 Task: Get the current traffic updates for the Henry Doorly Zoo and Aquarium in Omaha.
Action: Key pressed <Key.caps_lock>H<Key.caps_lock>
Screenshot: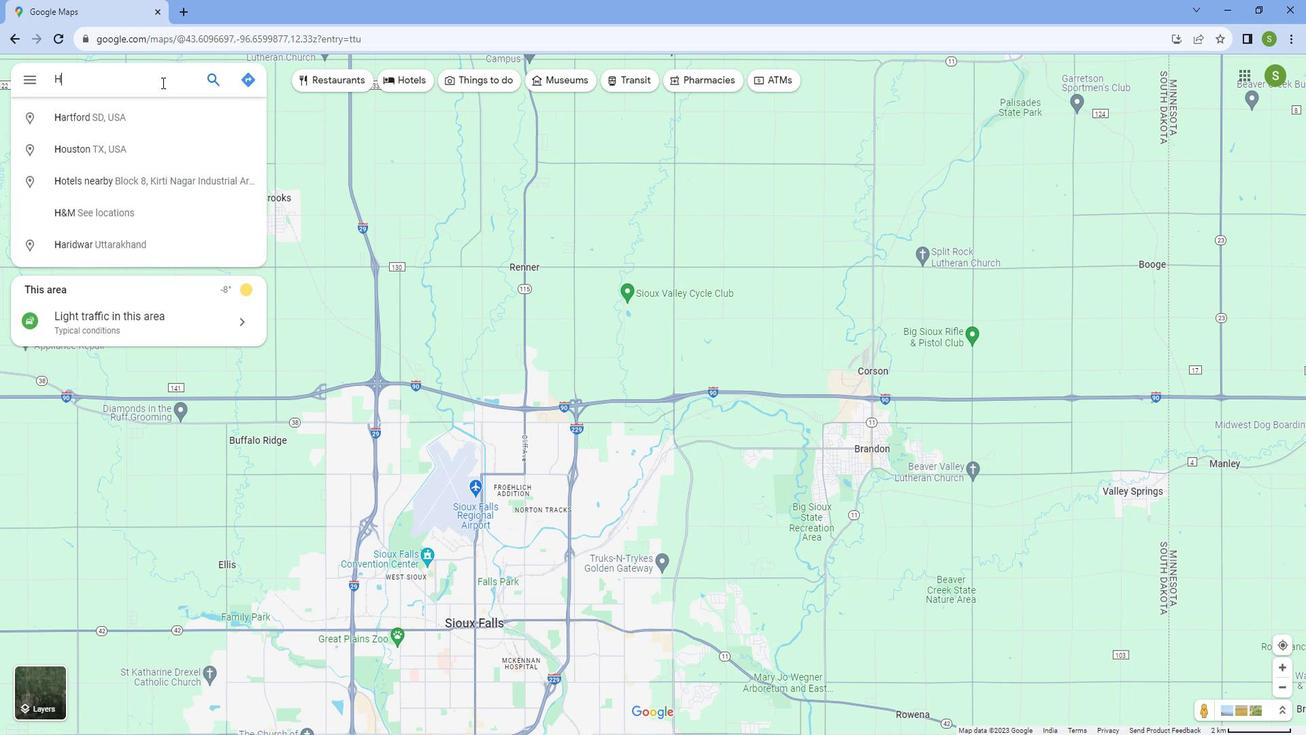 
Action: Mouse moved to (528, 278)
Screenshot: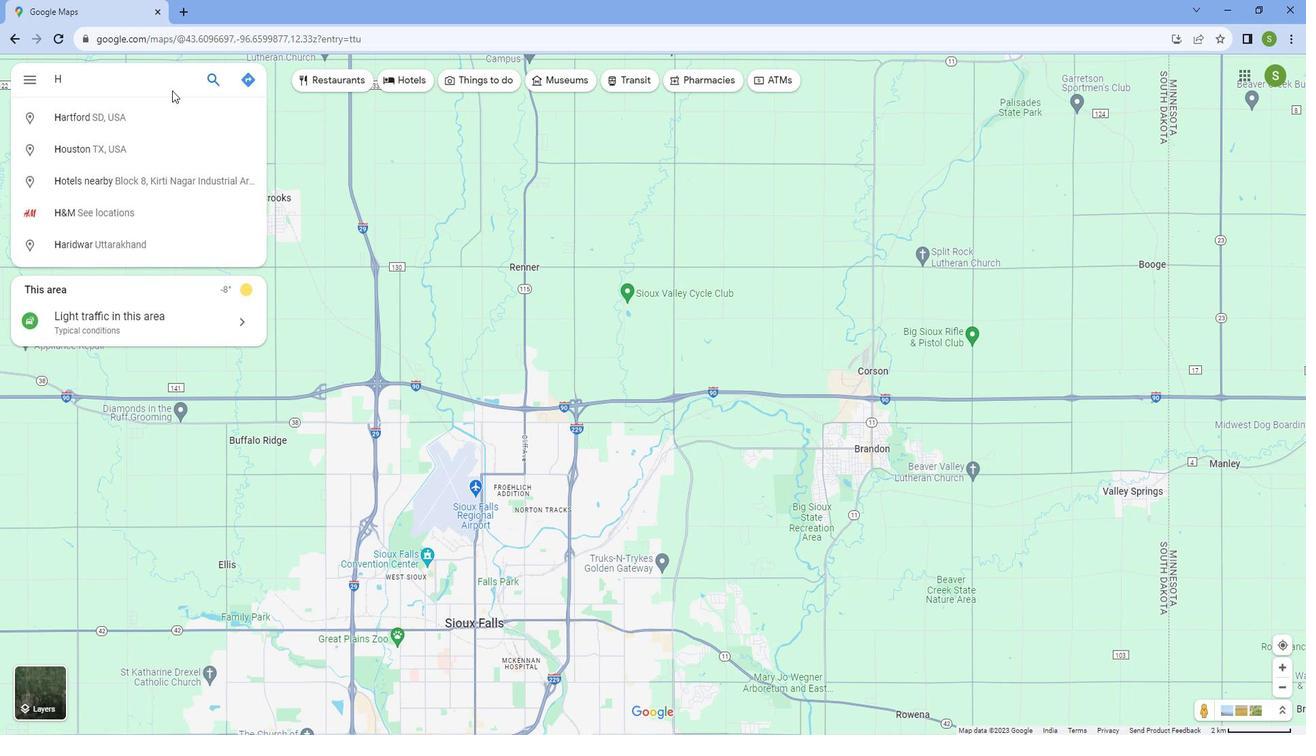 
Action: Key pressed en
Screenshot: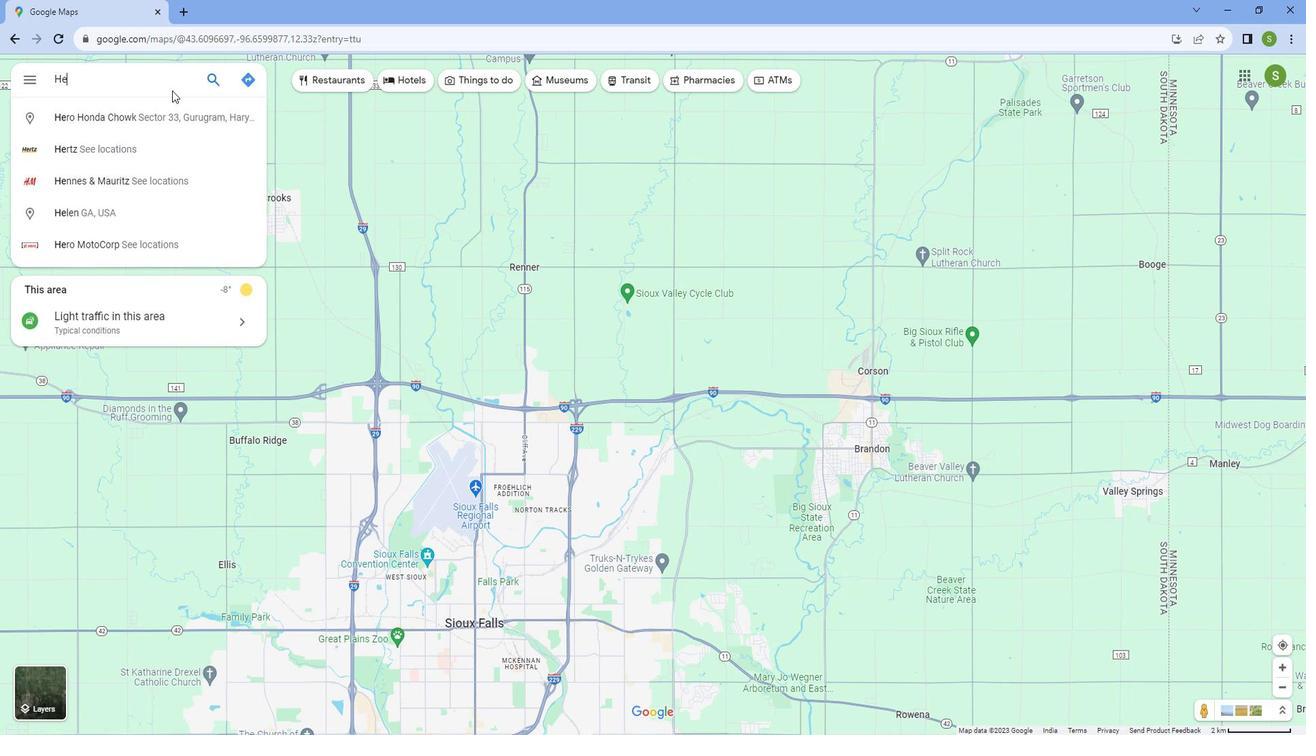 
Action: Mouse moved to (536, 280)
Screenshot: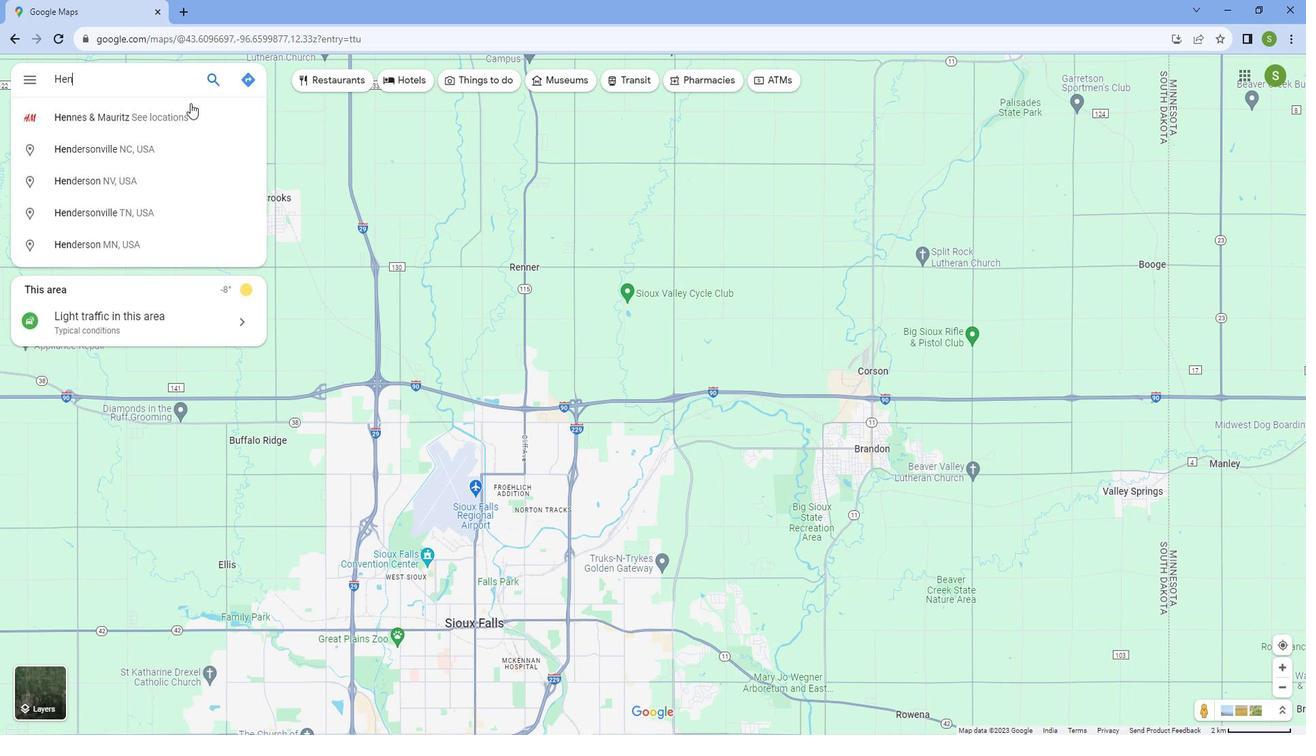 
Action: Key pressed r
Screenshot: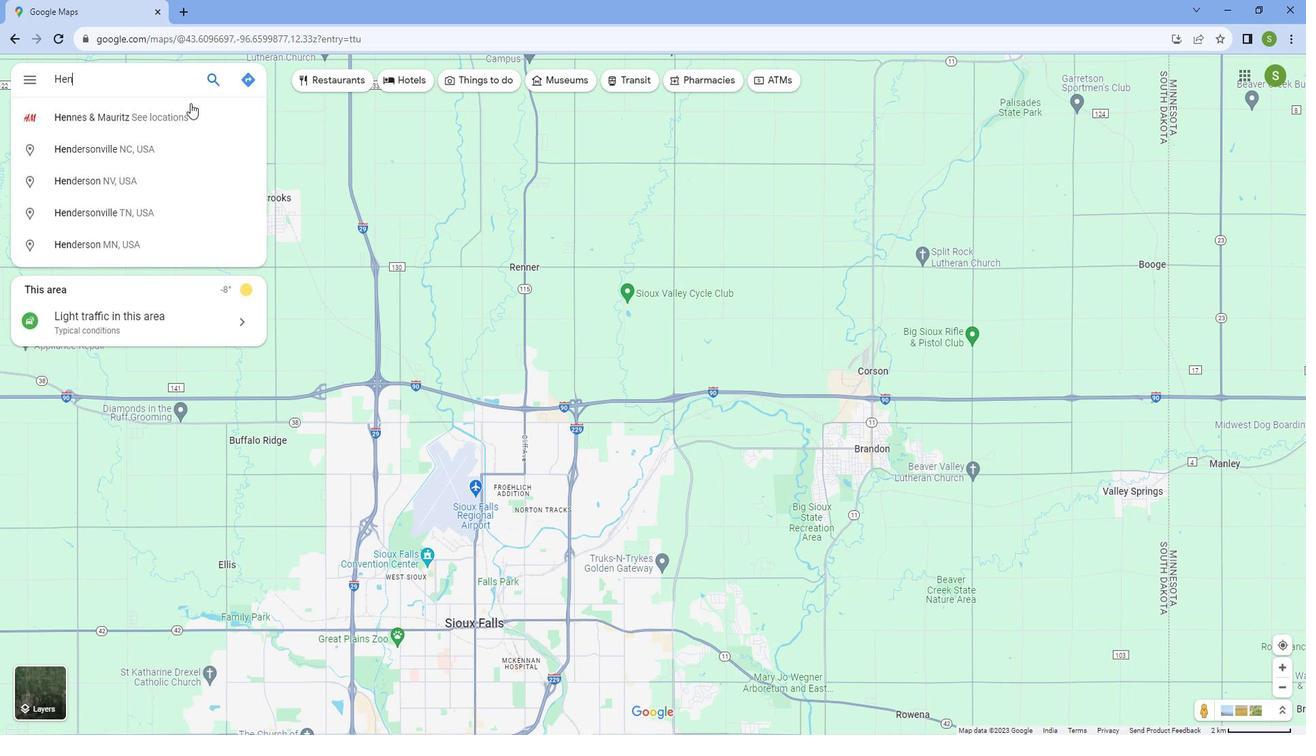 
Action: Mouse moved to (536, 280)
Screenshot: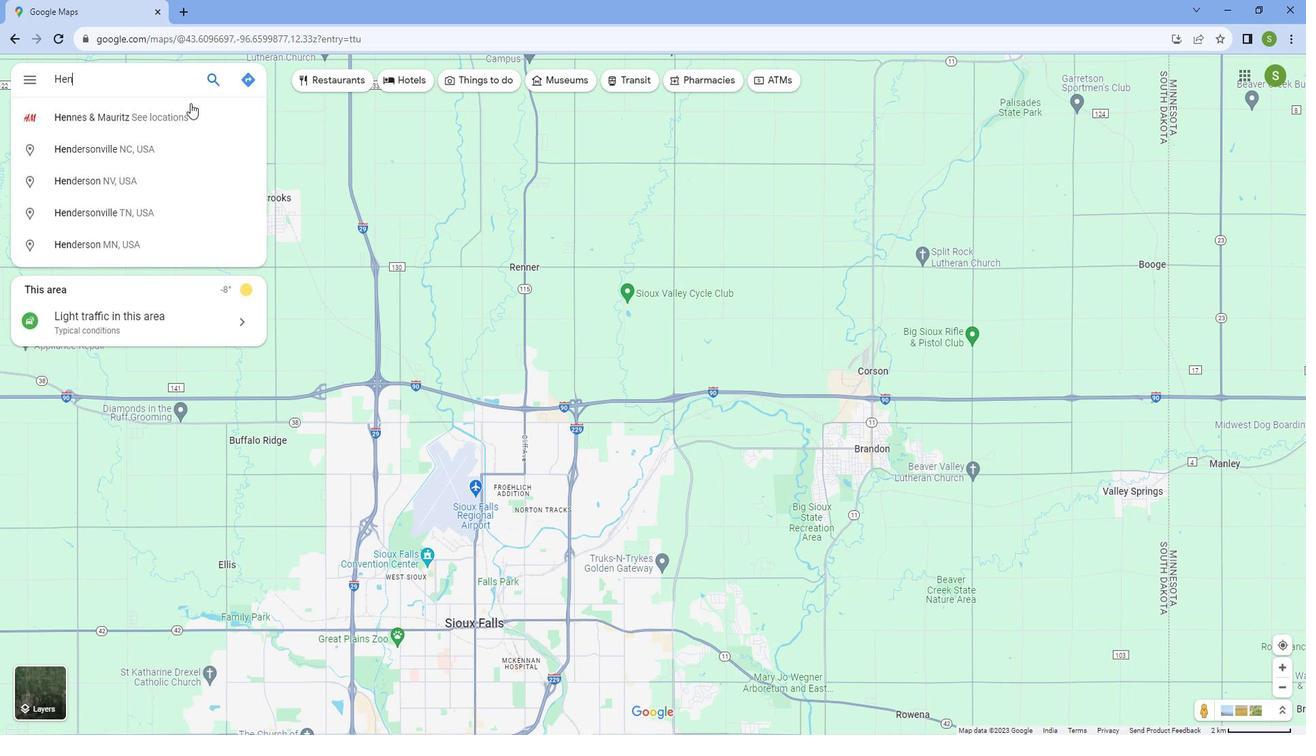 
Action: Key pressed y<Key.space><Key.caps_lock>D<Key.caps_lock>oorly<Key.space><Key.caps_lock>
Screenshot: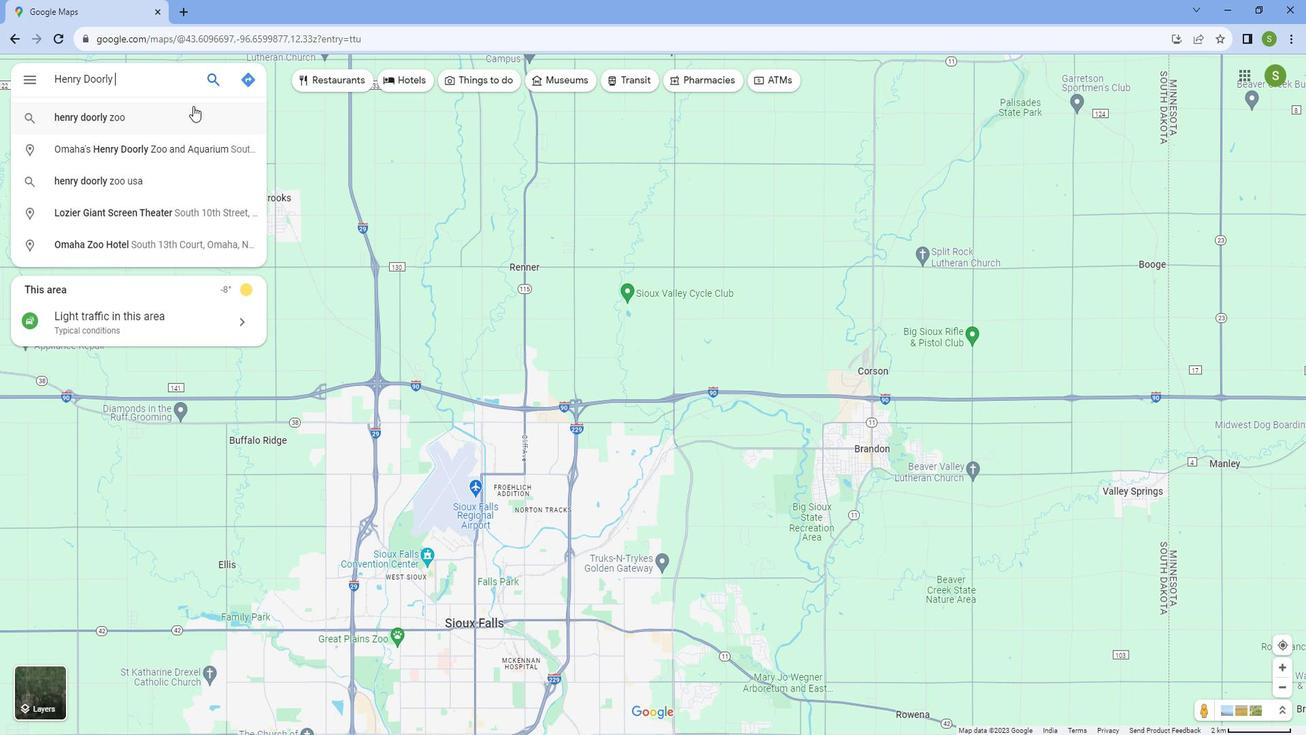 
Action: Mouse moved to (532, 277)
Screenshot: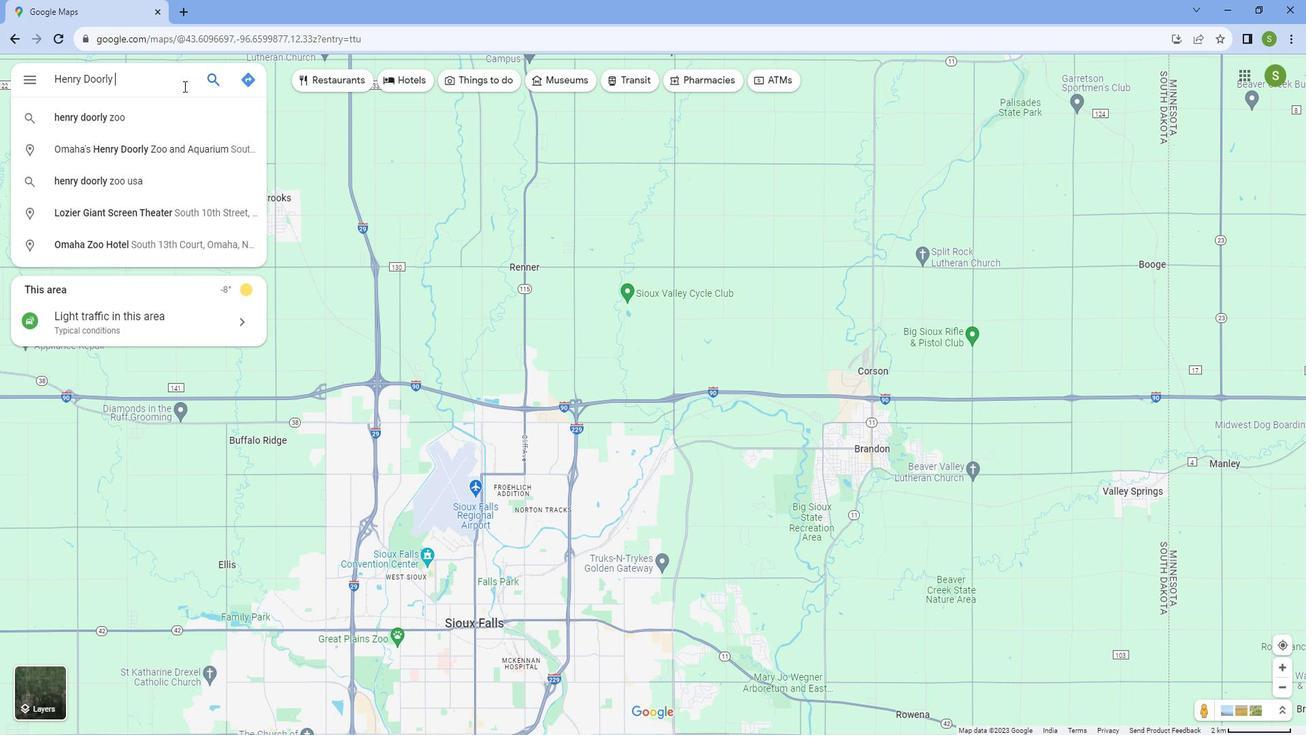 
Action: Key pressed Z<Key.caps_lock>oo<Key.space>and<Key.space><Key.caps_lock>A<Key.caps_lock>quarium<Key.space>,<Key.caps_lock>O<Key.caps_lock>r<Key.backspace>maha
Screenshot: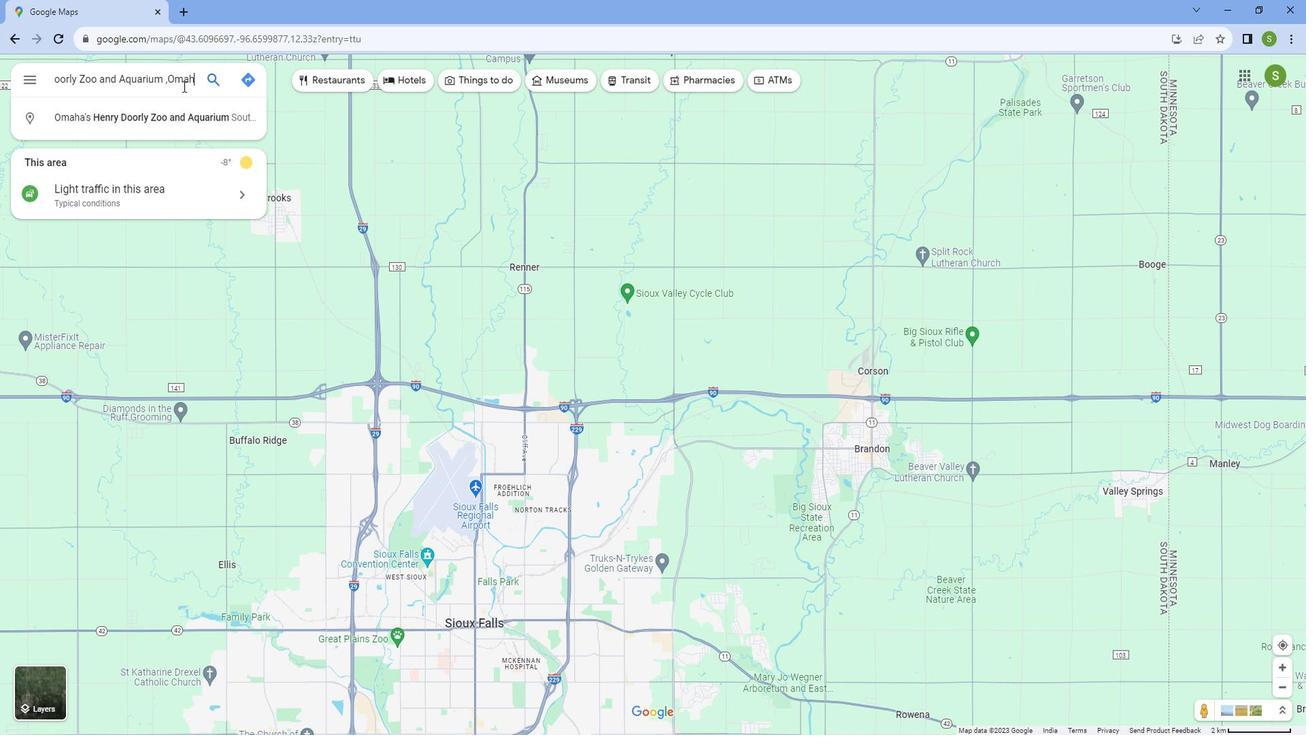 
Action: Mouse moved to (520, 281)
Screenshot: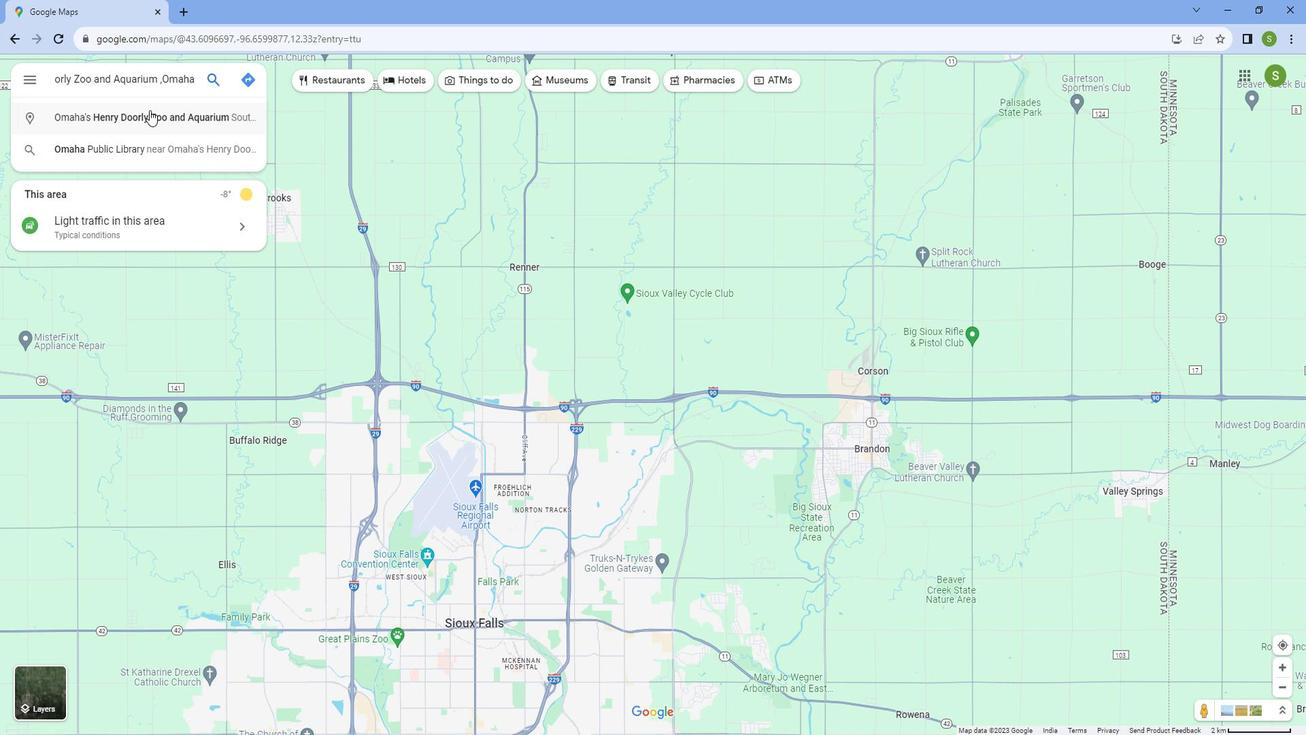 
Action: Mouse pressed left at (520, 281)
Screenshot: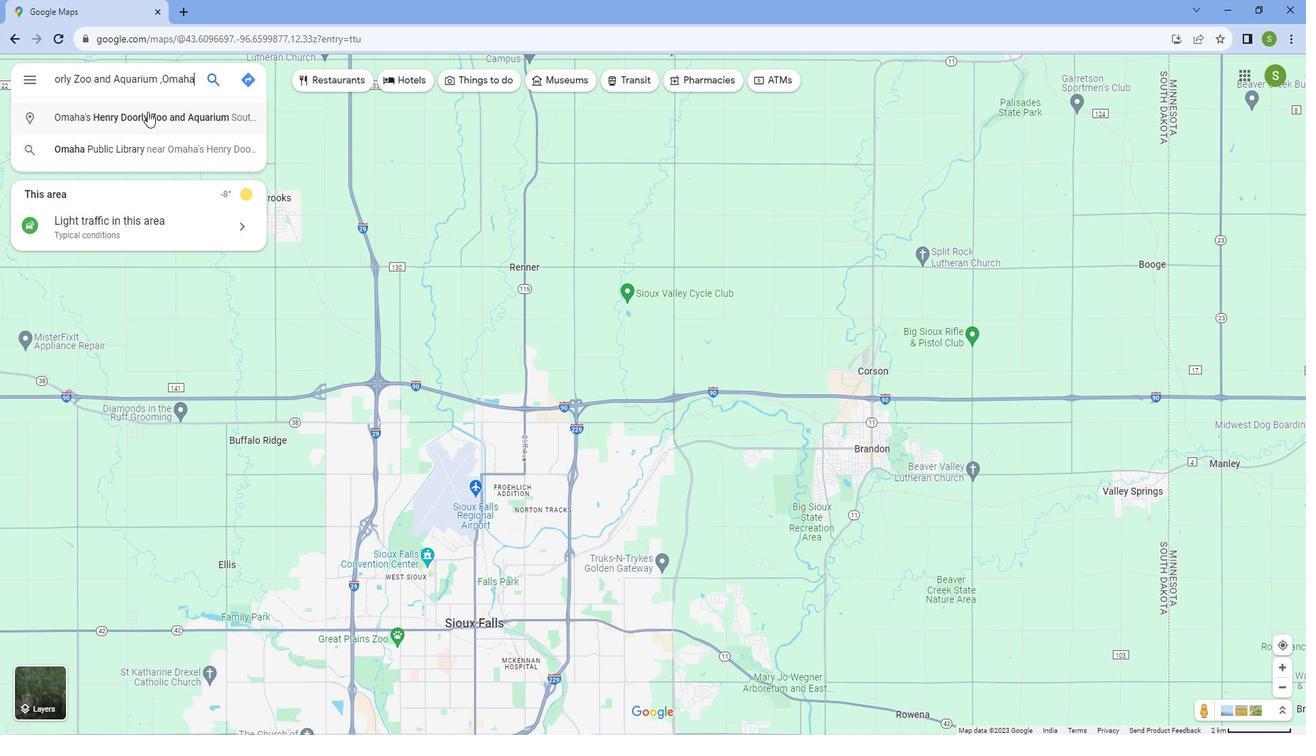 
Action: Mouse moved to (615, 353)
Screenshot: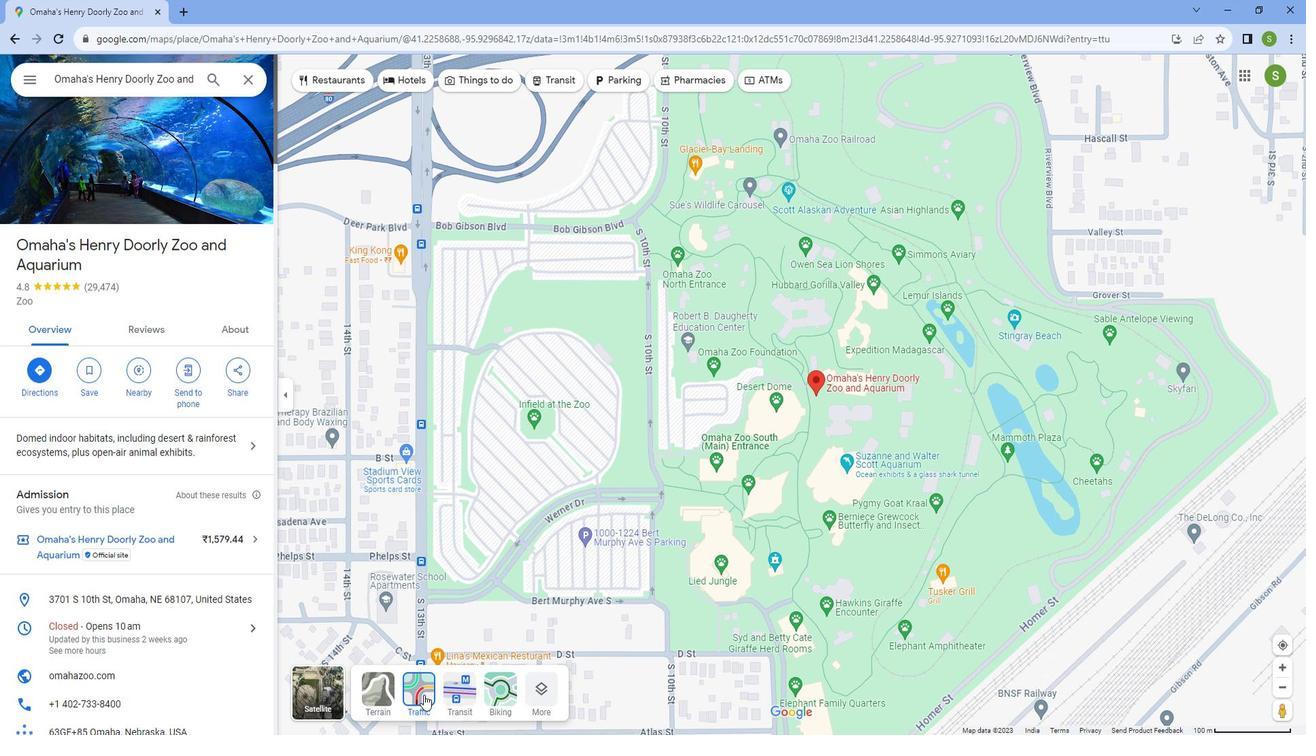 
Action: Mouse pressed left at (615, 353)
Screenshot: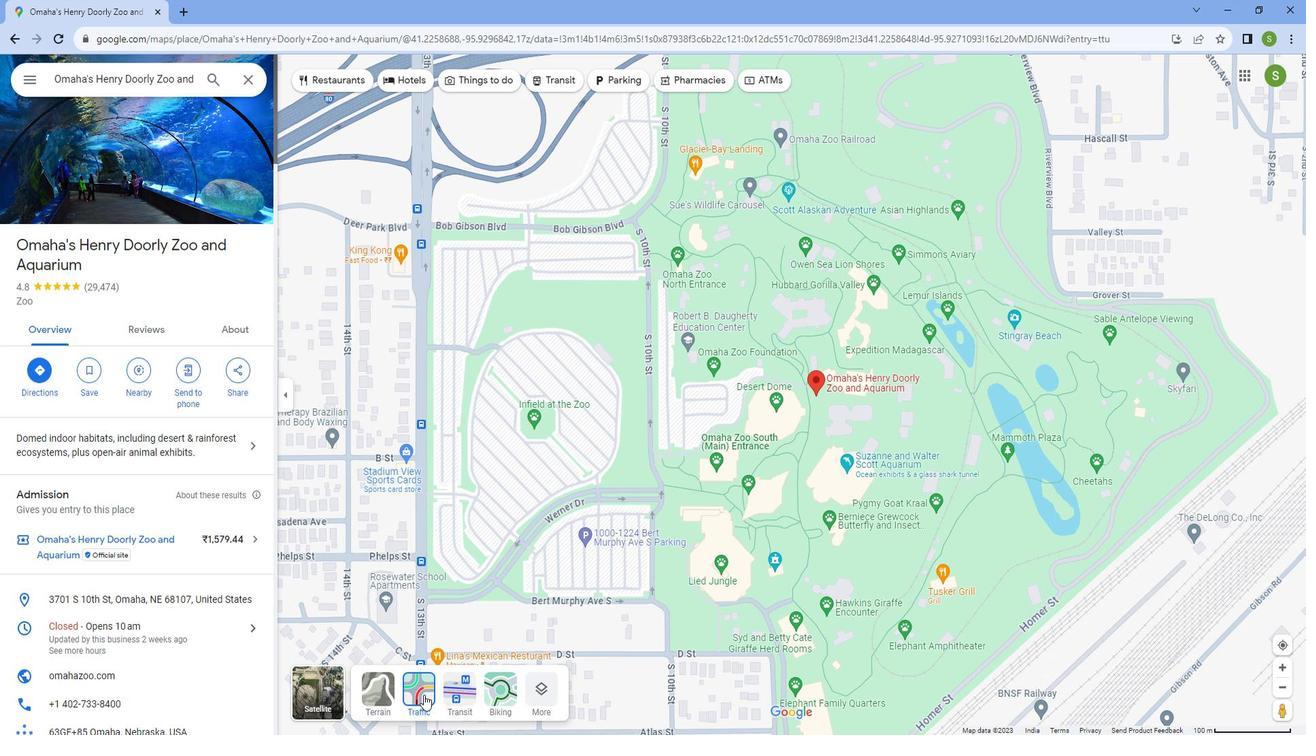 
Action: Mouse moved to (755, 311)
Screenshot: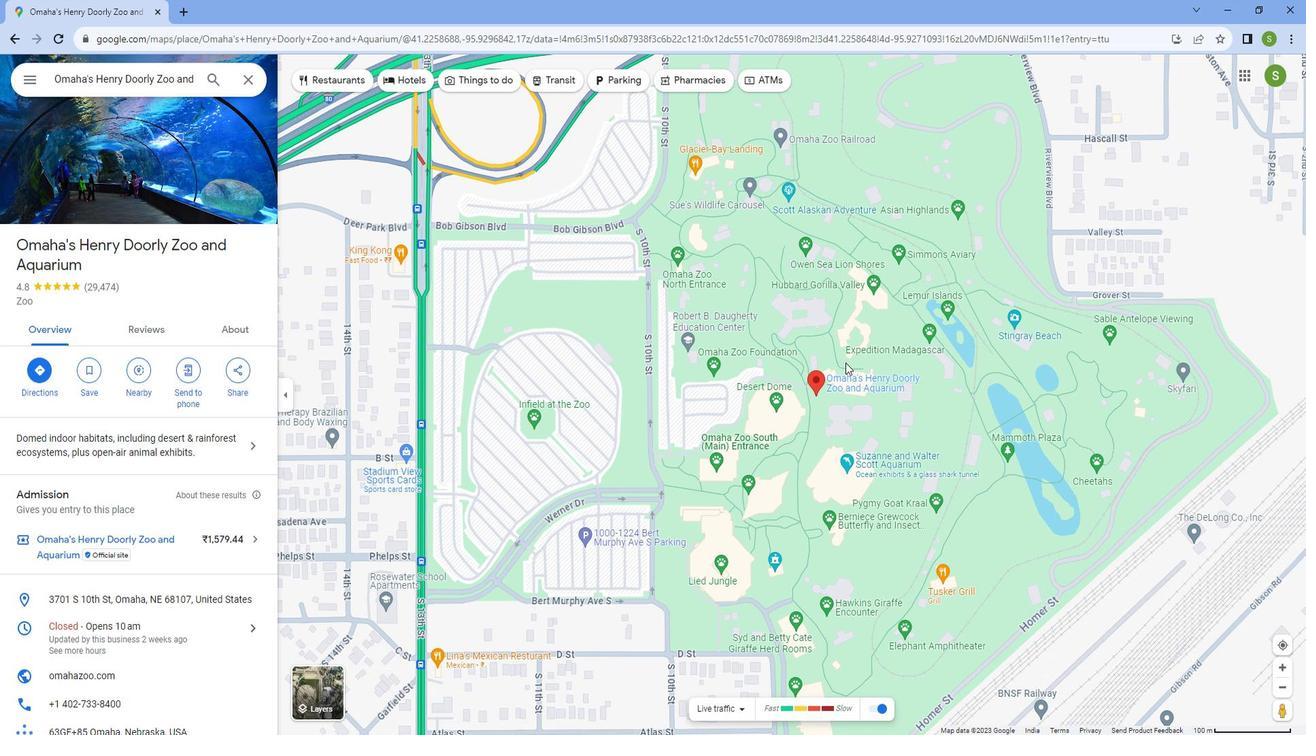 
Action: Mouse scrolled (755, 311) with delta (0, 0)
Screenshot: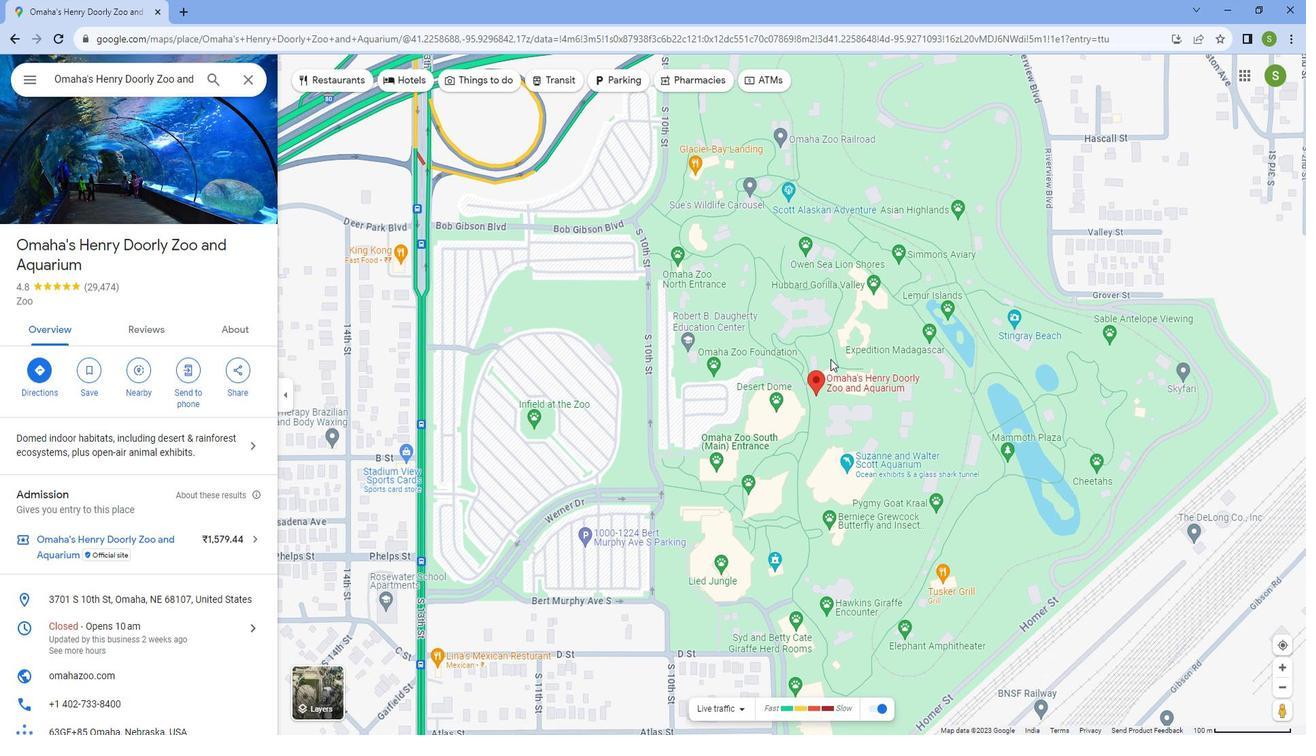 
Action: Mouse scrolled (755, 311) with delta (0, 0)
Screenshot: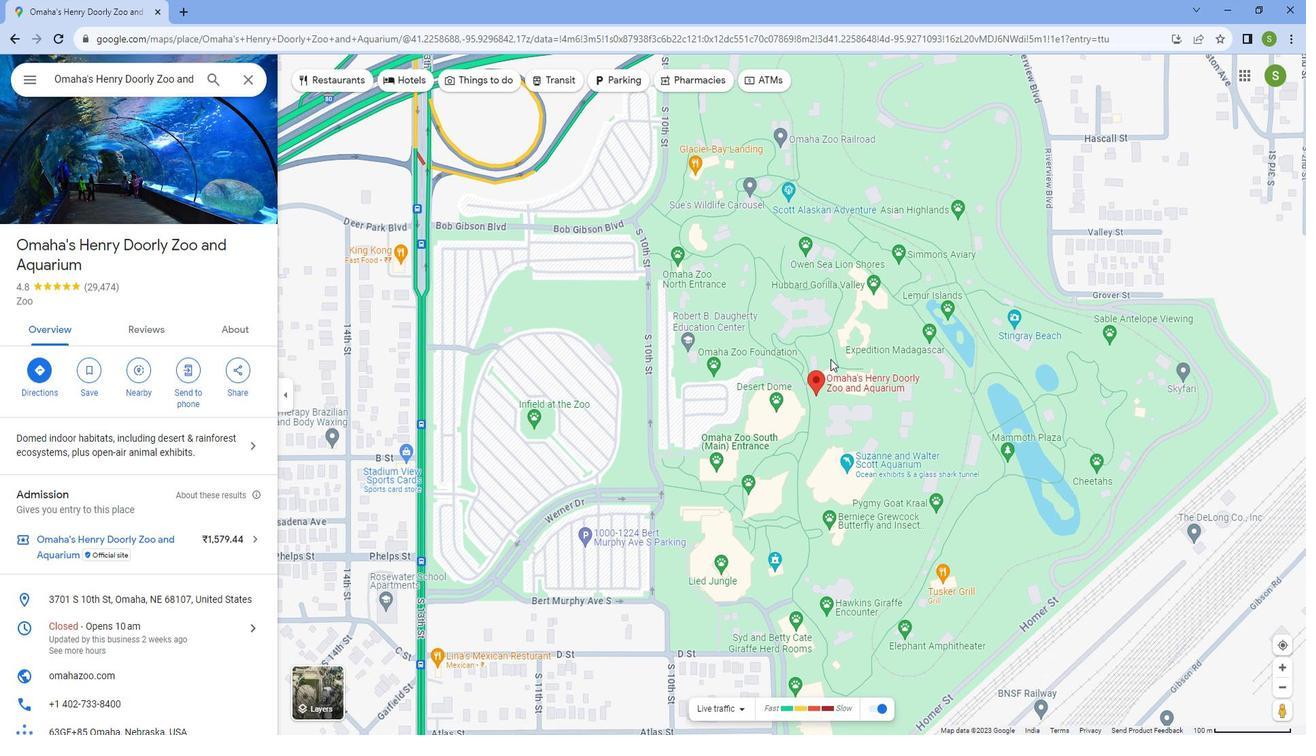
Action: Mouse scrolled (755, 311) with delta (0, 0)
Screenshot: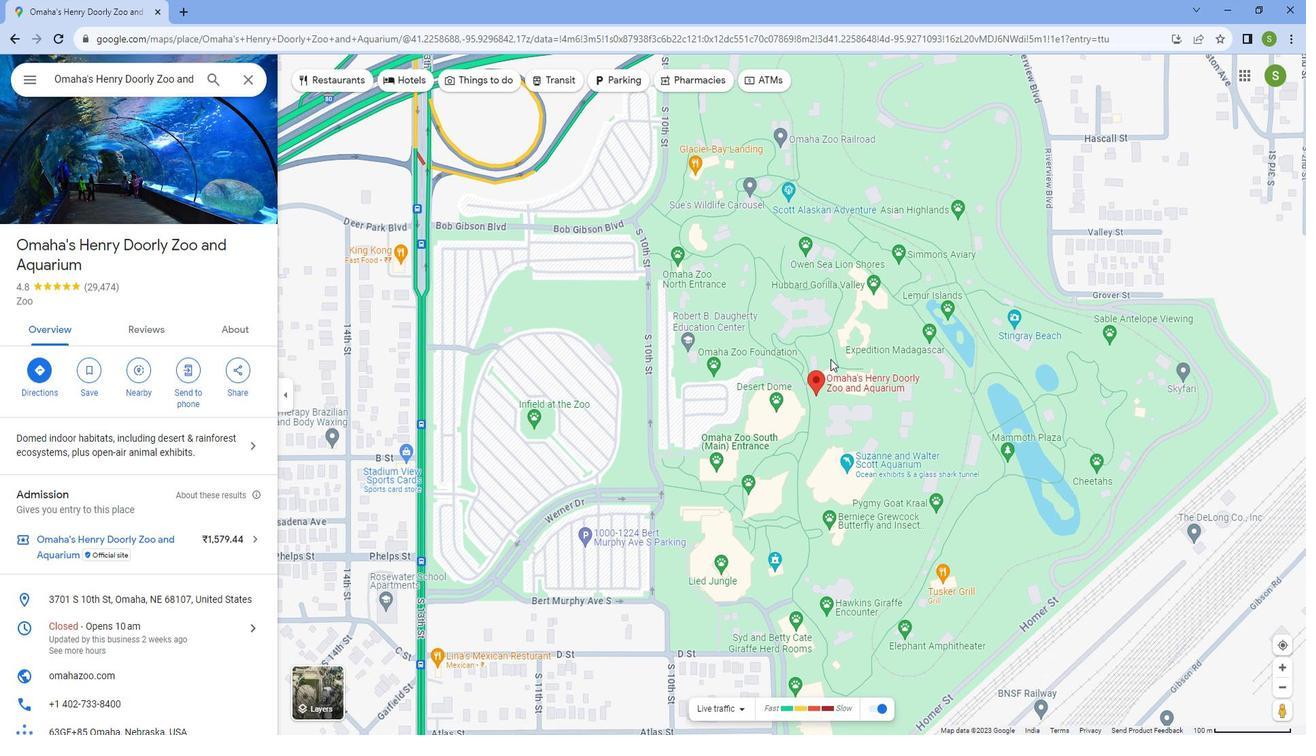 
Action: Mouse scrolled (755, 311) with delta (0, 0)
Screenshot: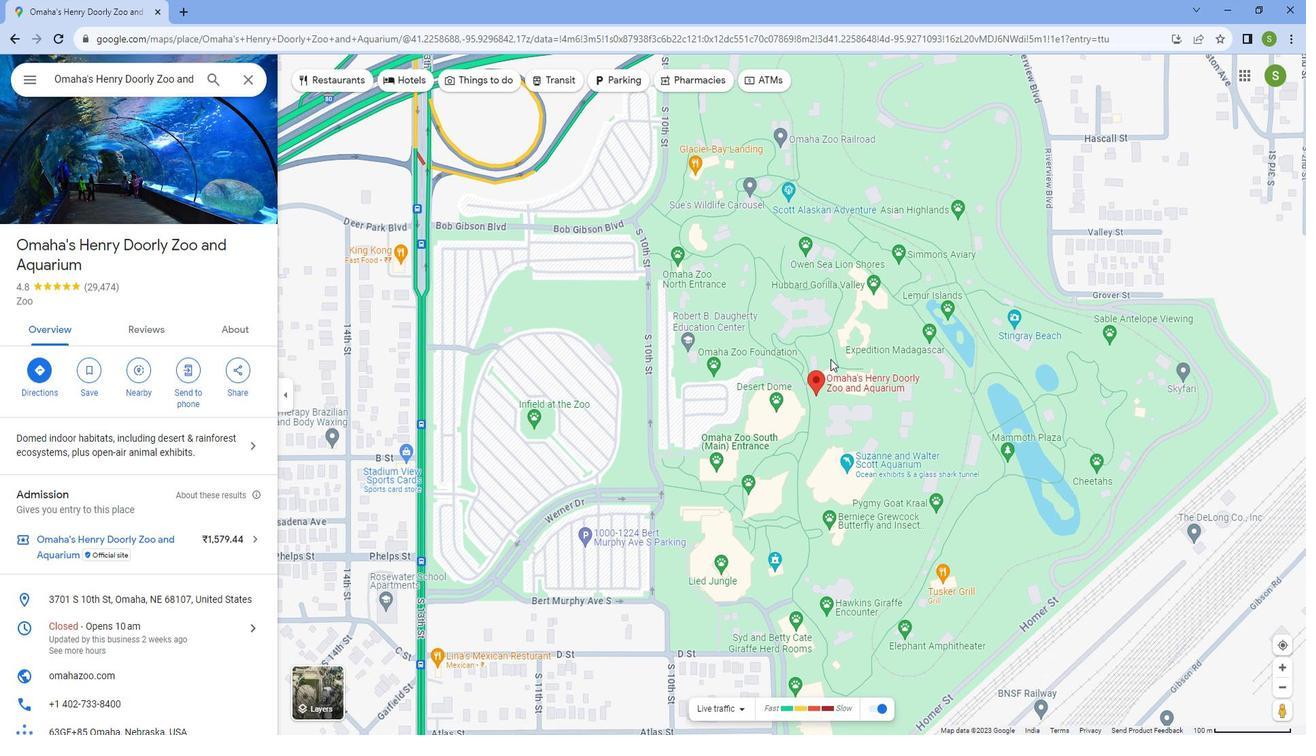 
Action: Mouse scrolled (755, 311) with delta (0, 0)
Screenshot: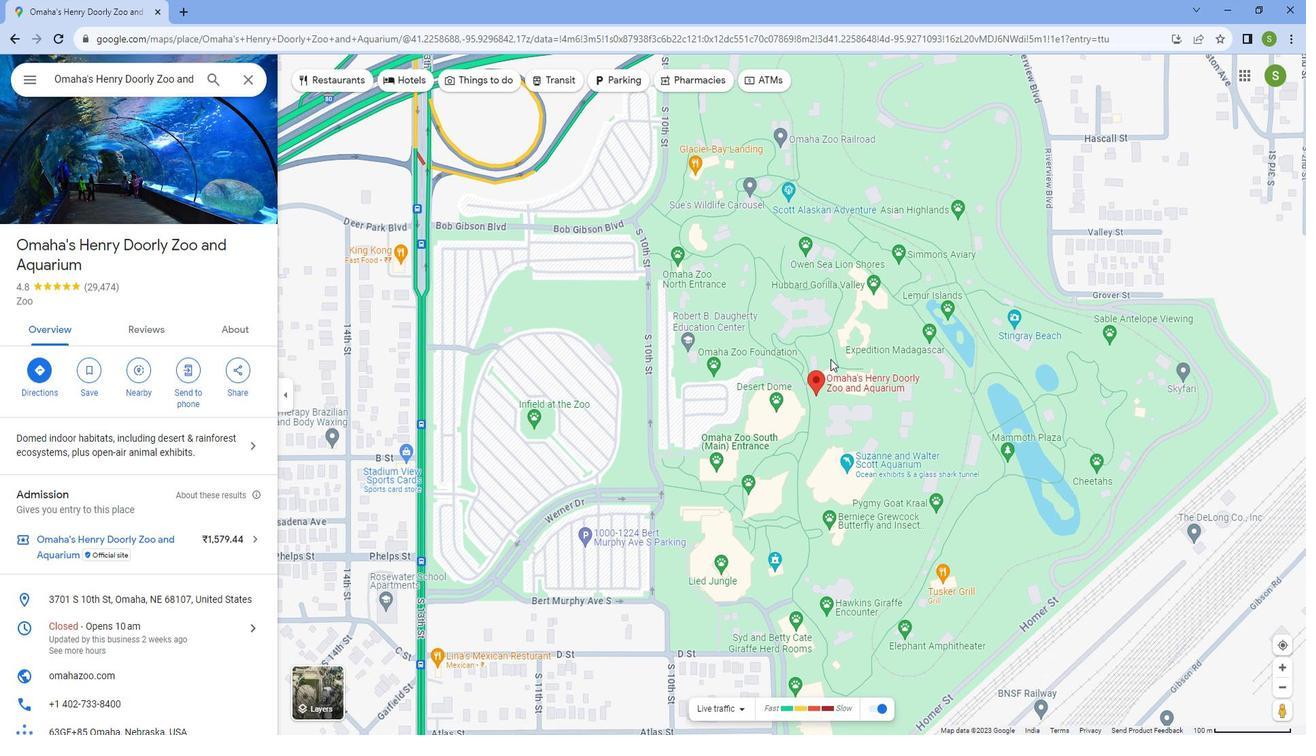 
Action: Mouse moved to (754, 311)
Screenshot: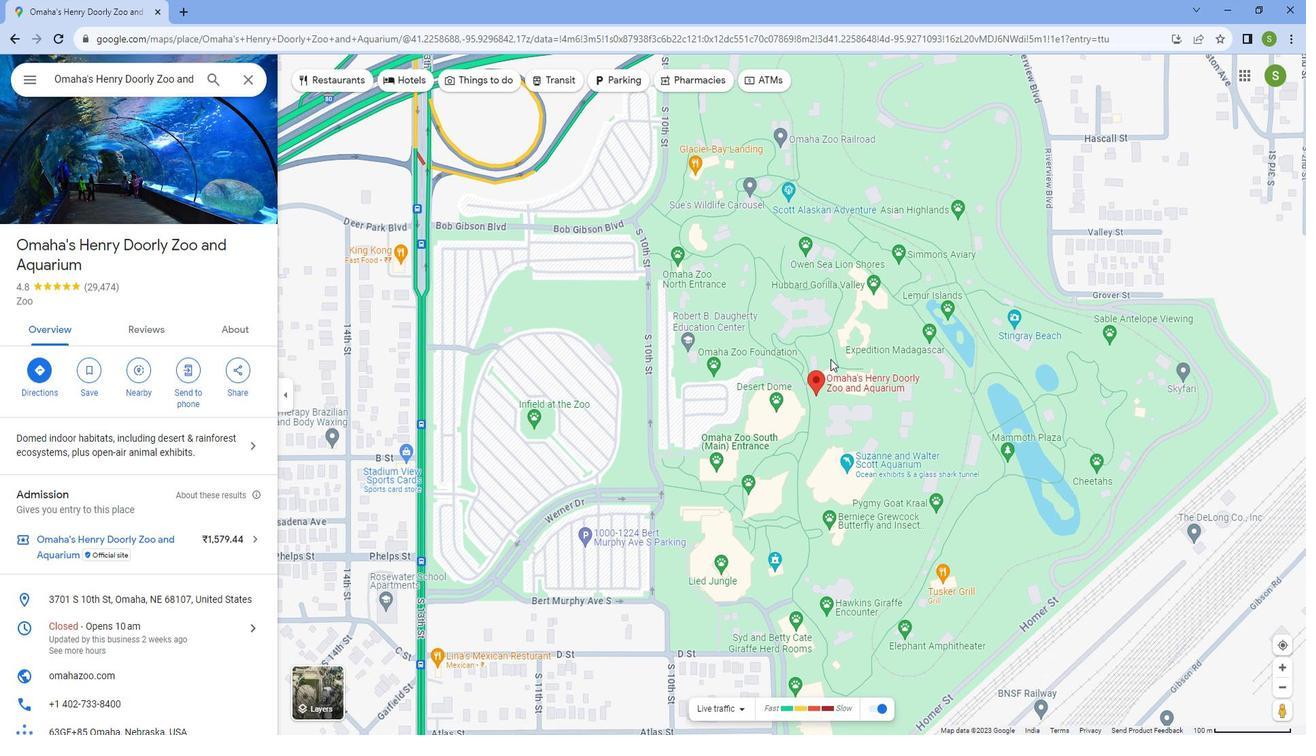 
Action: Mouse scrolled (754, 311) with delta (0, 0)
Screenshot: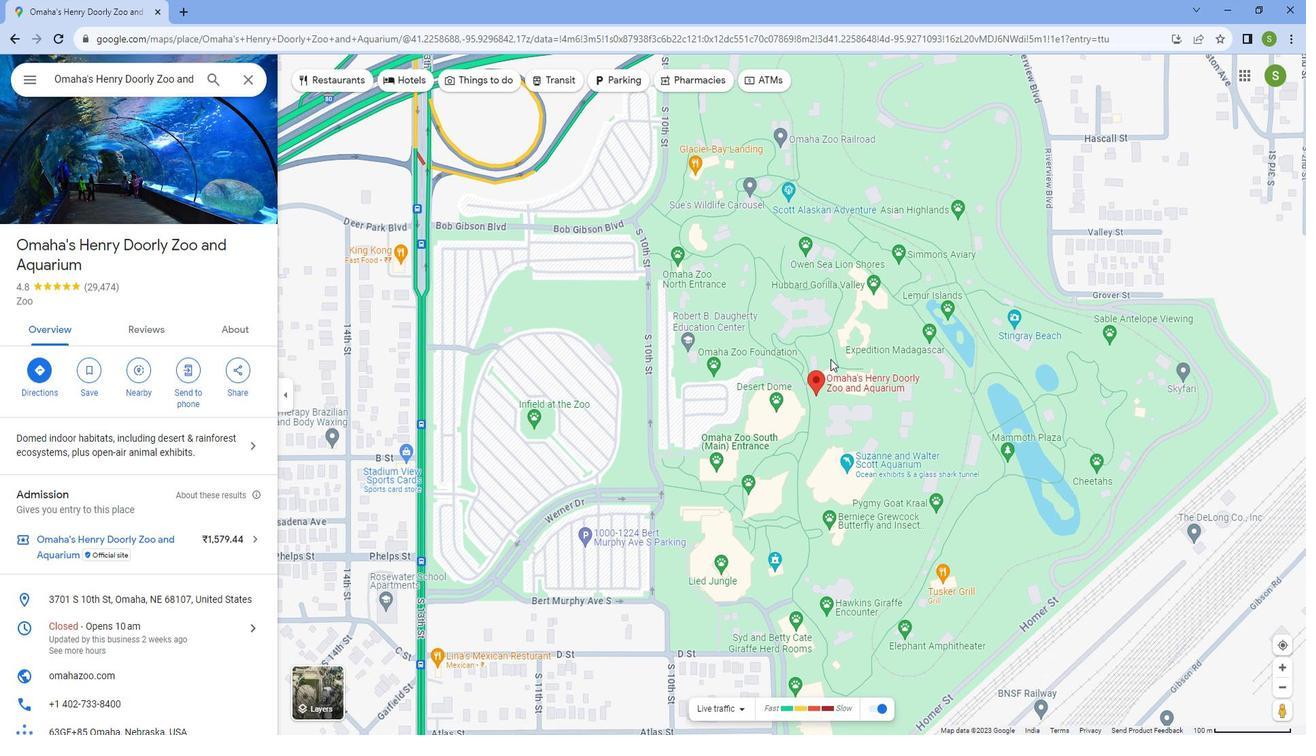 
Action: Mouse moved to (788, 308)
Screenshot: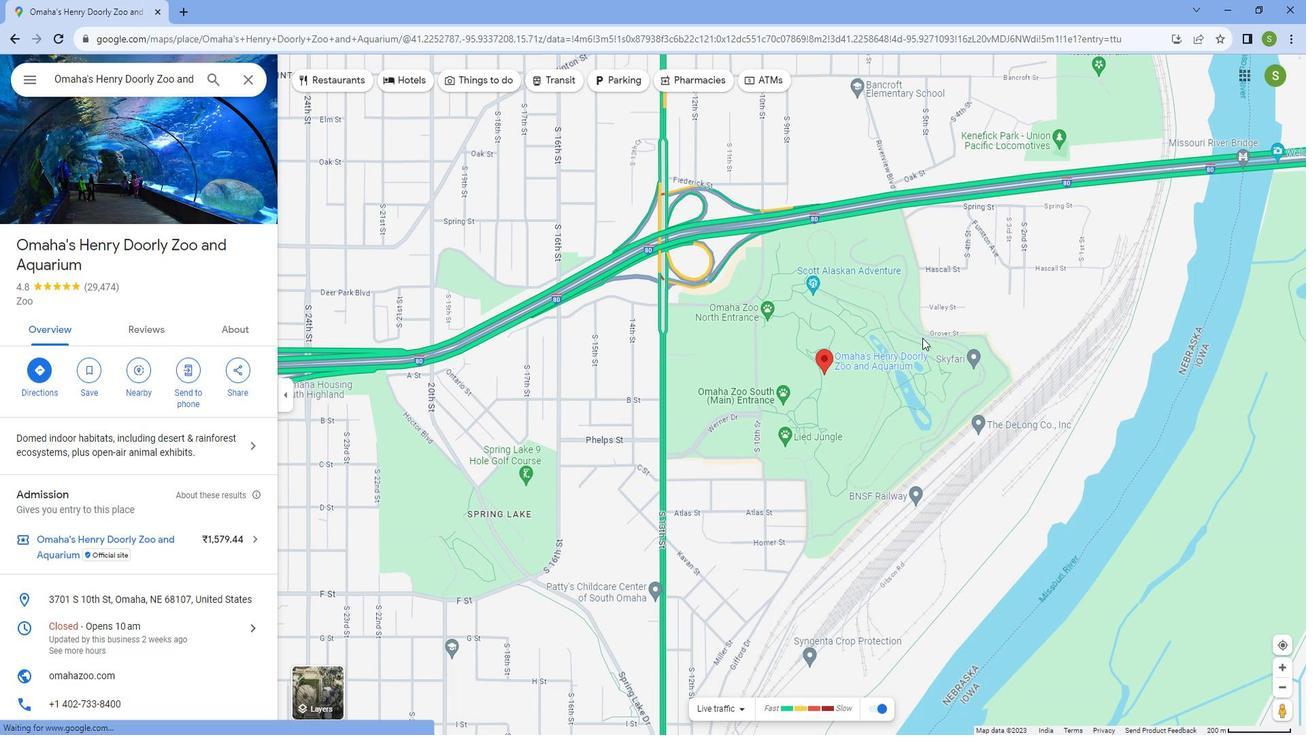 
Action: Mouse scrolled (788, 308) with delta (0, 0)
Screenshot: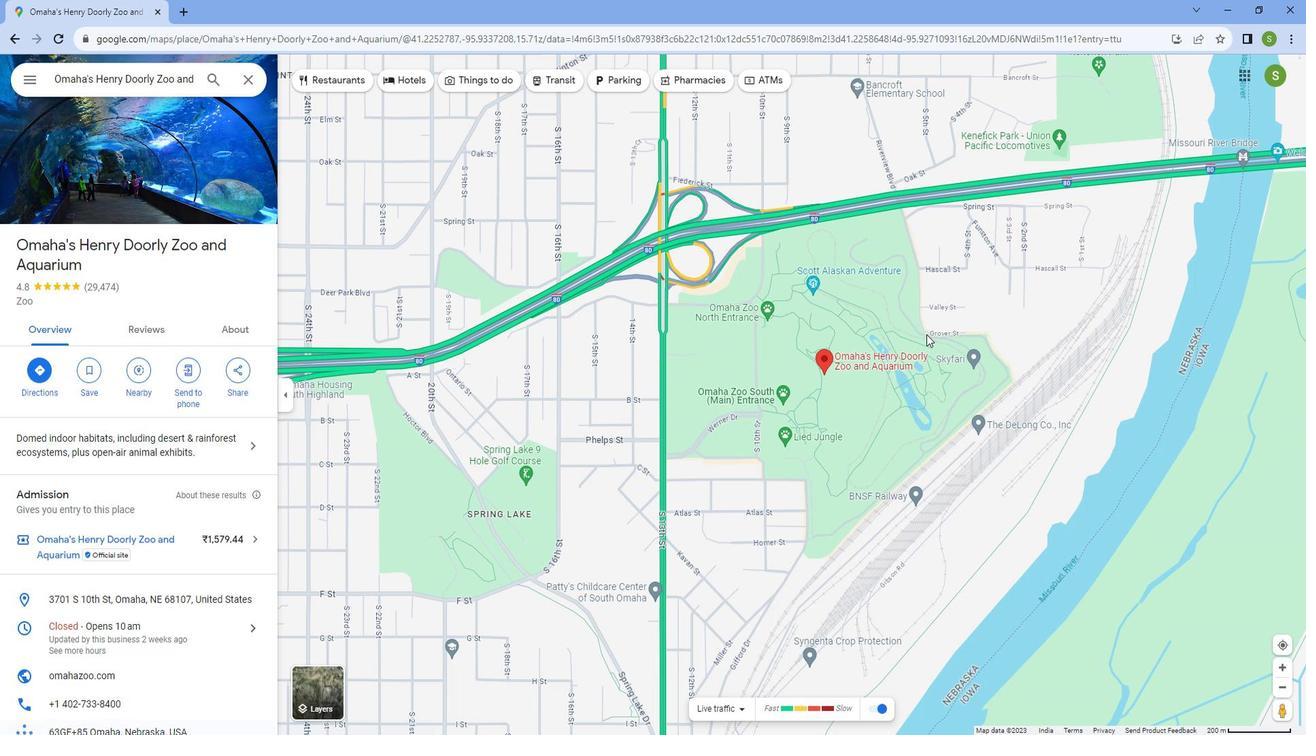 
Action: Mouse scrolled (788, 308) with delta (0, 0)
Screenshot: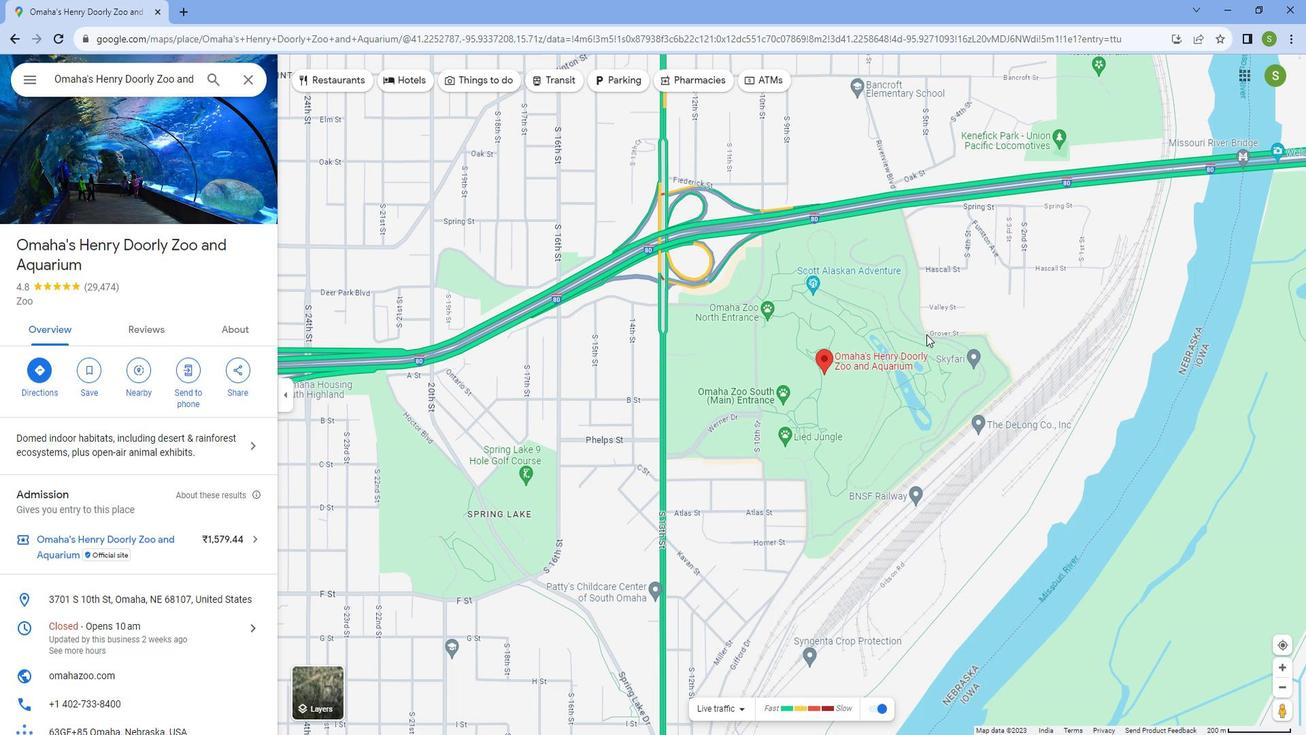 
Action: Mouse scrolled (788, 308) with delta (0, 0)
Screenshot: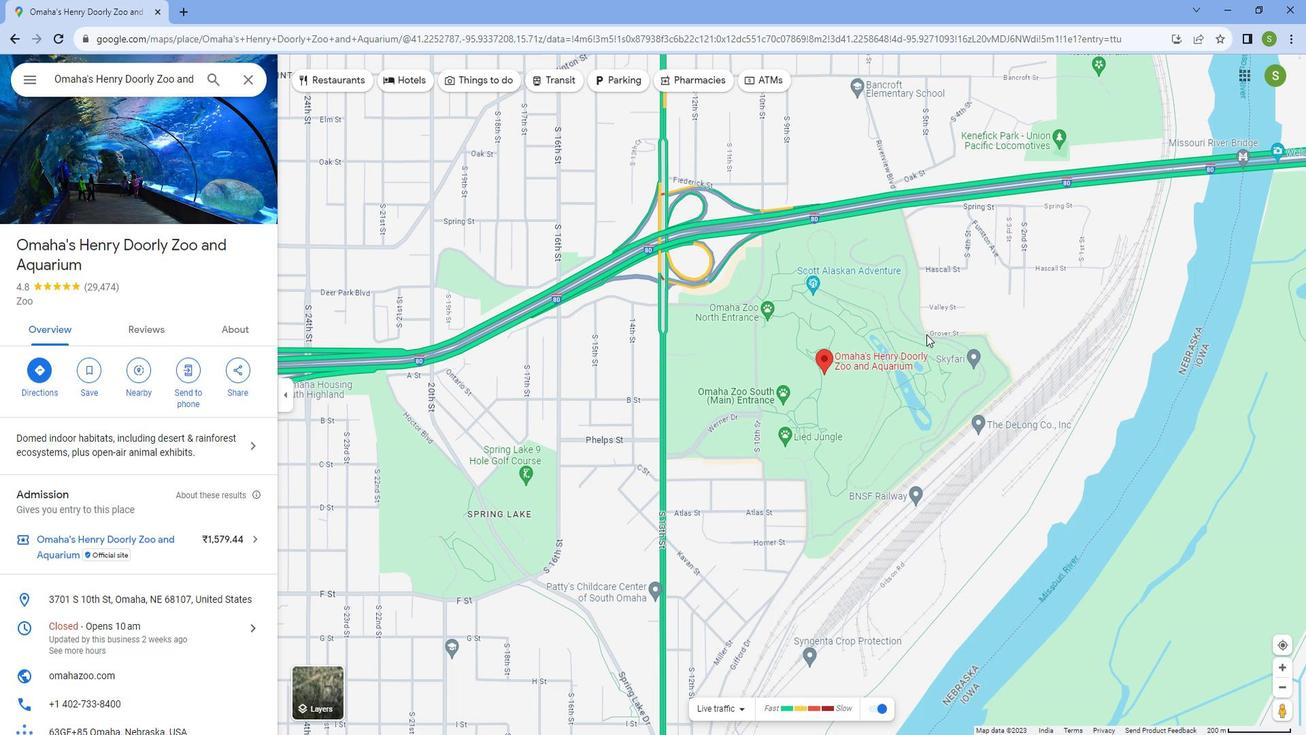 
Action: Mouse scrolled (788, 308) with delta (0, 0)
Screenshot: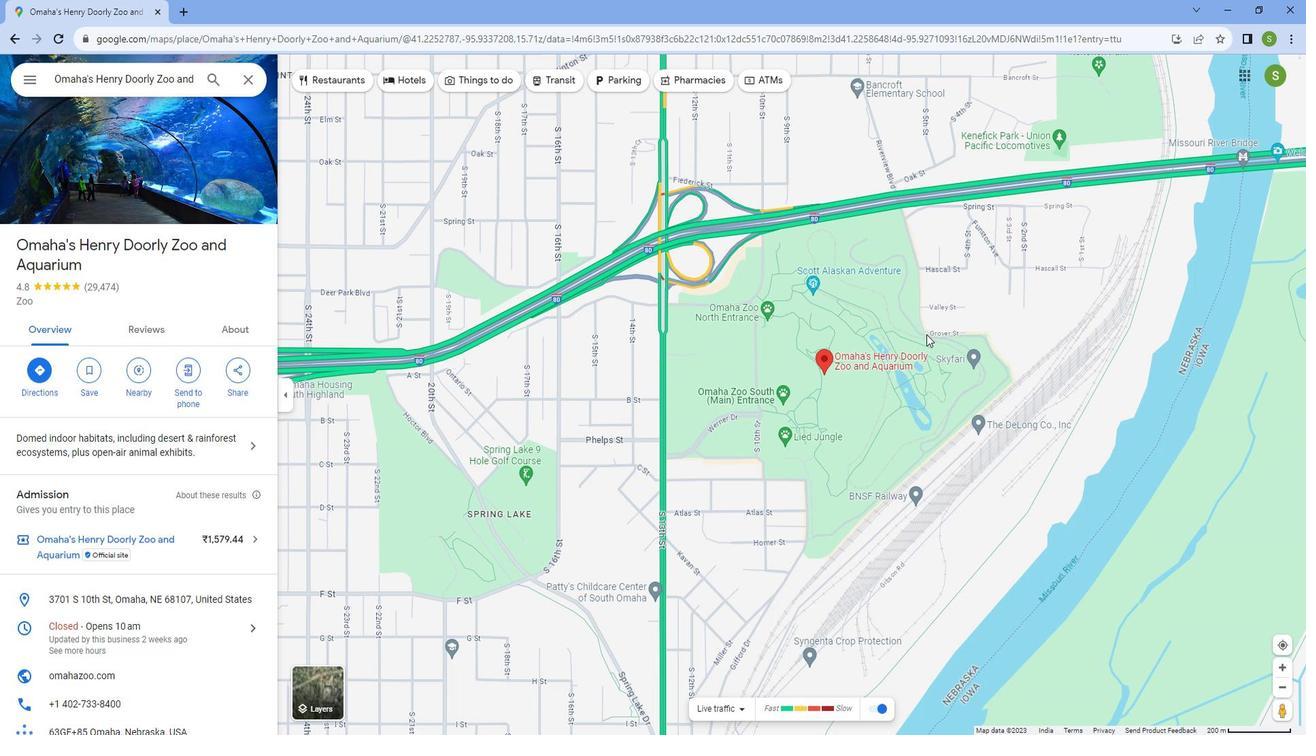 
Action: Mouse moved to (775, 303)
Screenshot: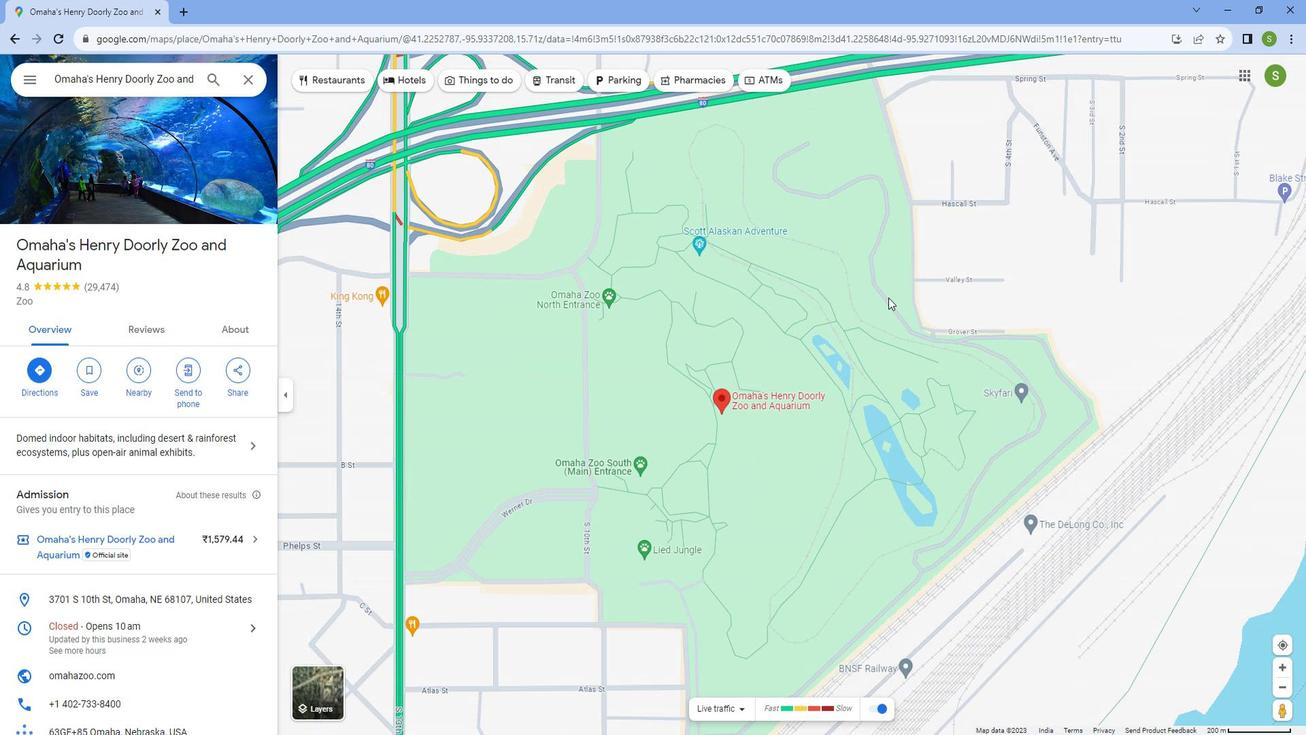 
Action: Mouse scrolled (775, 303) with delta (0, 0)
Screenshot: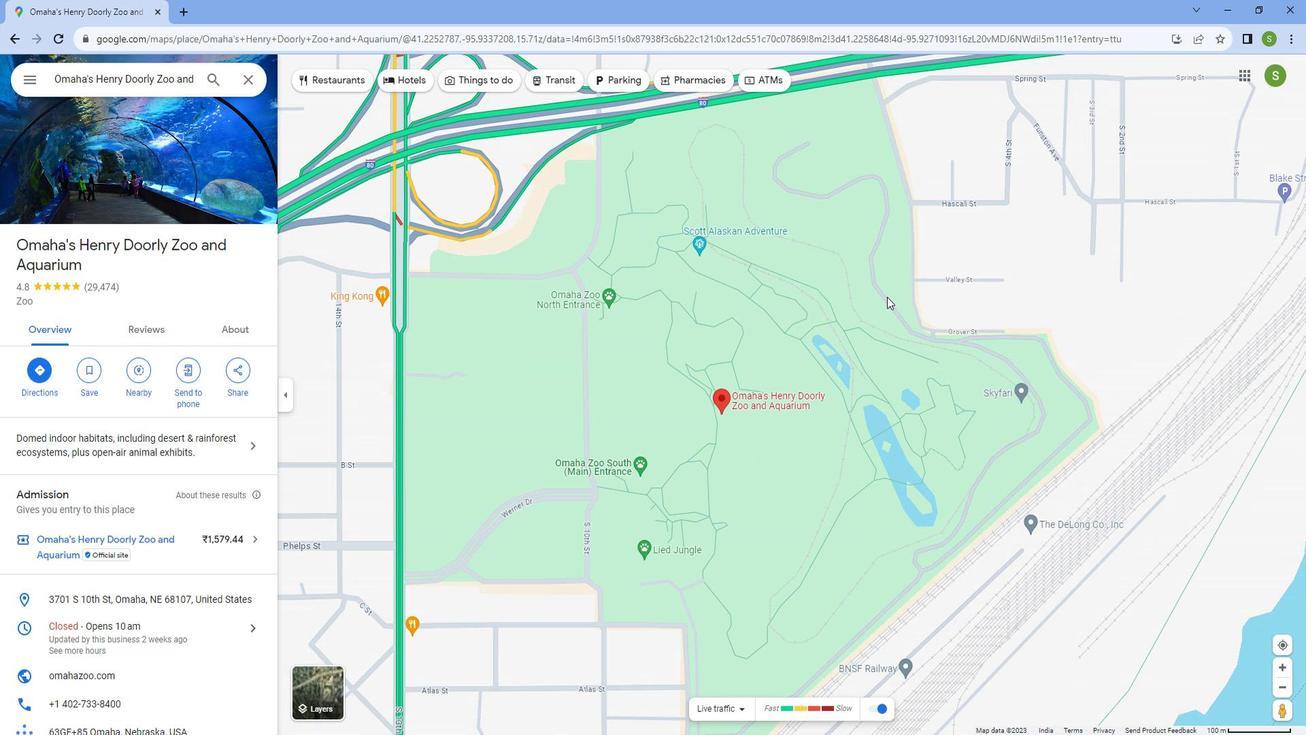 
Action: Mouse scrolled (775, 303) with delta (0, 0)
Screenshot: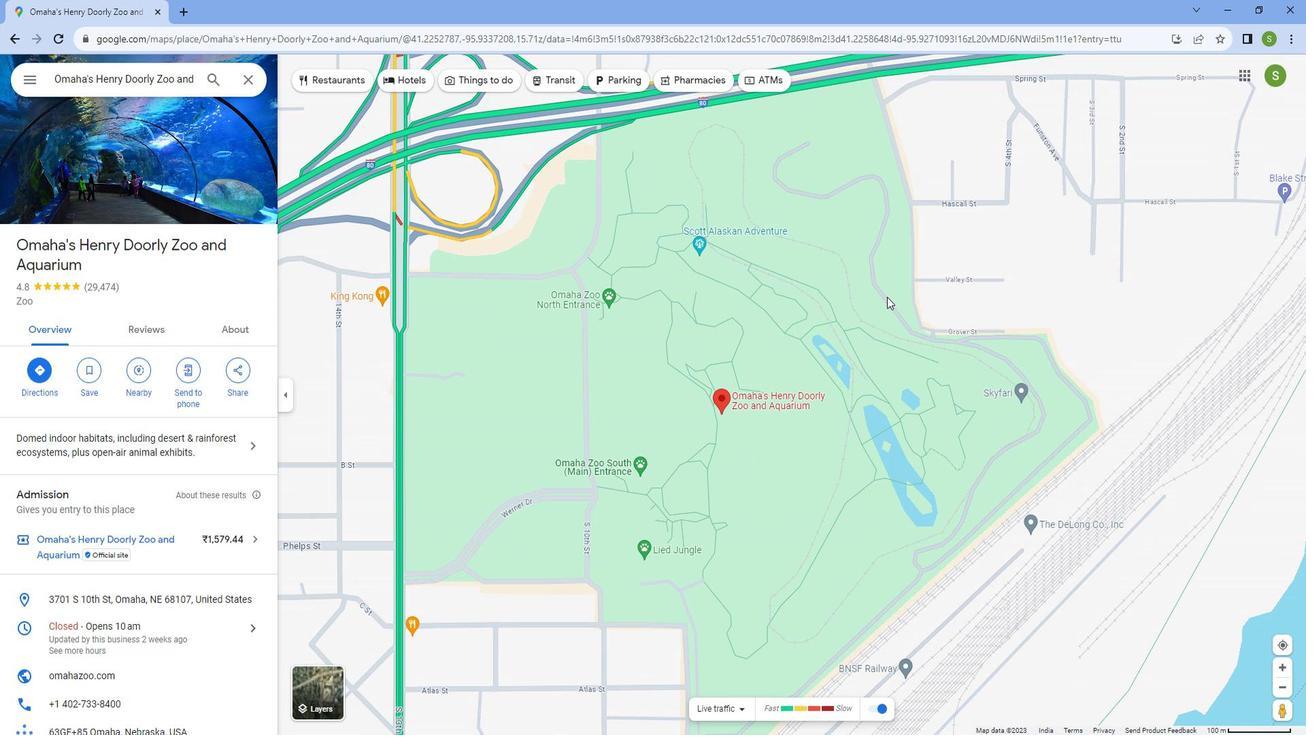 
Action: Mouse scrolled (775, 303) with delta (0, 0)
Screenshot: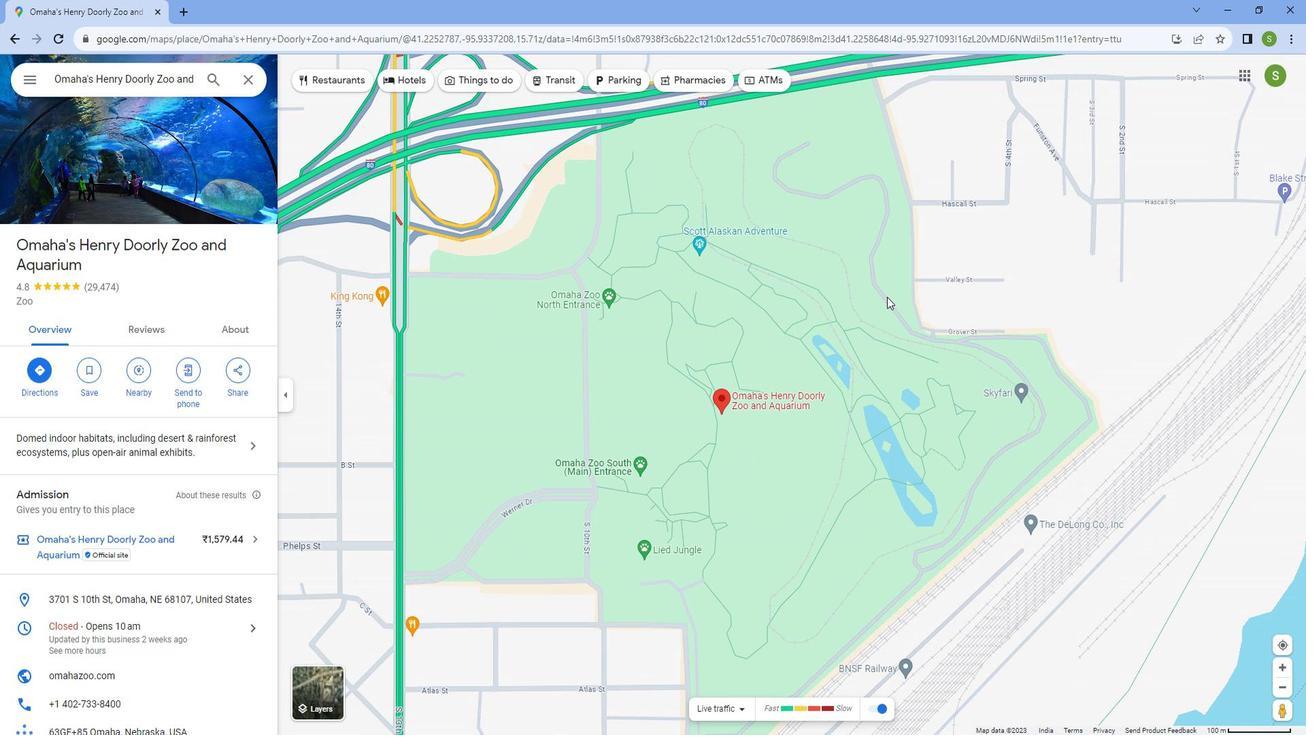 
Action: Mouse scrolled (775, 303) with delta (0, 0)
Screenshot: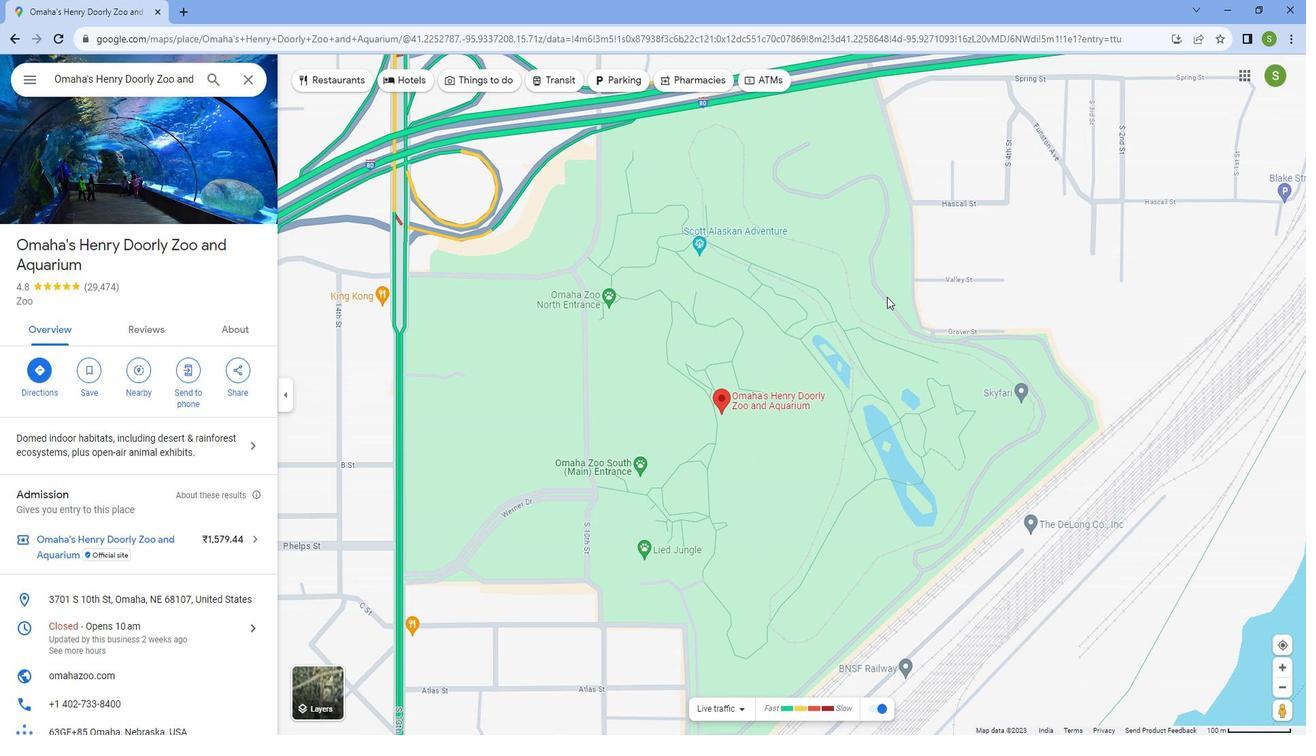 
Action: Mouse moved to (726, 300)
Screenshot: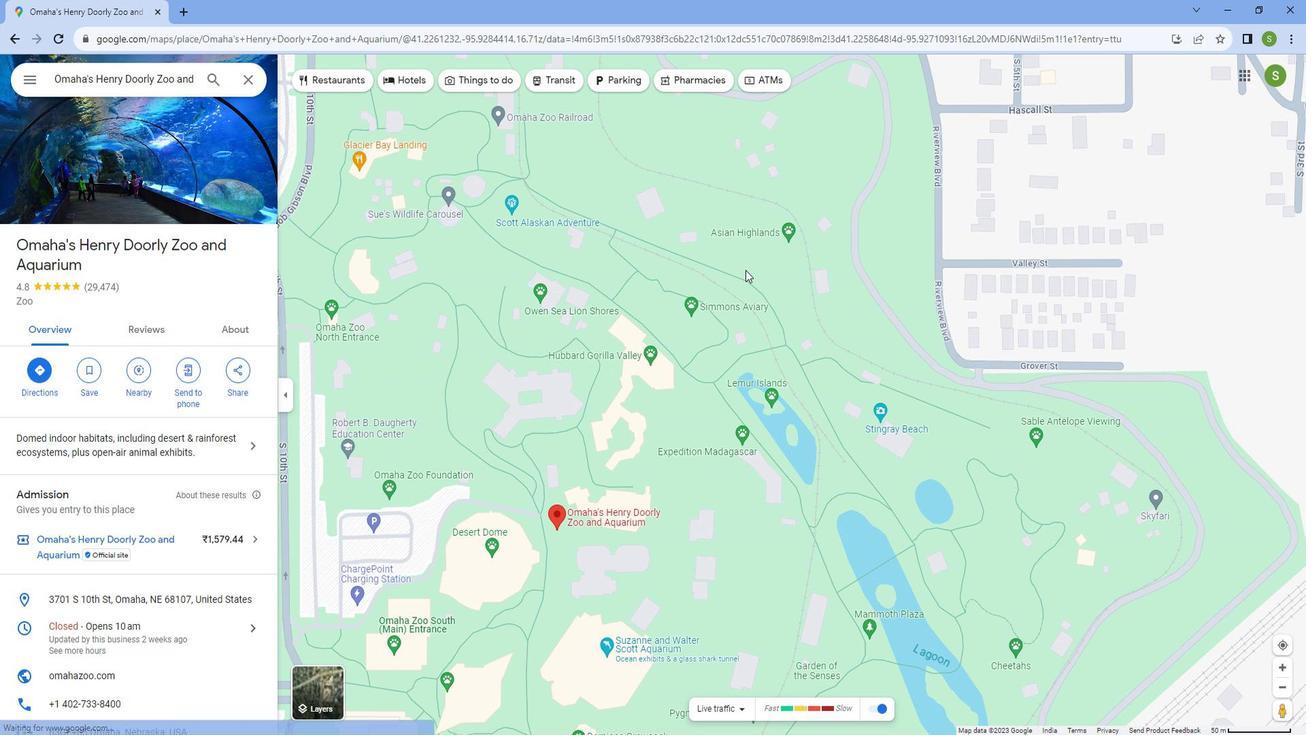 
Action: Mouse scrolled (726, 300) with delta (0, 0)
Screenshot: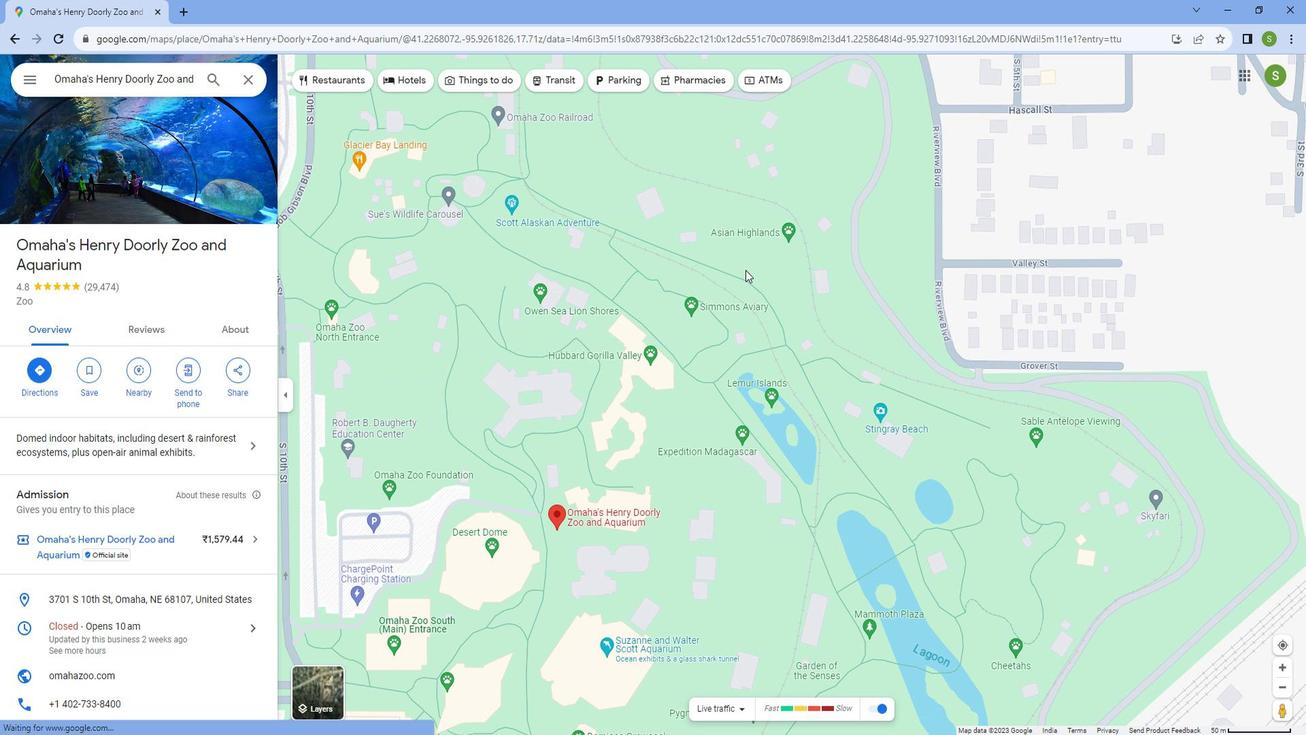 
Action: Mouse scrolled (726, 300) with delta (0, 0)
Screenshot: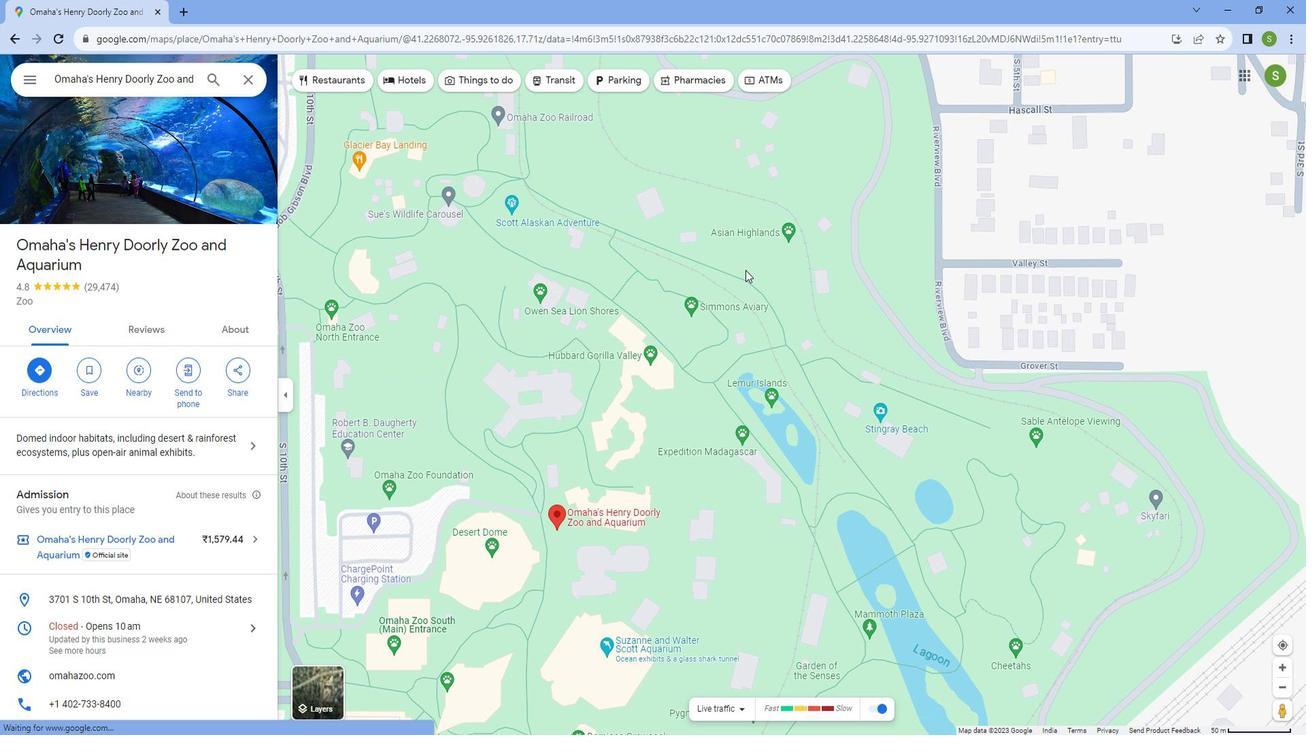 
Action: Mouse scrolled (726, 300) with delta (0, 0)
Screenshot: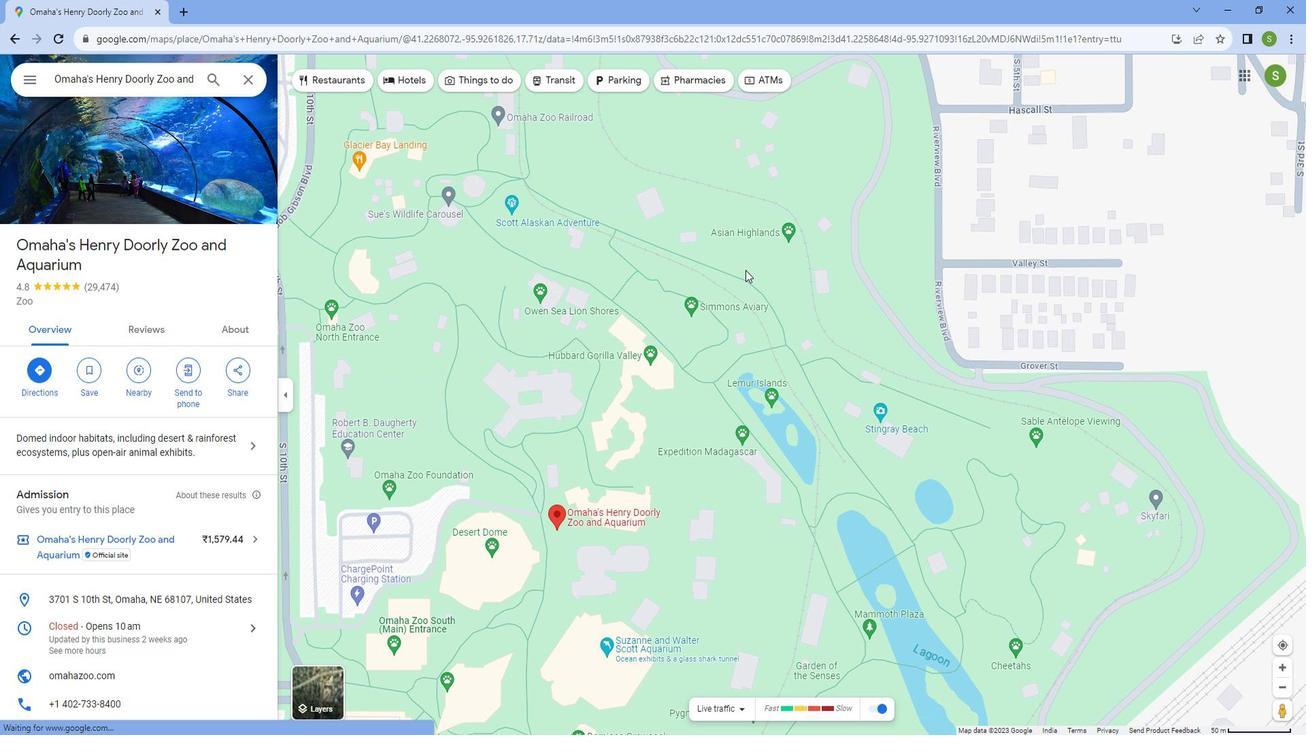 
Action: Mouse scrolled (726, 300) with delta (0, 0)
Screenshot: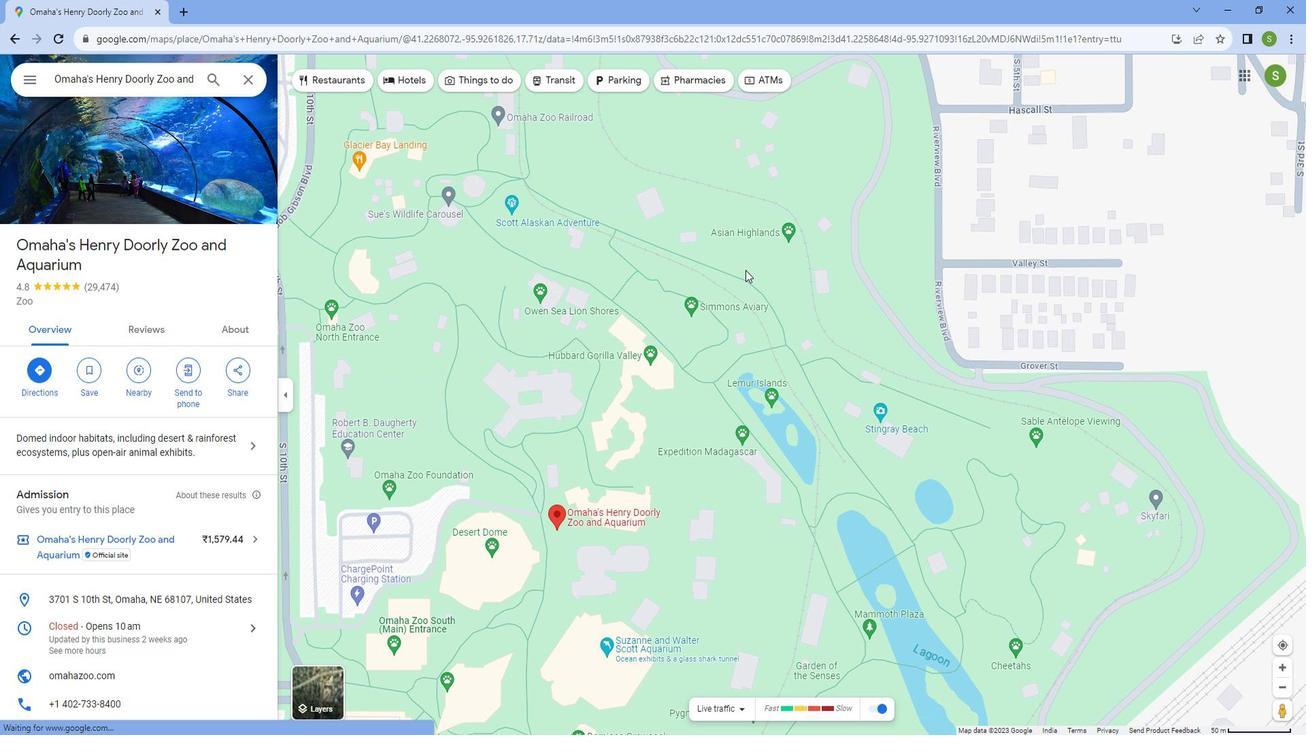 
Action: Mouse scrolled (726, 300) with delta (0, 0)
Screenshot: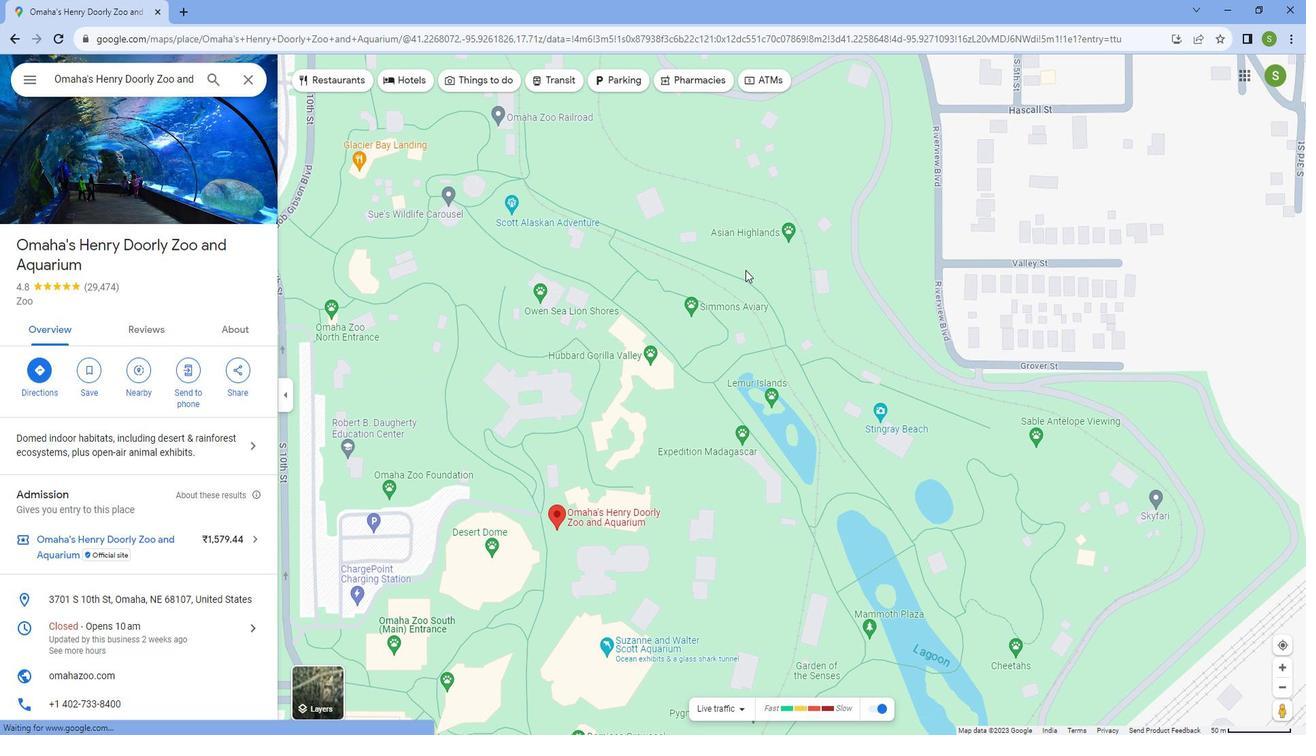 
Action: Mouse scrolled (726, 300) with delta (0, 0)
Screenshot: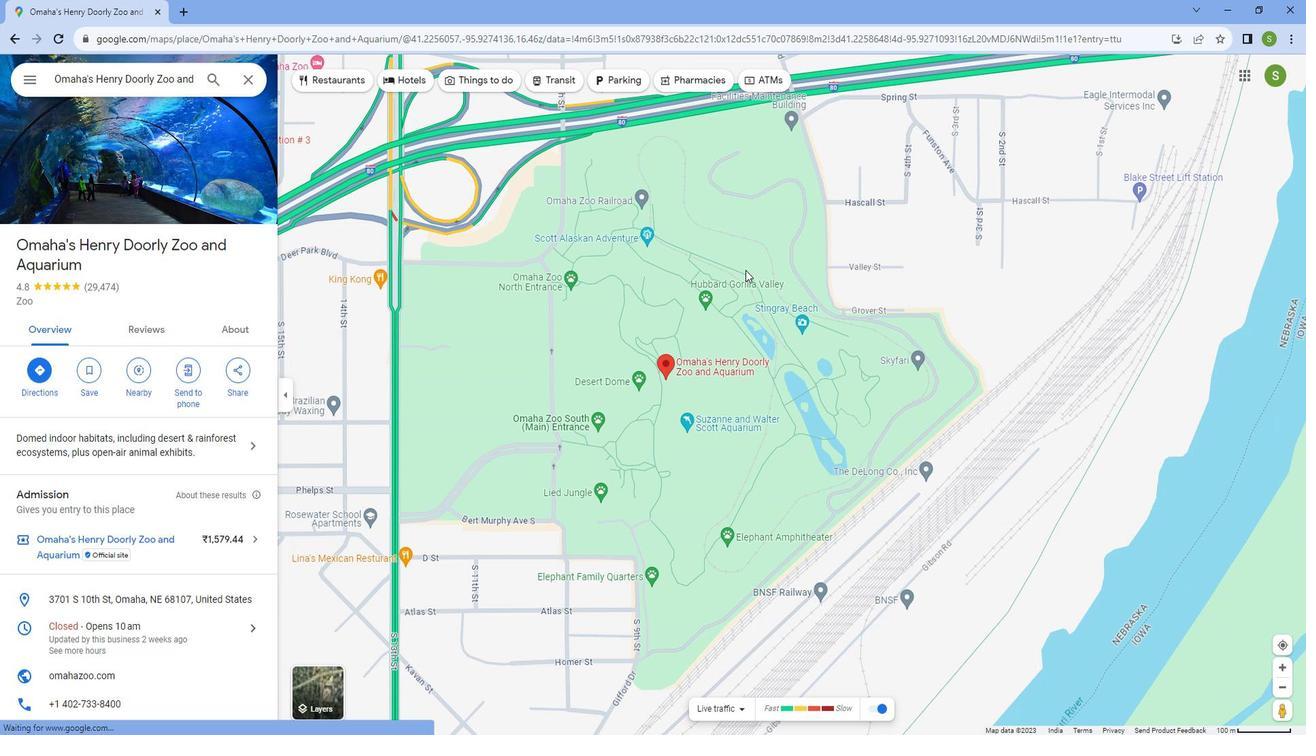
Action: Mouse scrolled (726, 300) with delta (0, 0)
Screenshot: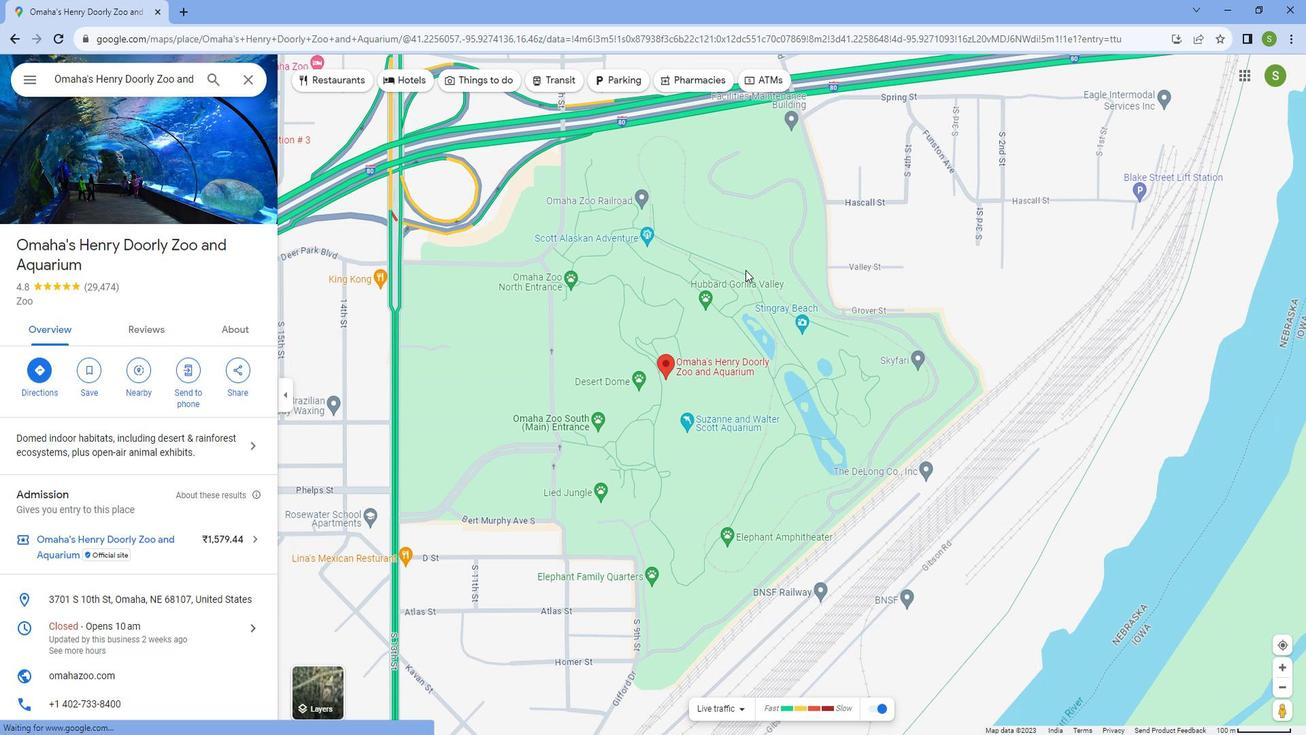
Action: Mouse scrolled (726, 300) with delta (0, 0)
Screenshot: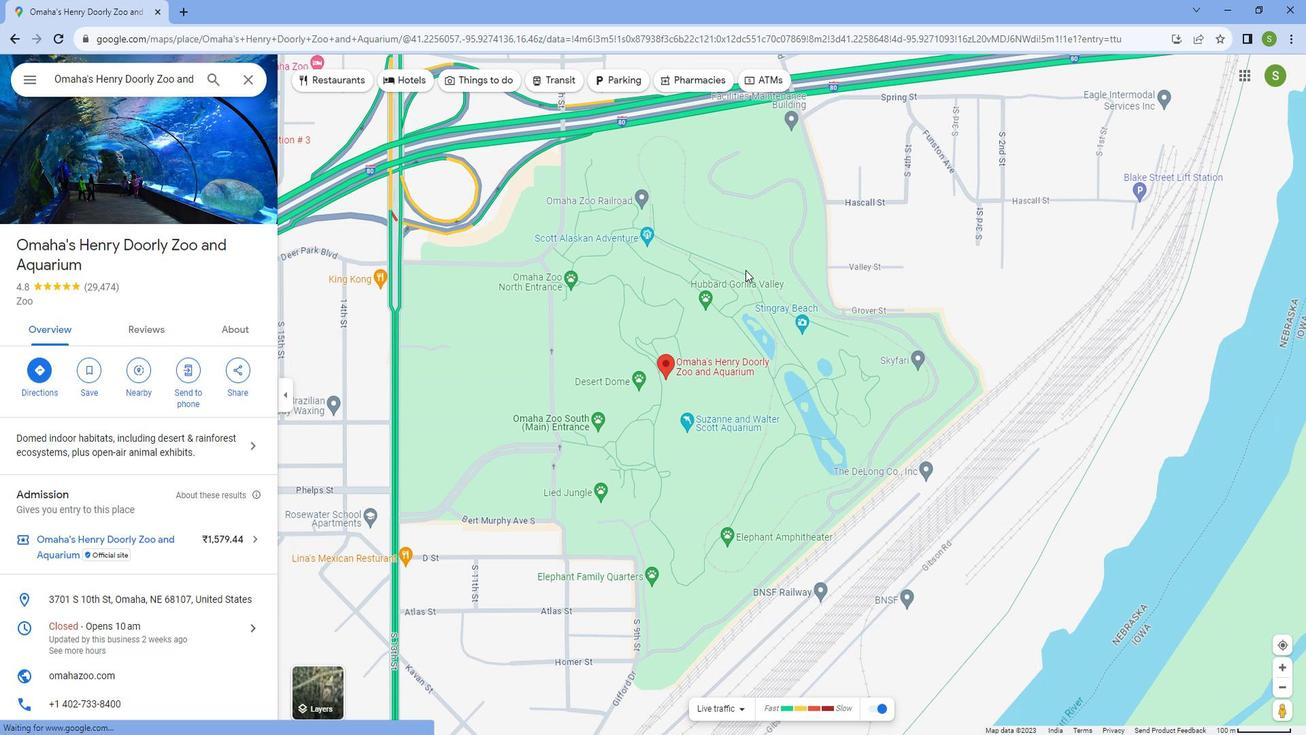 
Action: Mouse scrolled (726, 300) with delta (0, 0)
Screenshot: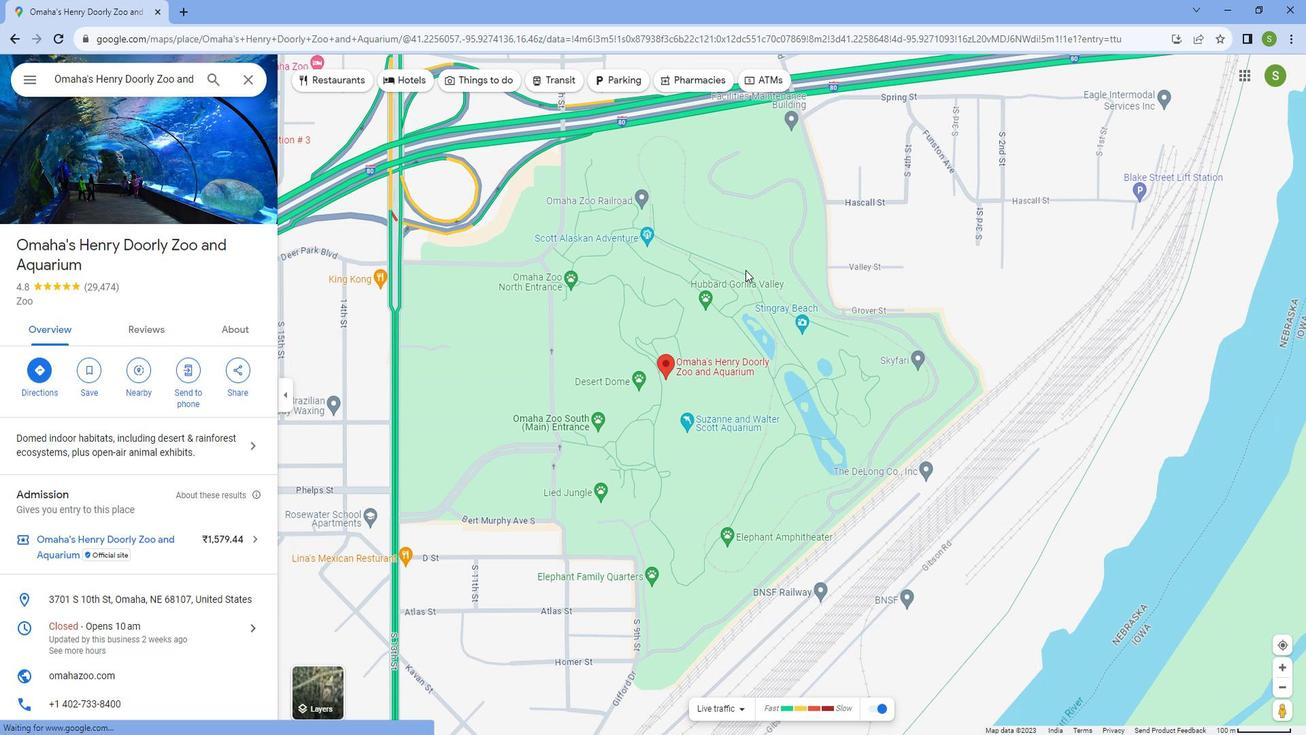 
Action: Mouse scrolled (726, 300) with delta (0, 0)
Screenshot: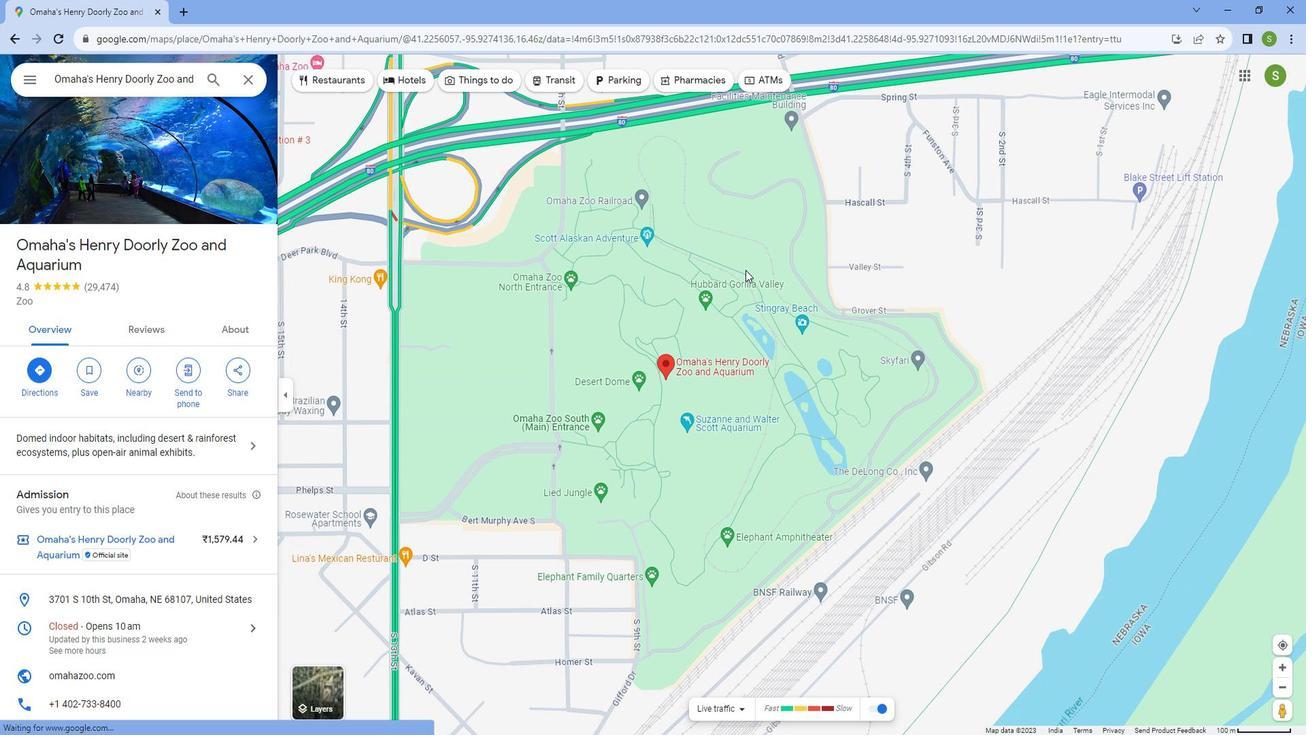 
Action: Mouse moved to (727, 281)
Screenshot: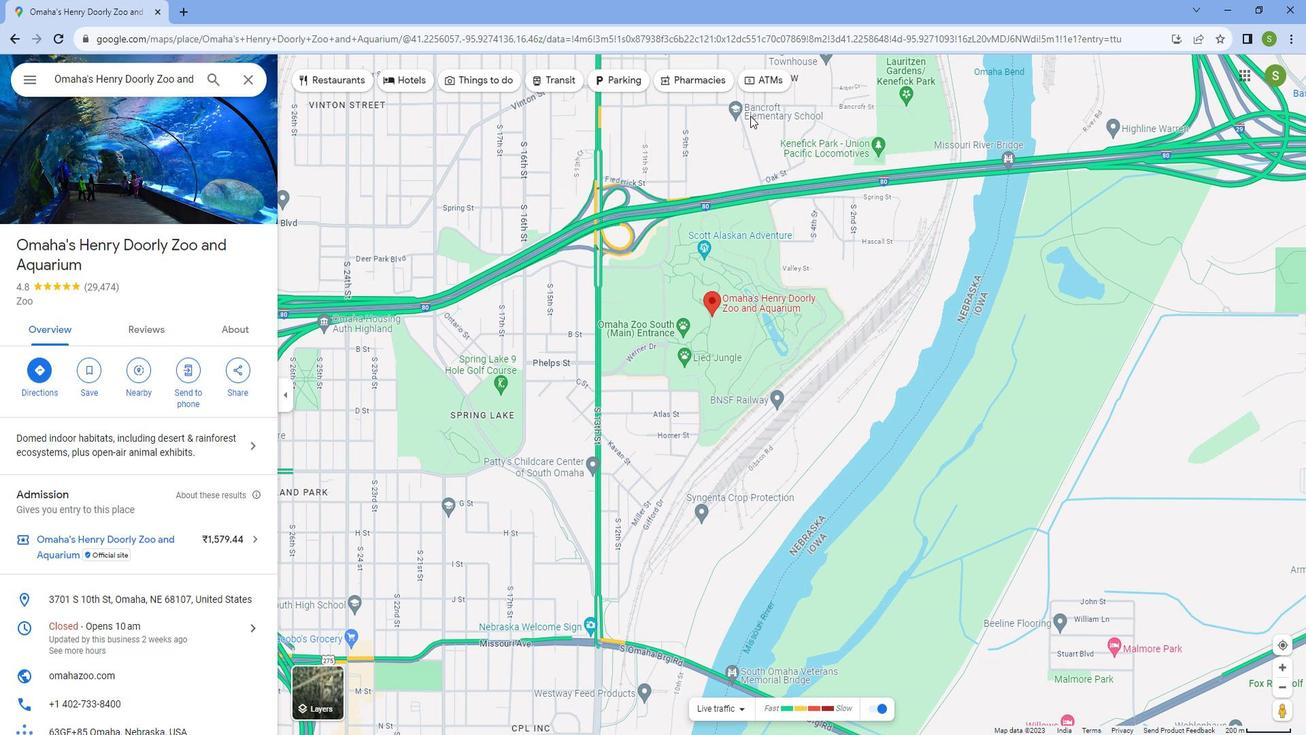 
Action: Mouse scrolled (727, 281) with delta (0, 0)
Screenshot: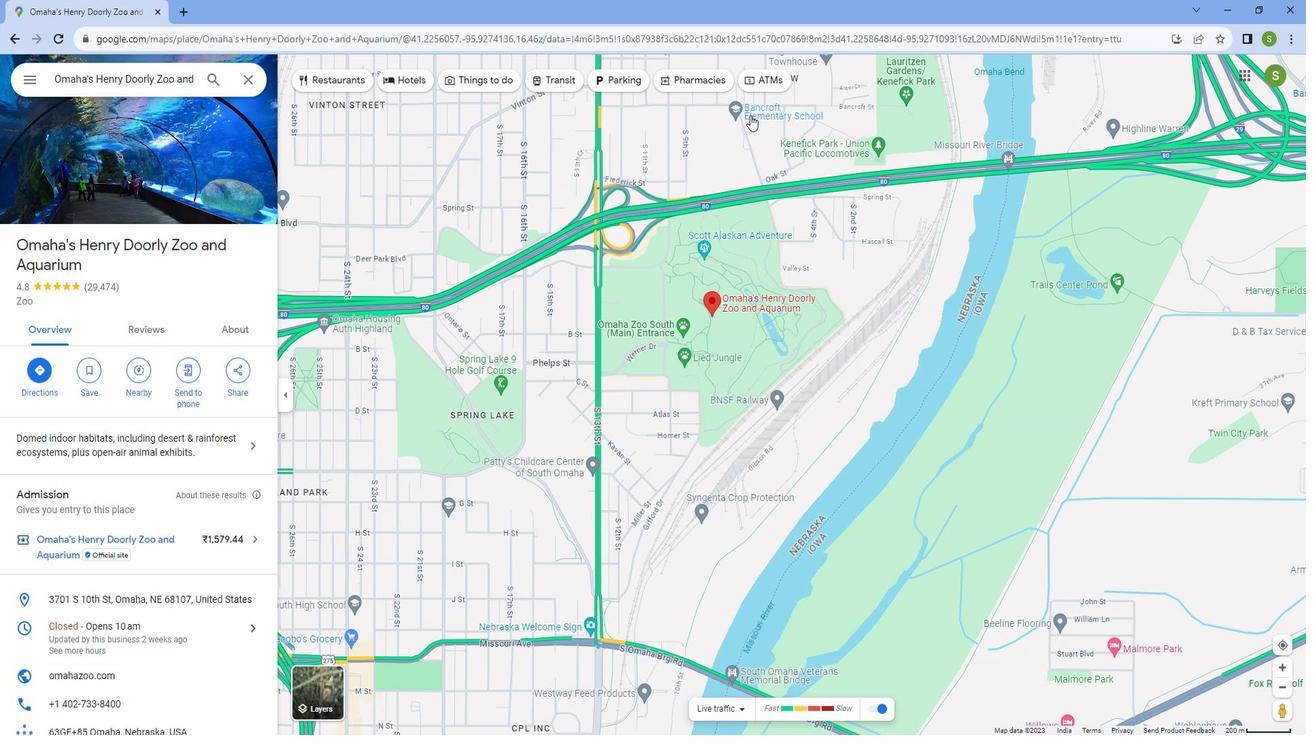 
Action: Mouse scrolled (727, 281) with delta (0, 0)
Screenshot: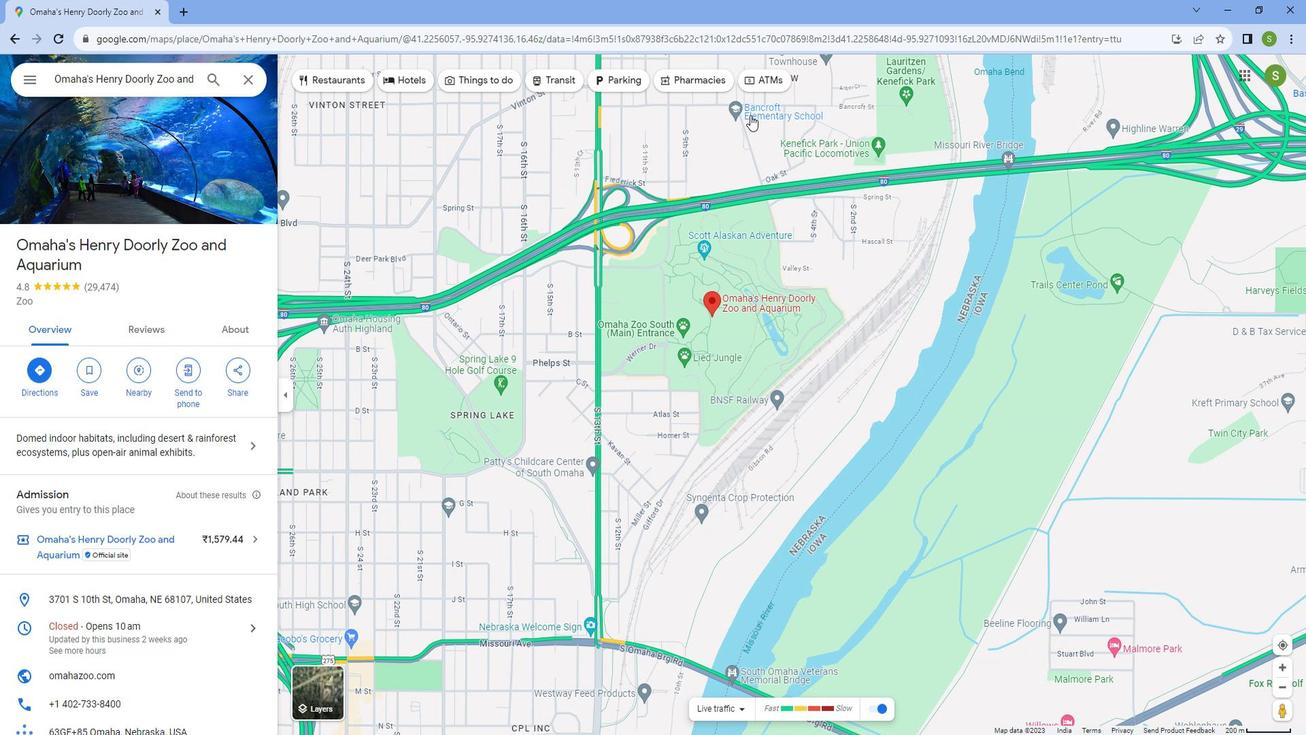 
Action: Mouse scrolled (727, 281) with delta (0, 0)
Screenshot: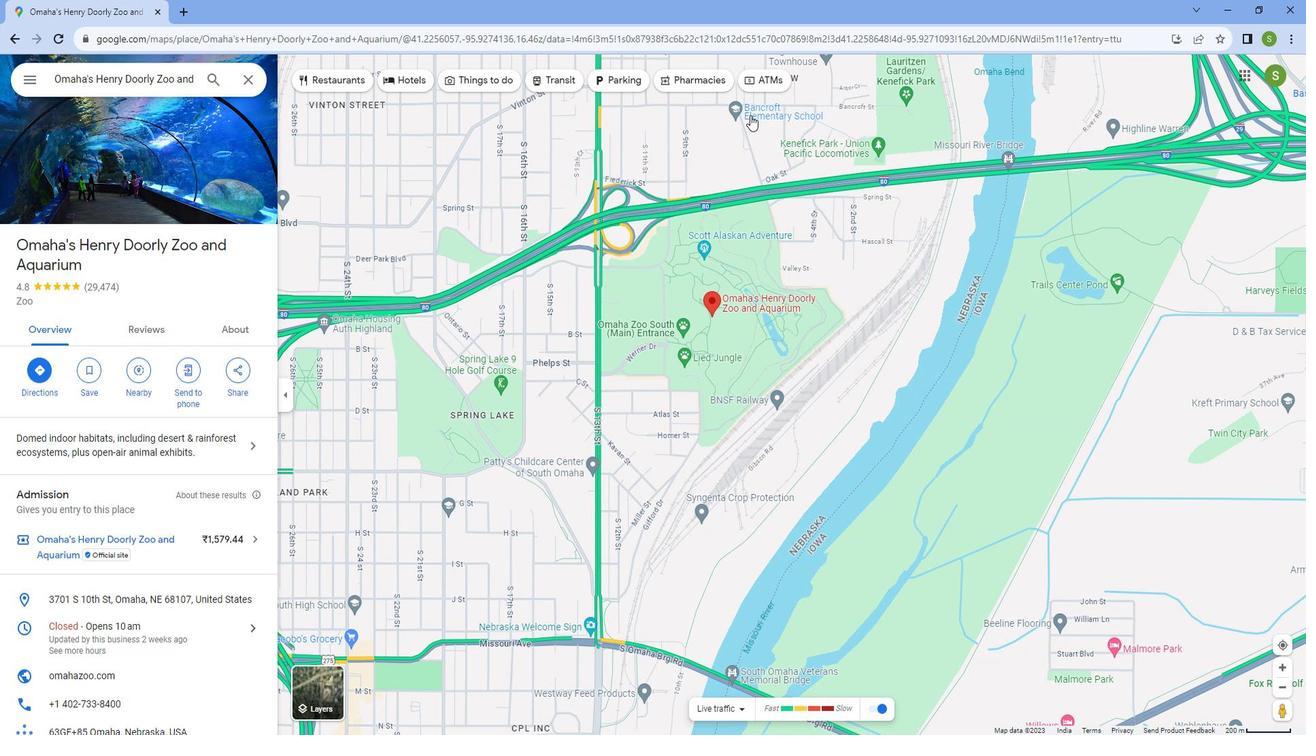 
Action: Mouse scrolled (727, 281) with delta (0, 0)
Screenshot: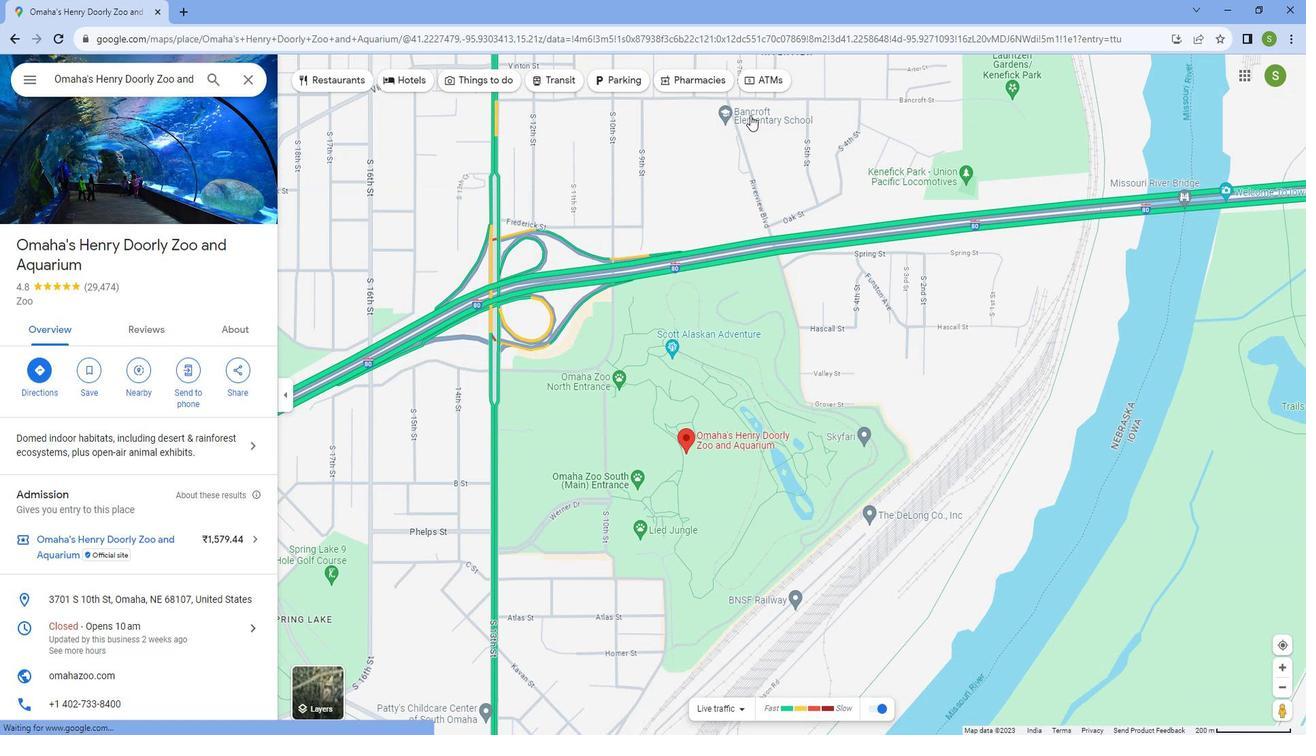 
Action: Mouse scrolled (727, 281) with delta (0, 0)
Screenshot: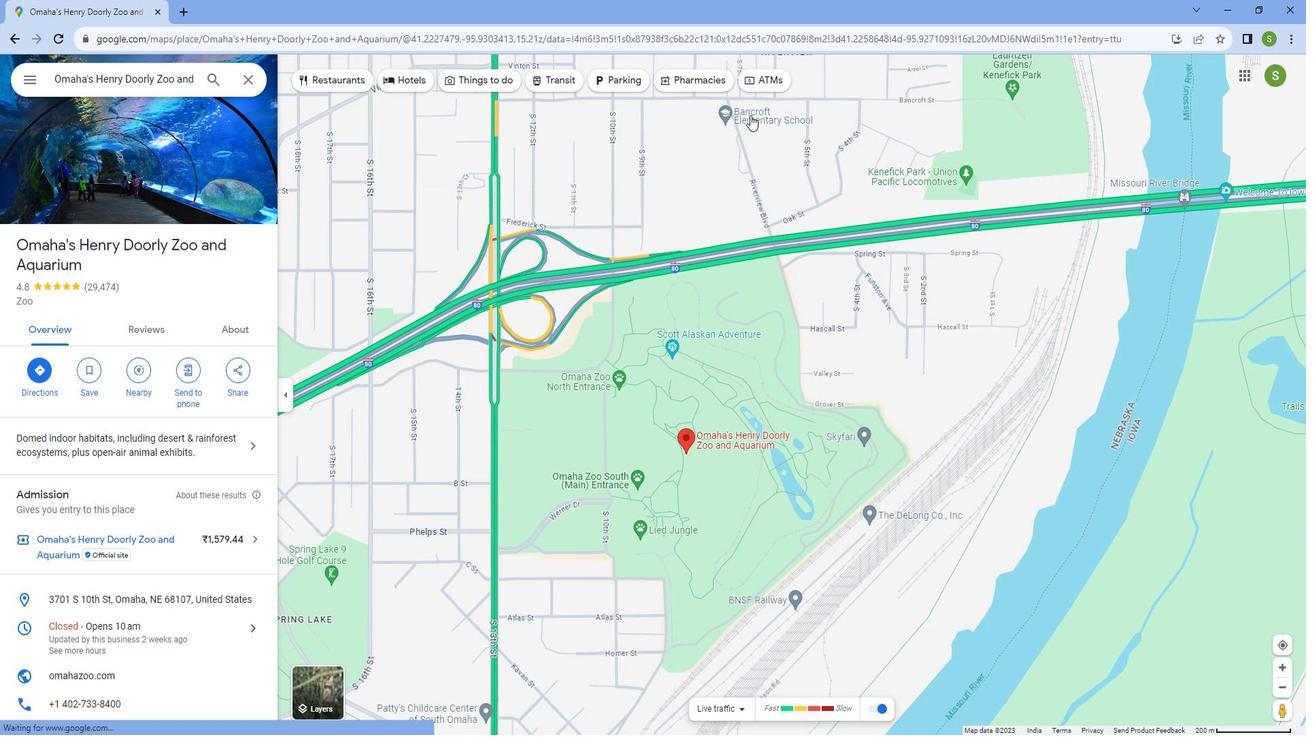 
Action: Mouse scrolled (727, 281) with delta (0, 0)
Screenshot: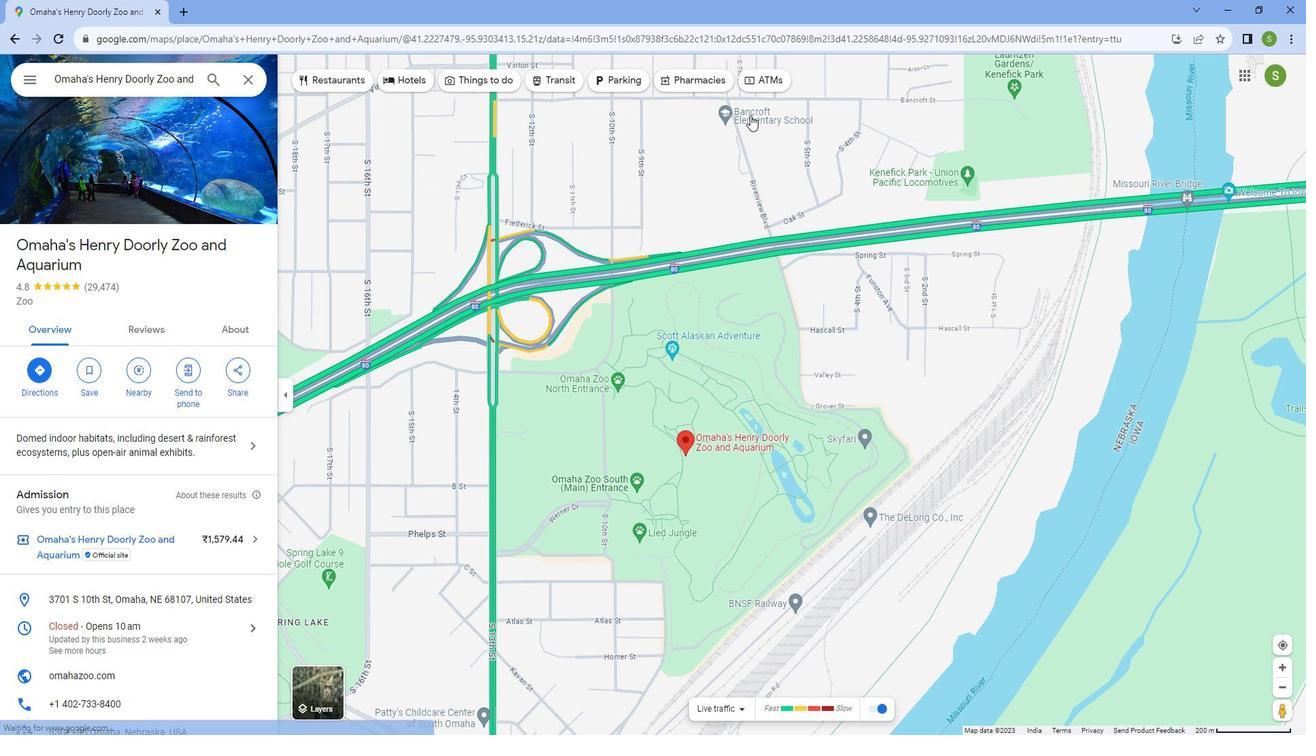 
Action: Mouse scrolled (727, 281) with delta (0, 0)
Screenshot: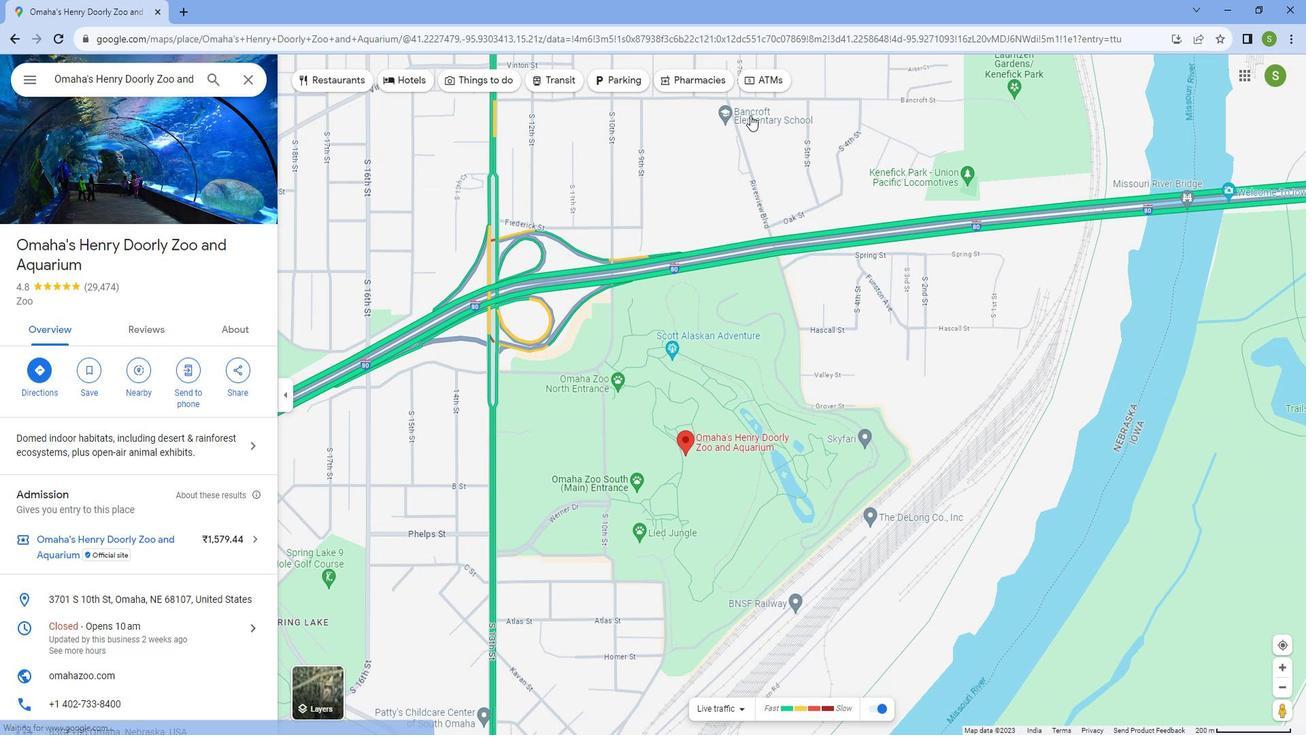 
Action: Mouse scrolled (727, 281) with delta (0, 0)
Screenshot: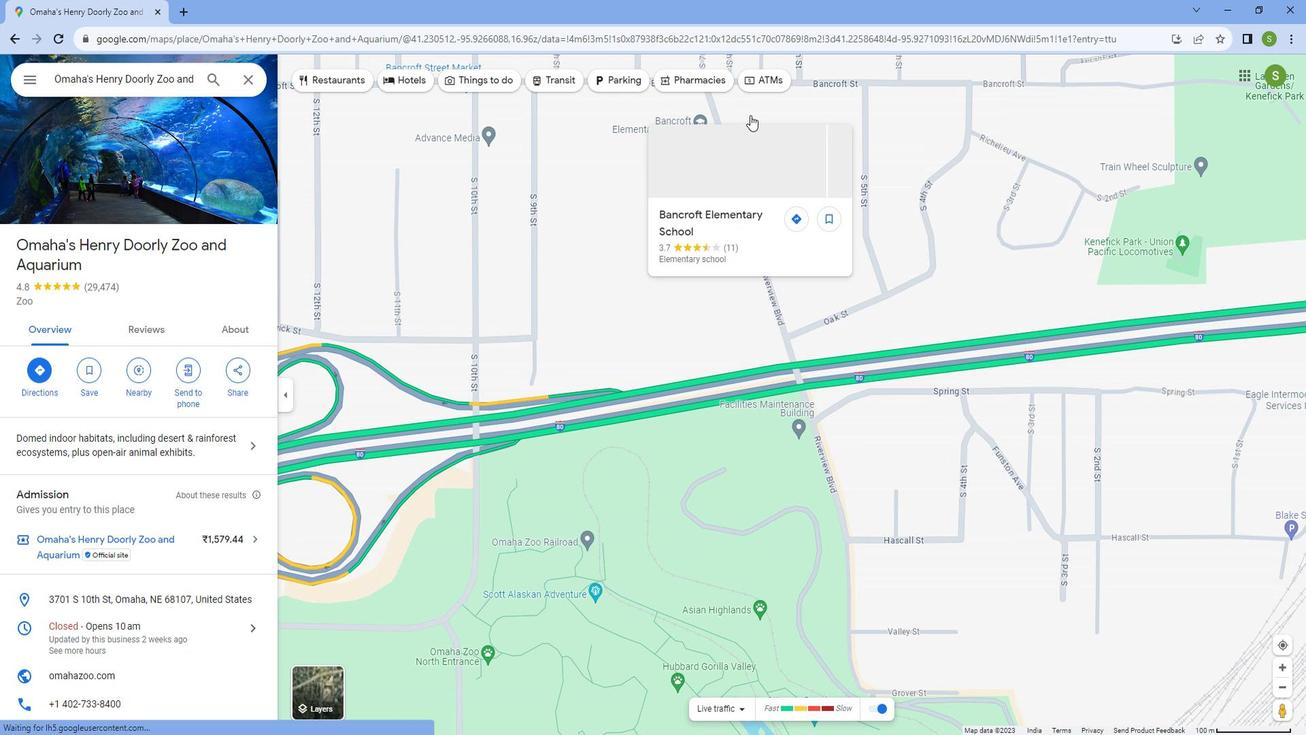 
Action: Mouse scrolled (727, 281) with delta (0, 0)
Screenshot: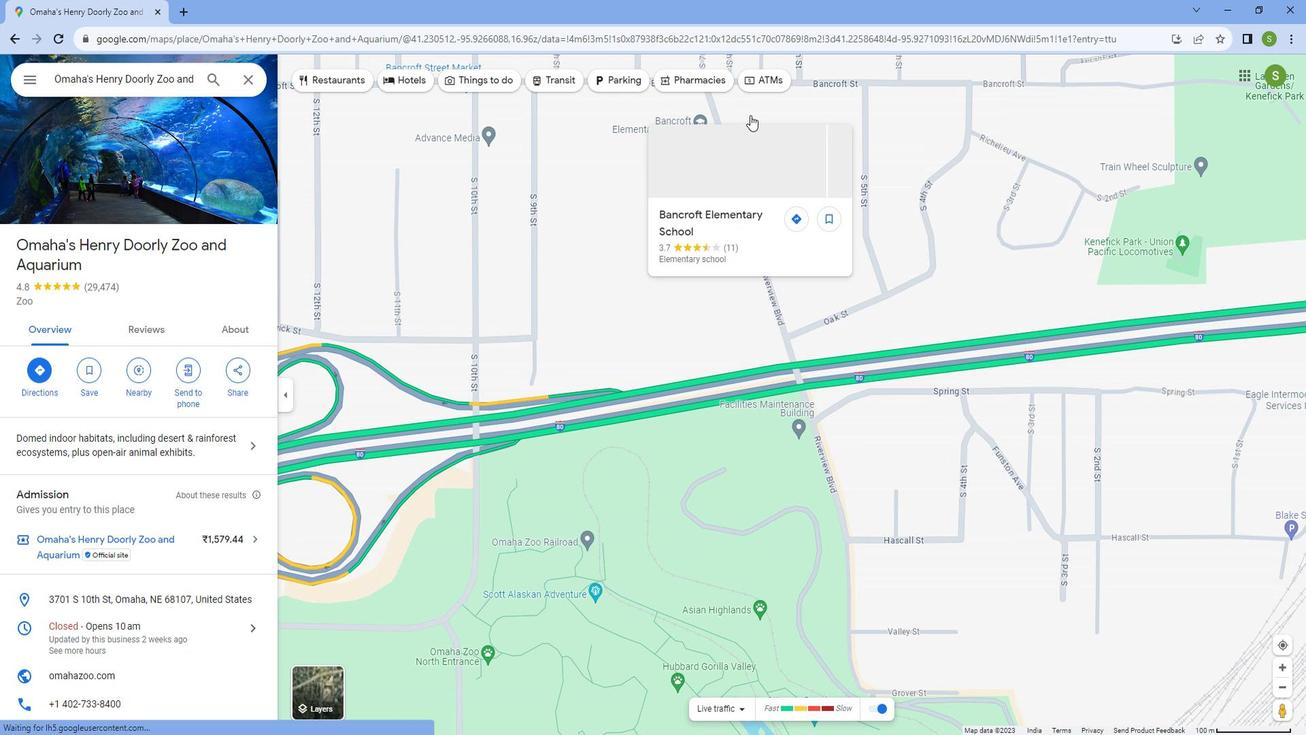 
Action: Mouse scrolled (727, 281) with delta (0, 0)
Screenshot: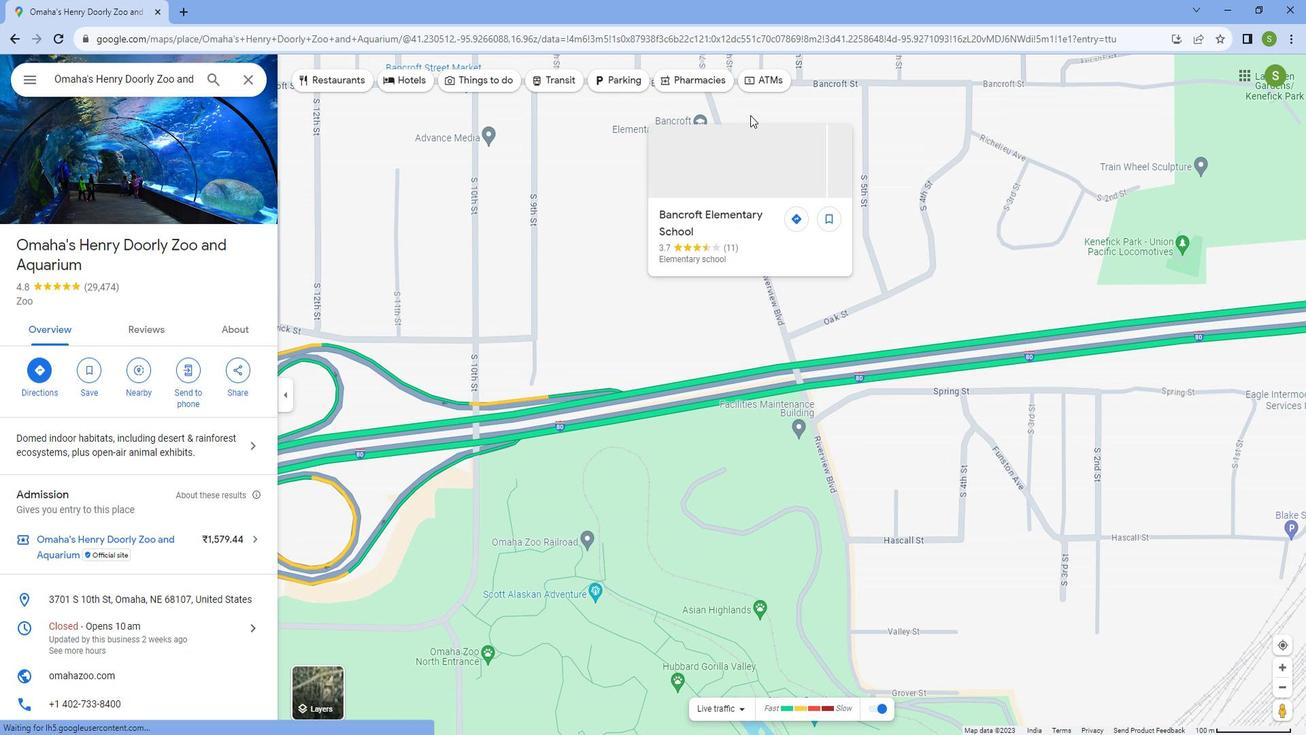 
Action: Mouse scrolled (727, 281) with delta (0, 0)
Screenshot: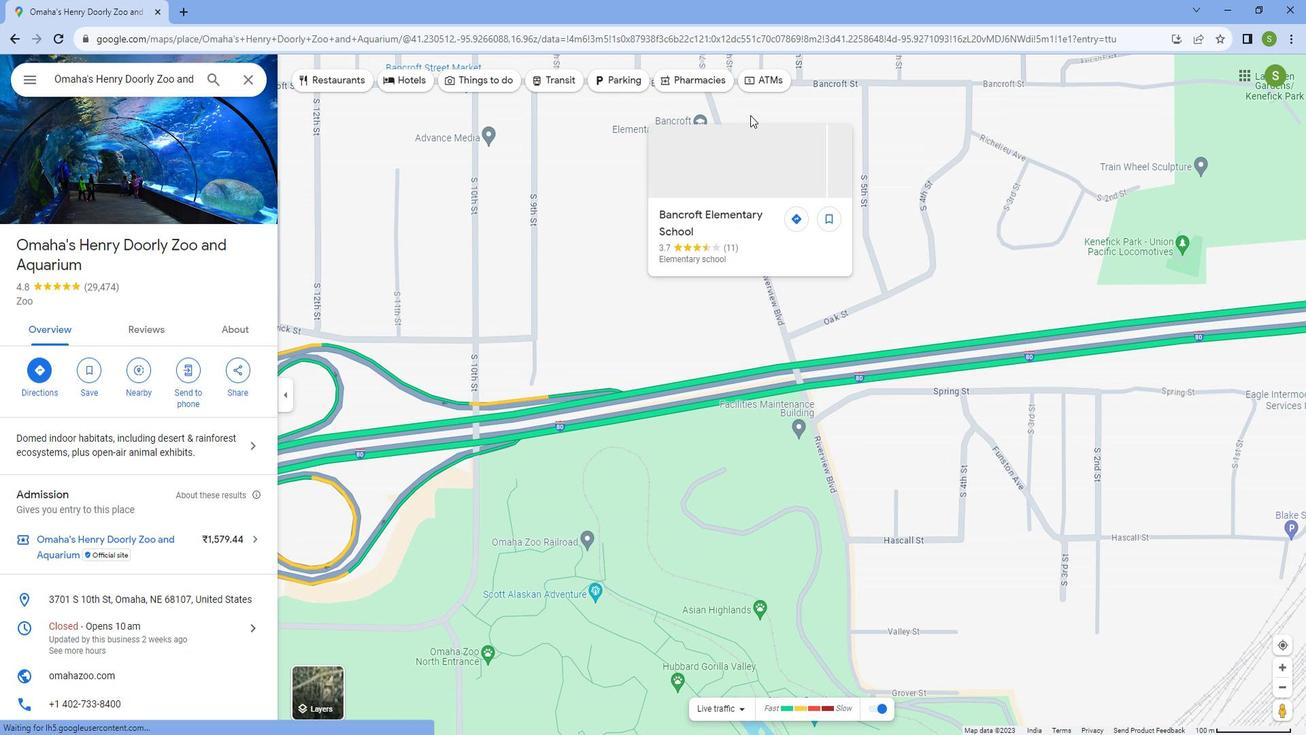 
Action: Mouse scrolled (727, 281) with delta (0, 0)
Screenshot: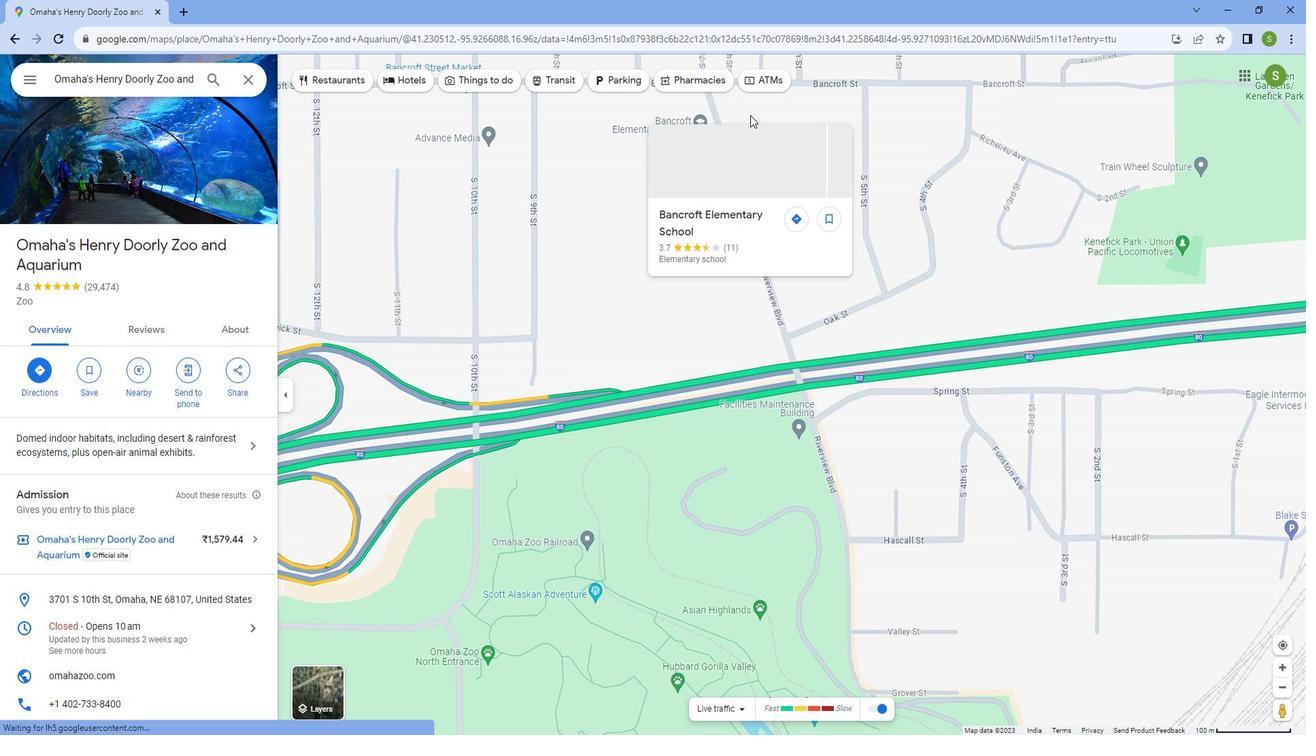 
Action: Mouse moved to (756, 289)
Screenshot: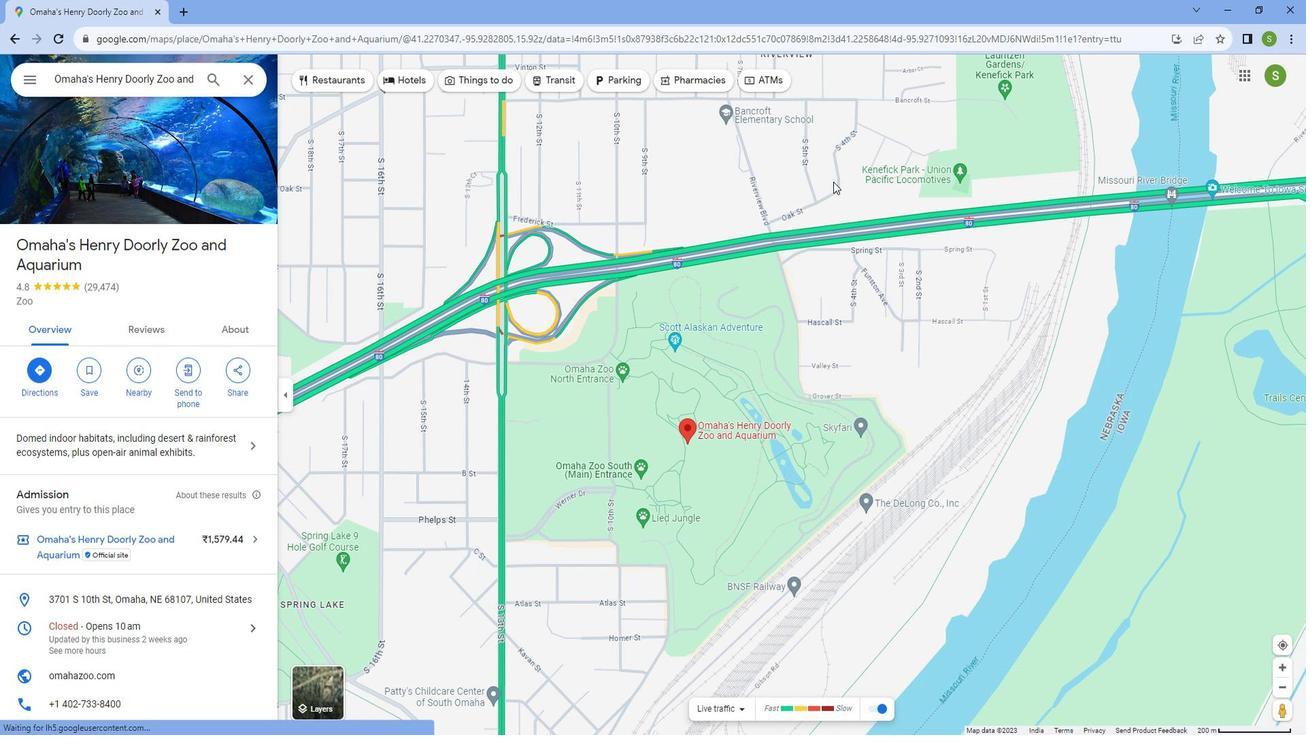 
Action: Mouse scrolled (756, 289) with delta (0, 0)
Screenshot: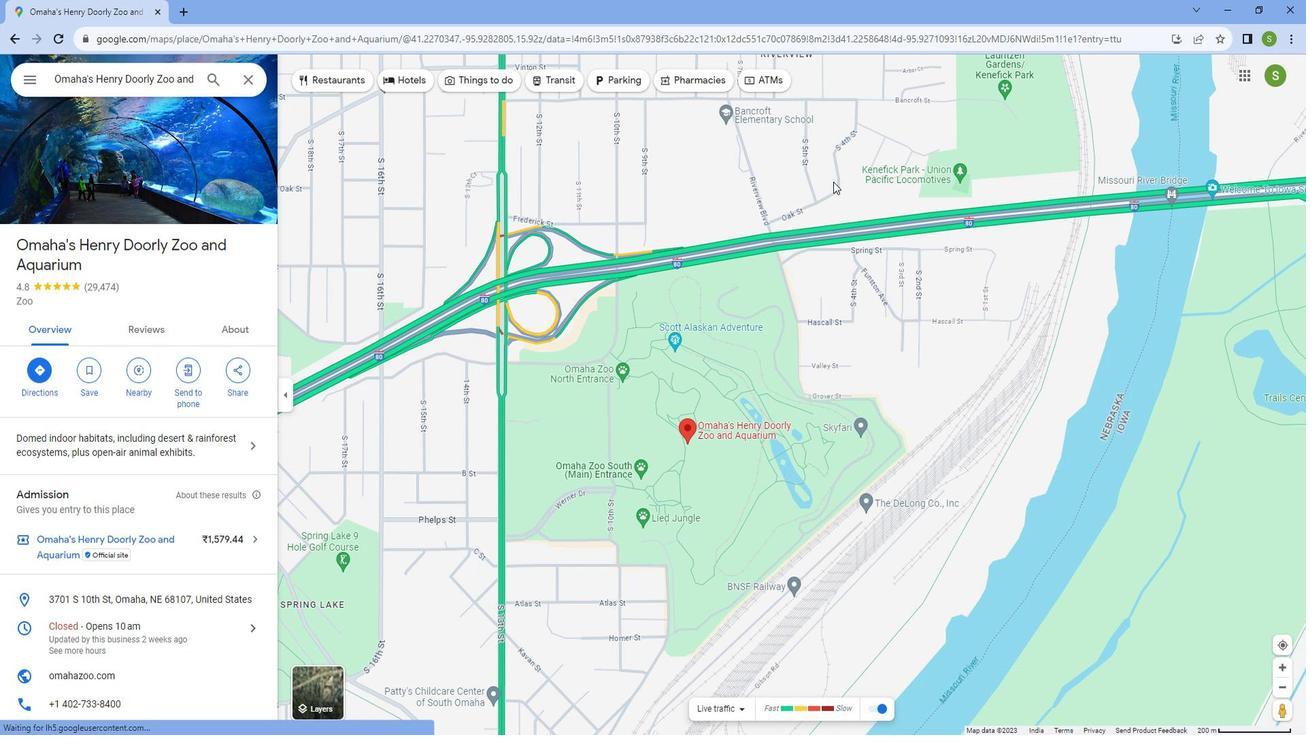 
Action: Mouse scrolled (756, 289) with delta (0, 0)
Screenshot: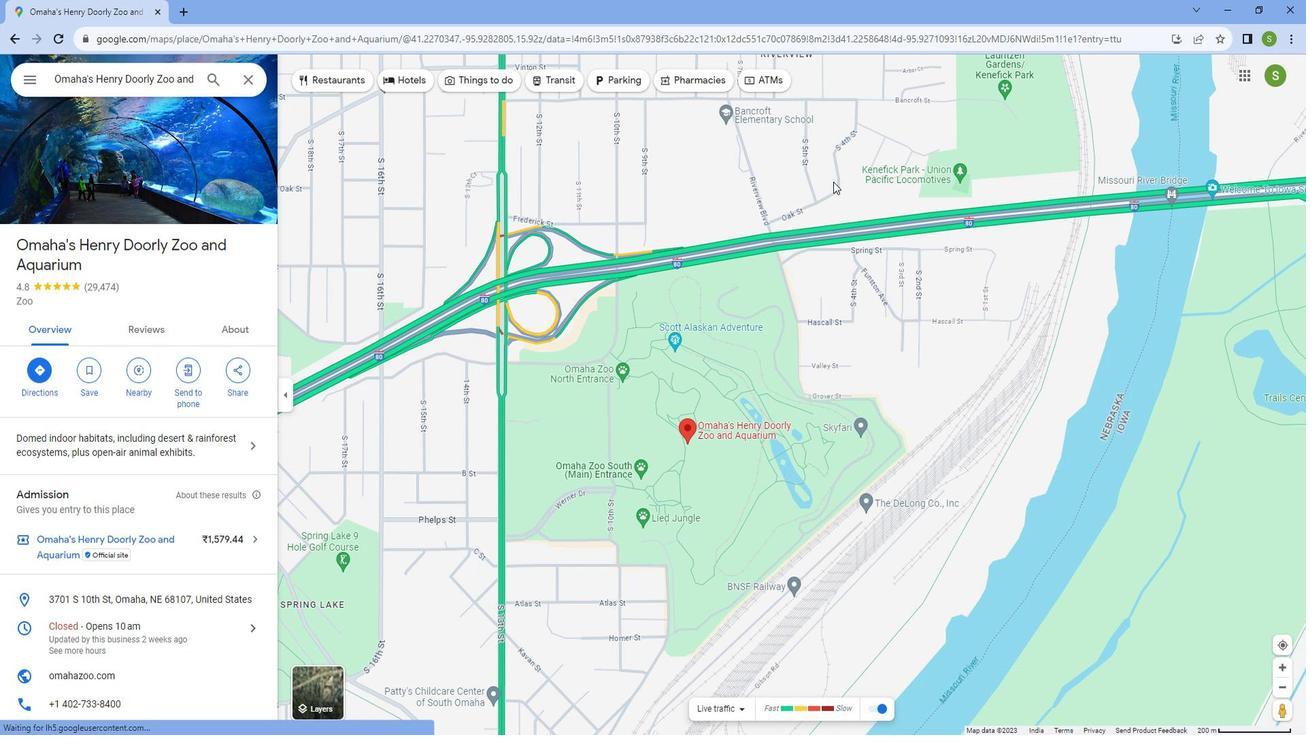 
Action: Mouse scrolled (756, 289) with delta (0, 0)
Screenshot: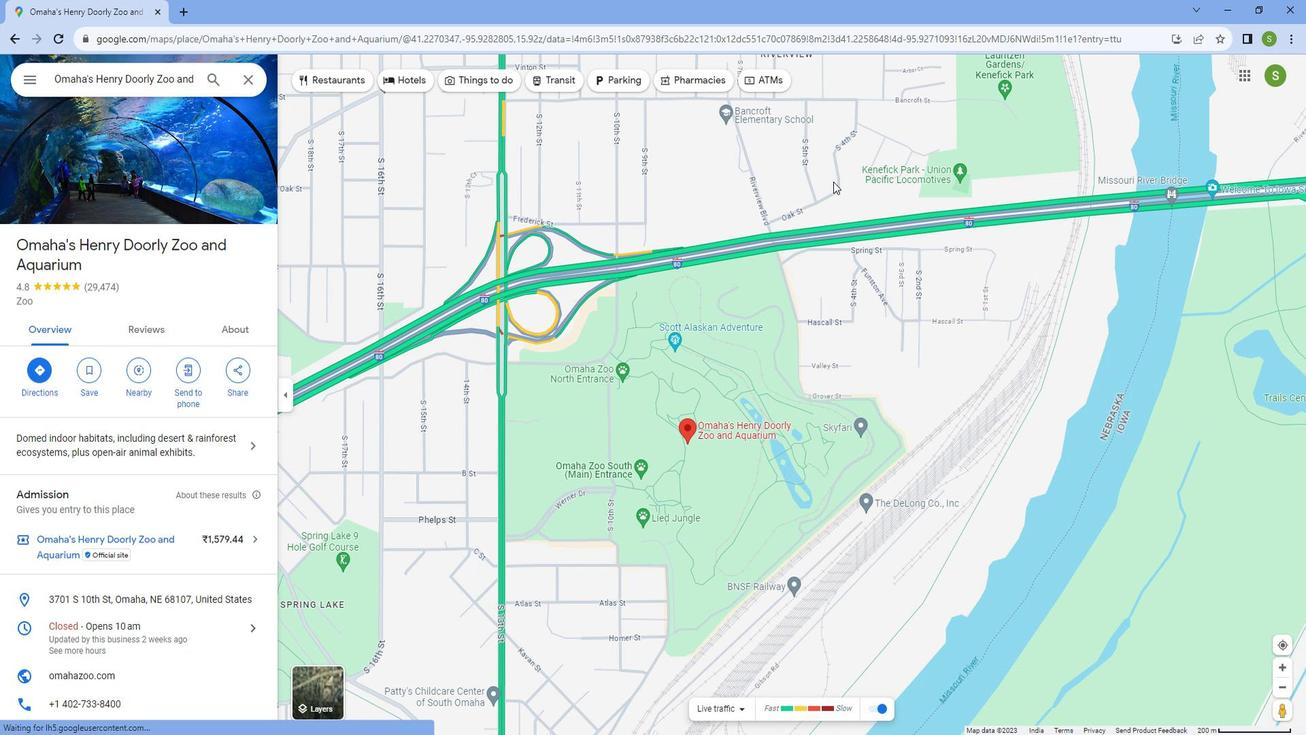 
Action: Mouse moved to (756, 289)
Screenshot: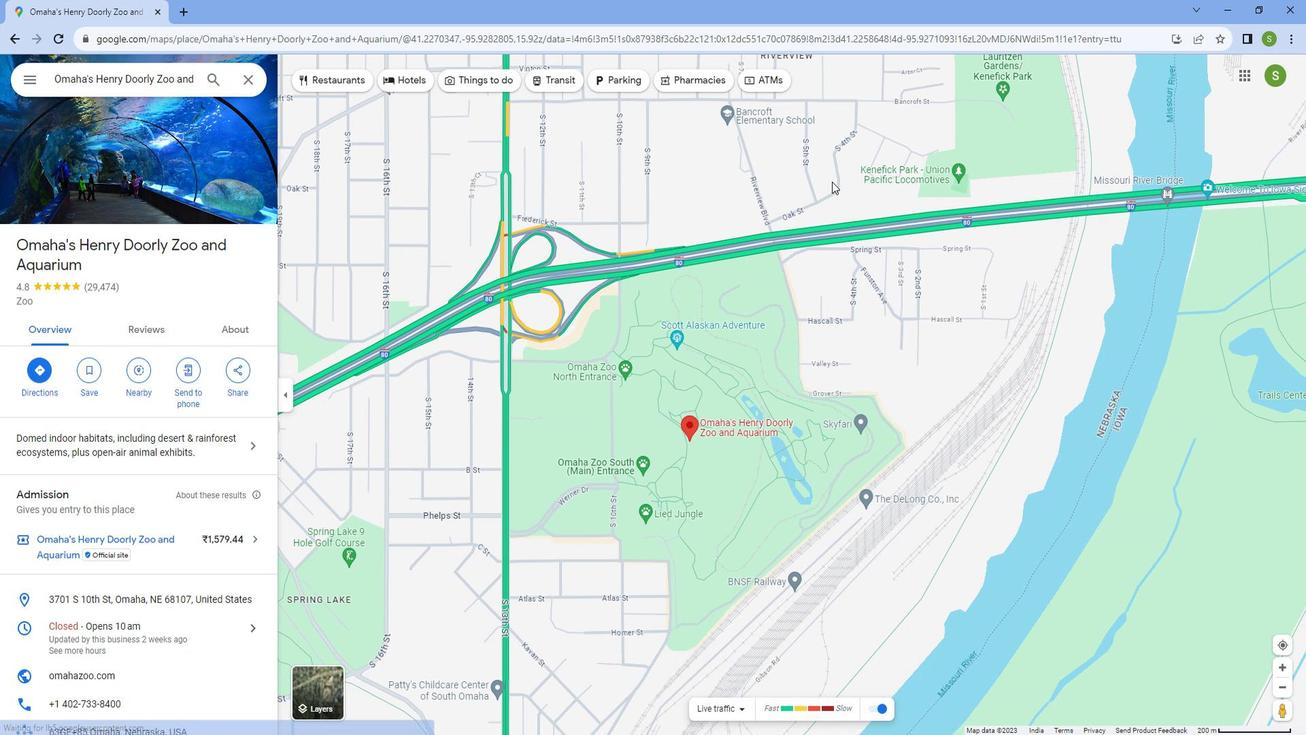 
Action: Mouse scrolled (756, 289) with delta (0, 0)
Screenshot: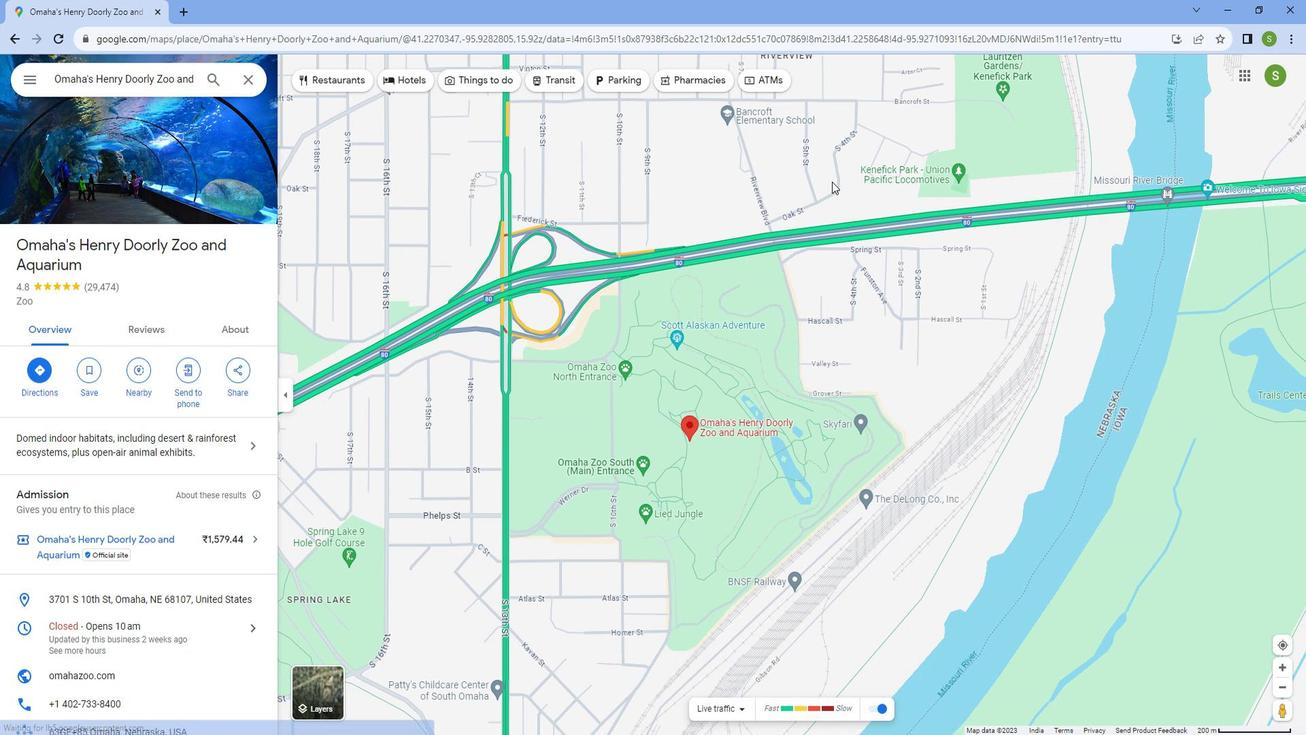 
Action: Mouse moved to (901, 288)
Screenshot: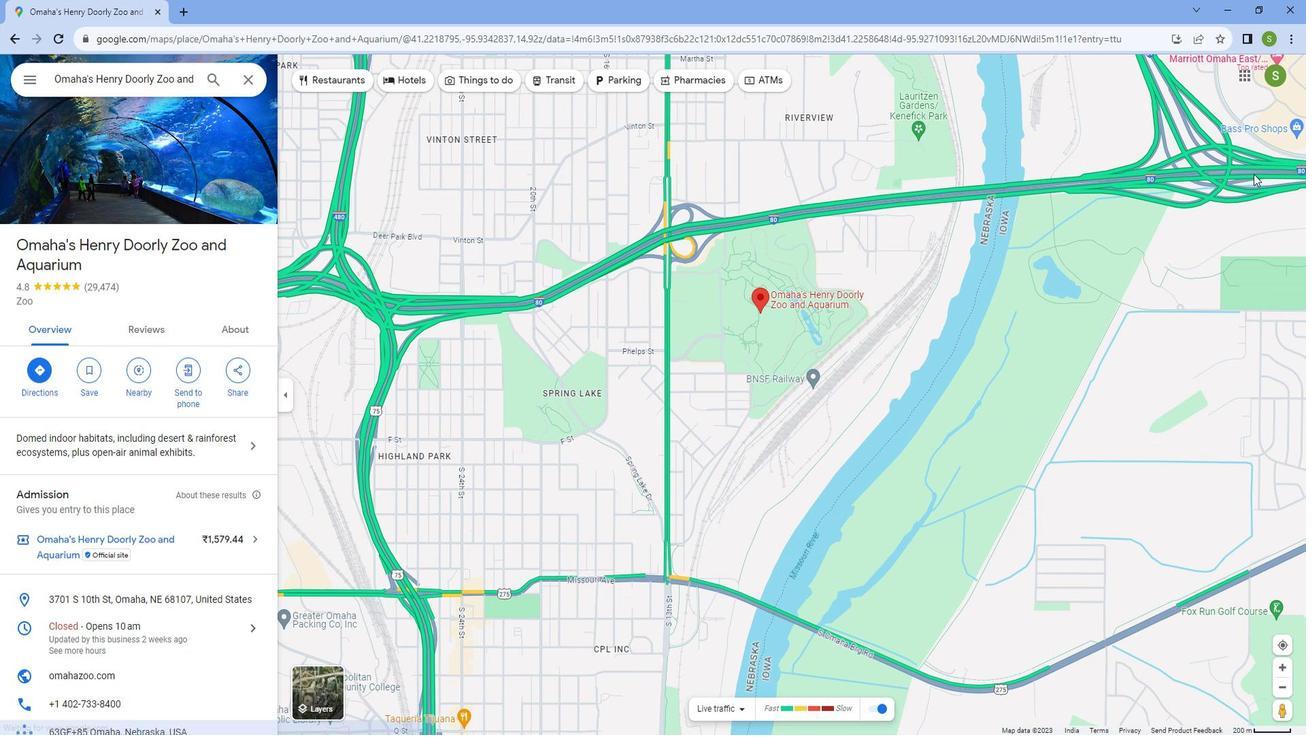 
Action: Mouse scrolled (901, 288) with delta (0, 0)
Screenshot: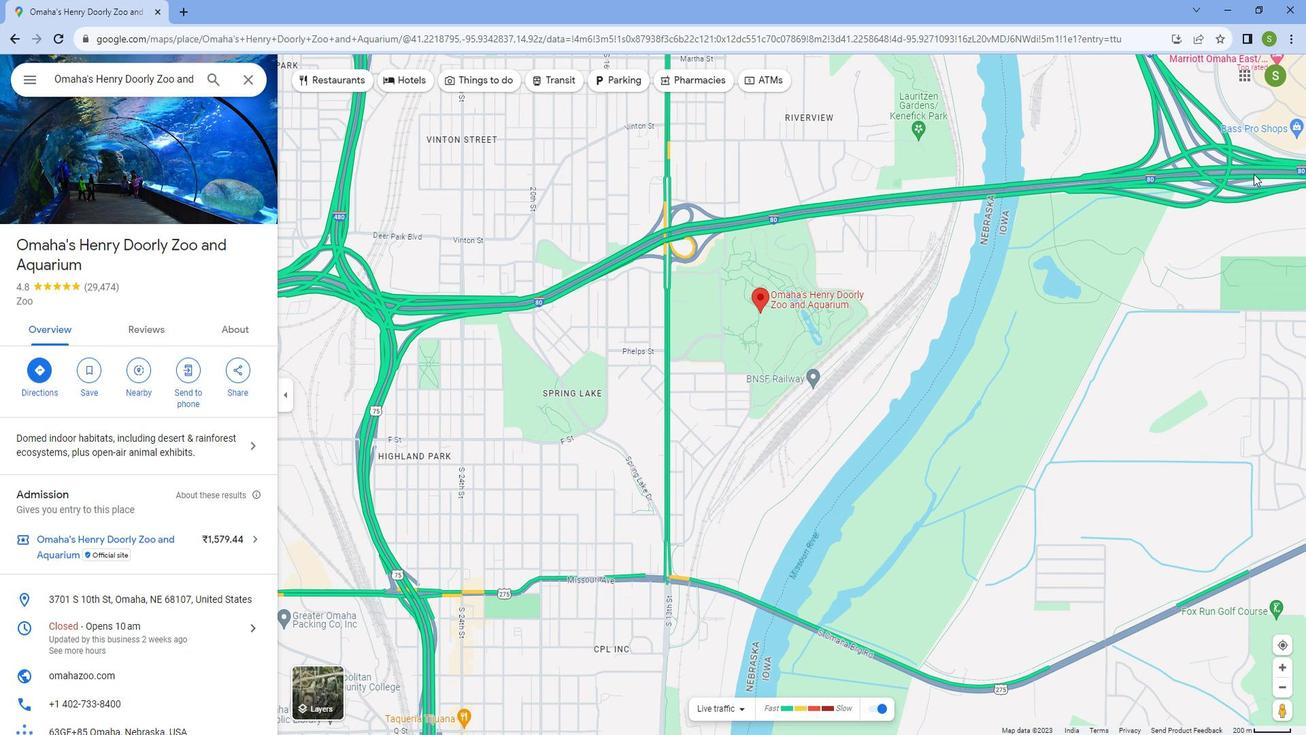 
Action: Mouse scrolled (901, 288) with delta (0, 0)
Screenshot: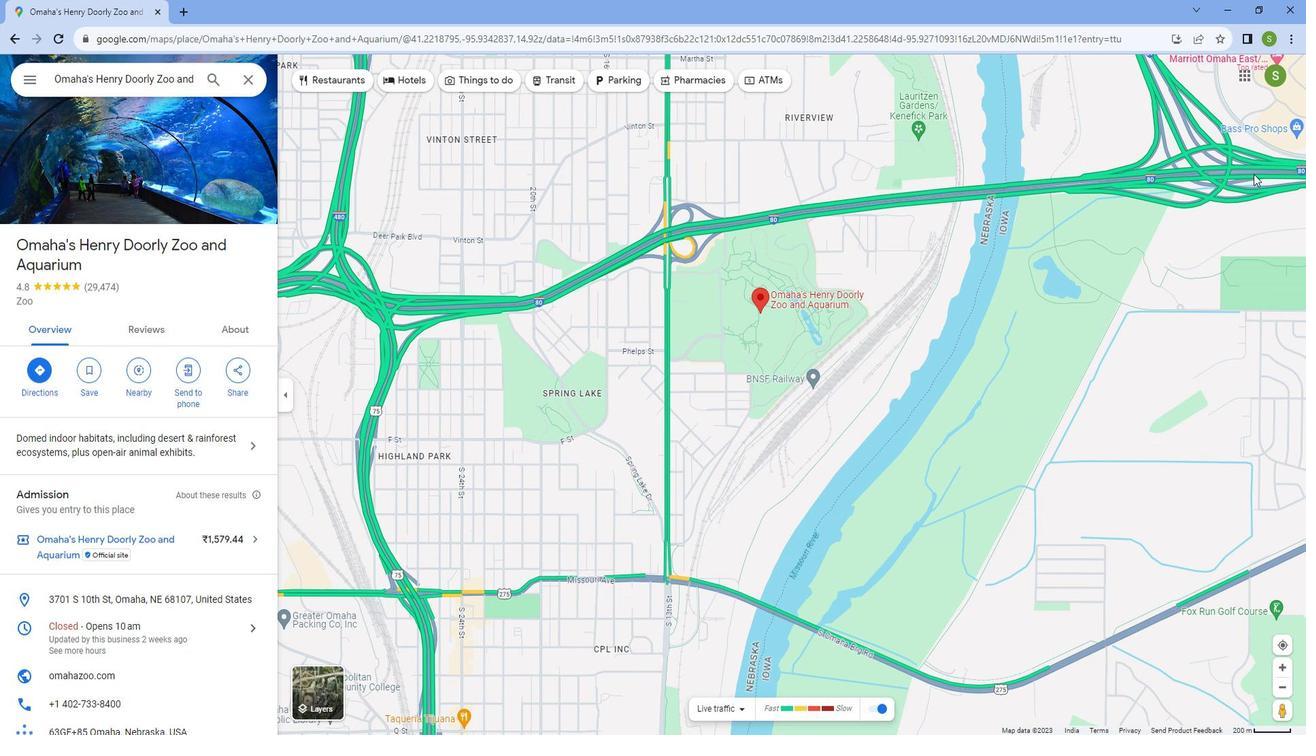
Action: Mouse scrolled (901, 288) with delta (0, 0)
Screenshot: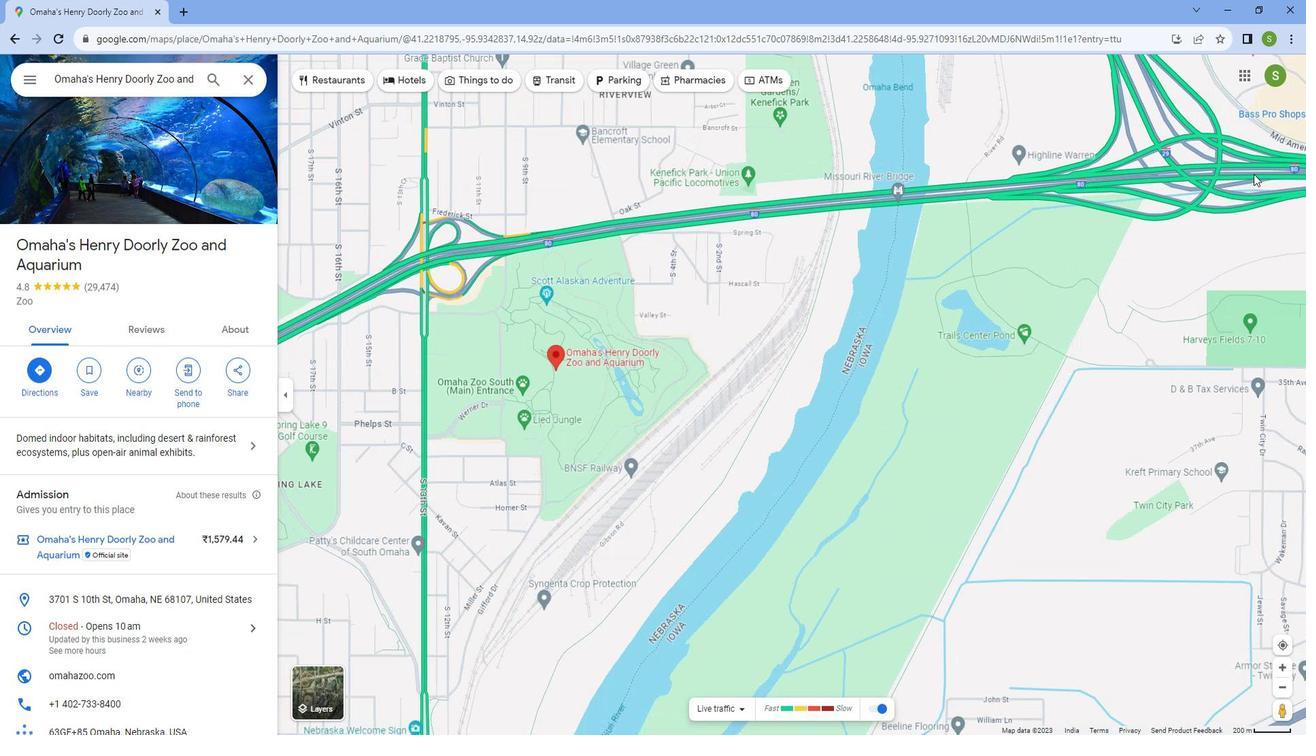 
Action: Mouse scrolled (901, 288) with delta (0, 0)
Screenshot: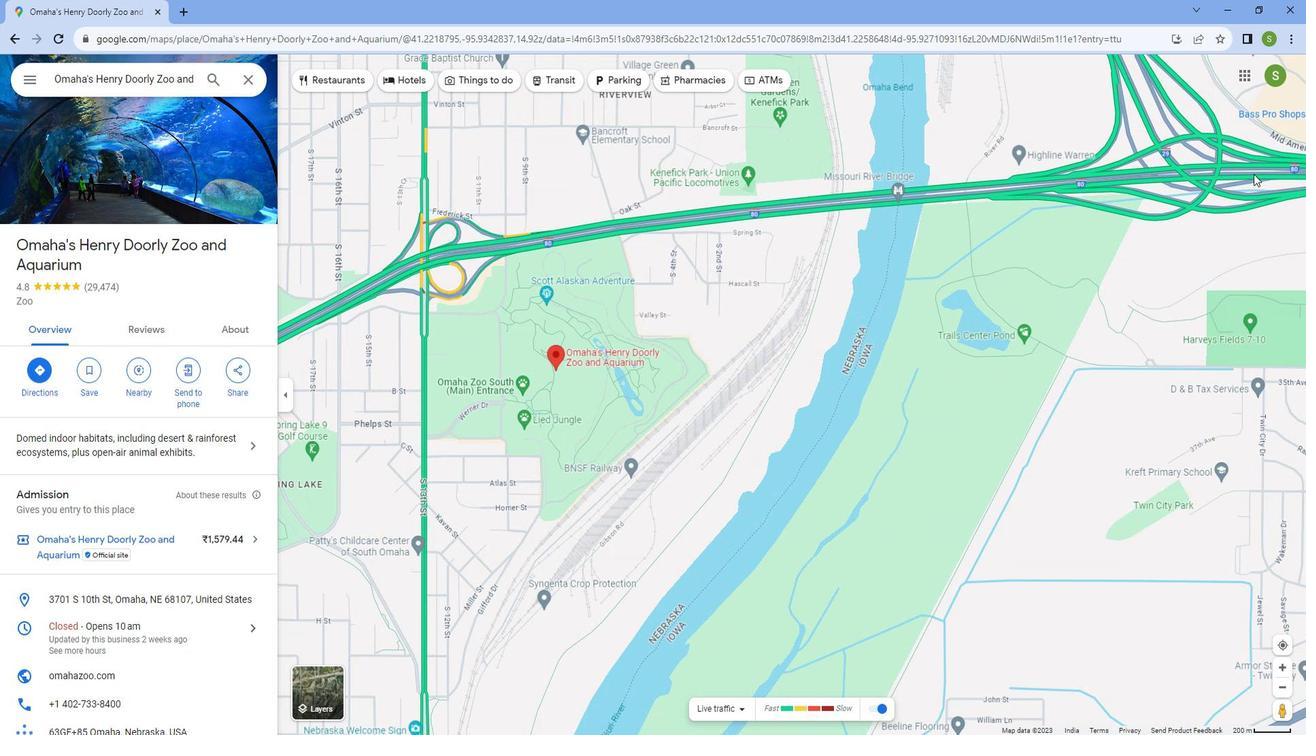 
Action: Mouse scrolled (901, 288) with delta (0, 0)
Screenshot: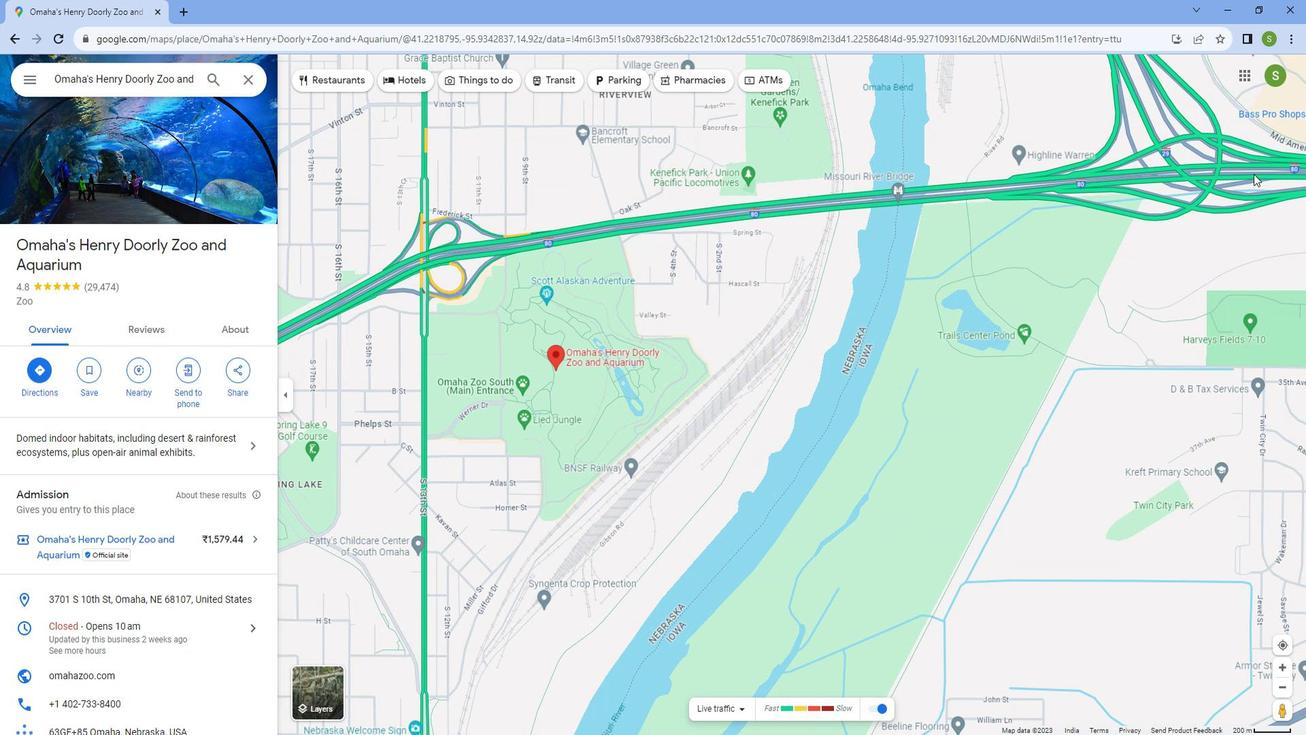 
Action: Mouse scrolled (901, 288) with delta (0, 0)
Screenshot: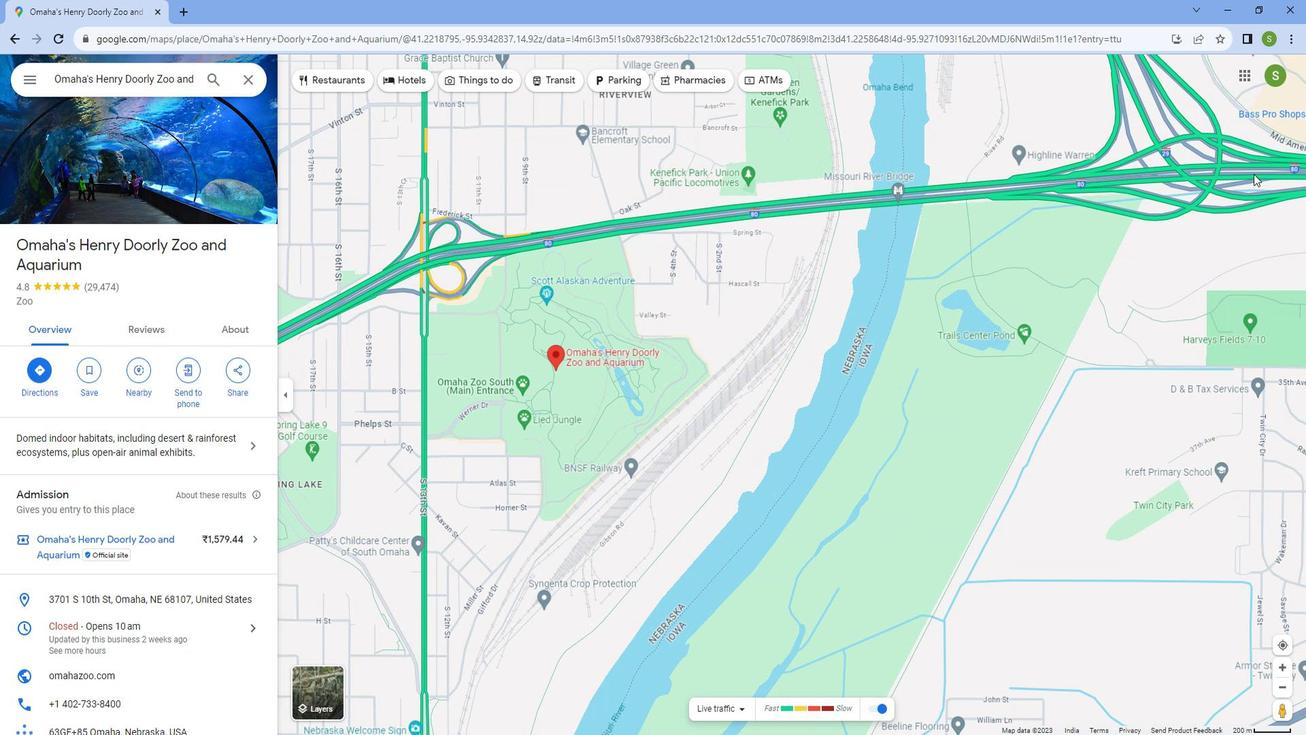 
Action: Mouse scrolled (901, 288) with delta (0, 0)
Screenshot: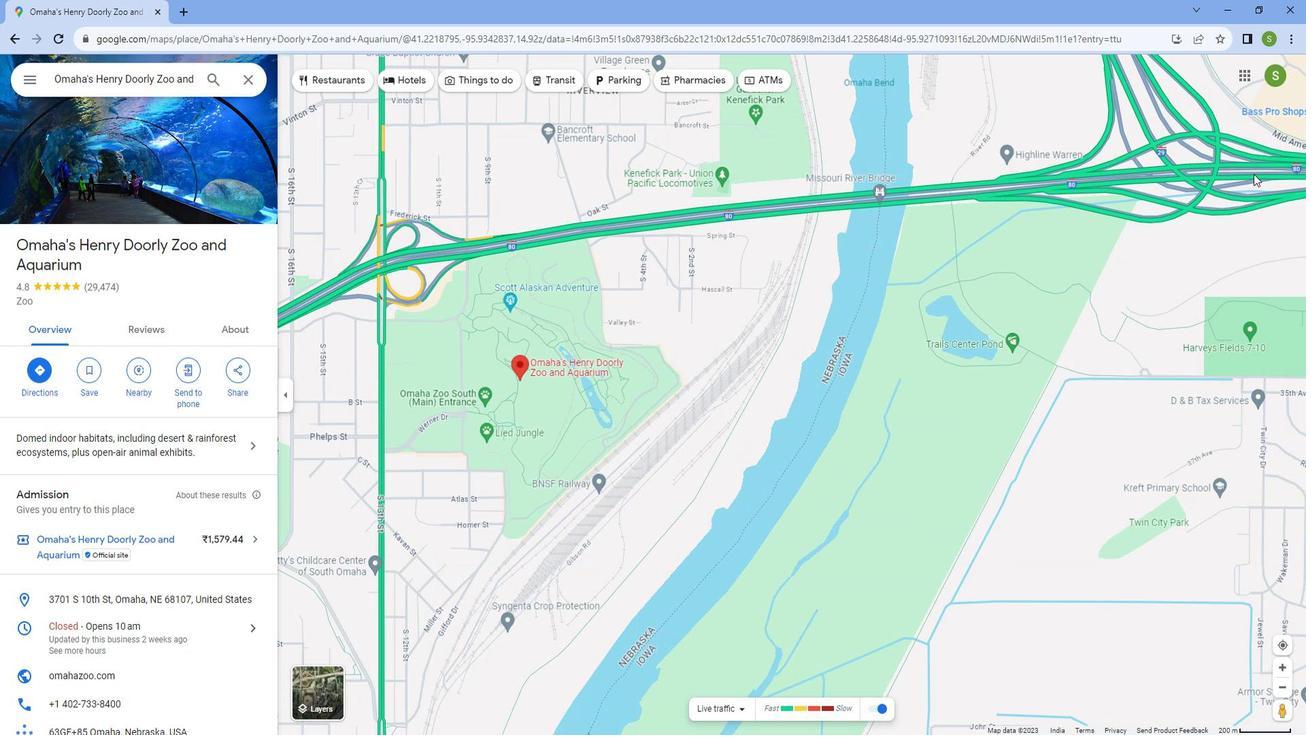 
Action: Mouse scrolled (901, 288) with delta (0, 0)
Screenshot: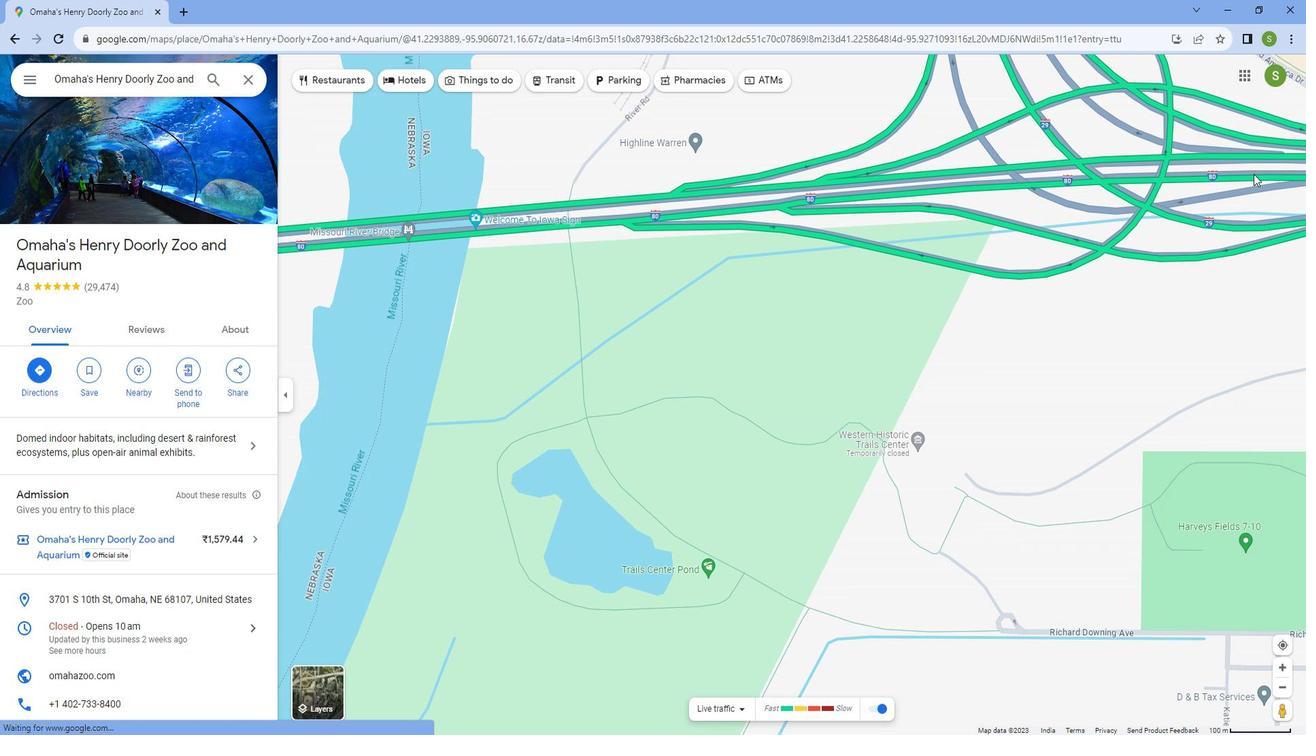
Action: Mouse moved to (901, 288)
Screenshot: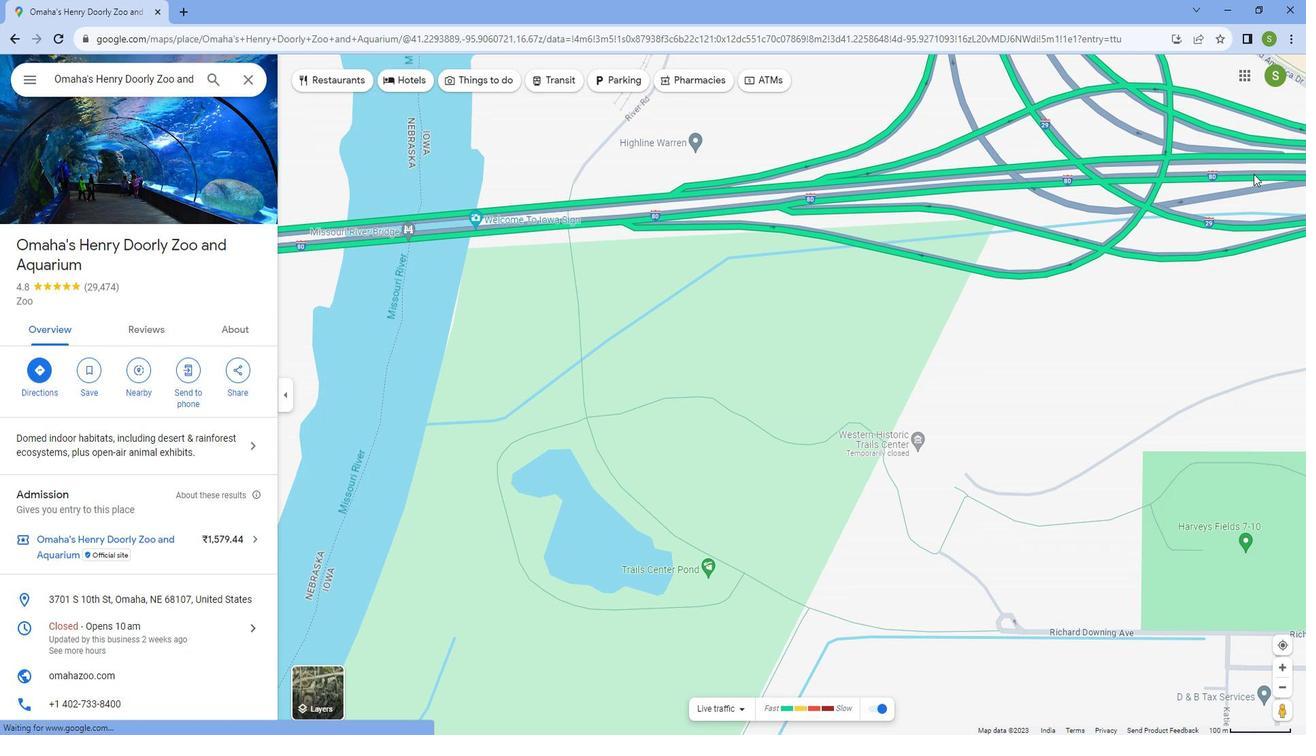 
Action: Mouse scrolled (901, 288) with delta (0, 0)
Screenshot: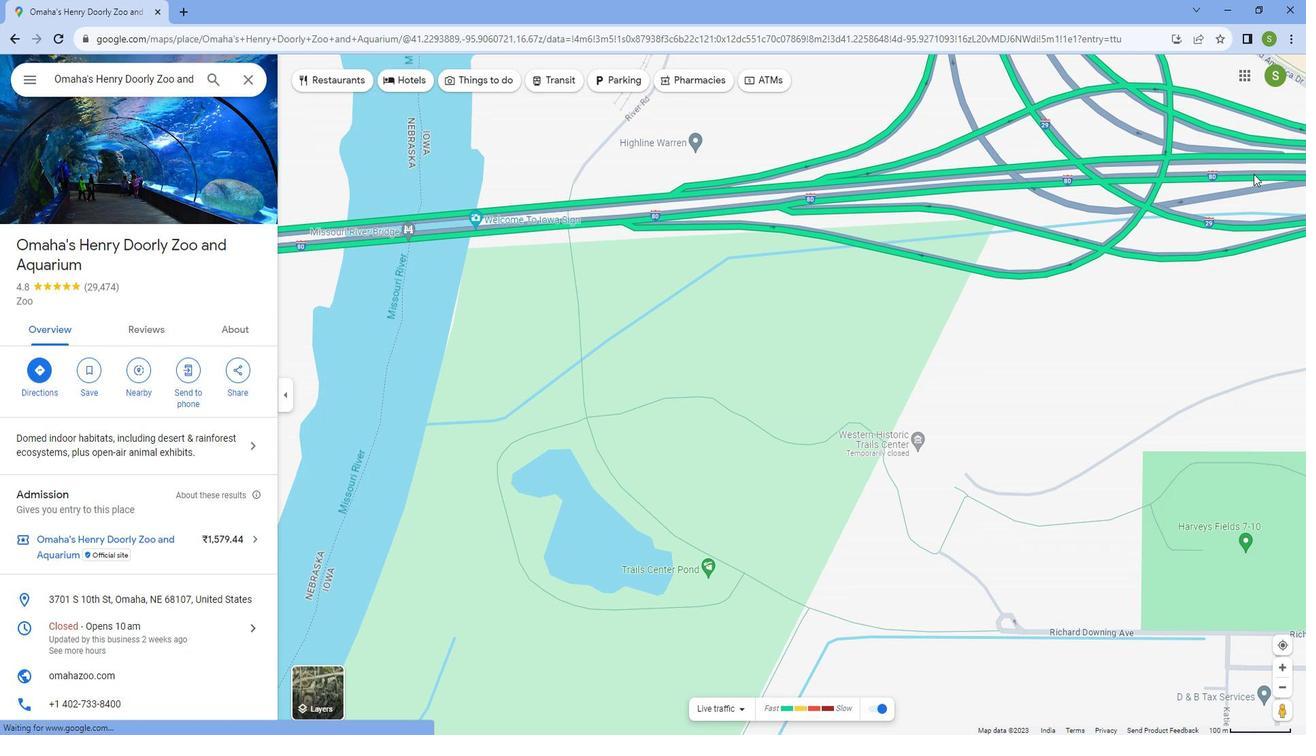 
Action: Mouse scrolled (901, 288) with delta (0, 0)
Screenshot: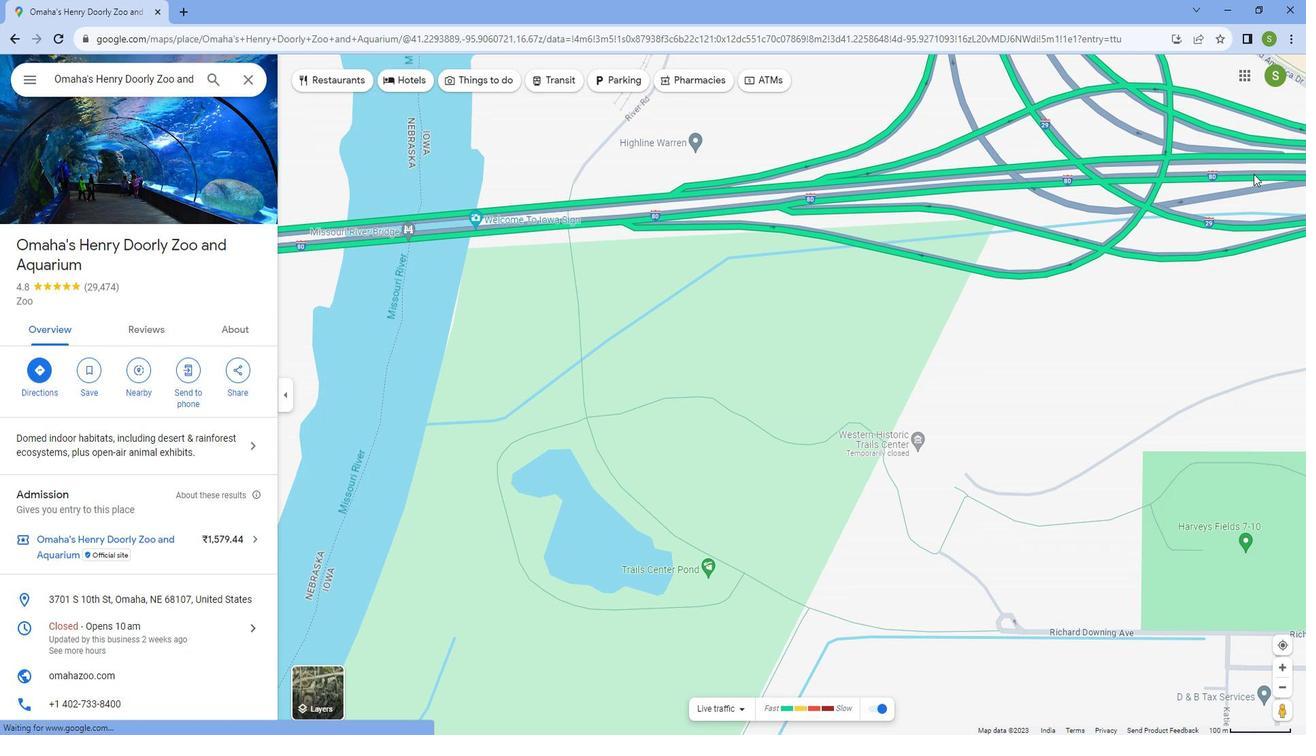 
Action: Mouse scrolled (901, 288) with delta (0, 0)
Screenshot: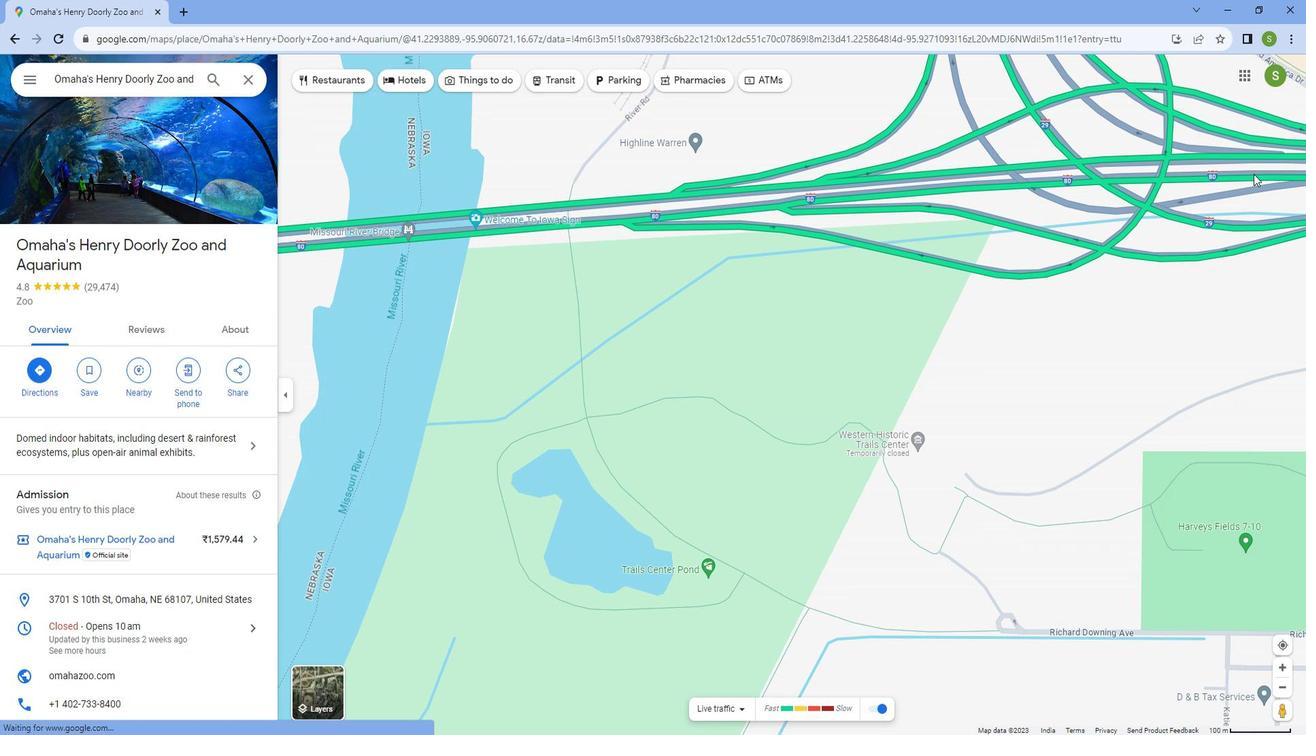 
Action: Mouse scrolled (901, 288) with delta (0, 0)
Screenshot: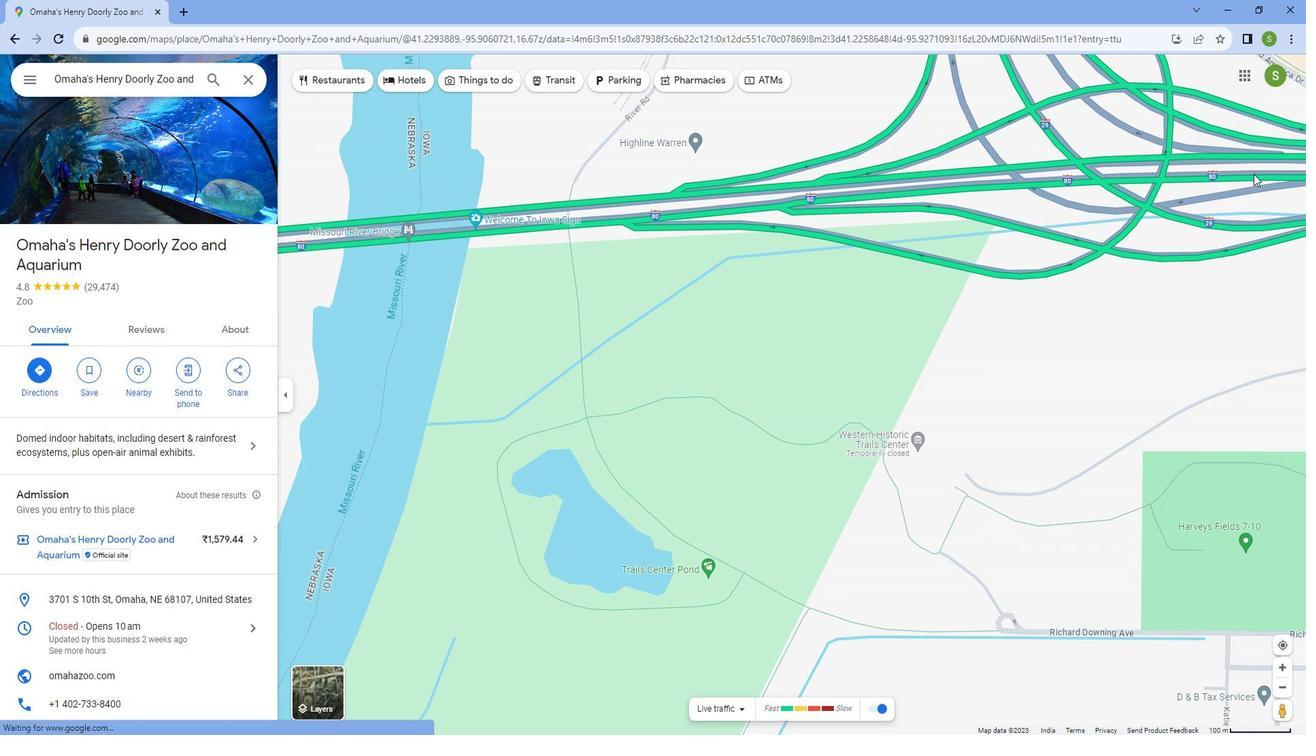 
Action: Mouse moved to (899, 288)
Screenshot: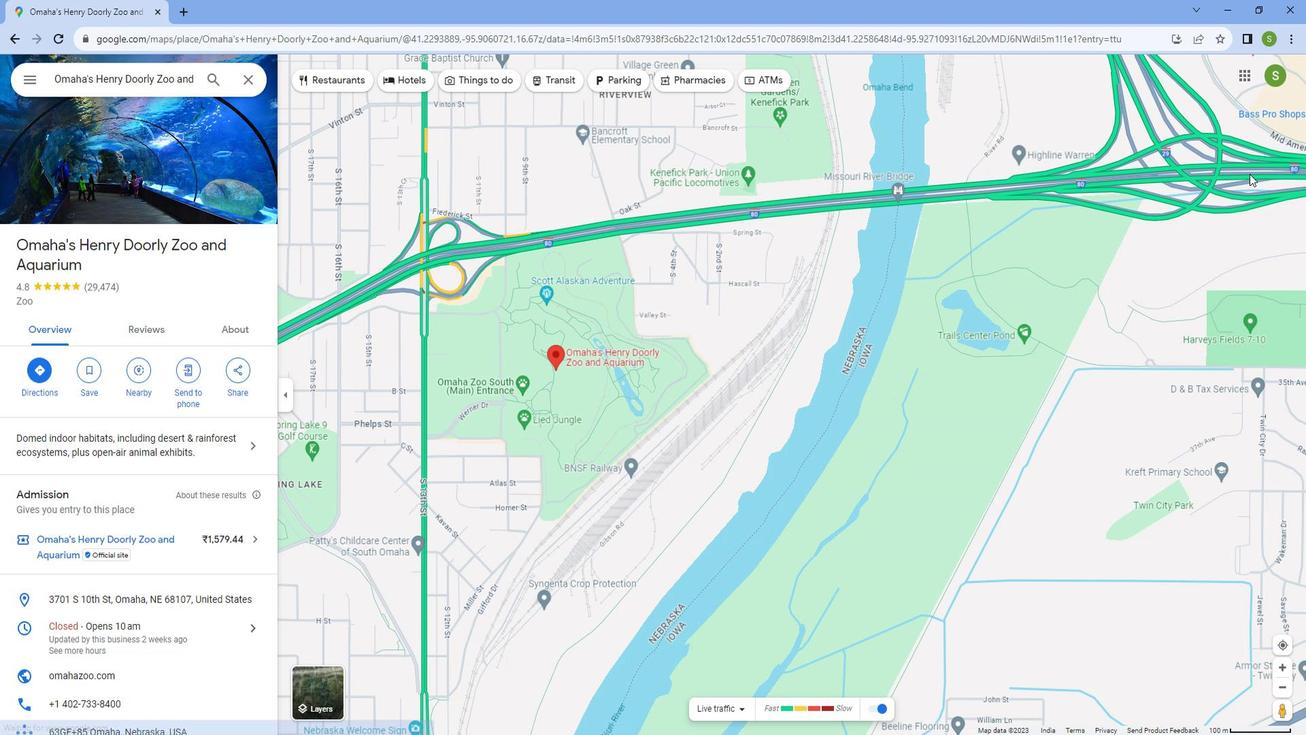 
Action: Mouse scrolled (899, 288) with delta (0, 0)
Screenshot: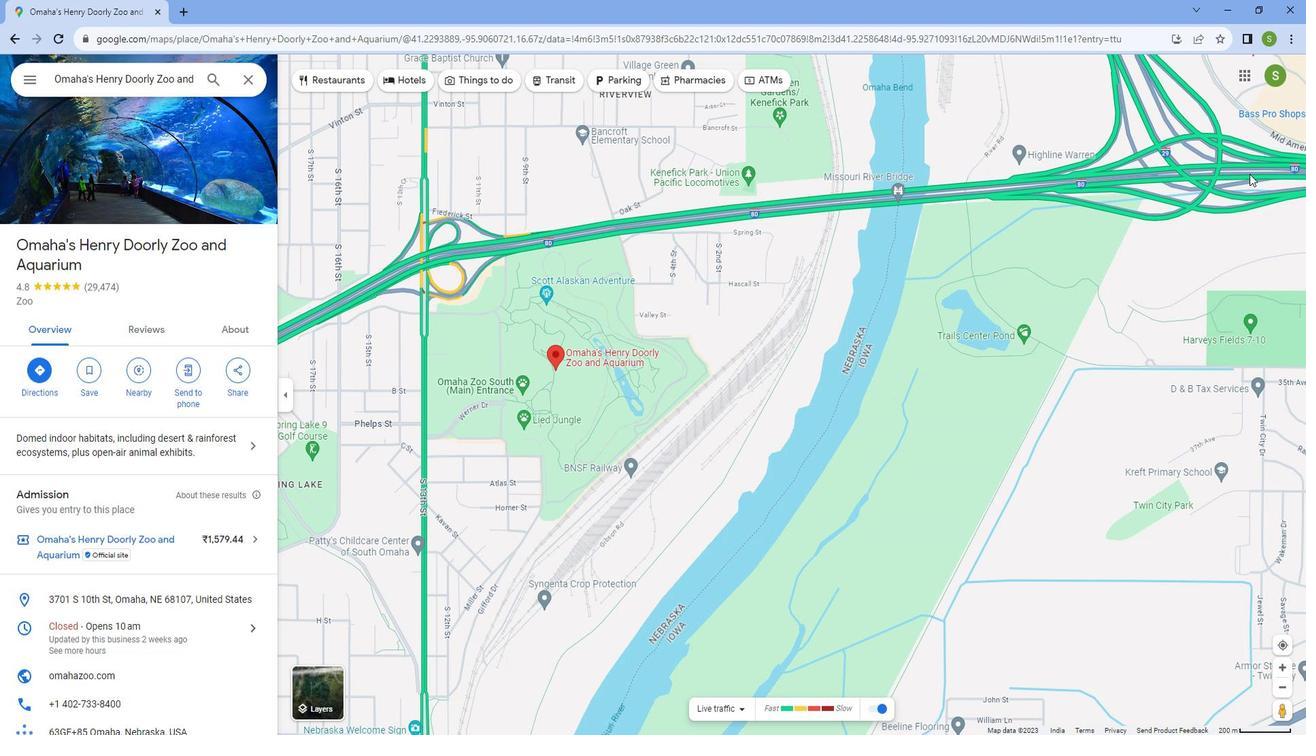 
Action: Mouse scrolled (899, 288) with delta (0, 0)
Screenshot: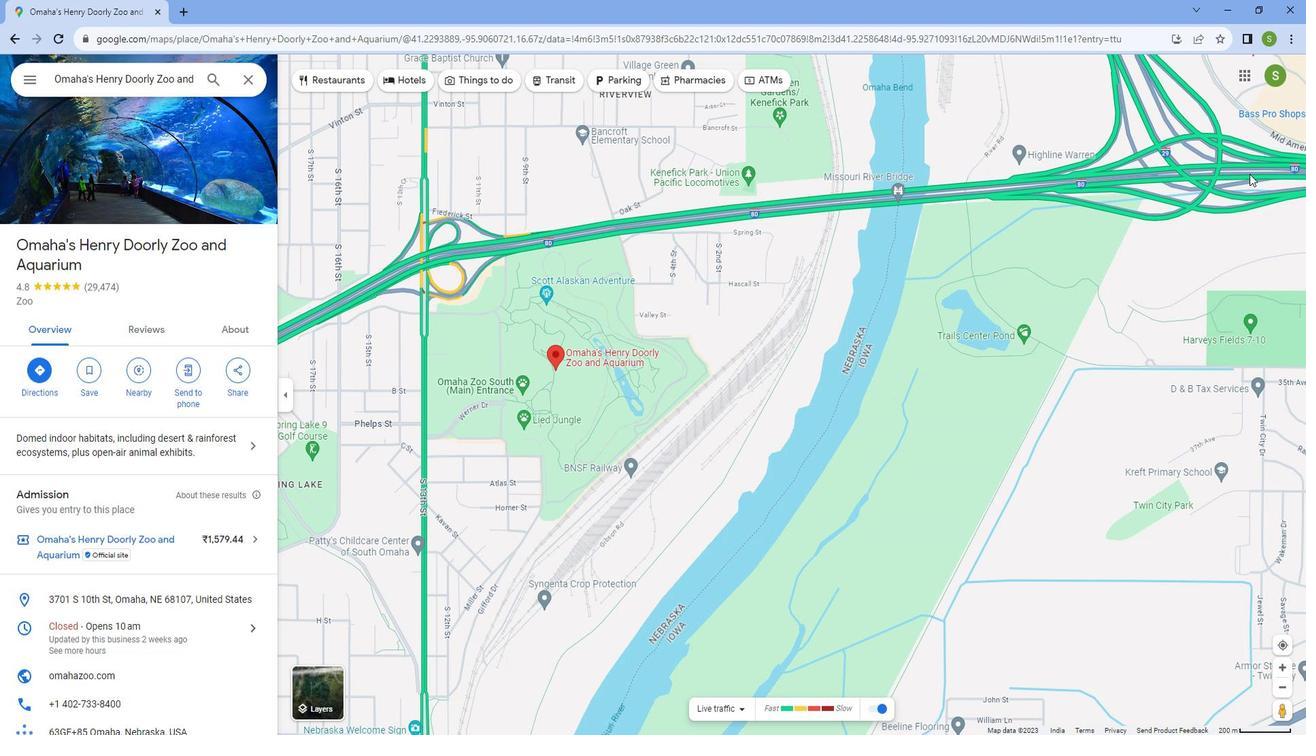 
Action: Mouse scrolled (899, 288) with delta (0, 0)
Screenshot: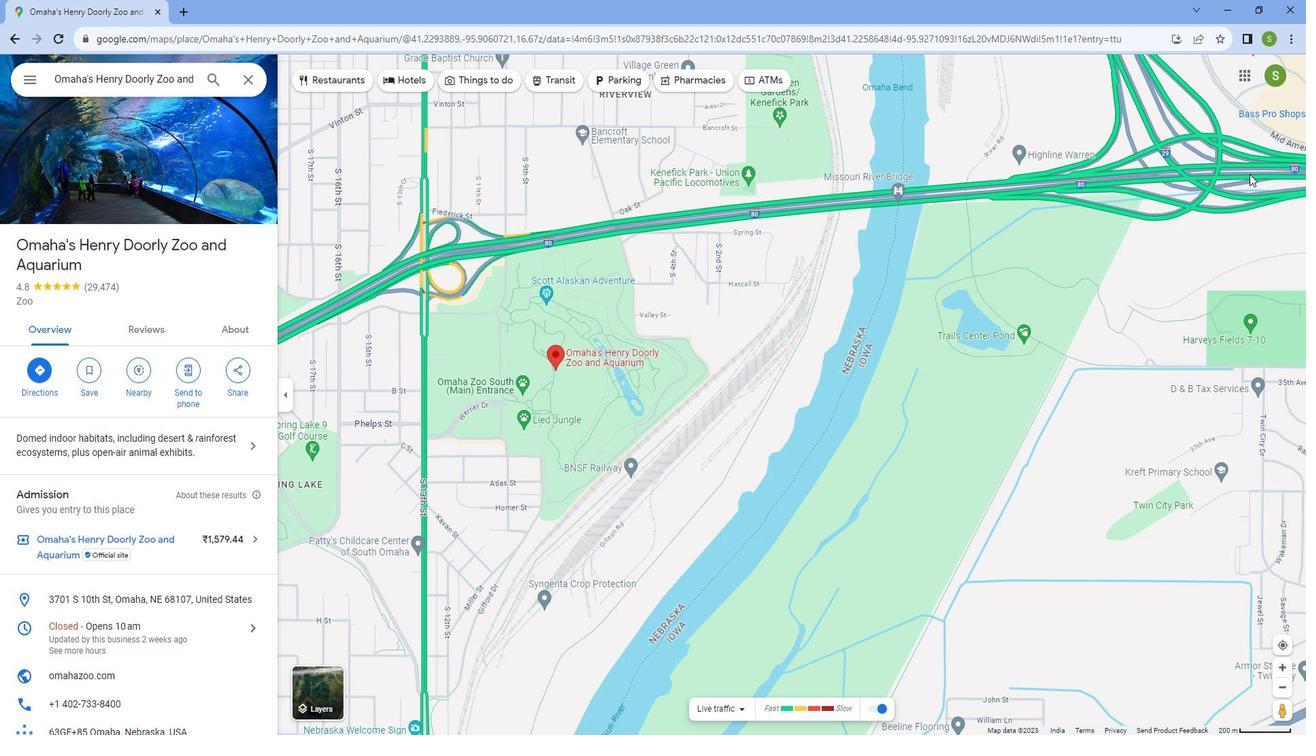 
Action: Mouse scrolled (899, 288) with delta (0, 0)
Screenshot: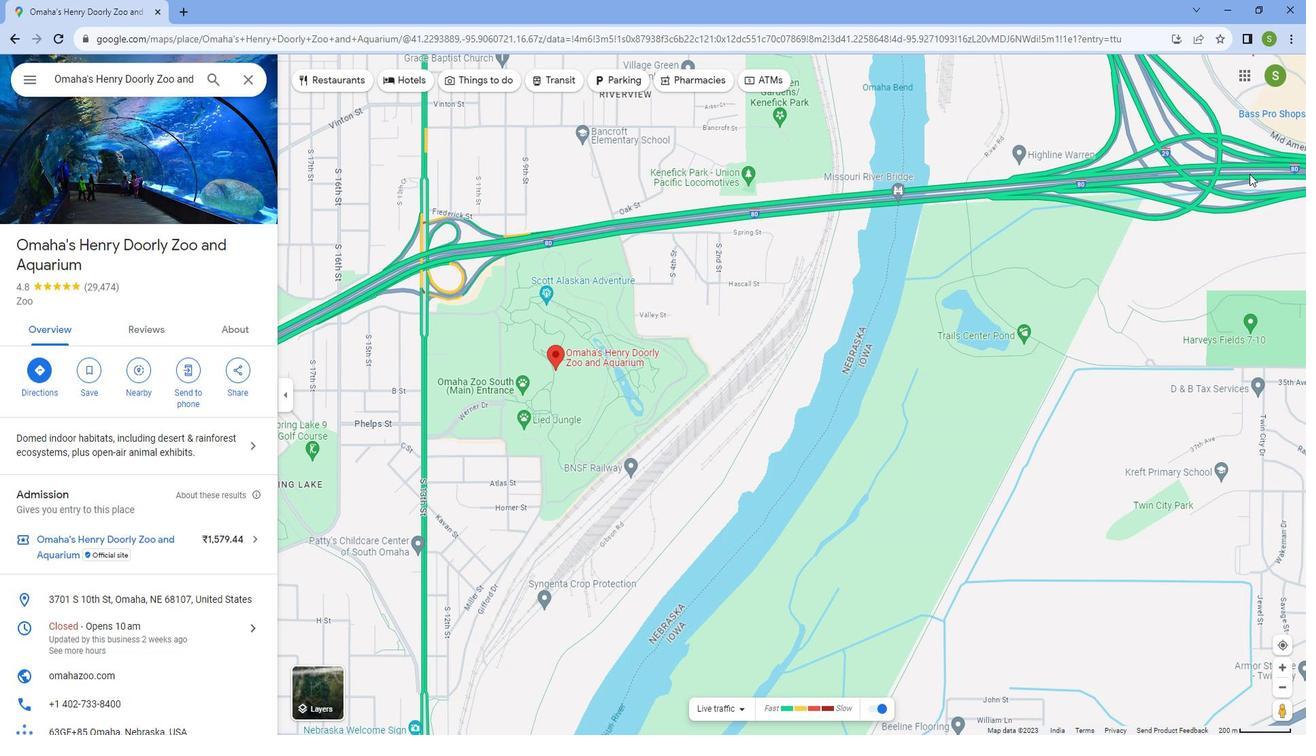 
Action: Mouse moved to (856, 290)
Screenshot: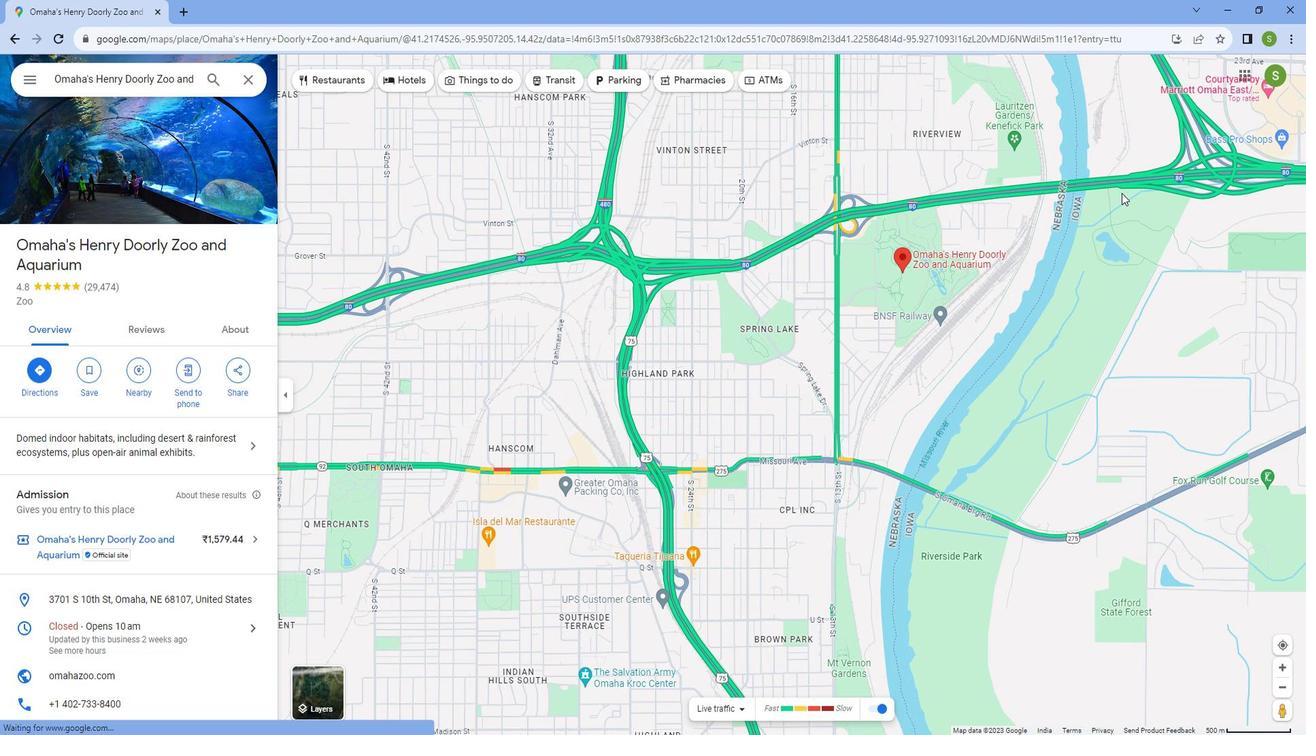 
Action: Mouse scrolled (856, 290) with delta (0, 0)
Screenshot: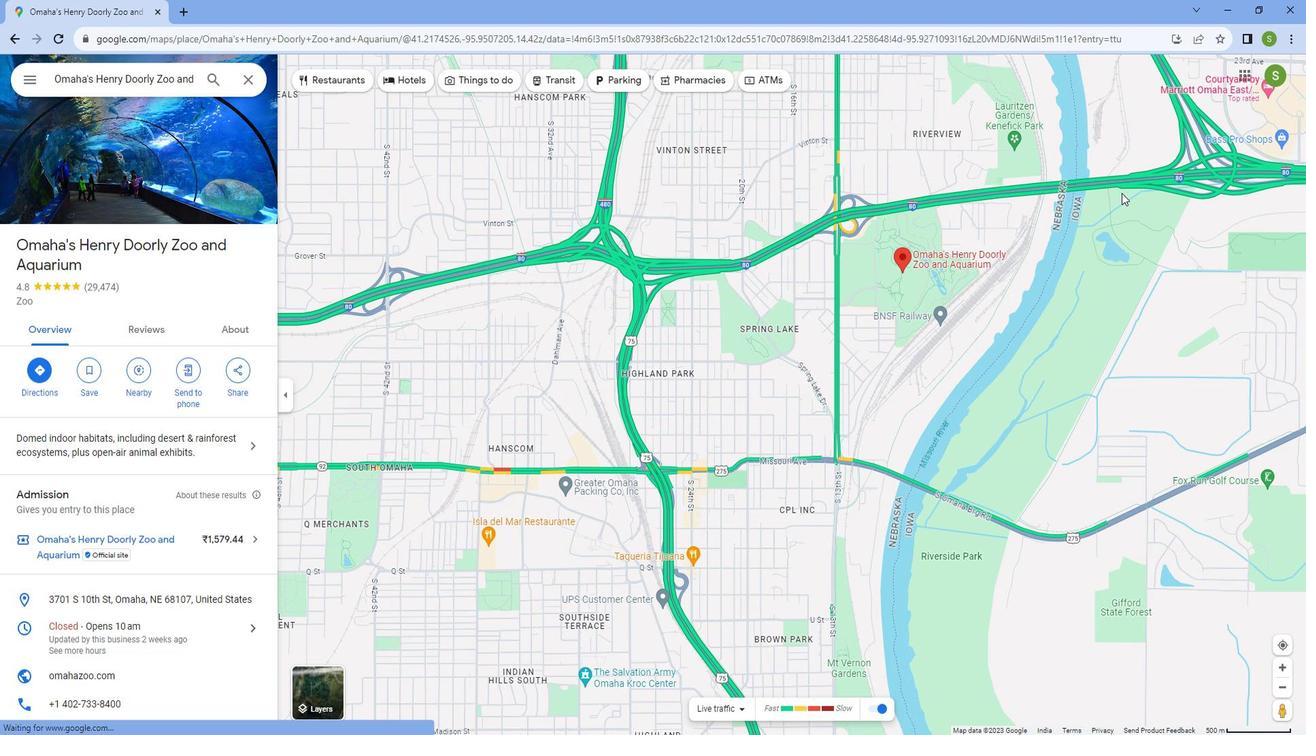 
Action: Mouse moved to (856, 290)
Screenshot: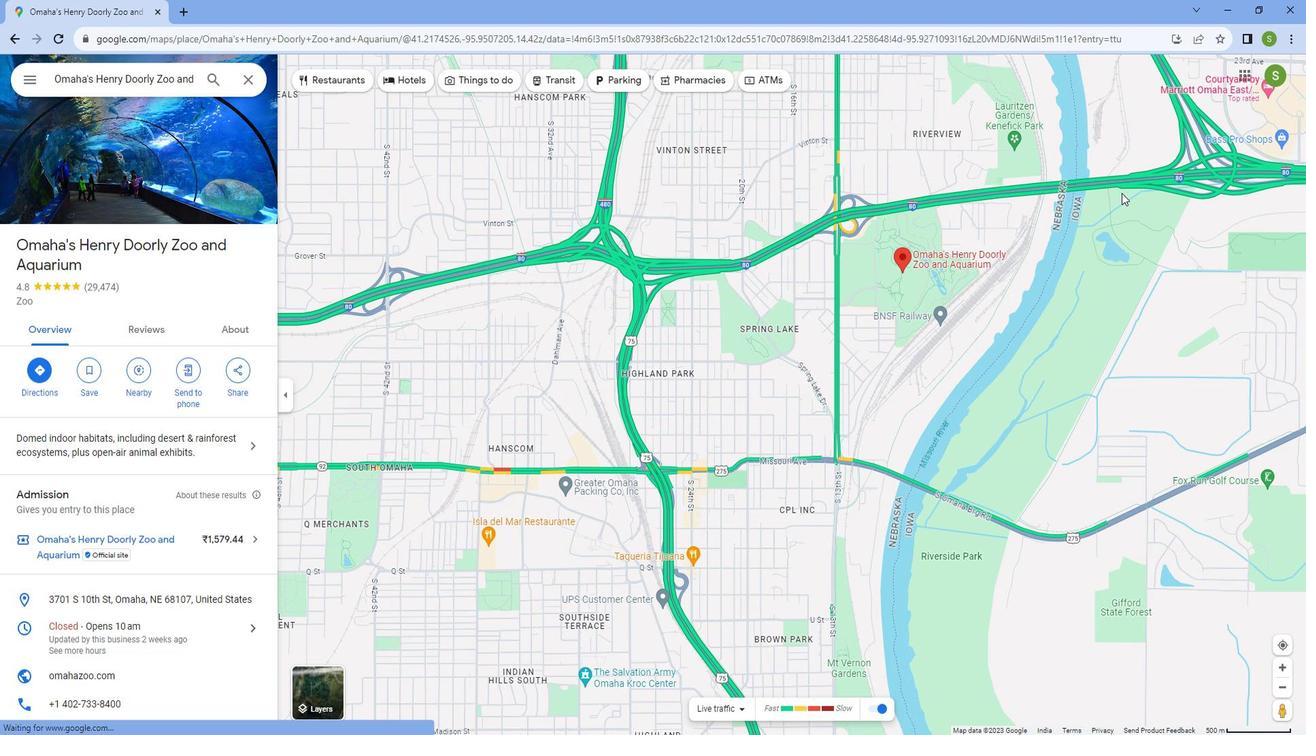 
Action: Mouse scrolled (856, 290) with delta (0, 0)
Screenshot: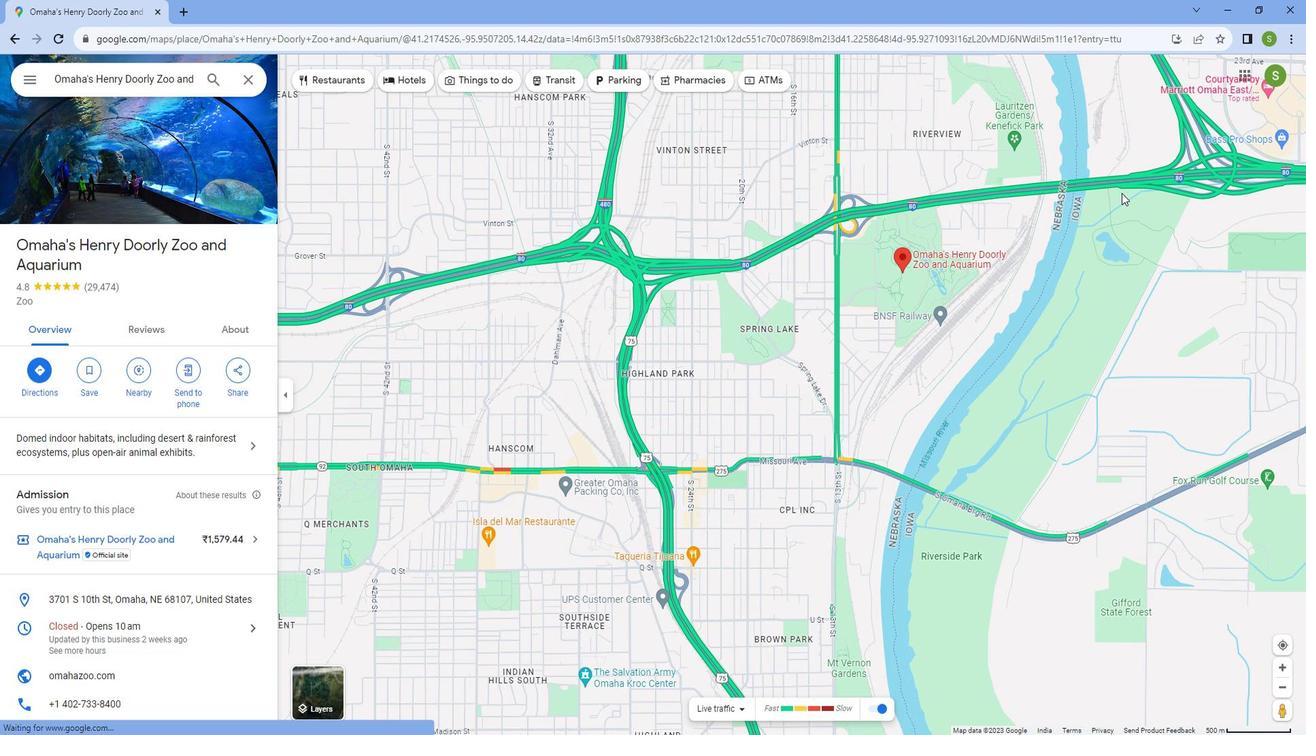 
Action: Mouse moved to (855, 291)
Screenshot: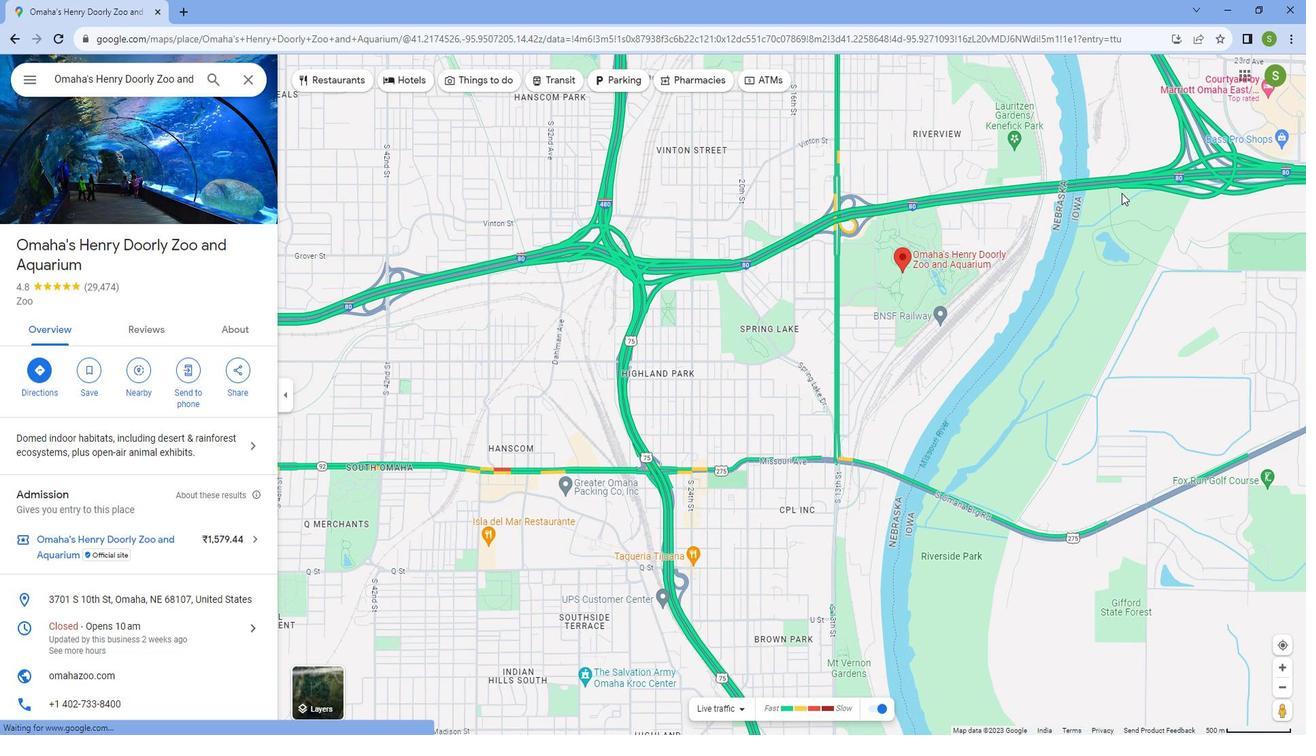 
Action: Mouse scrolled (855, 290) with delta (0, 0)
Screenshot: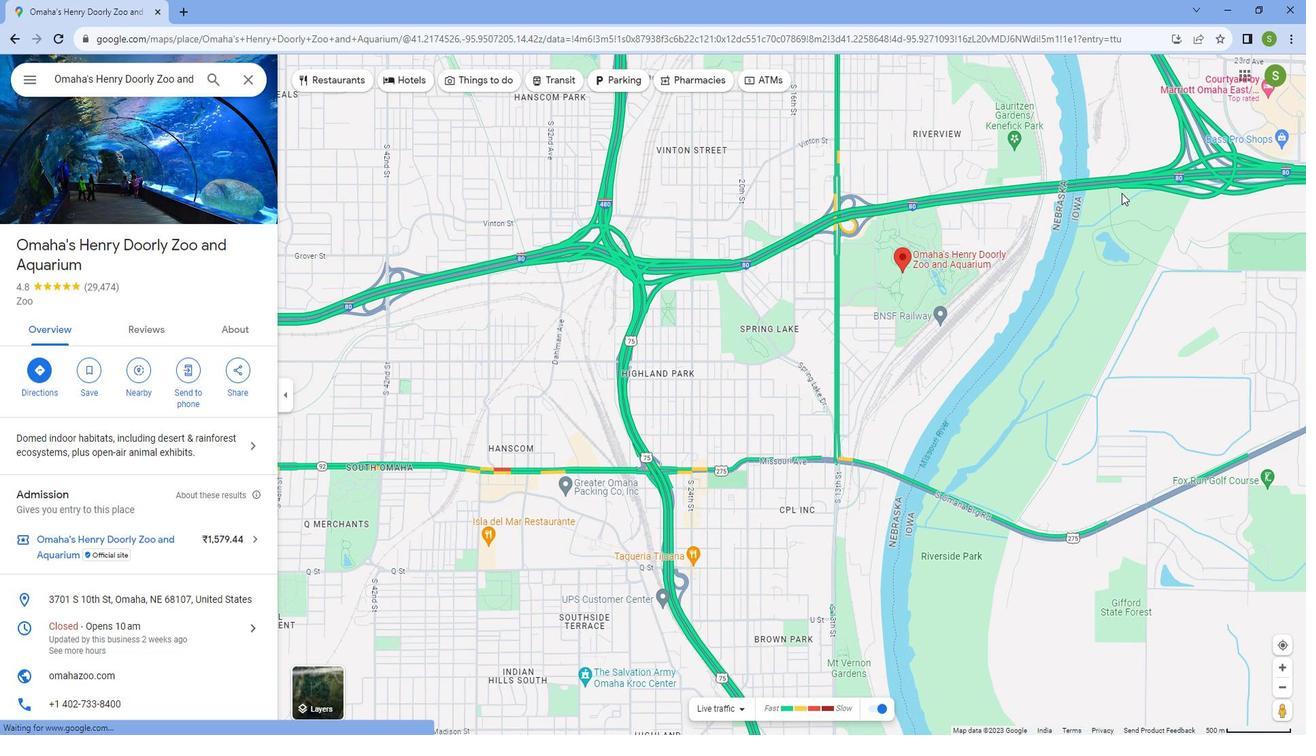 
Action: Mouse scrolled (855, 290) with delta (0, 0)
Screenshot: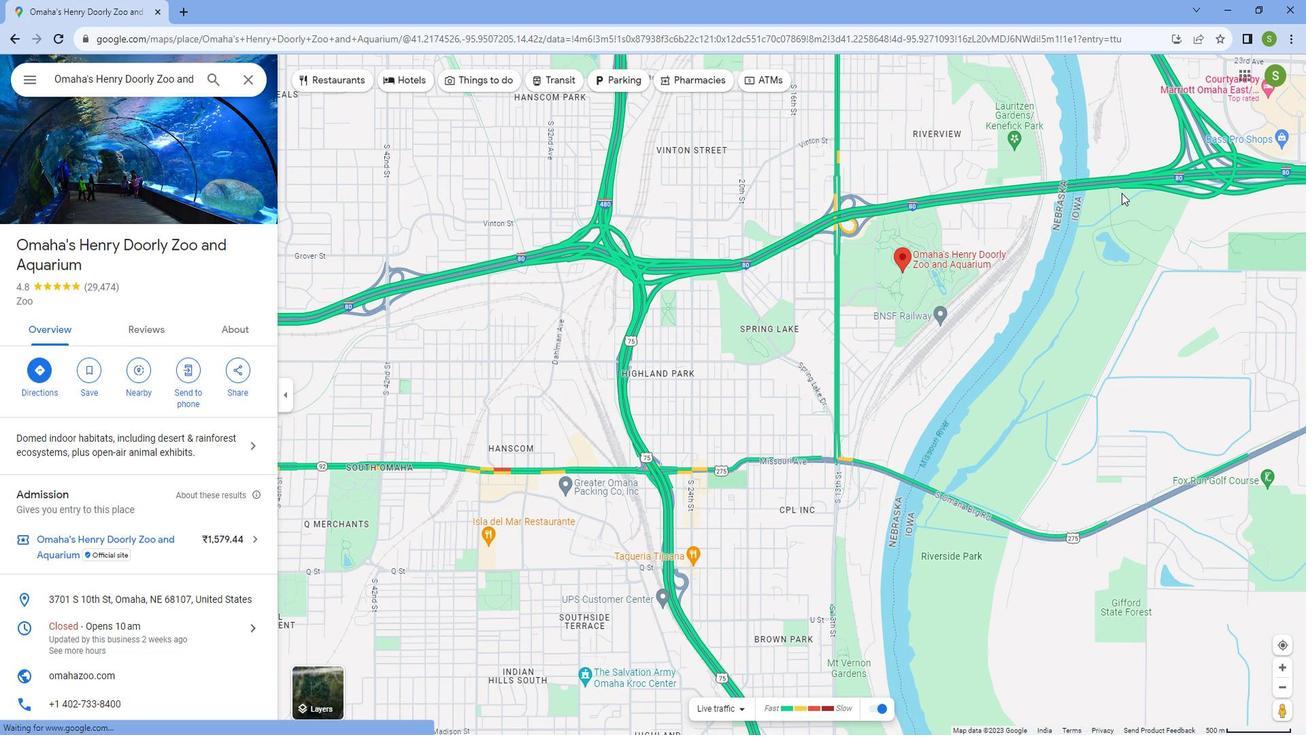 
Action: Mouse moved to (816, 296)
Screenshot: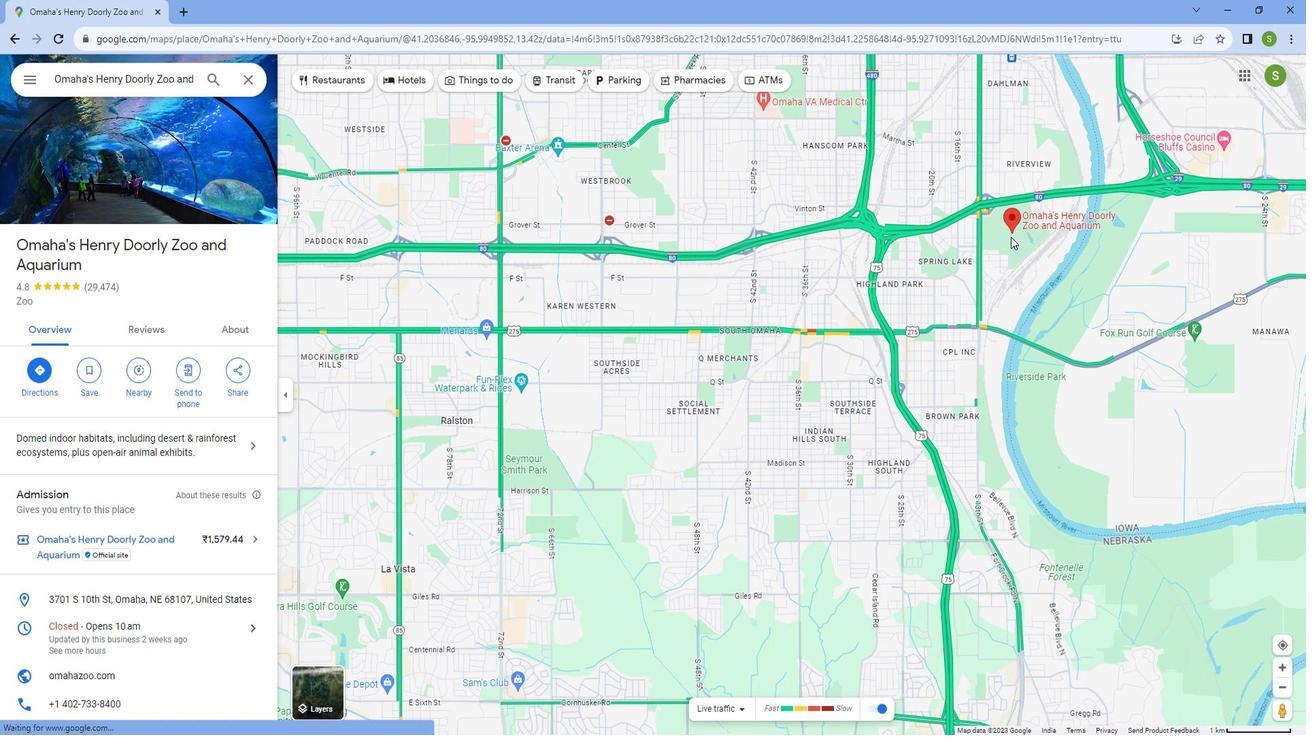 
Action: Mouse scrolled (816, 296) with delta (0, 0)
Screenshot: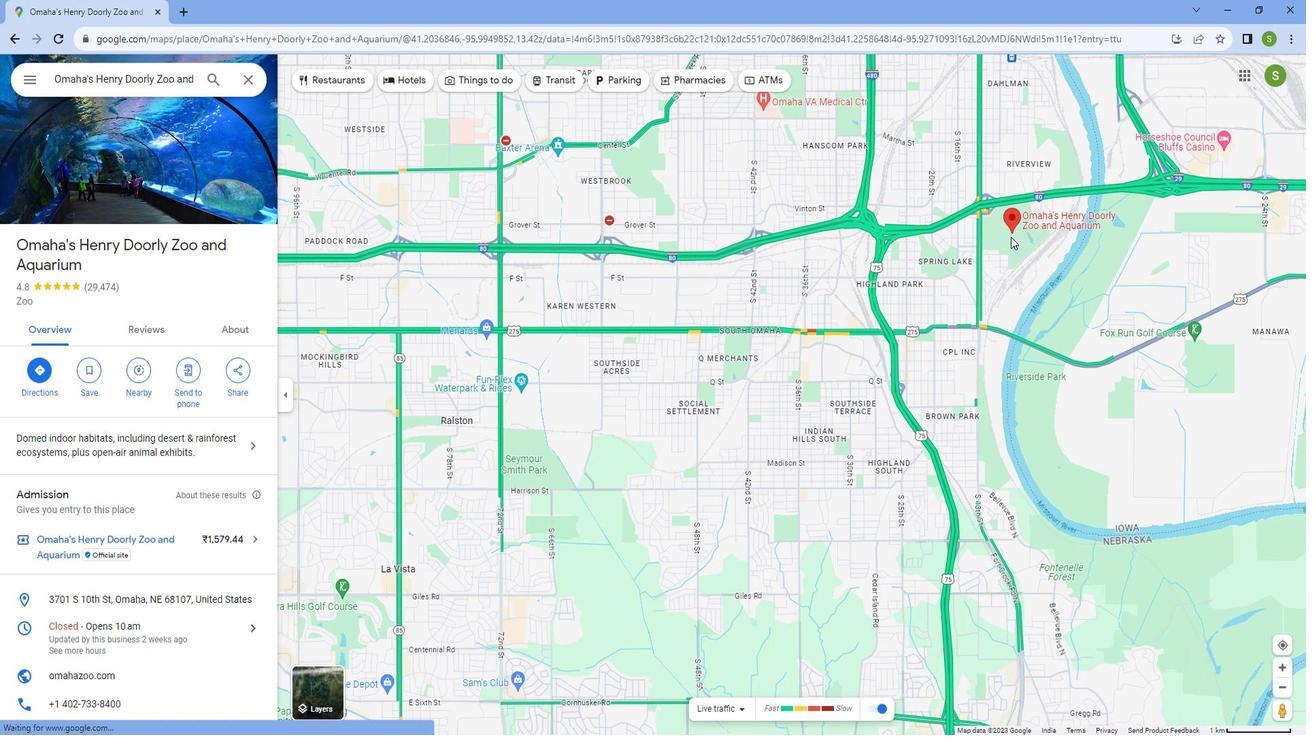 
Action: Mouse scrolled (816, 296) with delta (0, 0)
Screenshot: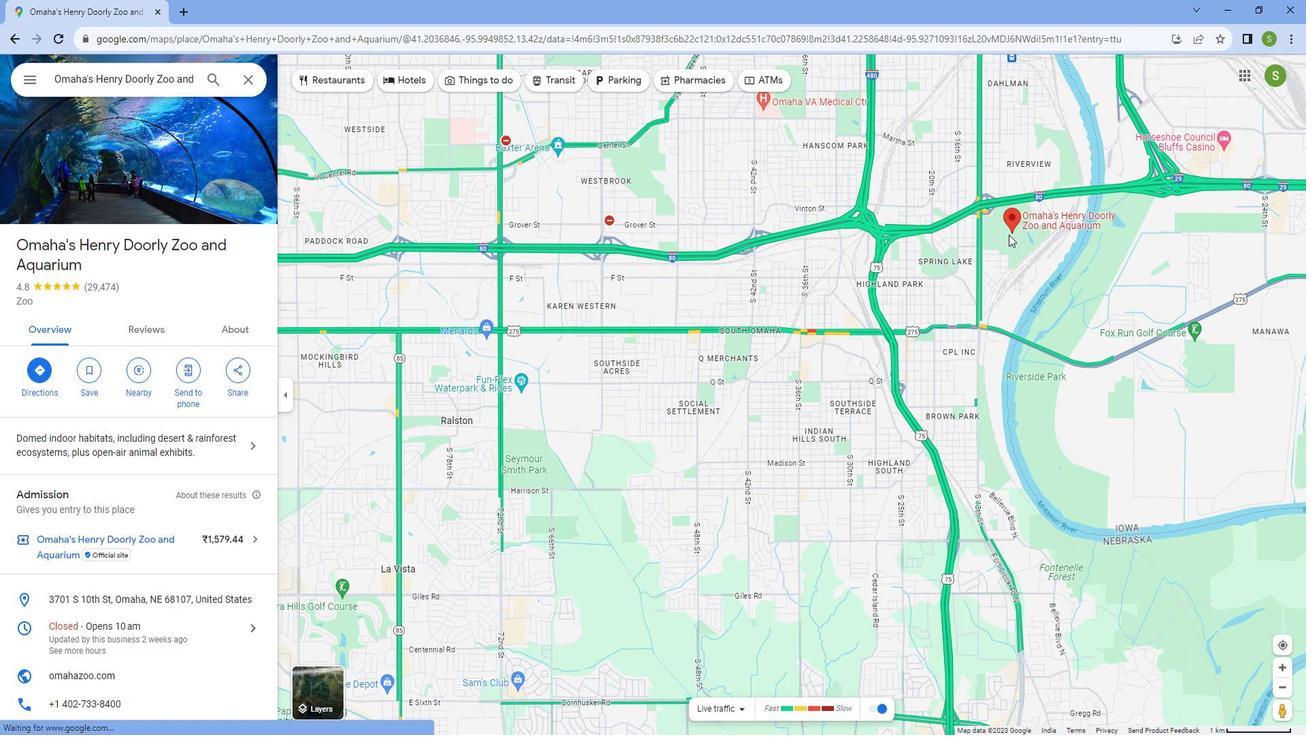 
Action: Mouse scrolled (816, 296) with delta (0, 0)
Screenshot: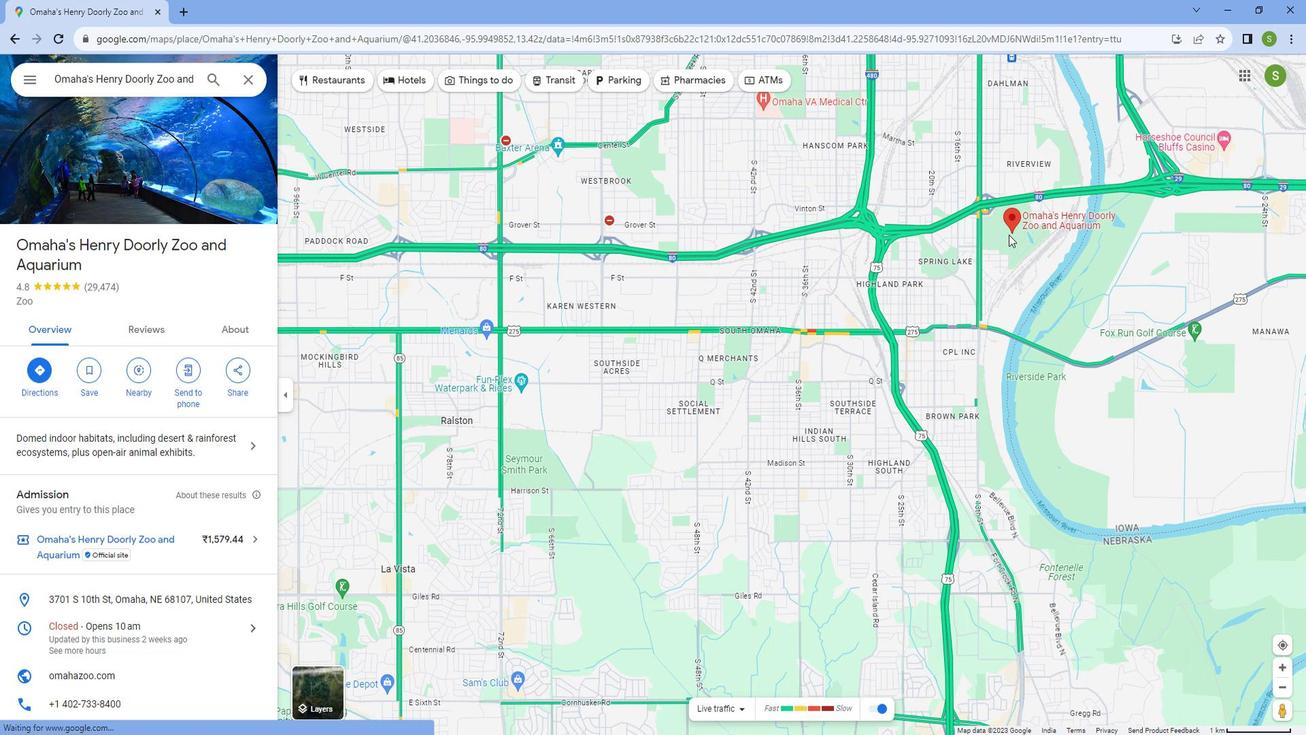 
Action: Mouse scrolled (816, 296) with delta (0, 0)
Screenshot: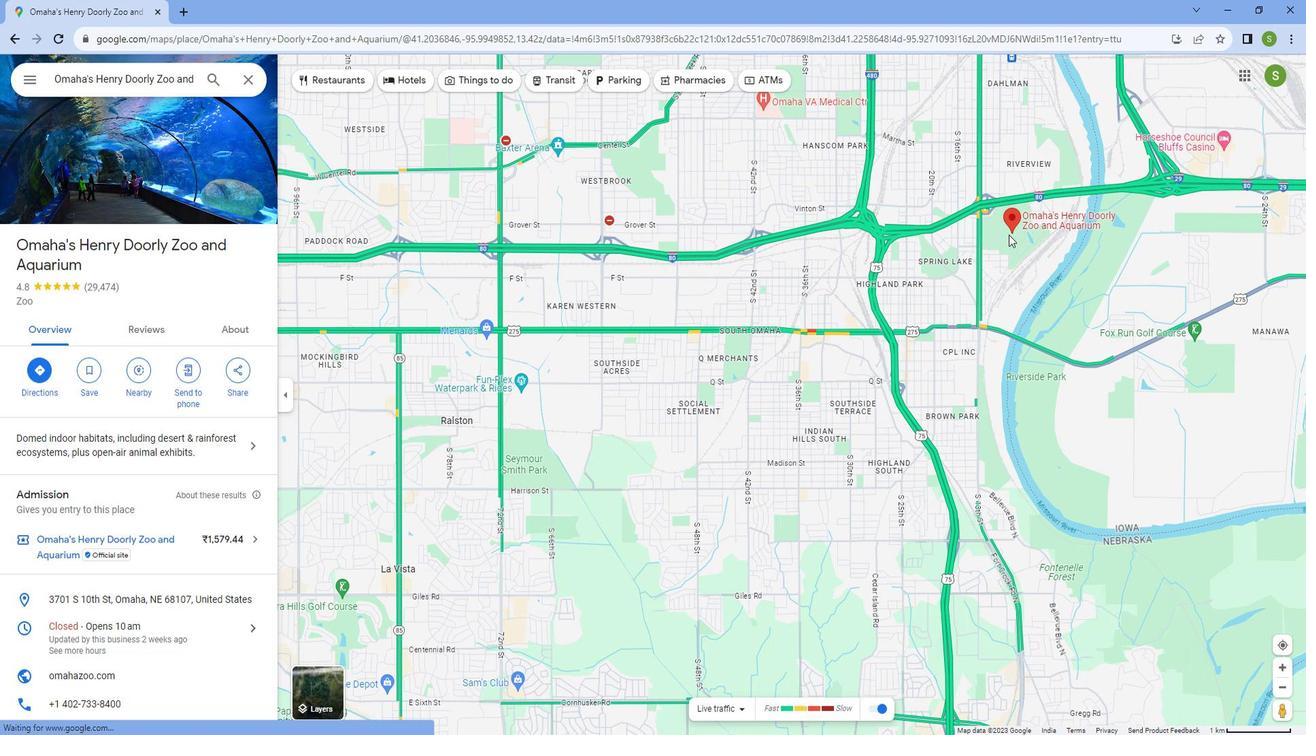 
Action: Mouse moved to (773, 293)
Screenshot: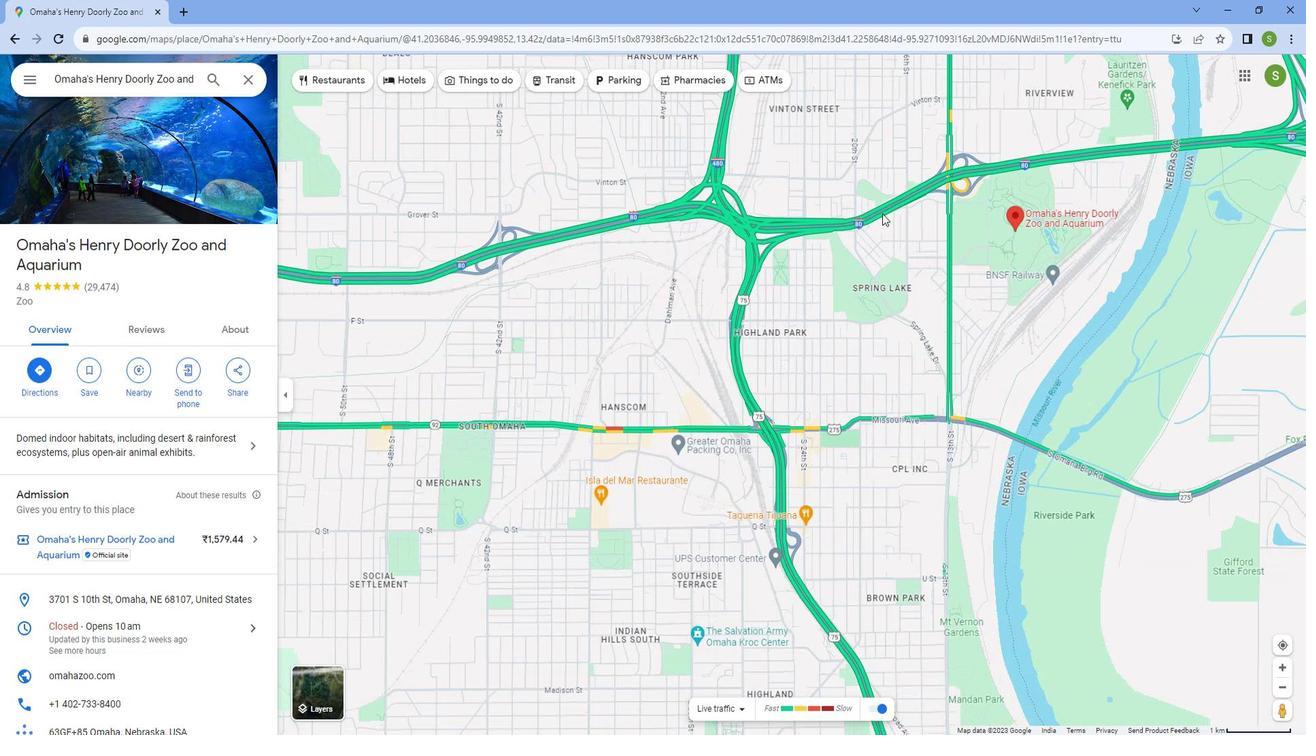 
Action: Mouse scrolled (773, 293) with delta (0, 0)
Screenshot: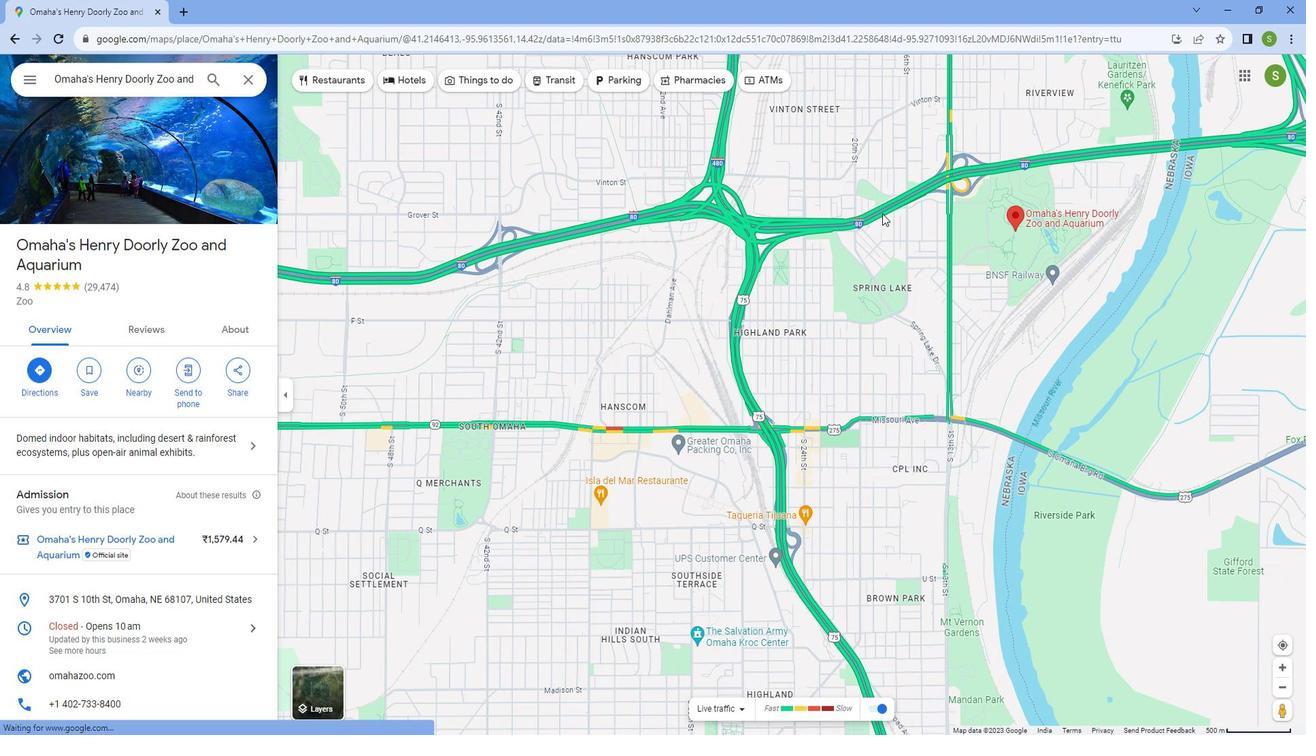 
Action: Mouse scrolled (773, 293) with delta (0, 0)
Screenshot: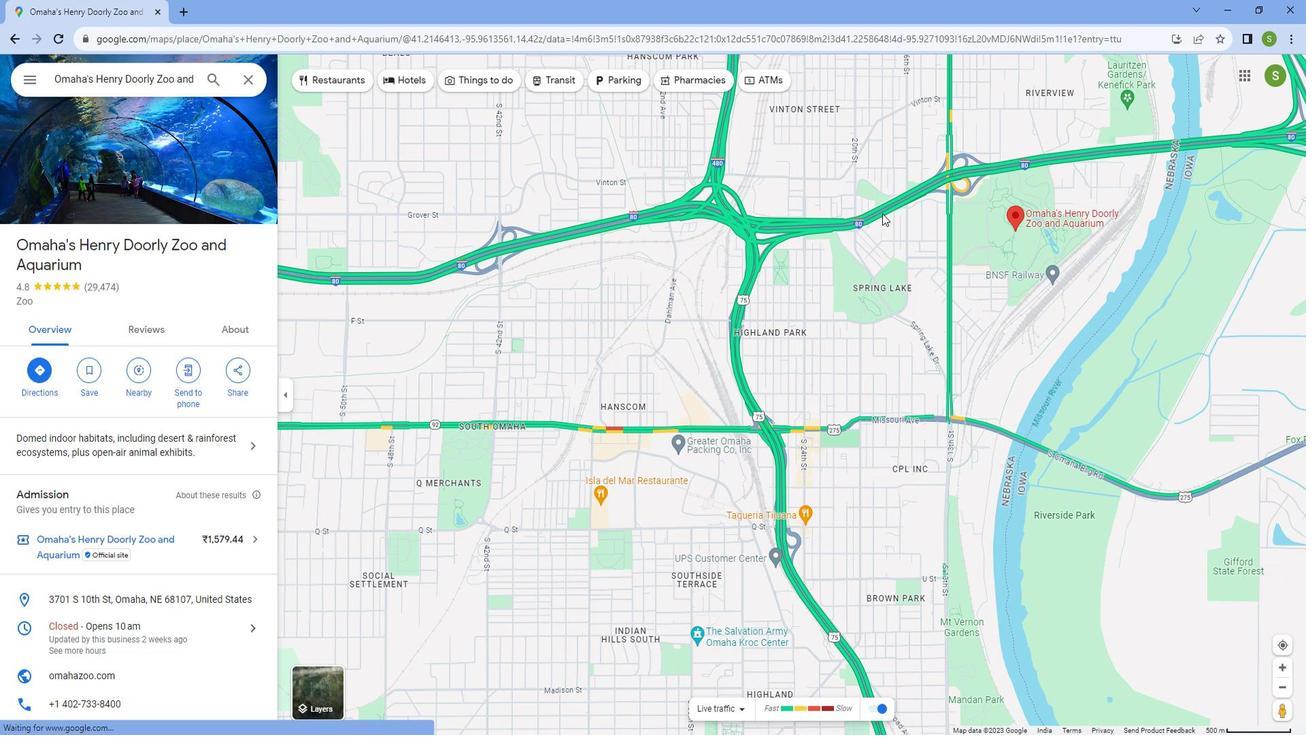 
Action: Mouse scrolled (773, 293) with delta (0, 0)
Screenshot: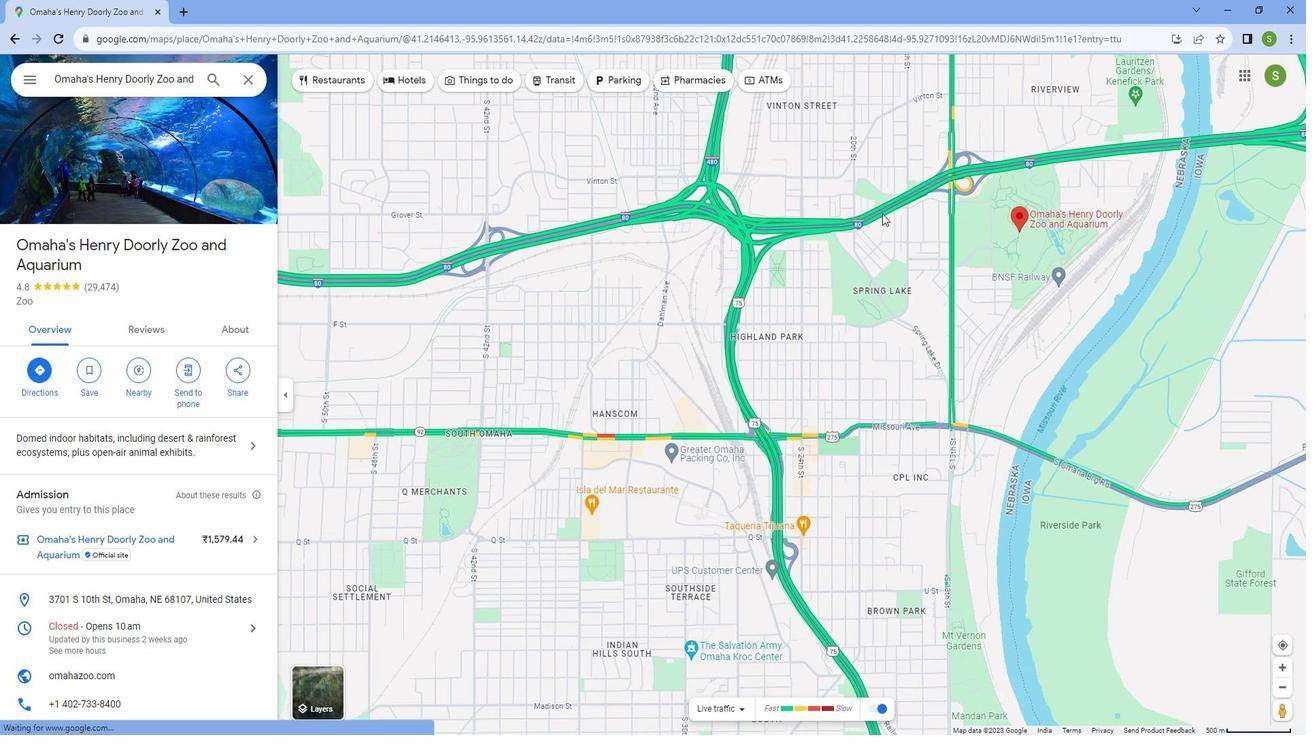 
Action: Mouse scrolled (773, 293) with delta (0, 0)
Screenshot: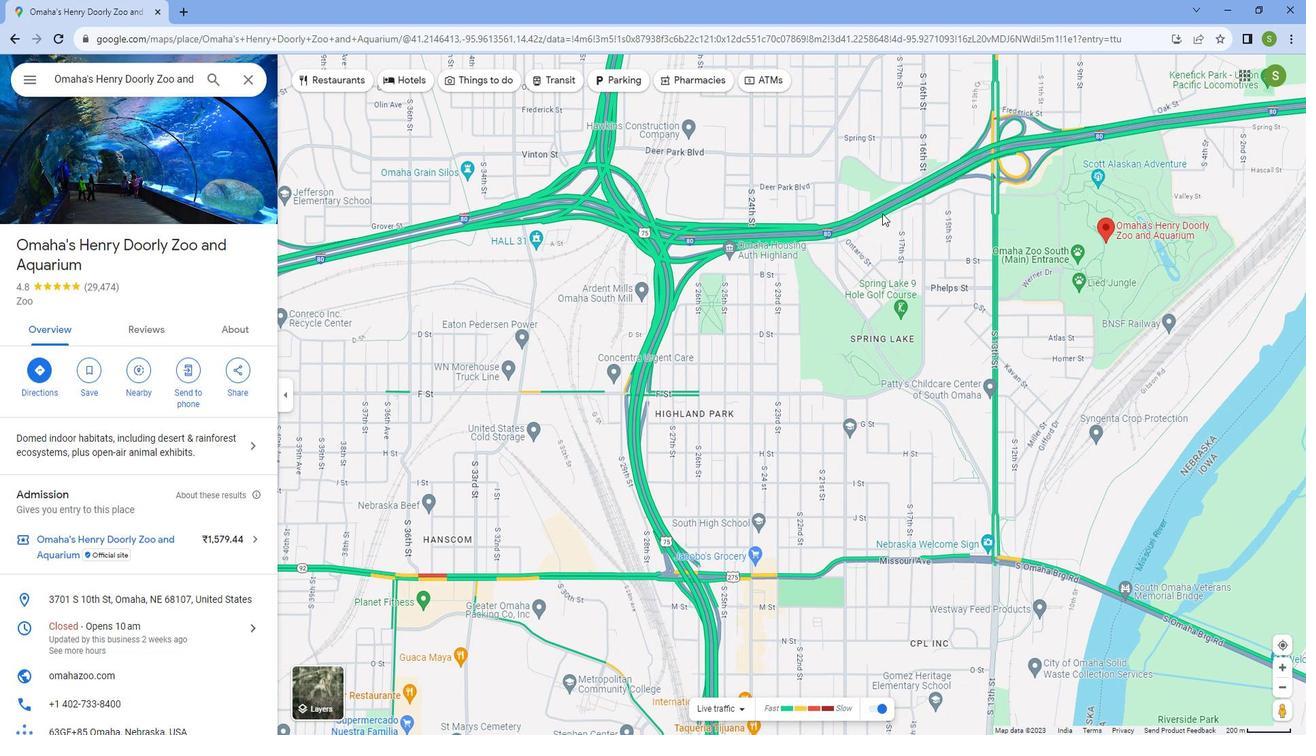 
Action: Mouse scrolled (773, 293) with delta (0, 0)
Screenshot: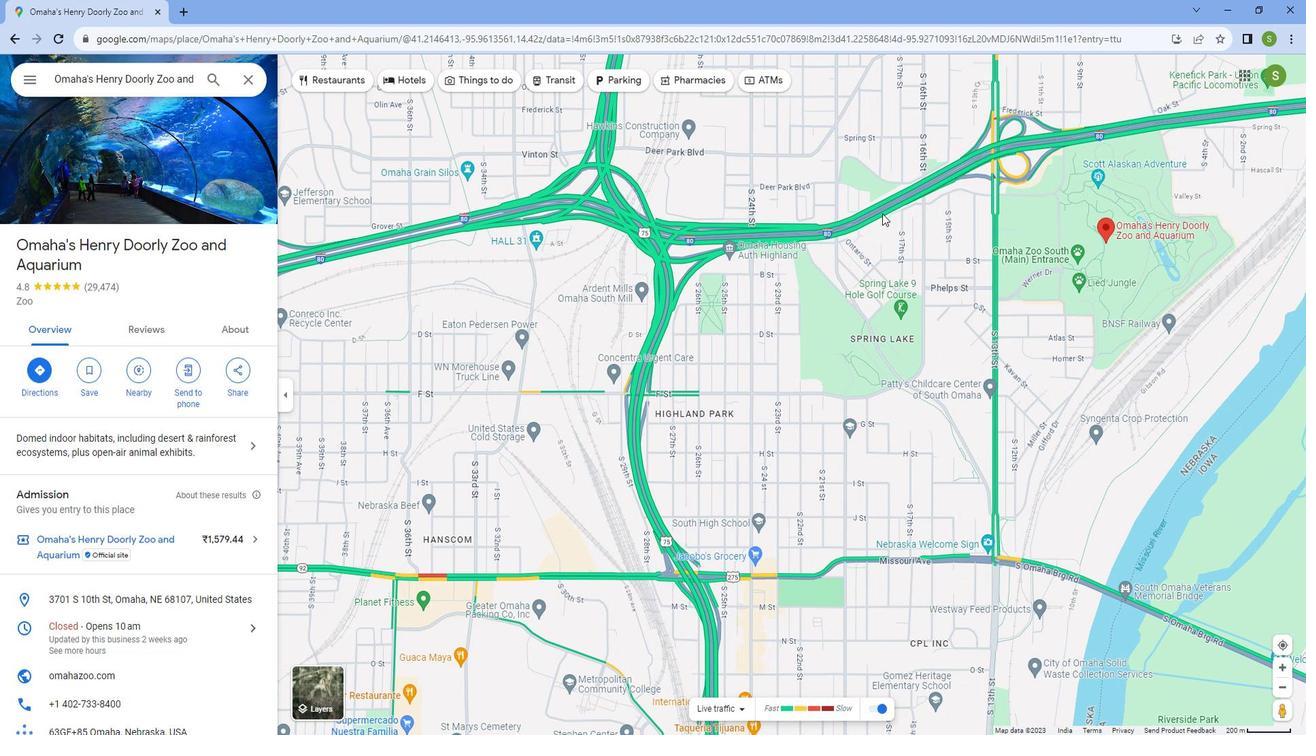 
Action: Mouse scrolled (773, 293) with delta (0, 0)
Screenshot: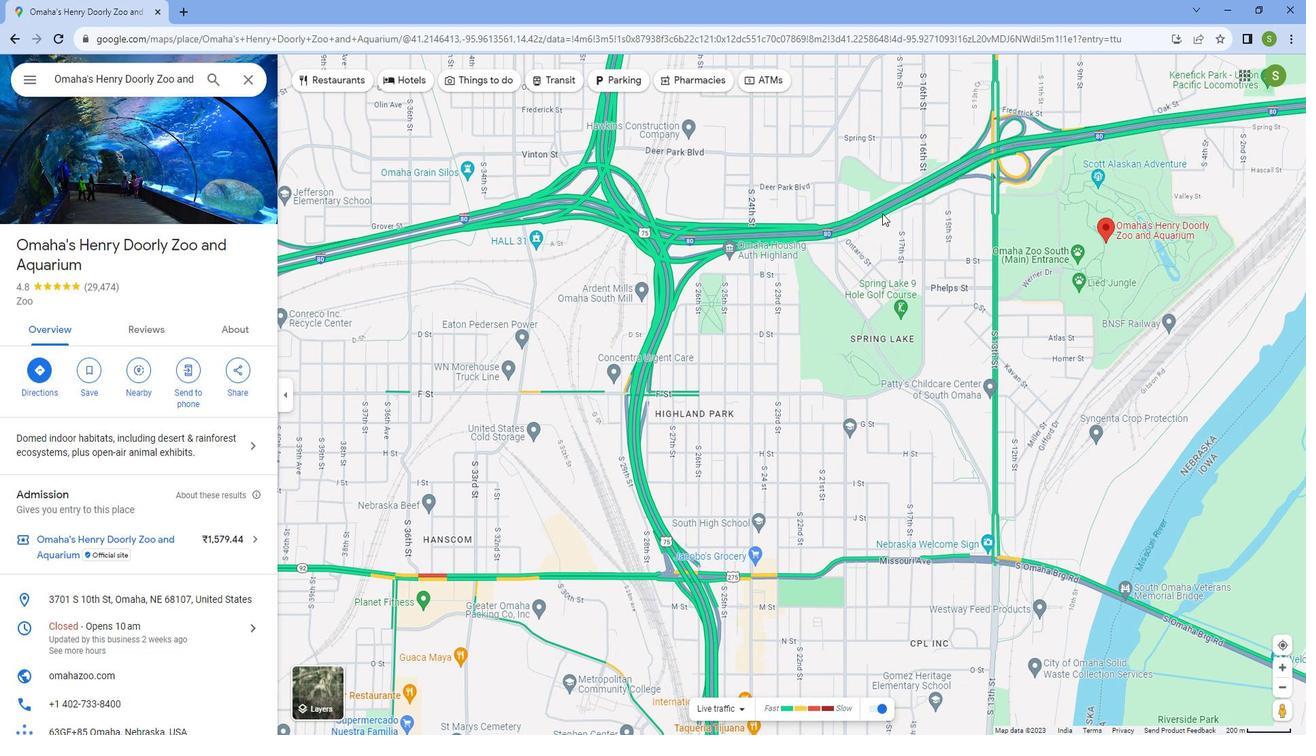 
Action: Mouse moved to (819, 296)
Screenshot: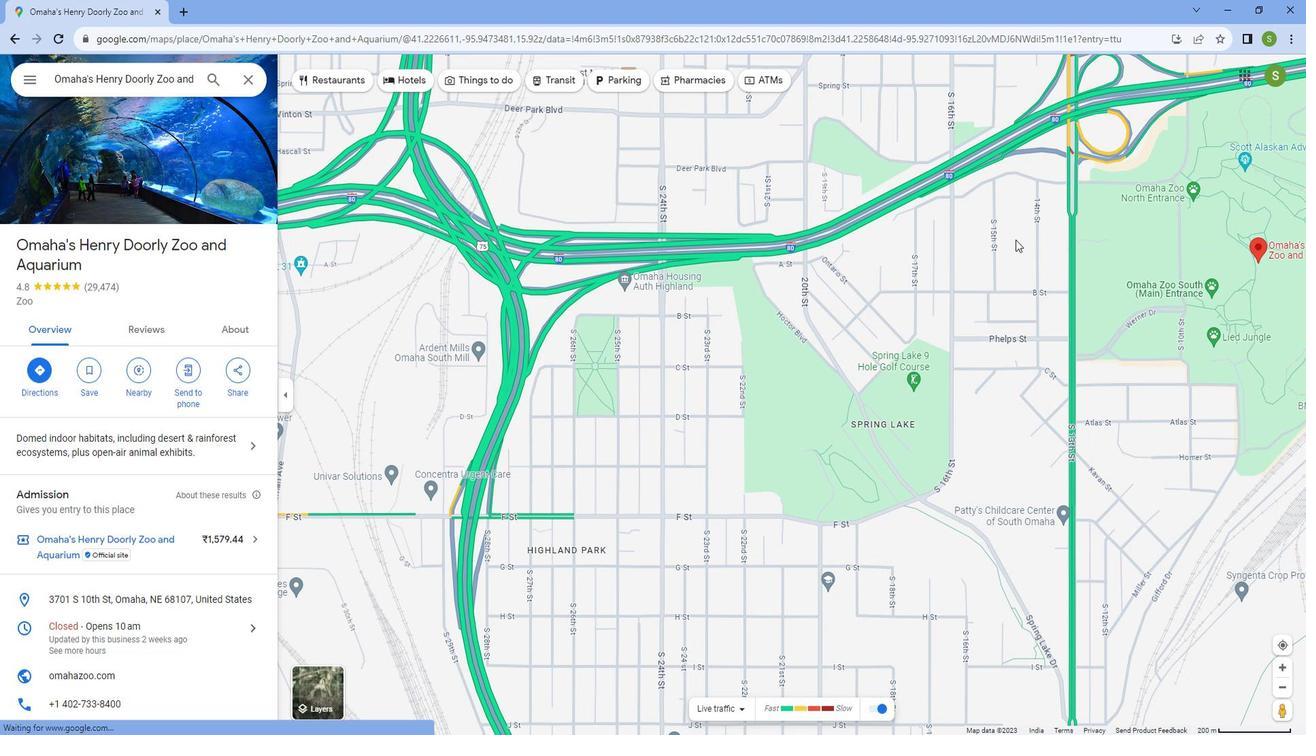 
Action: Mouse pressed left at (819, 296)
Screenshot: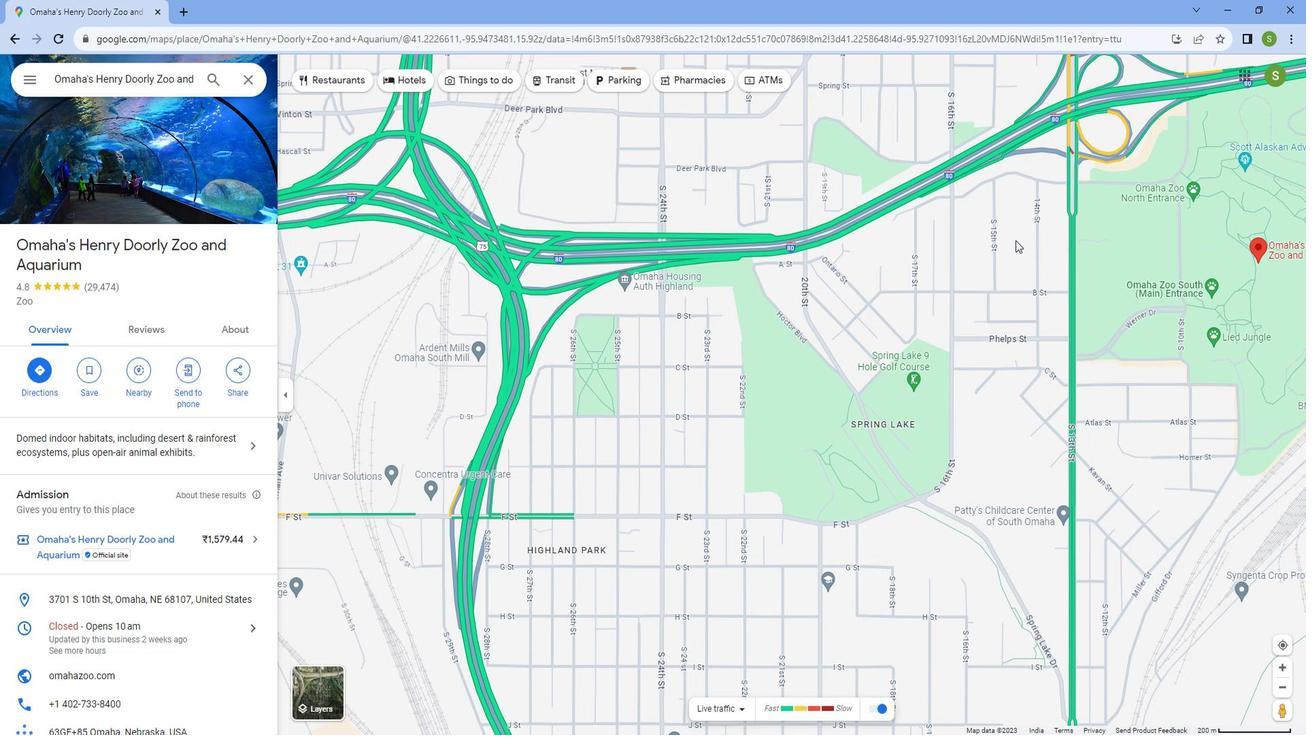 
Action: Mouse moved to (762, 297)
Screenshot: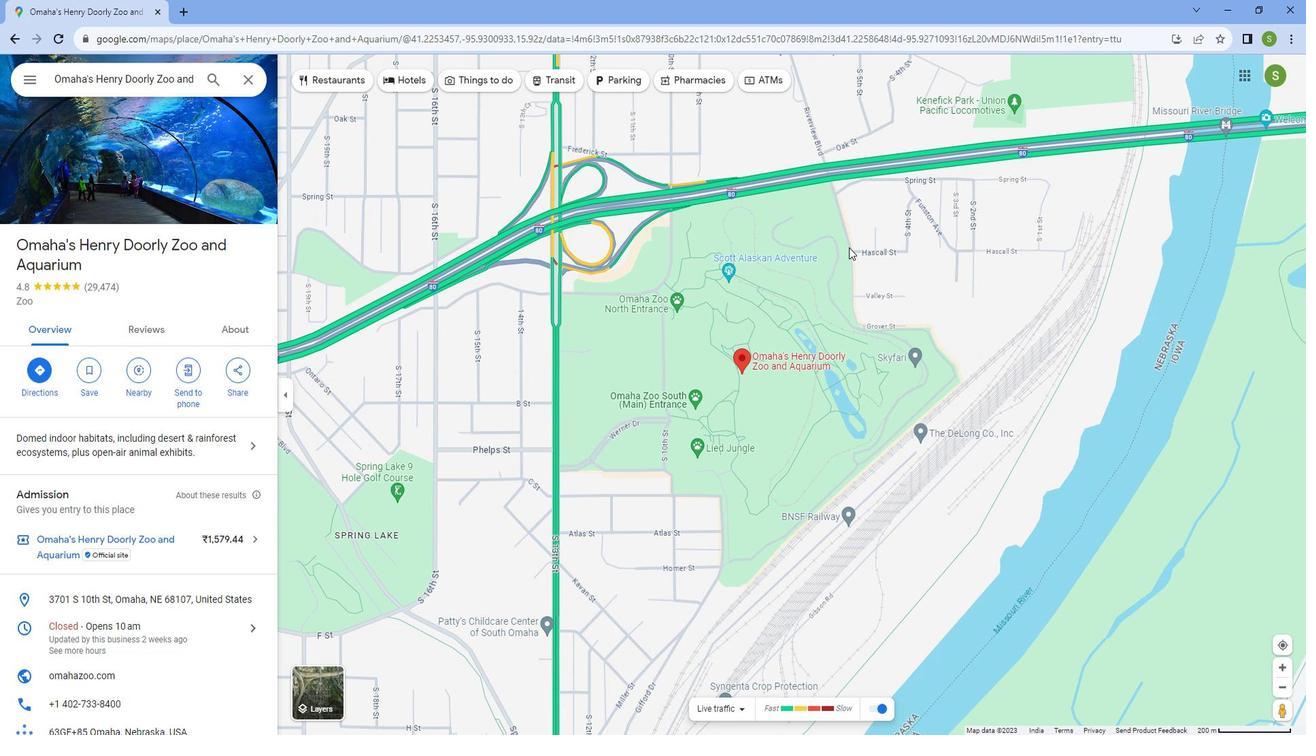
Action: Mouse scrolled (762, 297) with delta (0, 0)
Screenshot: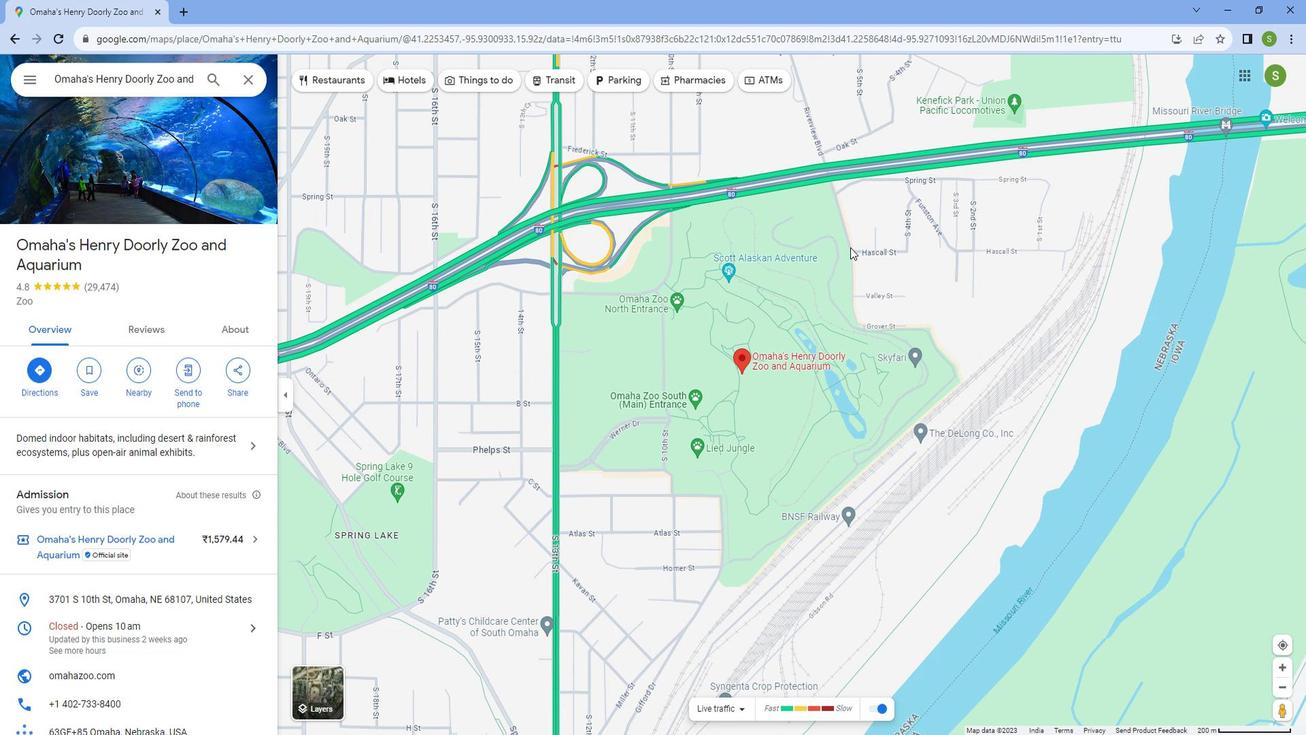 
Action: Mouse scrolled (762, 297) with delta (0, 0)
Screenshot: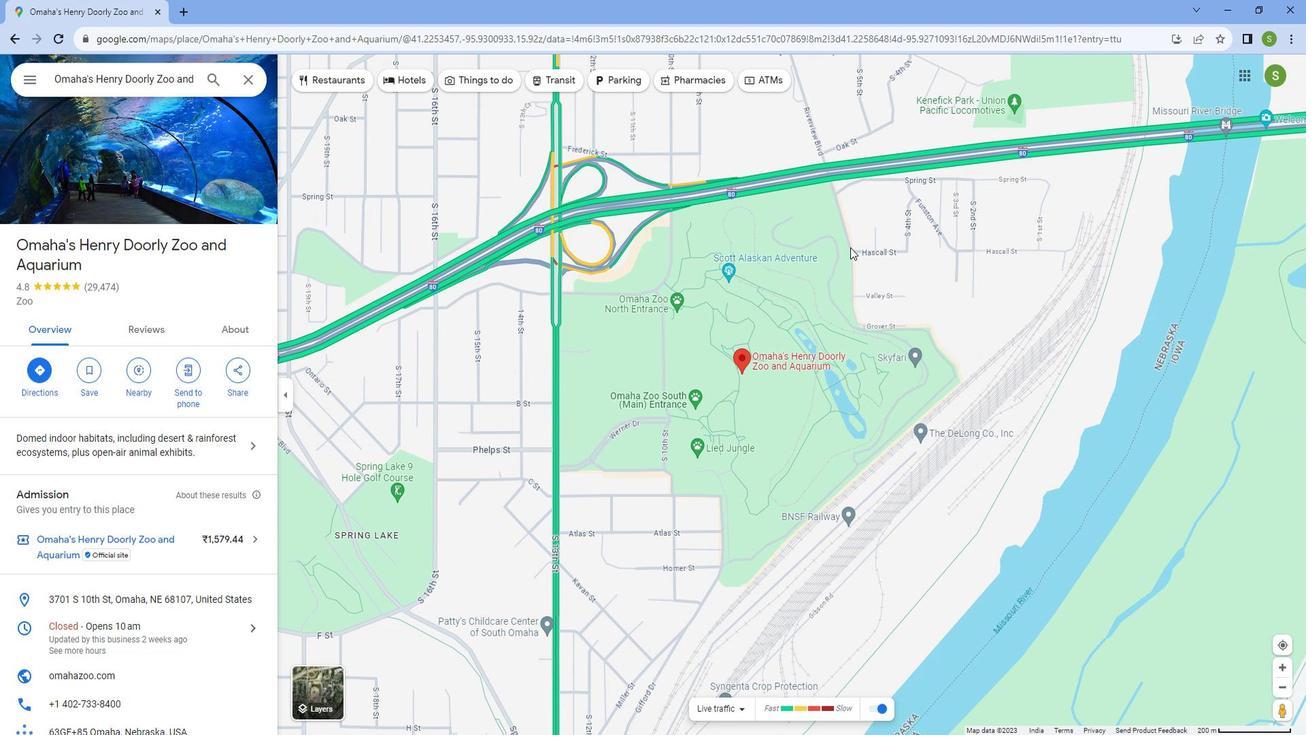 
Action: Mouse scrolled (762, 297) with delta (0, 0)
Screenshot: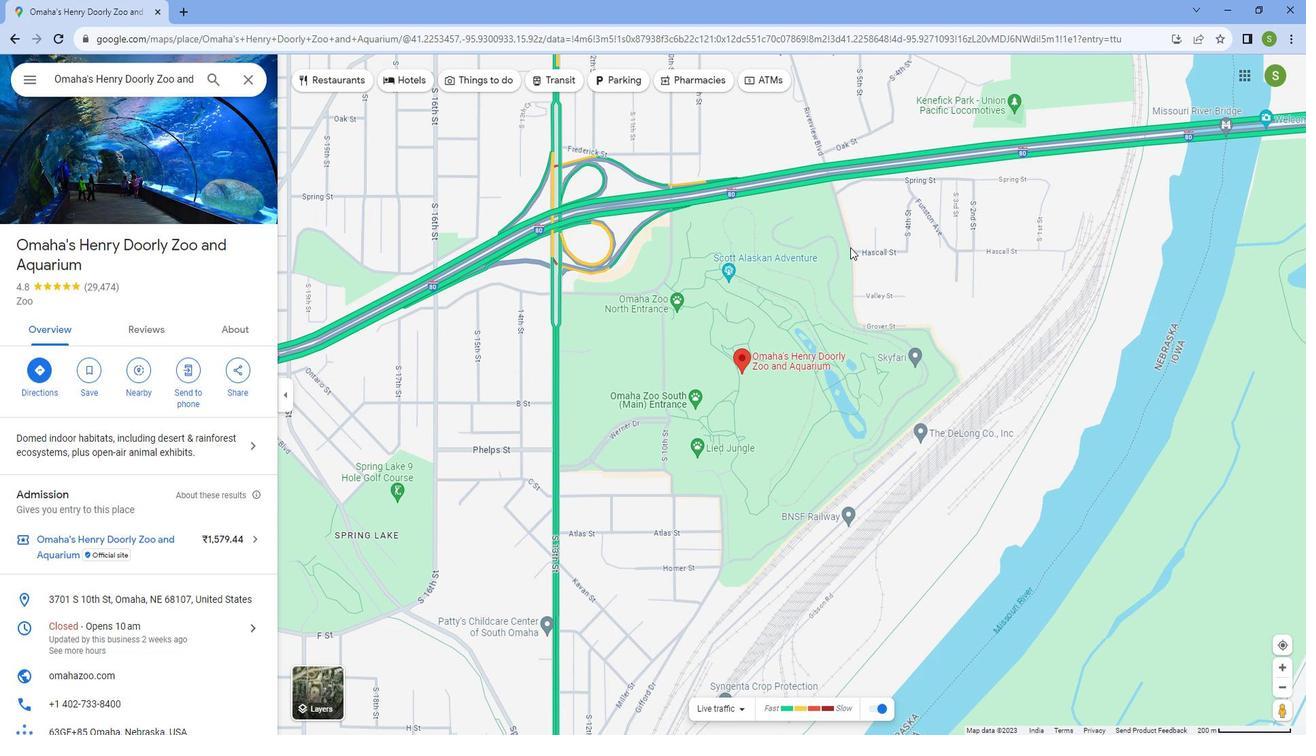 
Action: Mouse moved to (722, 298)
Screenshot: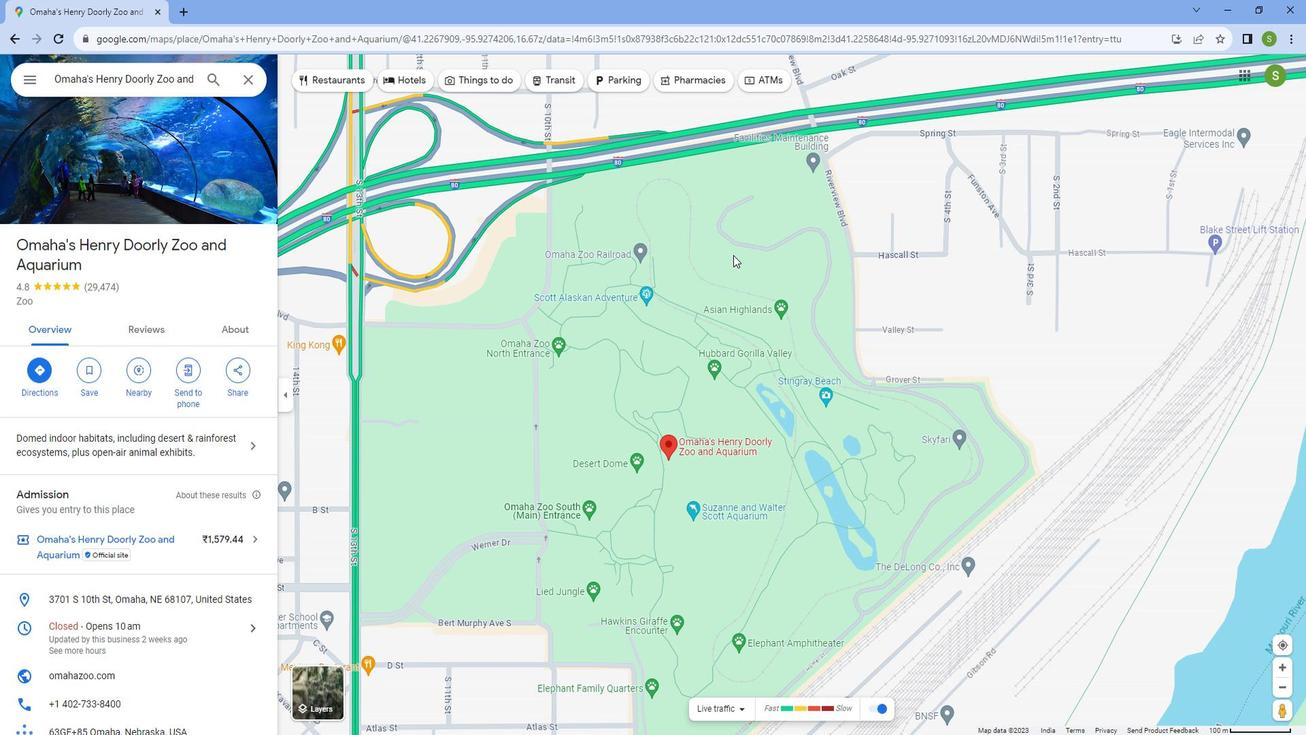 
Action: Mouse pressed left at (722, 298)
Screenshot: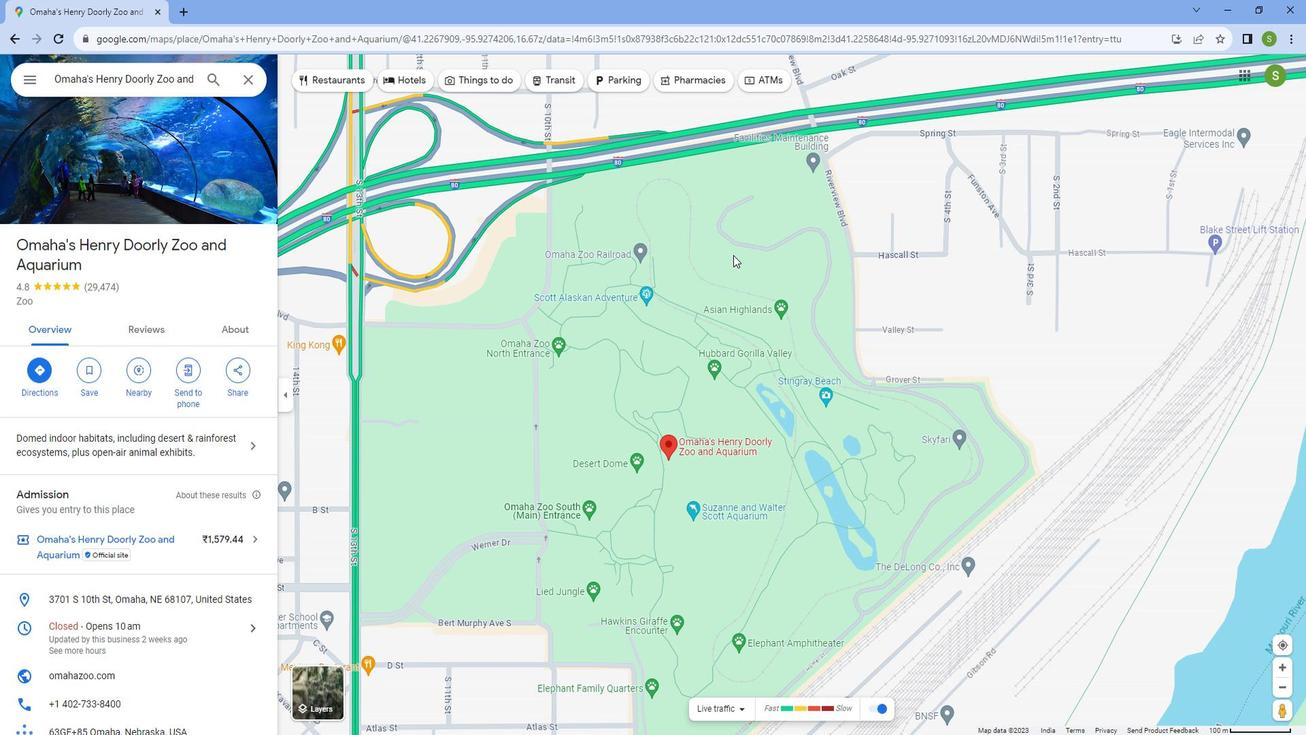 
Action: Mouse moved to (711, 307)
Screenshot: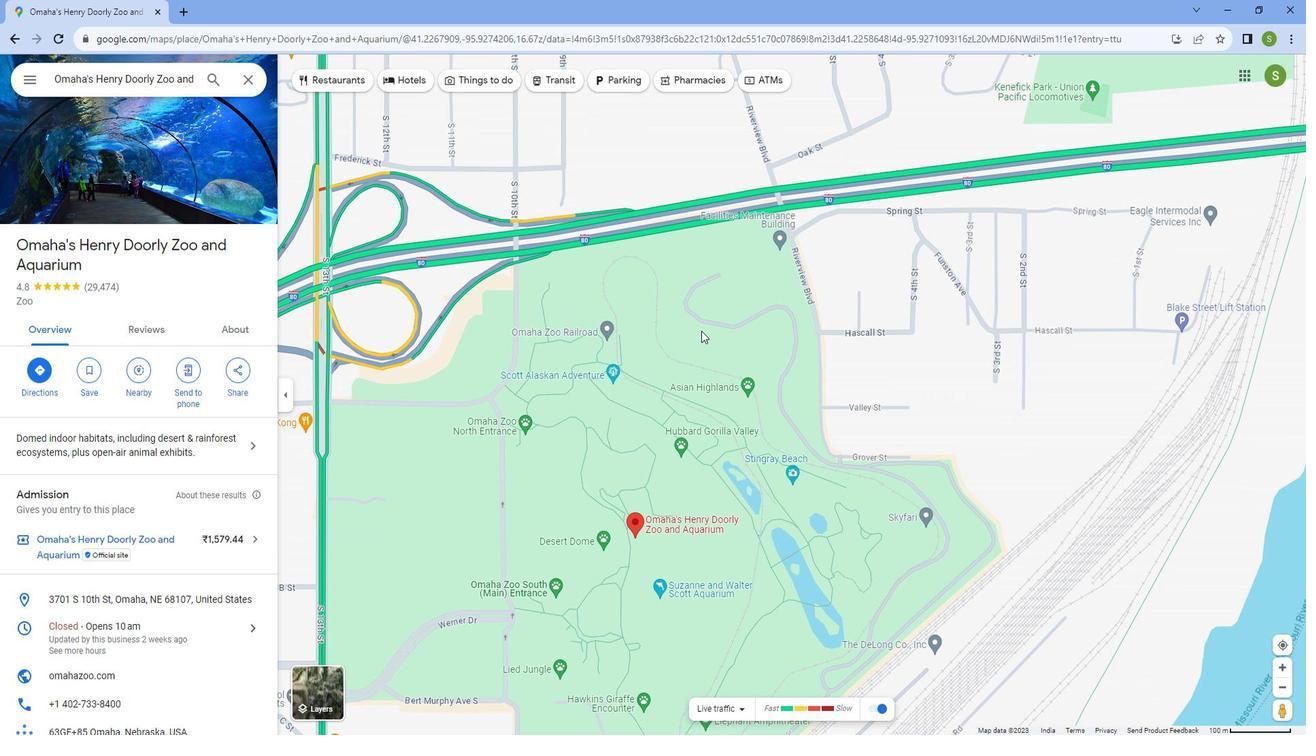 
Action: Mouse scrolled (711, 307) with delta (0, 0)
Screenshot: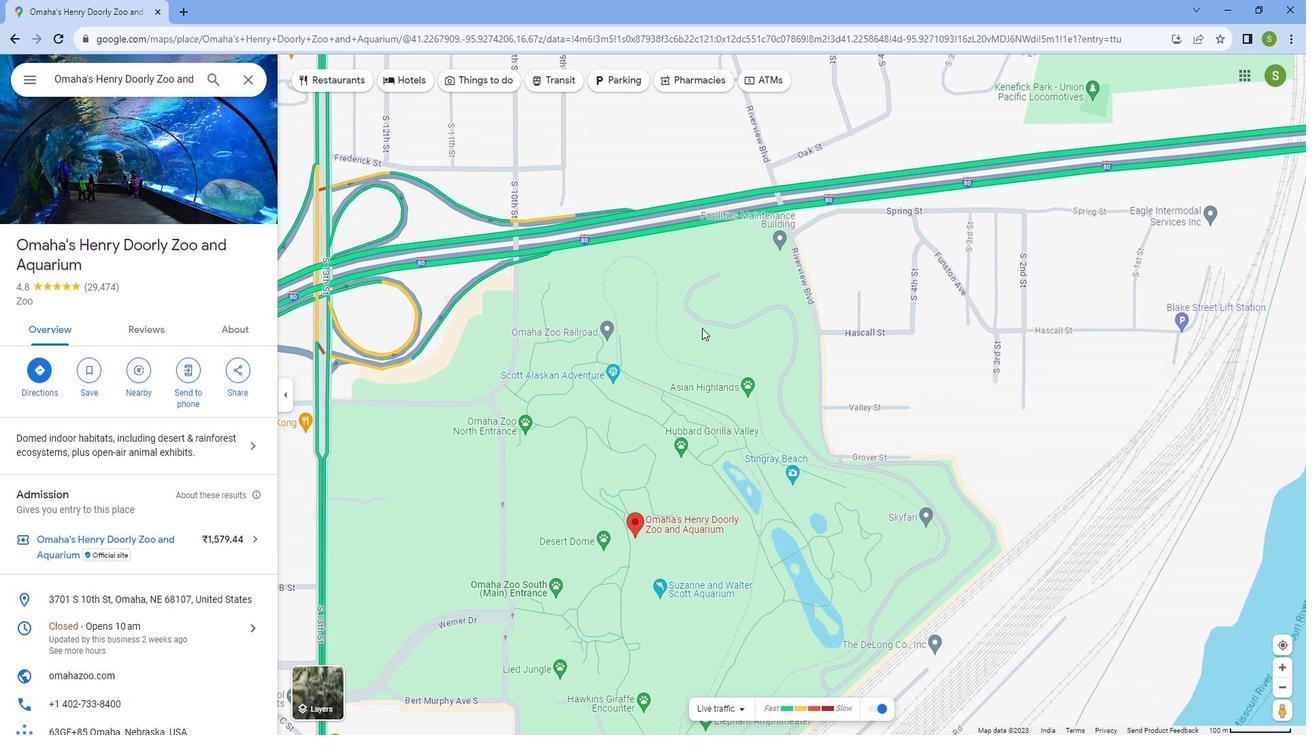
Action: Mouse scrolled (711, 307) with delta (0, 0)
Screenshot: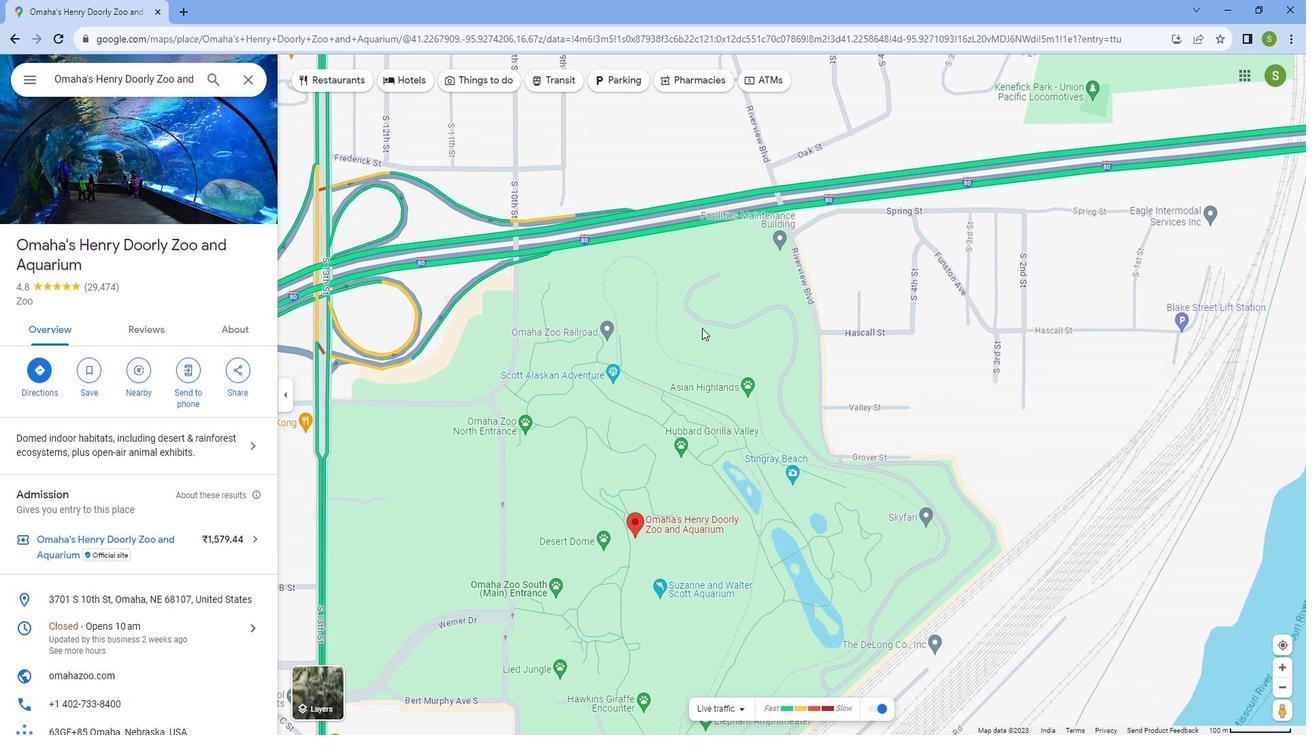 
Action: Mouse scrolled (711, 307) with delta (0, 0)
Screenshot: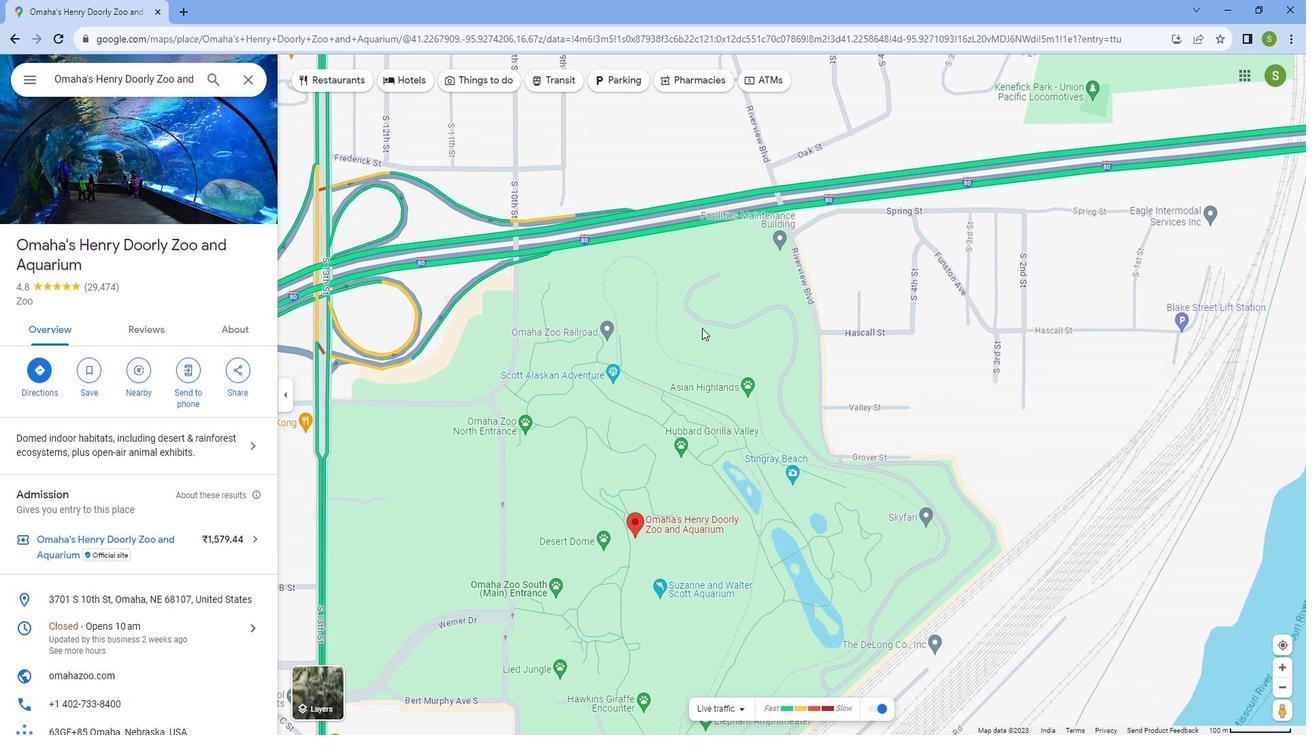 
Action: Mouse scrolled (711, 307) with delta (0, 0)
Screenshot: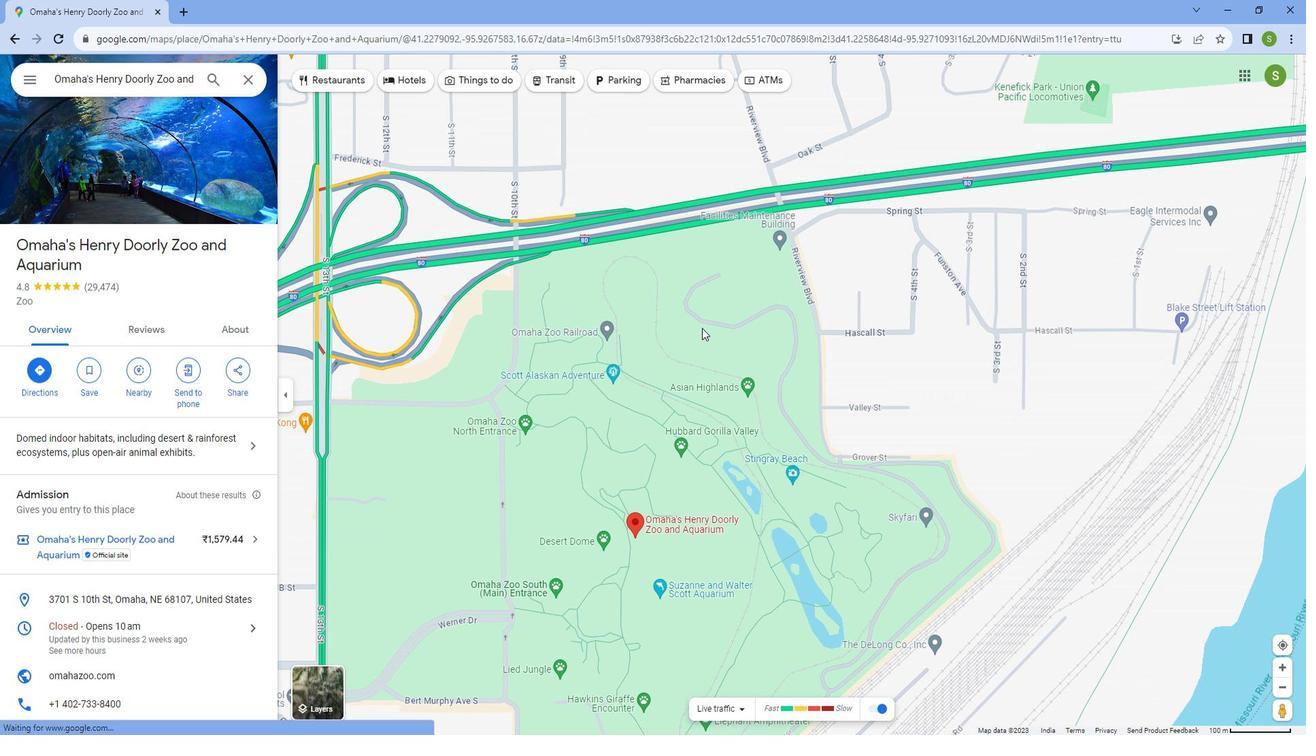 
Action: Mouse scrolled (711, 307) with delta (0, 0)
Screenshot: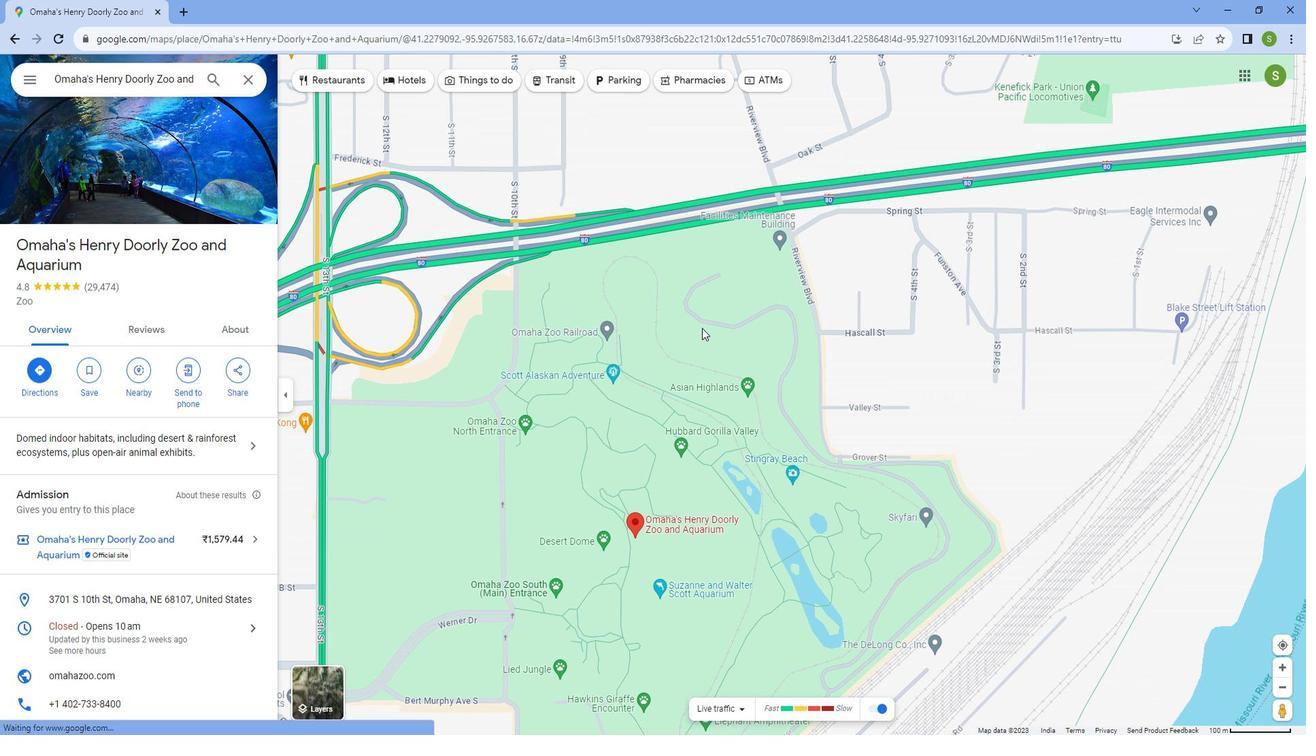 
Action: Mouse scrolled (711, 307) with delta (0, 0)
Screenshot: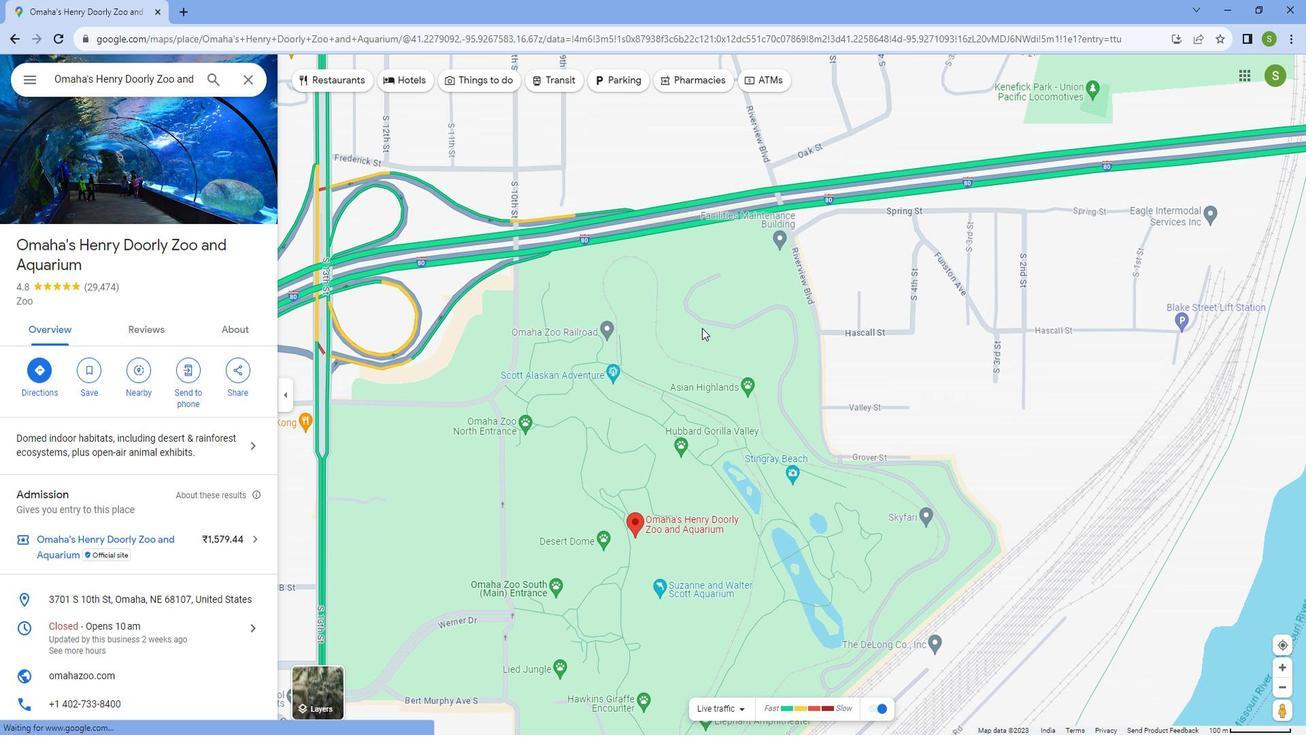 
Action: Mouse scrolled (711, 307) with delta (0, 0)
Screenshot: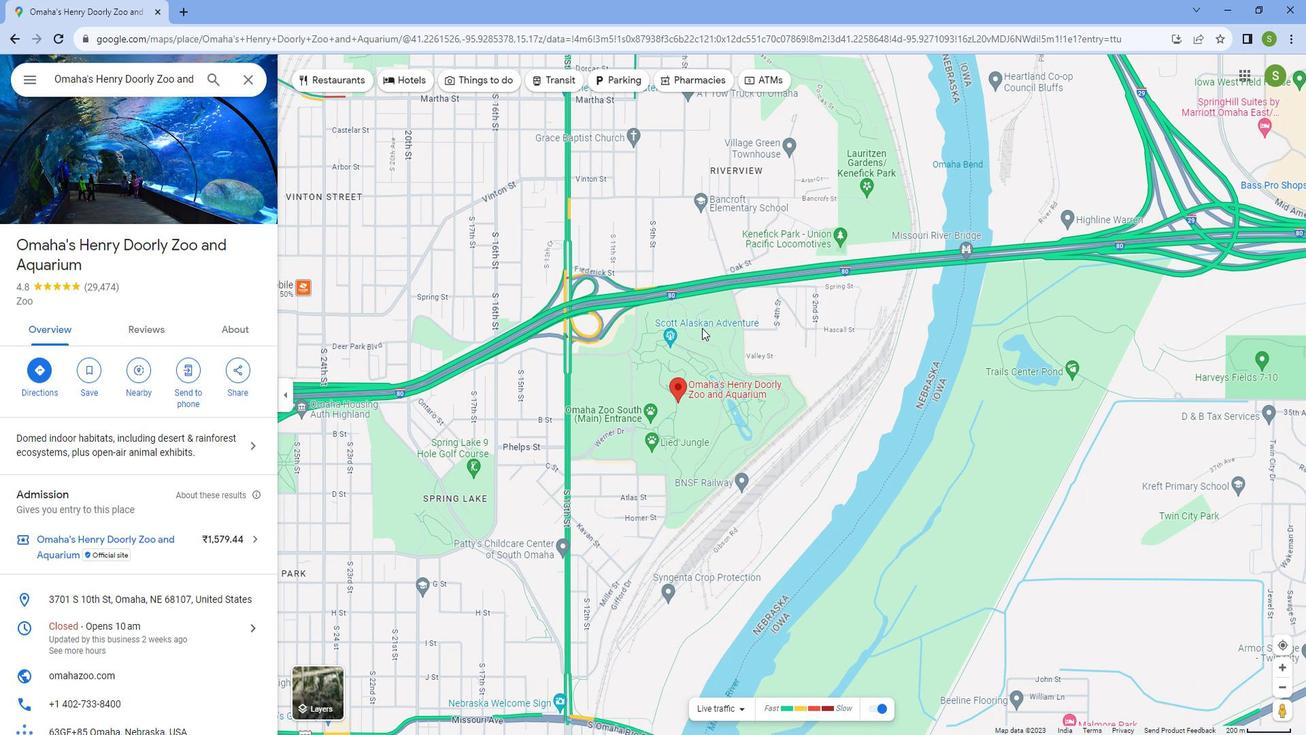 
Action: Mouse scrolled (711, 307) with delta (0, 0)
Screenshot: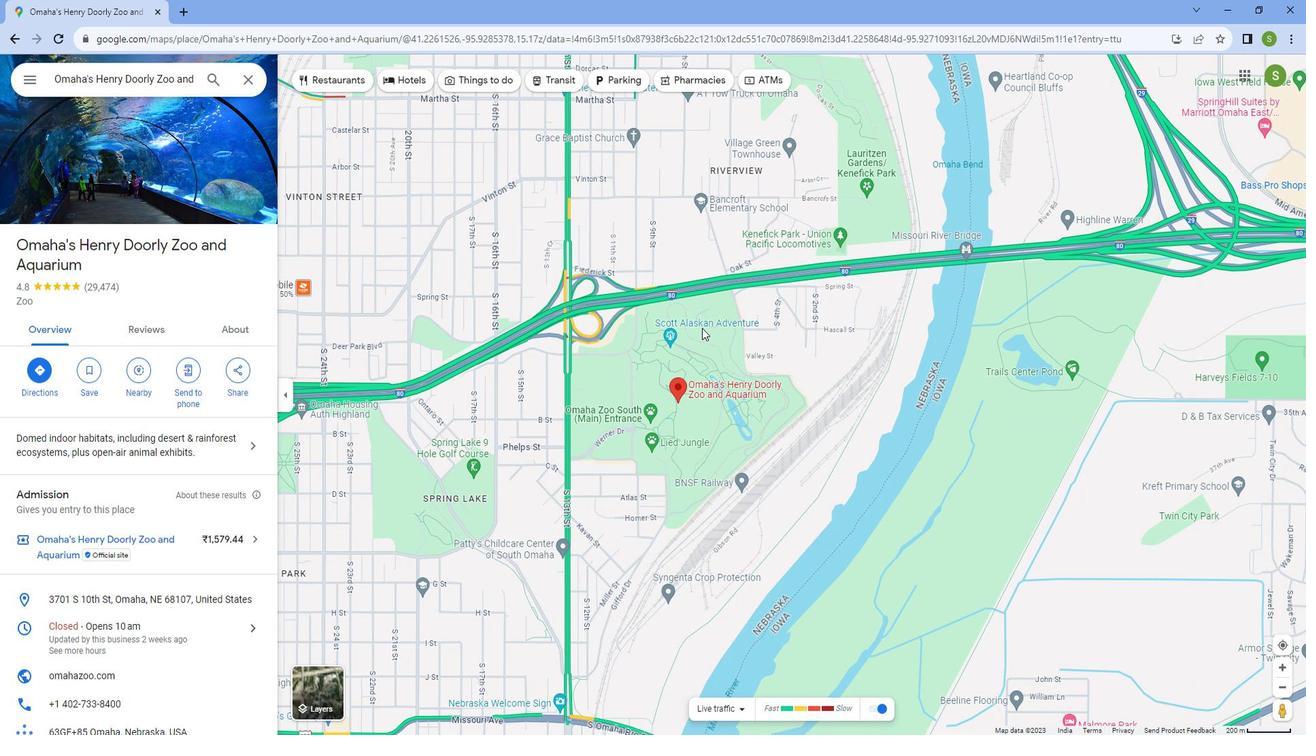 
Action: Mouse scrolled (711, 307) with delta (0, 0)
Screenshot: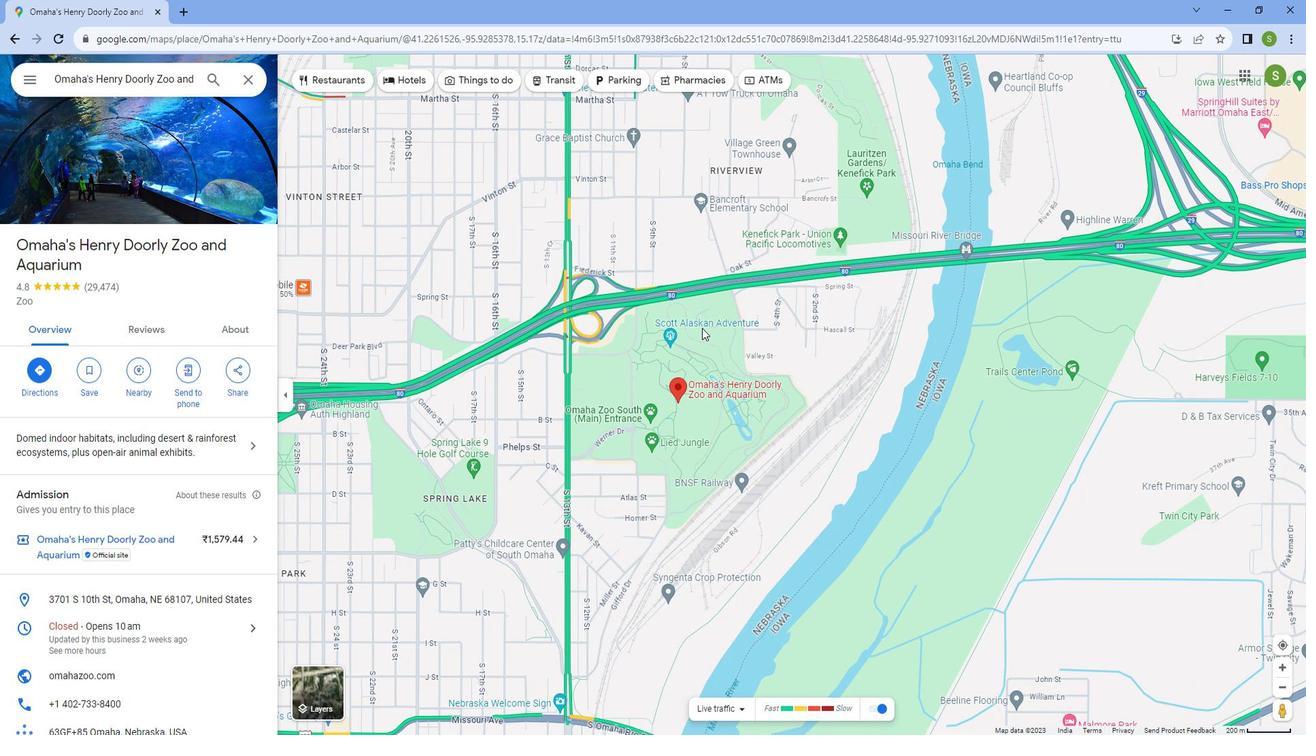 
Action: Mouse scrolled (711, 307) with delta (0, 0)
Screenshot: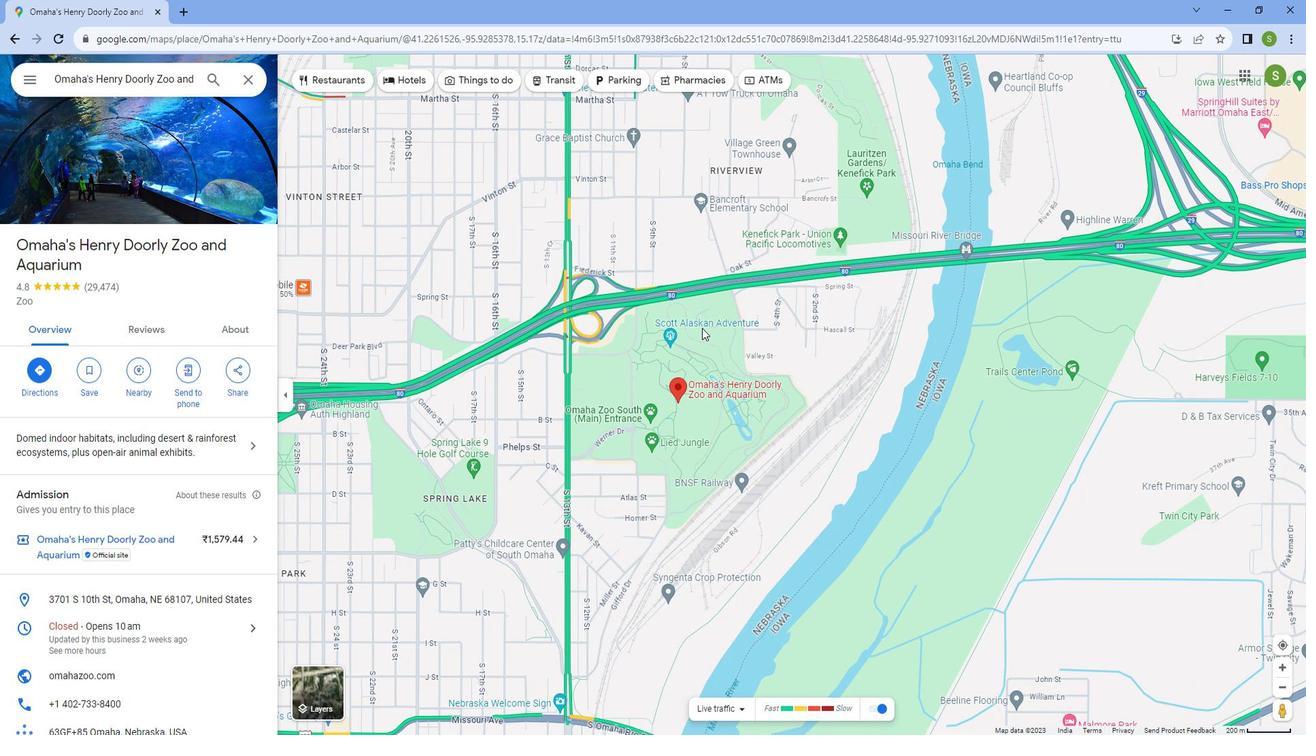 
Action: Mouse scrolled (711, 307) with delta (0, 0)
Screenshot: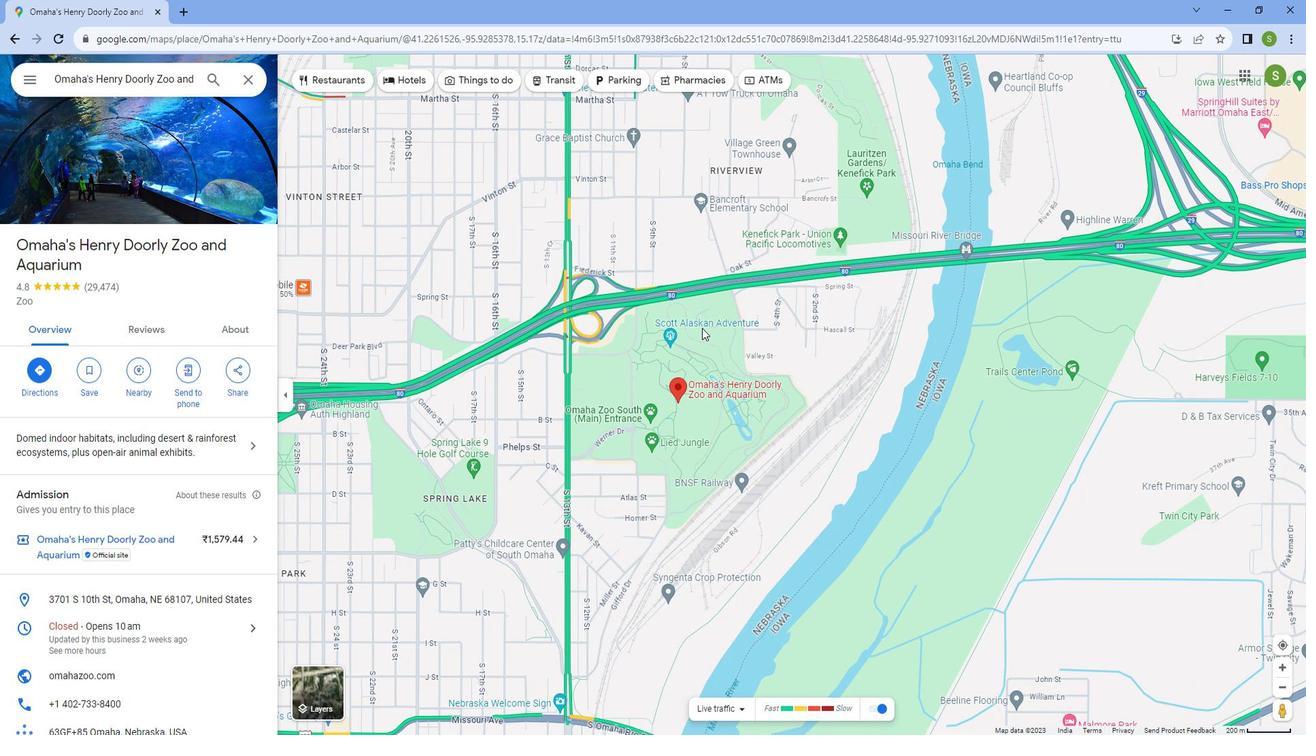 
Action: Mouse moved to (741, 324)
Screenshot: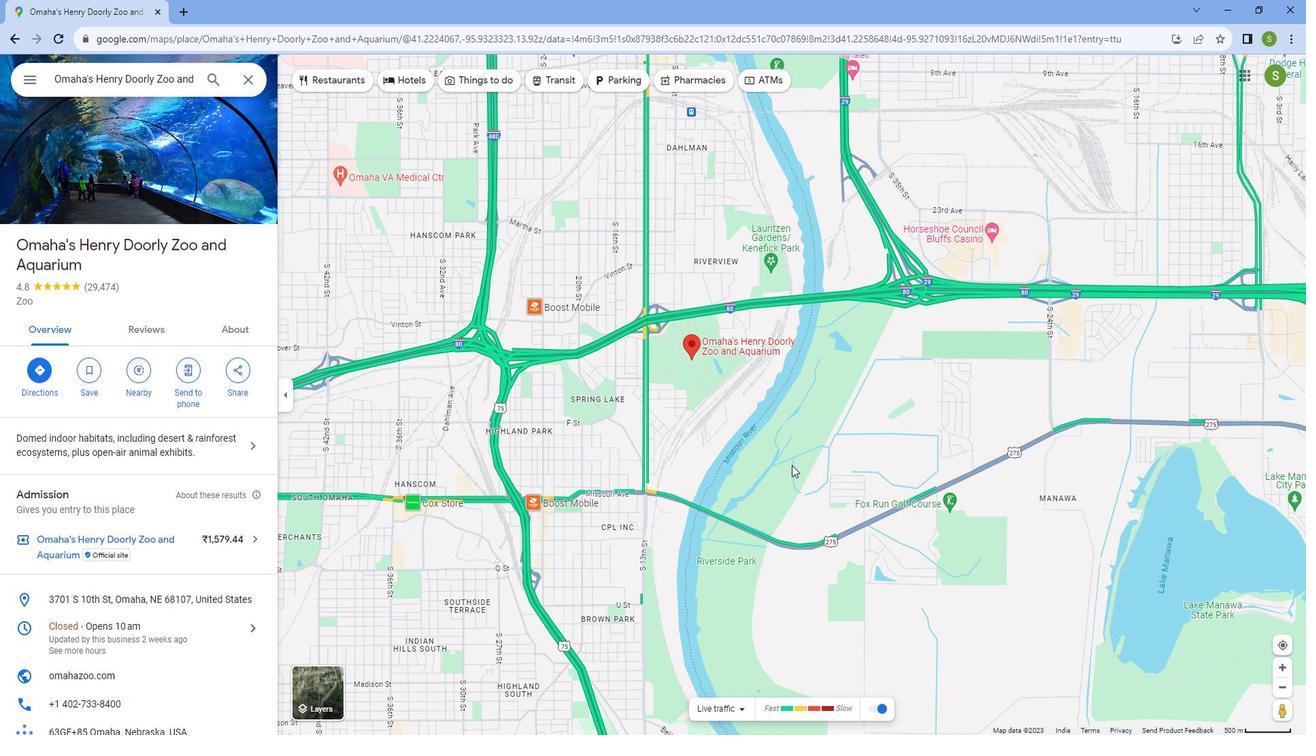
Action: Mouse scrolled (741, 324) with delta (0, 0)
Screenshot: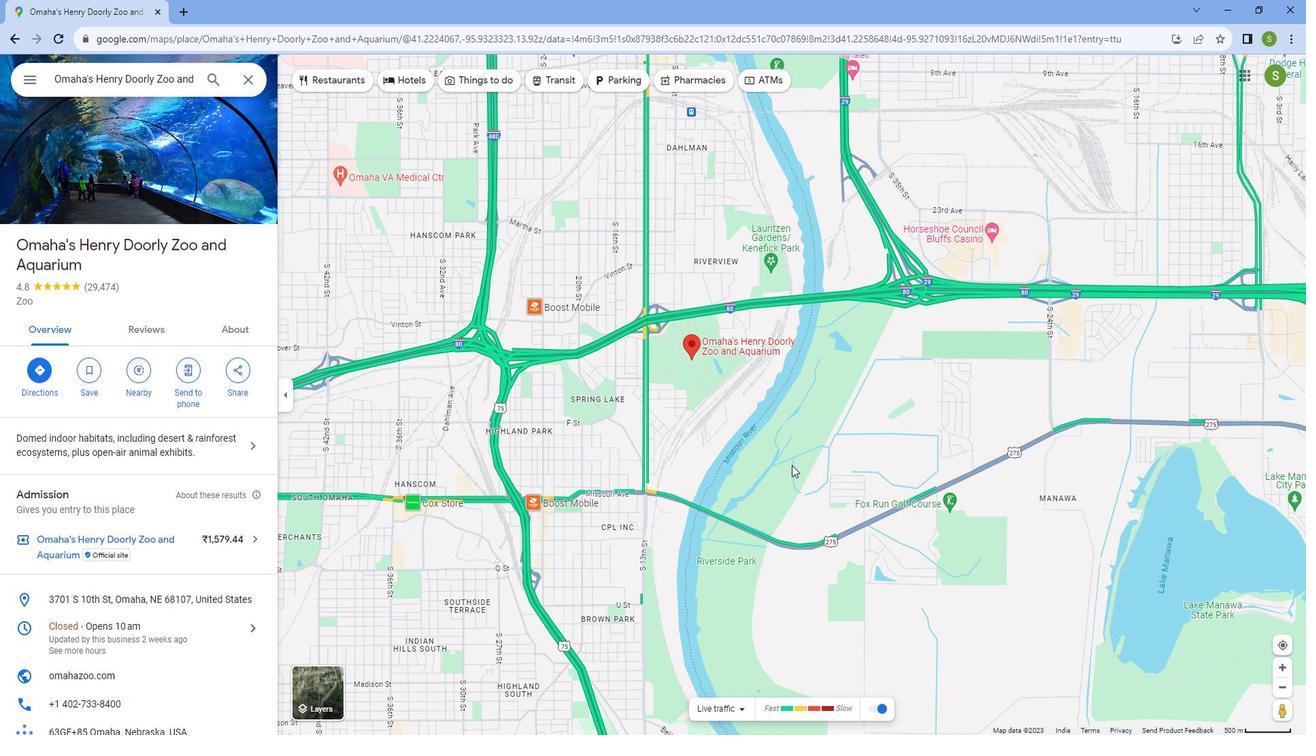 
Action: Mouse scrolled (741, 324) with delta (0, 0)
Screenshot: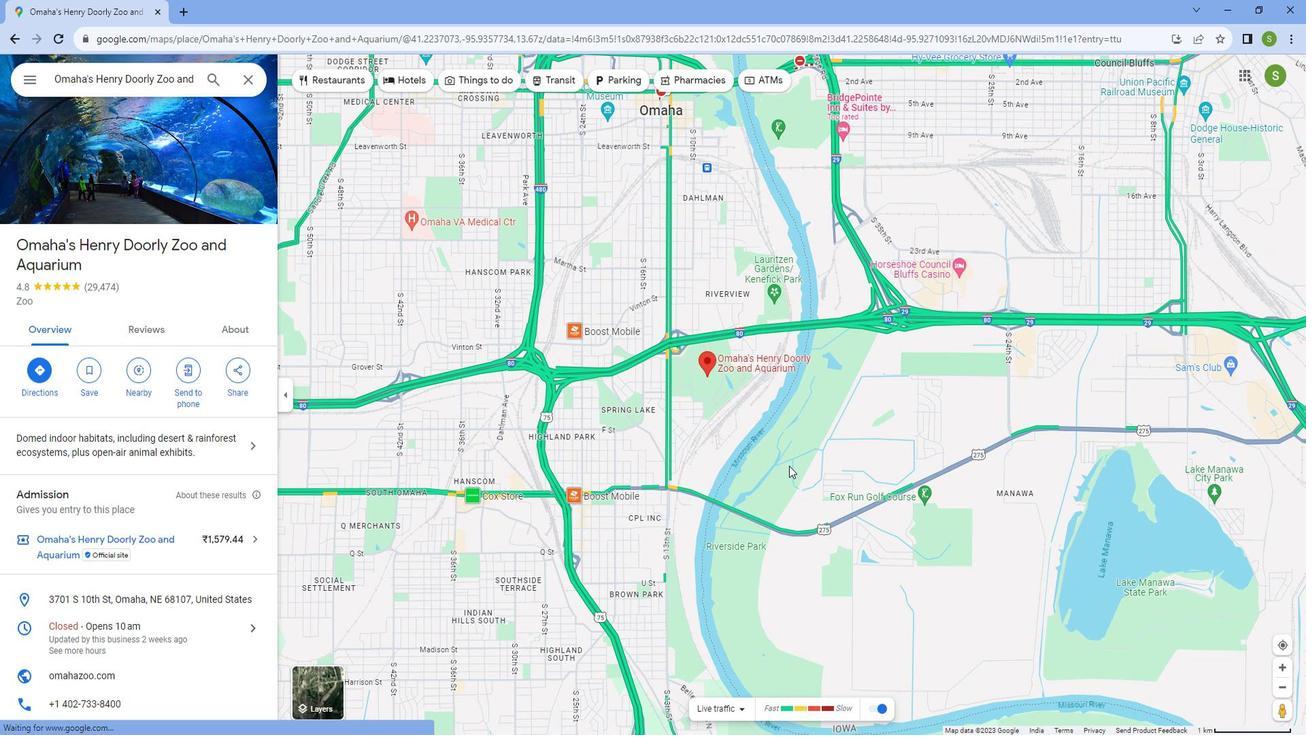
Action: Mouse scrolled (741, 324) with delta (0, 0)
Screenshot: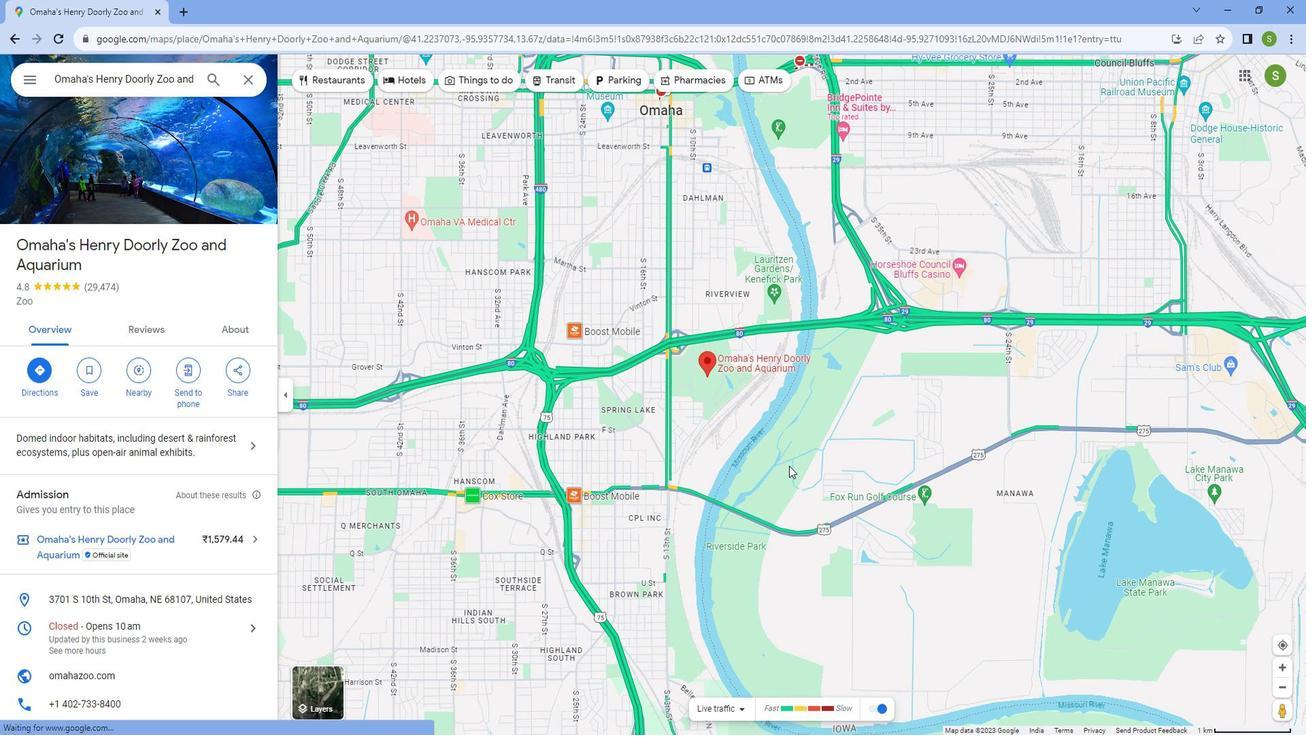 
Action: Mouse scrolled (741, 324) with delta (0, 0)
Screenshot: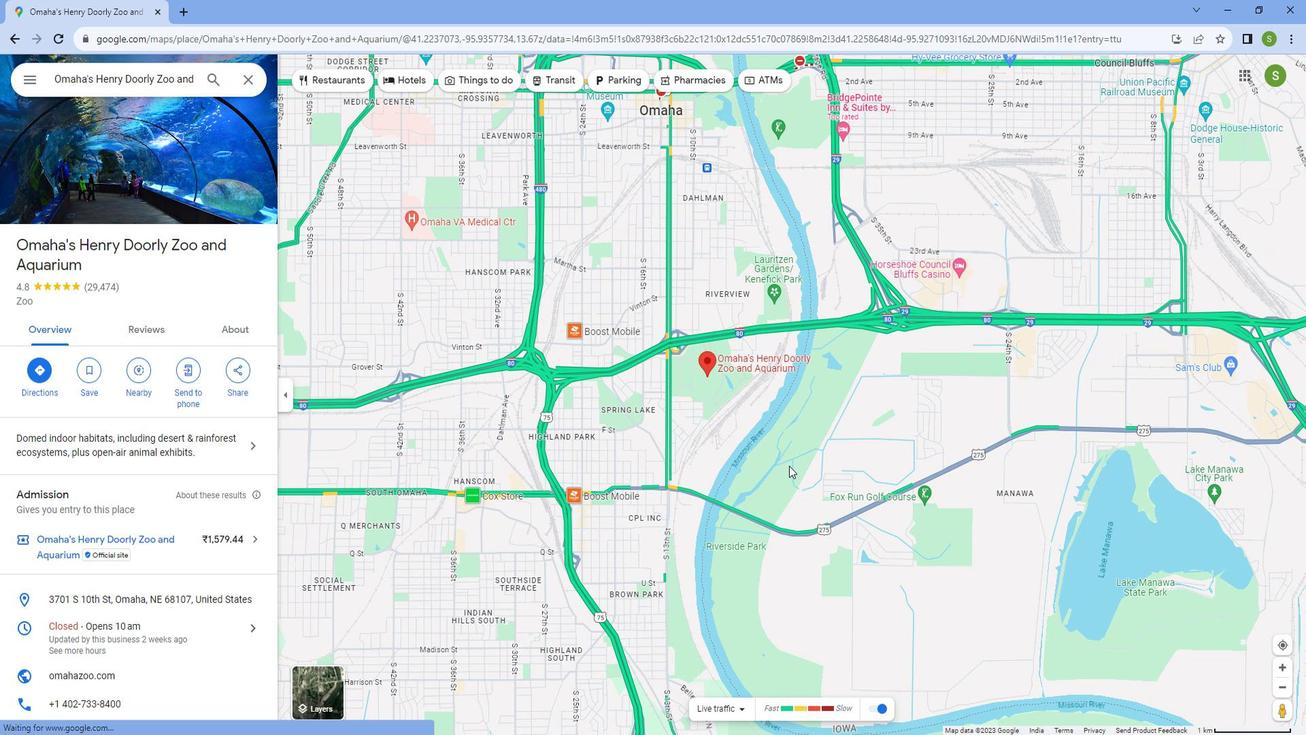 
Action: Mouse scrolled (741, 324) with delta (0, 0)
Screenshot: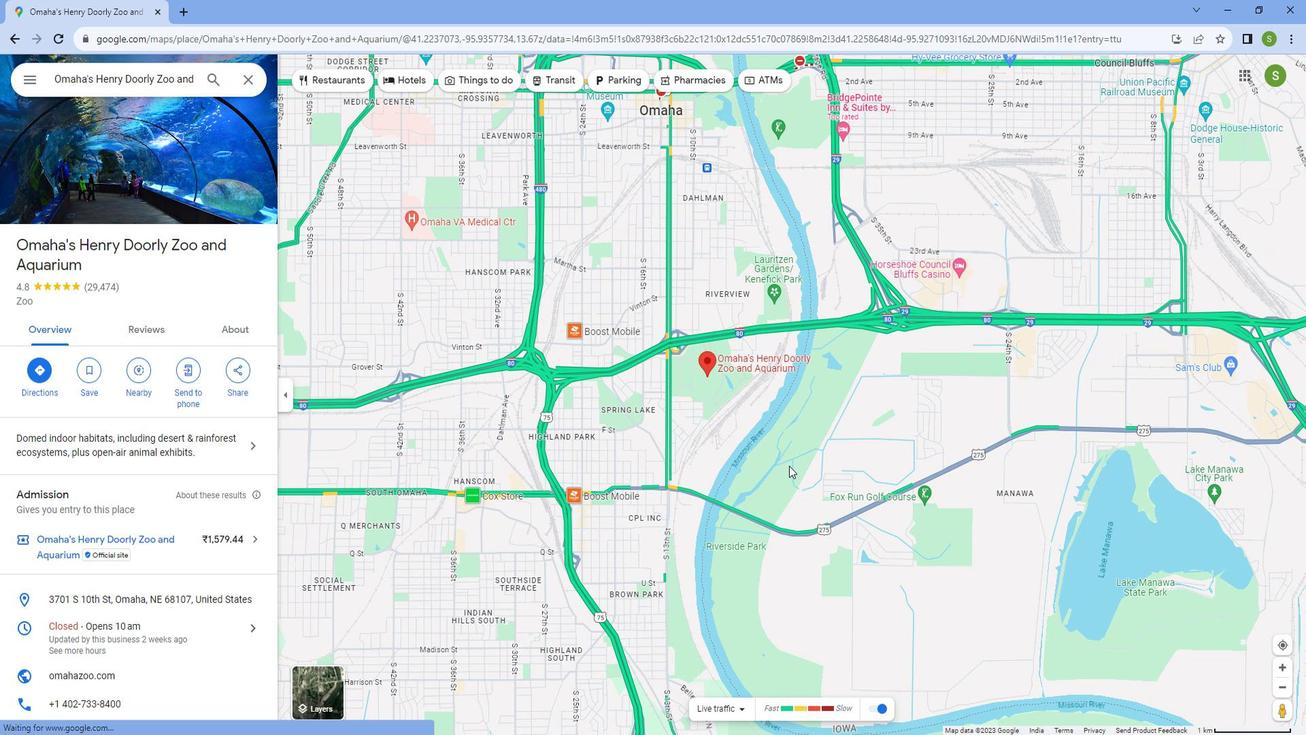 
Action: Mouse scrolled (741, 324) with delta (0, 0)
Screenshot: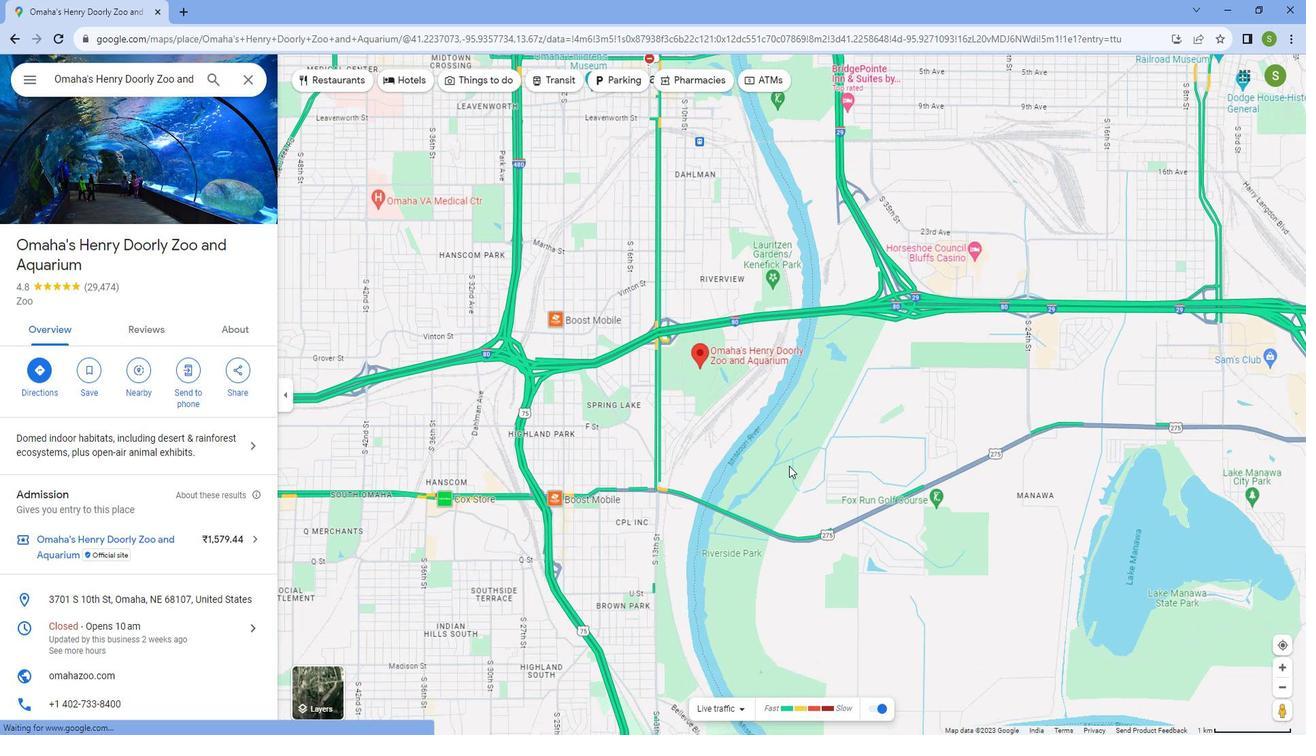 
Action: Mouse scrolled (741, 324) with delta (0, 0)
Screenshot: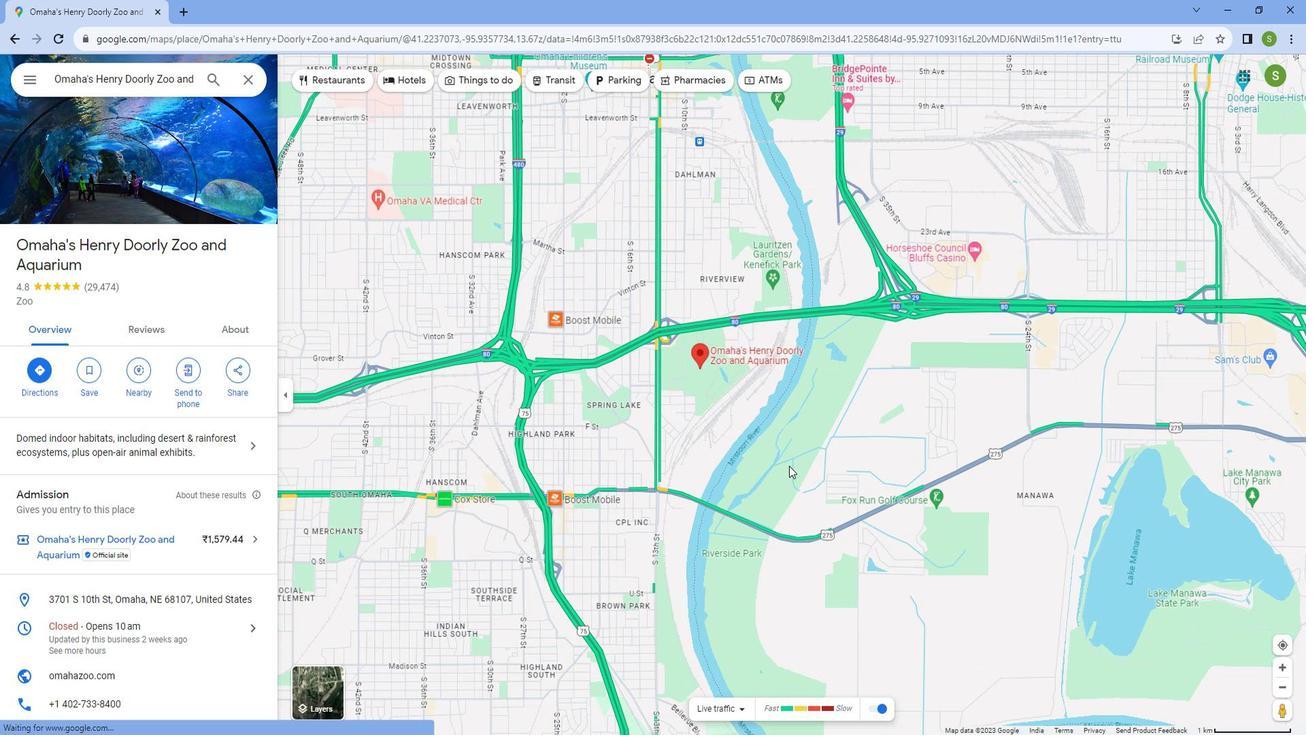 
Action: Mouse scrolled (741, 324) with delta (0, 0)
Screenshot: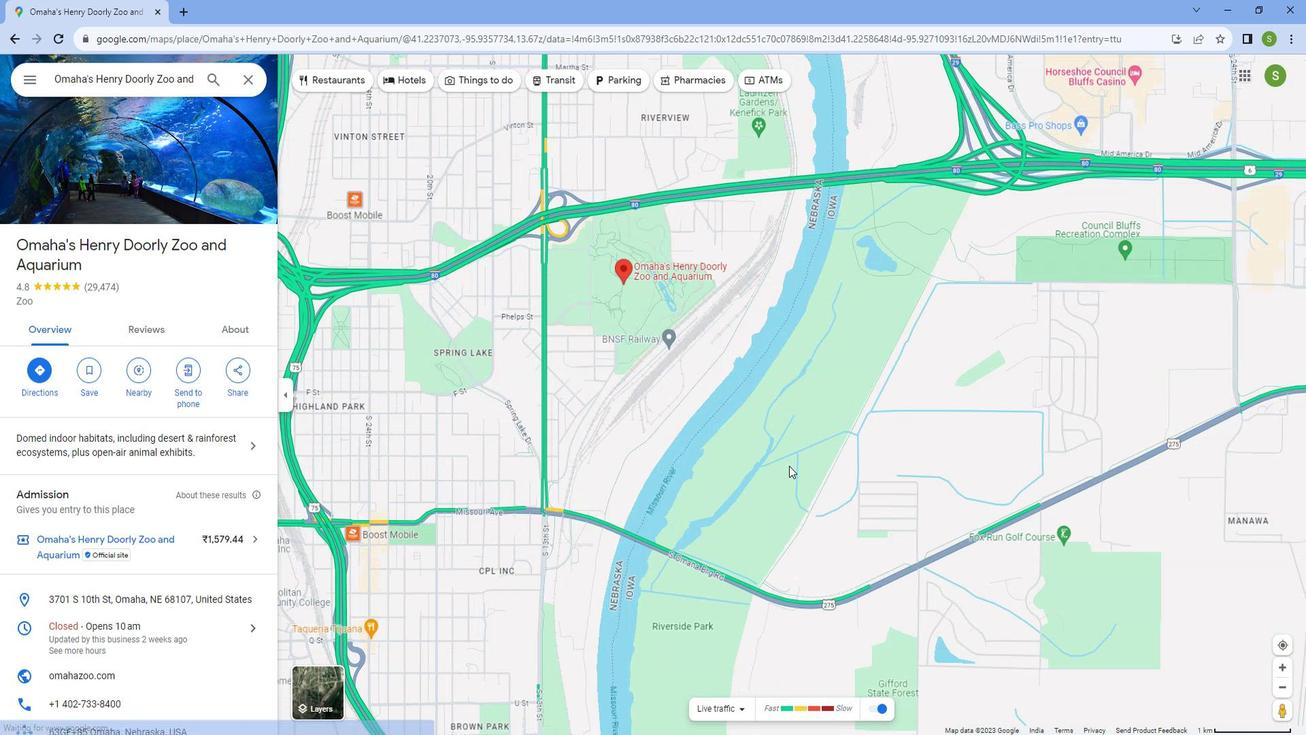 
Action: Mouse moved to (739, 323)
Screenshot: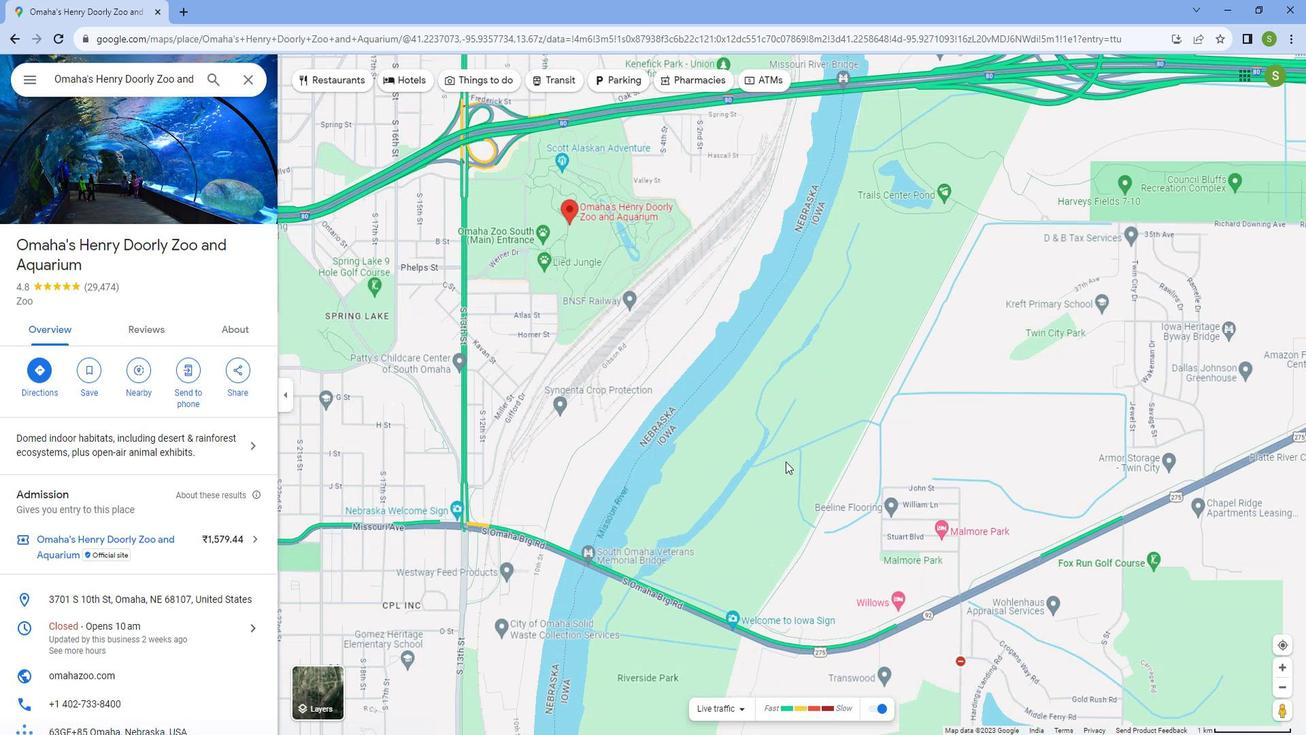 
Action: Mouse scrolled (739, 323) with delta (0, 0)
Screenshot: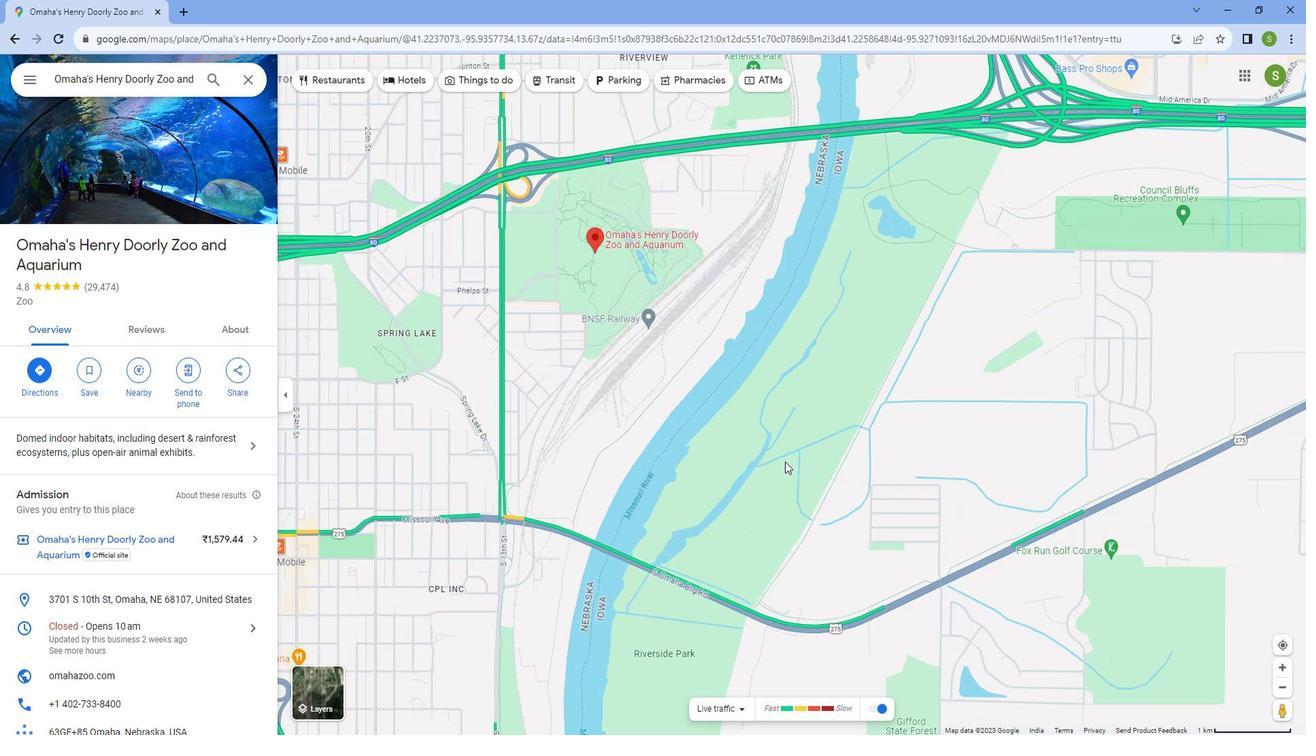 
Action: Mouse scrolled (739, 323) with delta (0, 0)
Screenshot: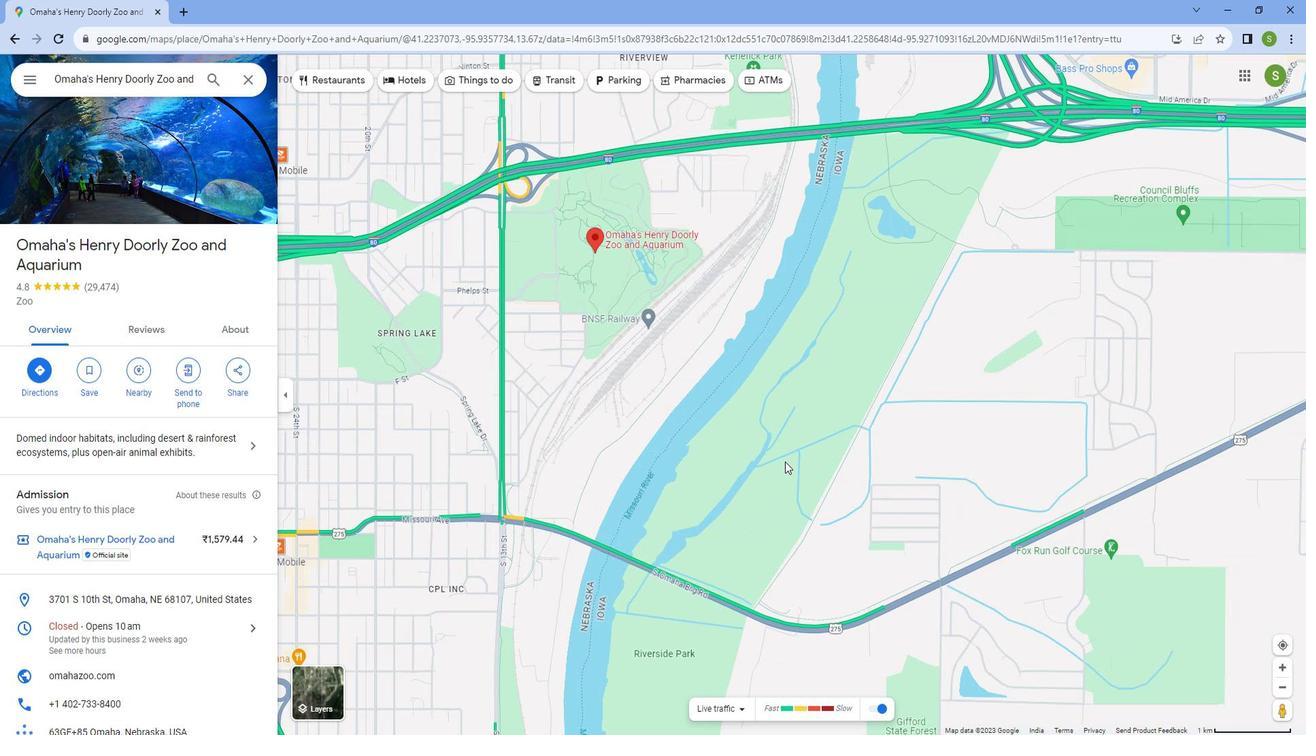 
Action: Mouse scrolled (739, 323) with delta (0, 0)
Screenshot: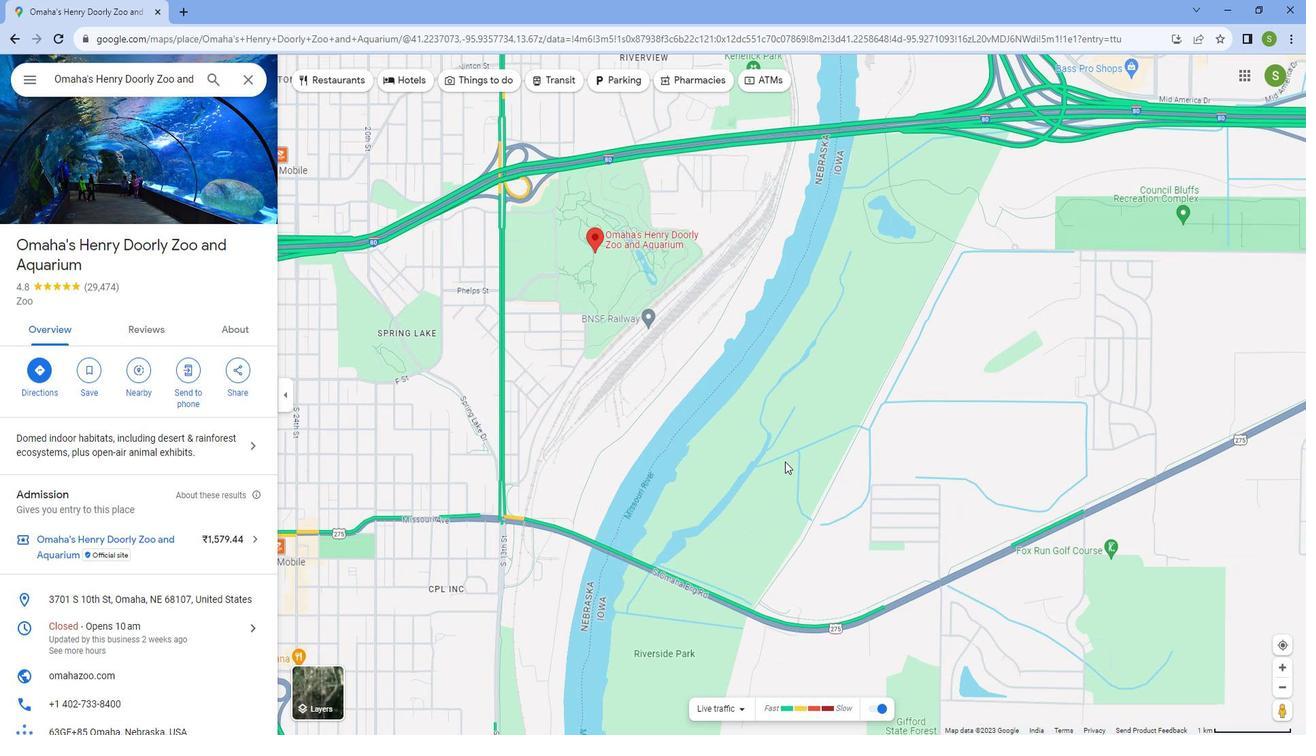 
Action: Mouse scrolled (739, 323) with delta (0, 0)
Screenshot: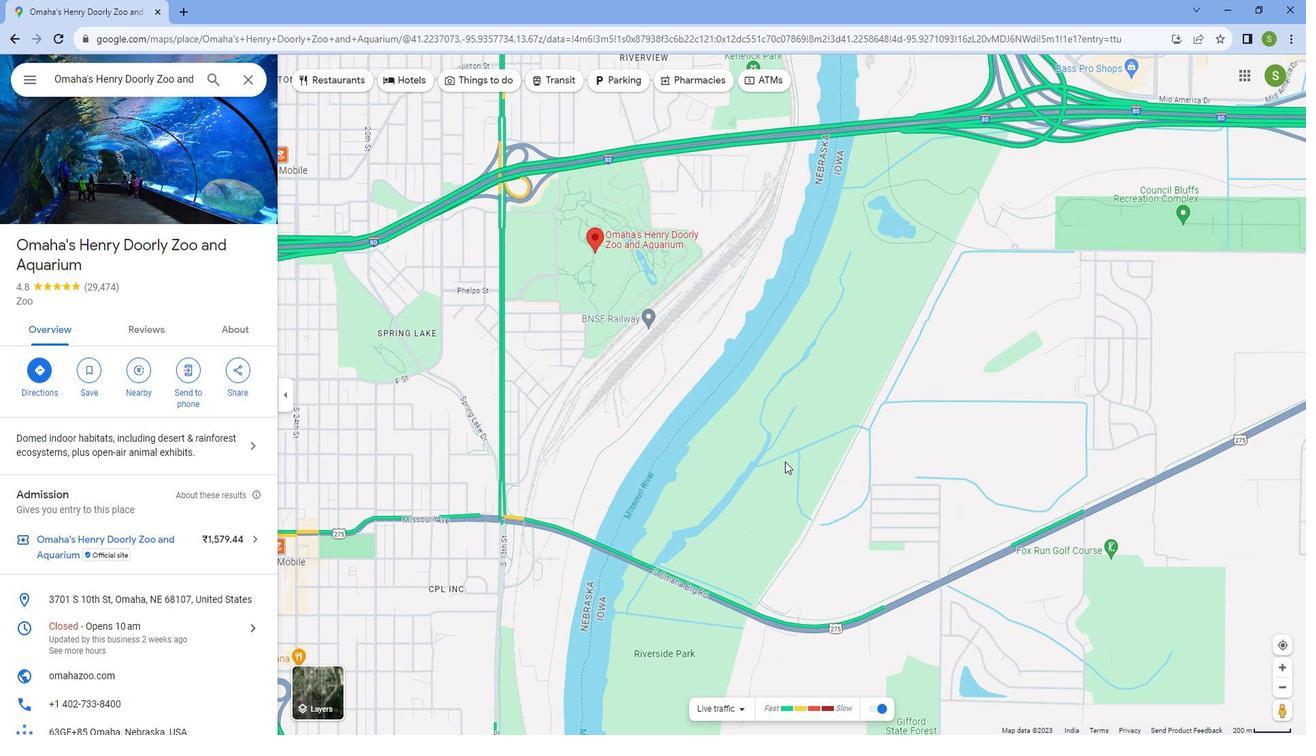 
Action: Mouse moved to (739, 323)
Screenshot: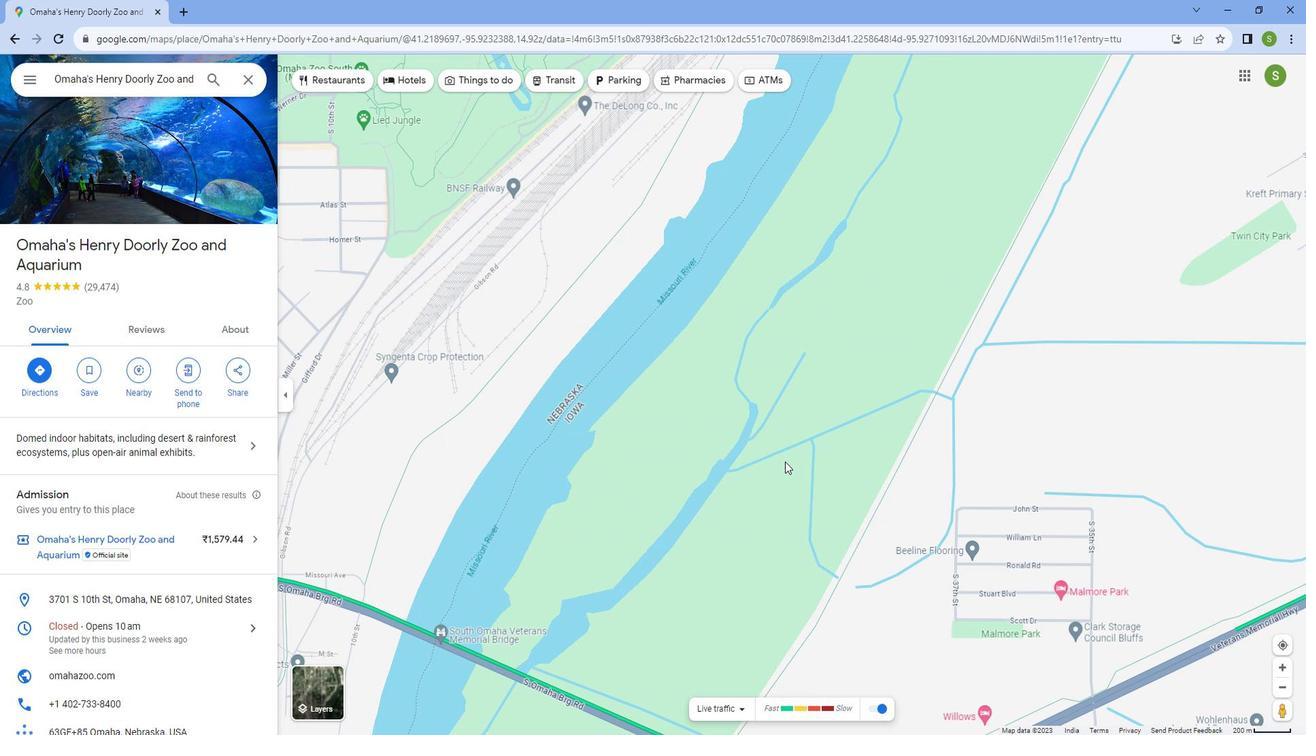 
Action: Mouse scrolled (739, 323) with delta (0, 0)
Screenshot: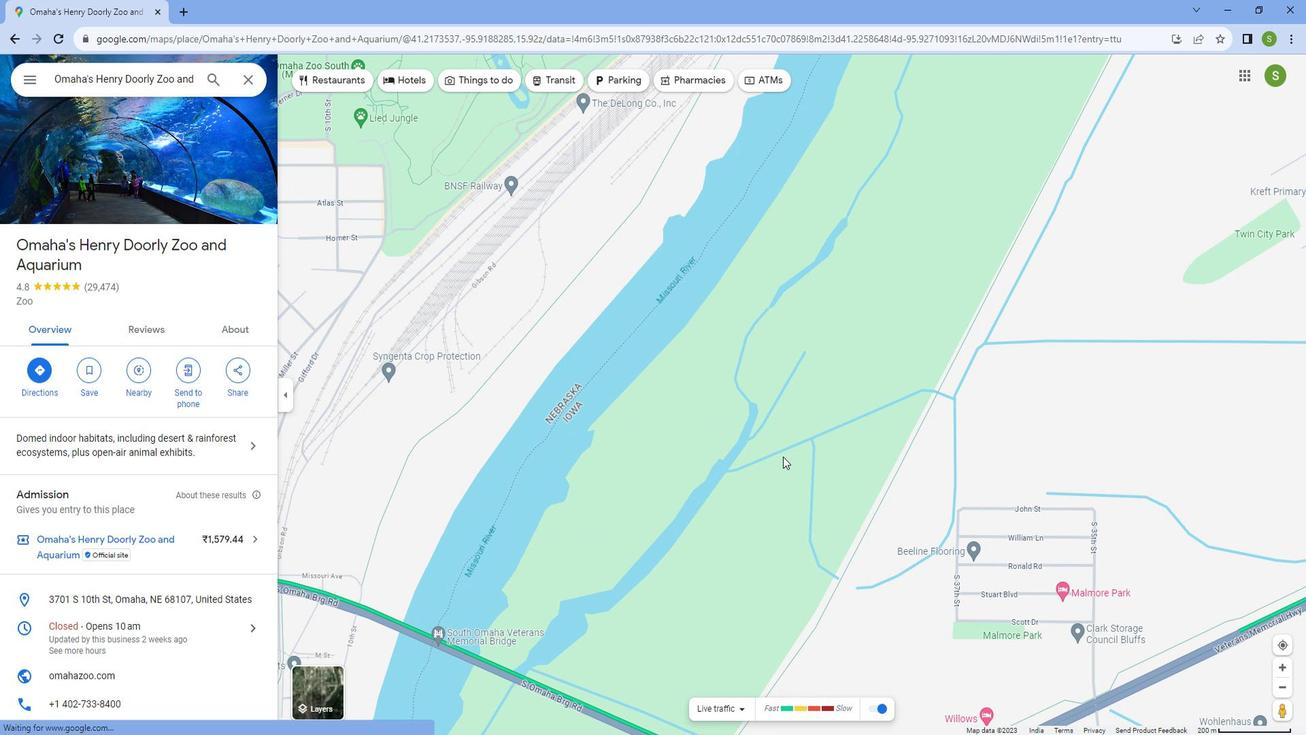 
Action: Mouse scrolled (739, 323) with delta (0, 0)
Screenshot: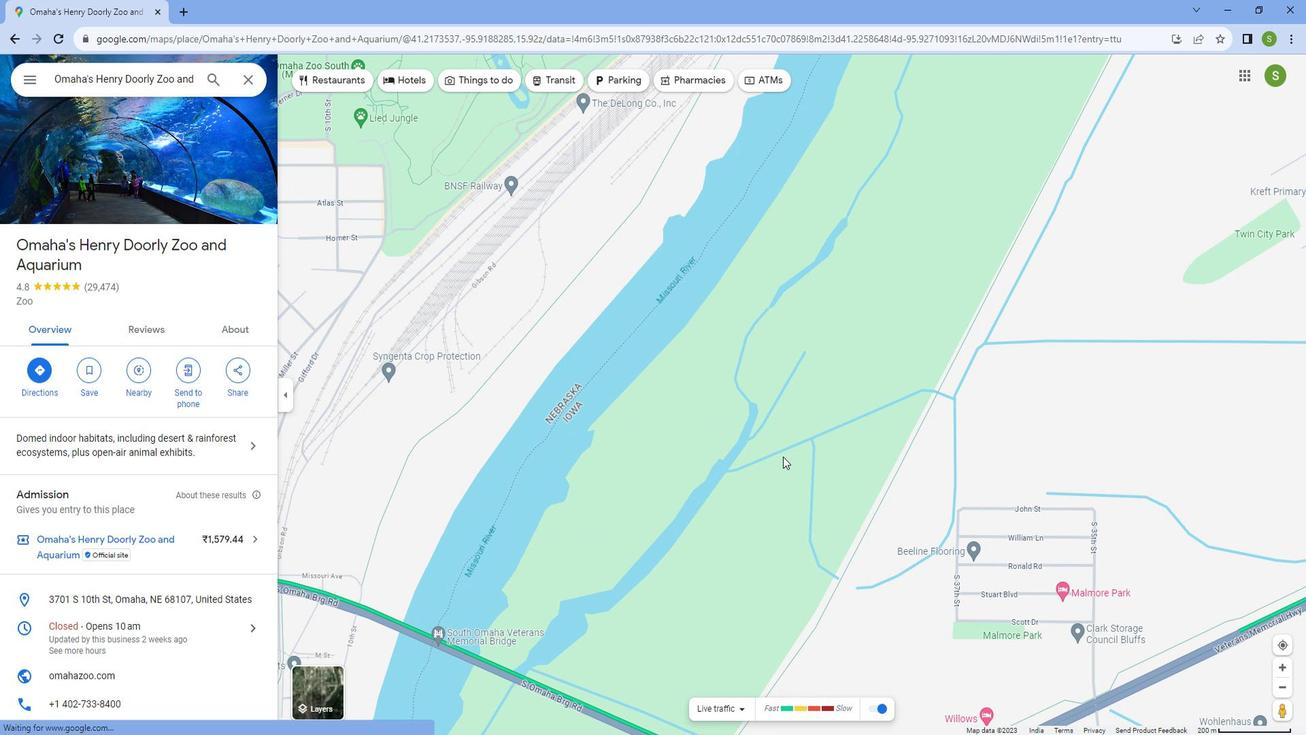 
Action: Mouse scrolled (739, 323) with delta (0, 0)
Screenshot: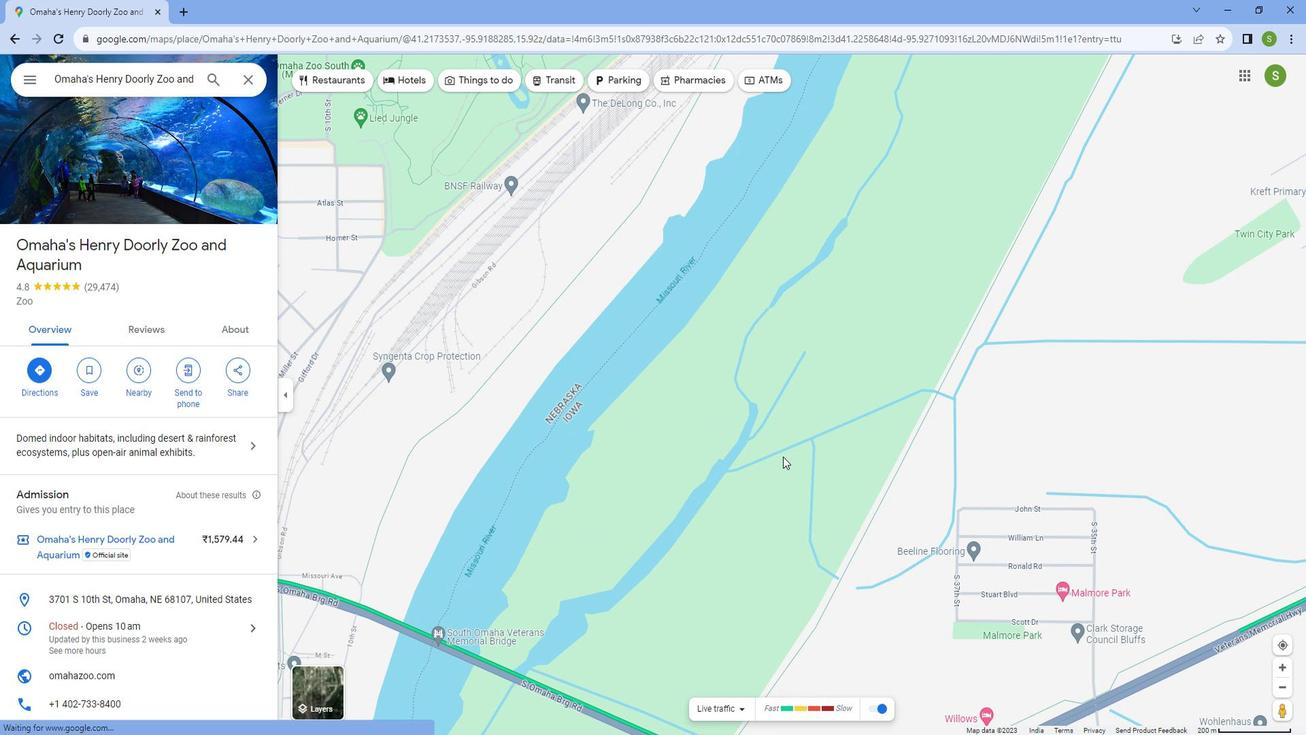 
Action: Mouse scrolled (739, 323) with delta (0, 0)
Screenshot: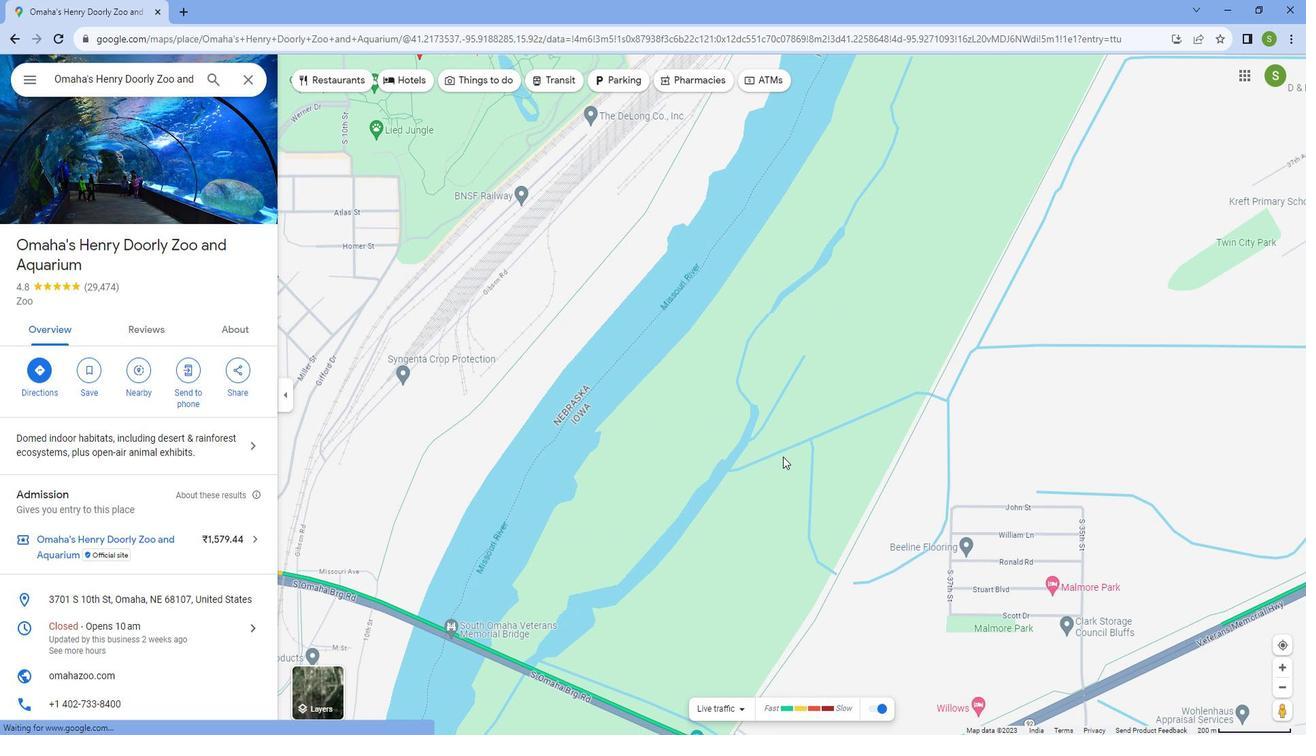 
Action: Mouse moved to (705, 304)
Screenshot: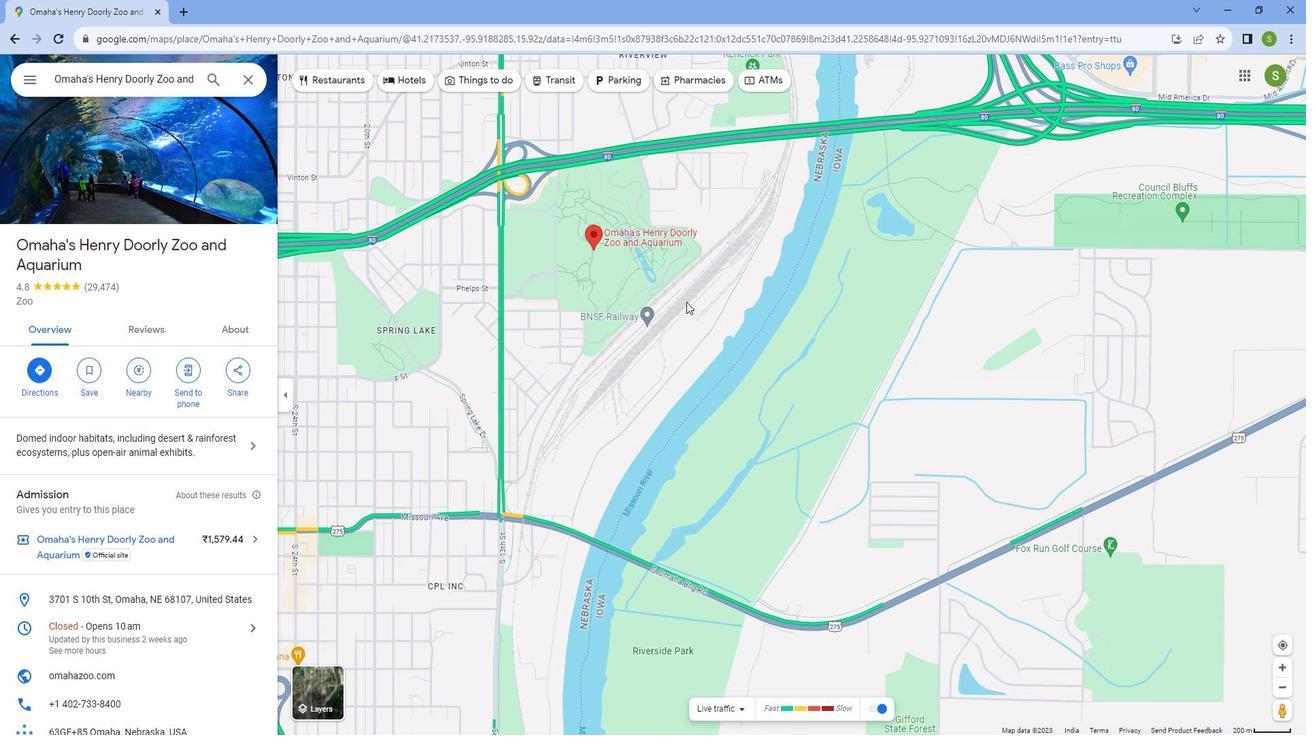 
Action: Mouse scrolled (705, 304) with delta (0, 0)
Screenshot: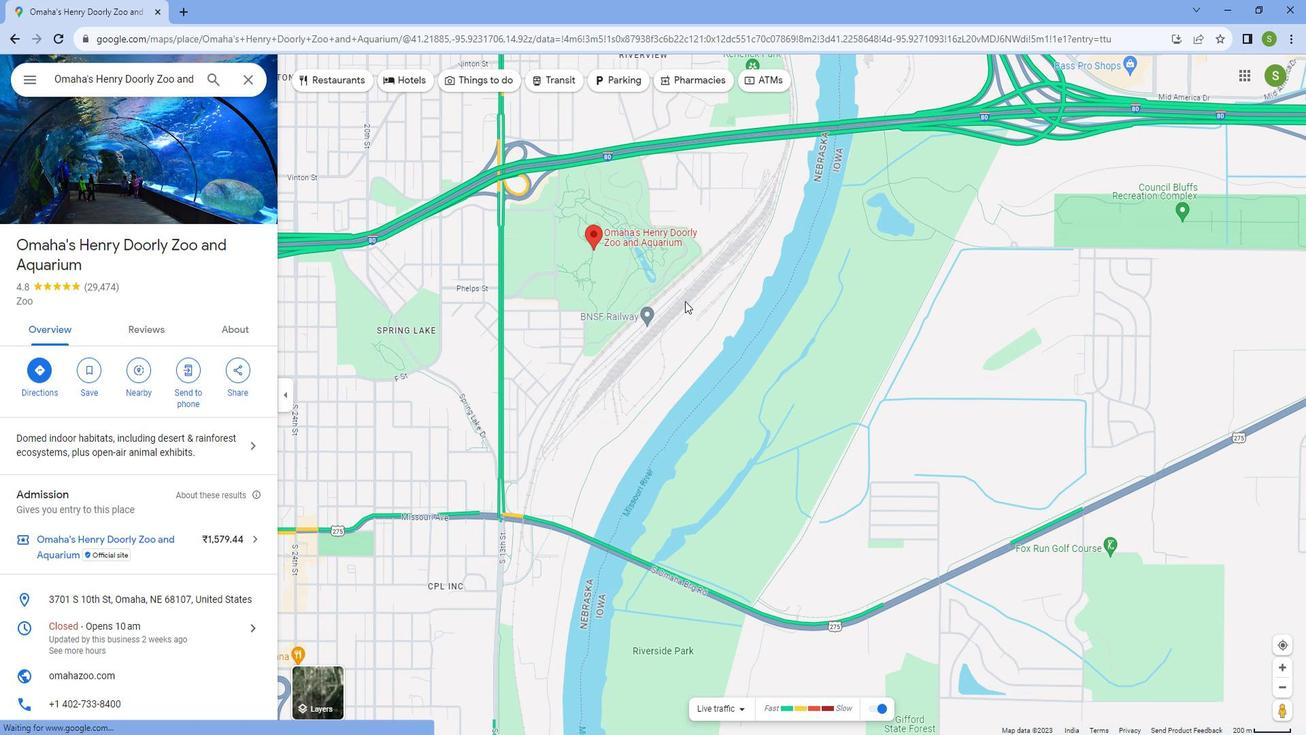 
Action: Mouse scrolled (705, 304) with delta (0, 0)
Screenshot: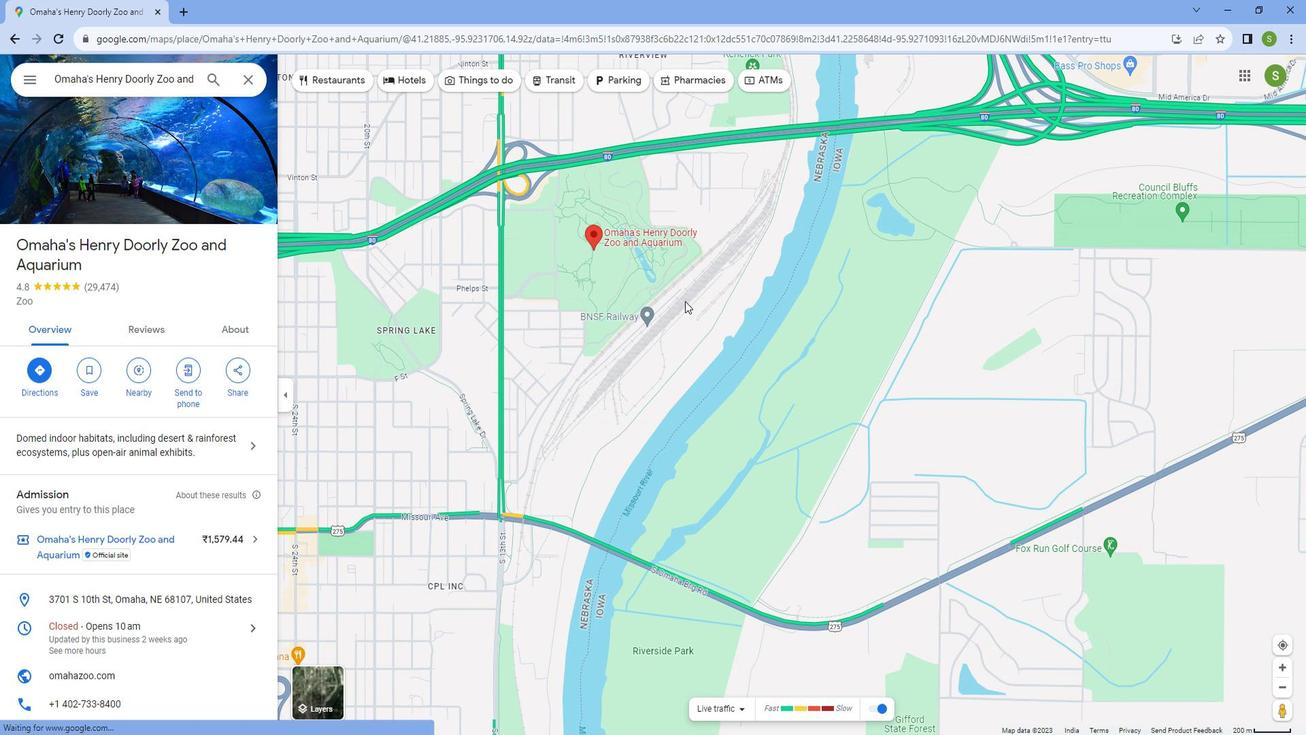 
Action: Mouse scrolled (705, 304) with delta (0, 0)
Screenshot: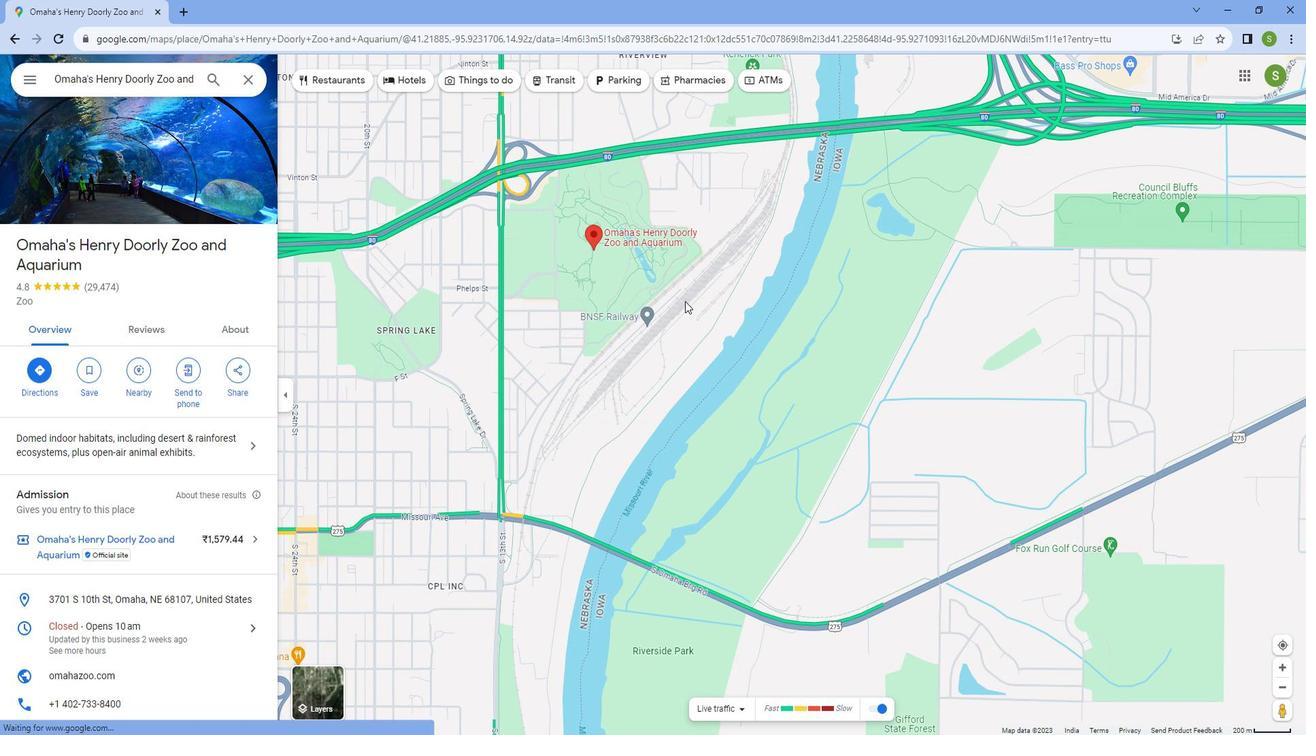 
Action: Mouse scrolled (705, 304) with delta (0, 0)
Screenshot: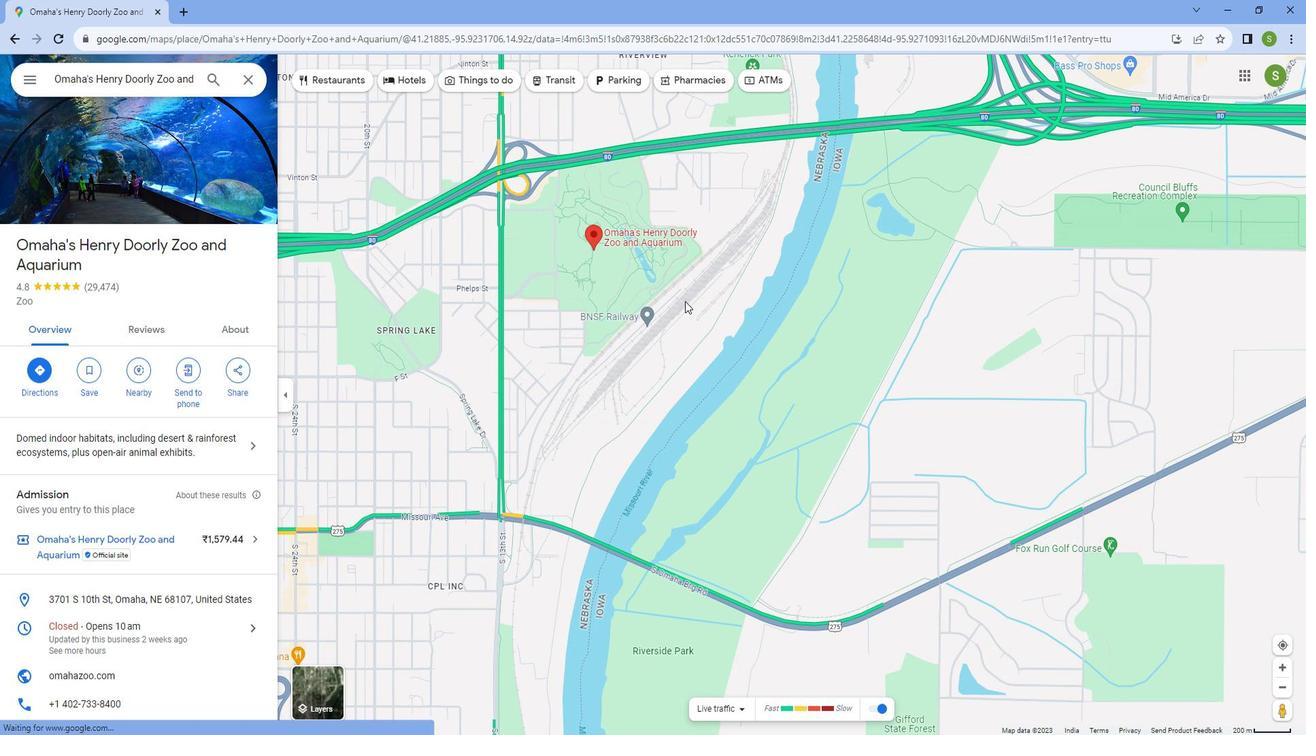 
Action: Mouse scrolled (705, 304) with delta (0, 0)
Screenshot: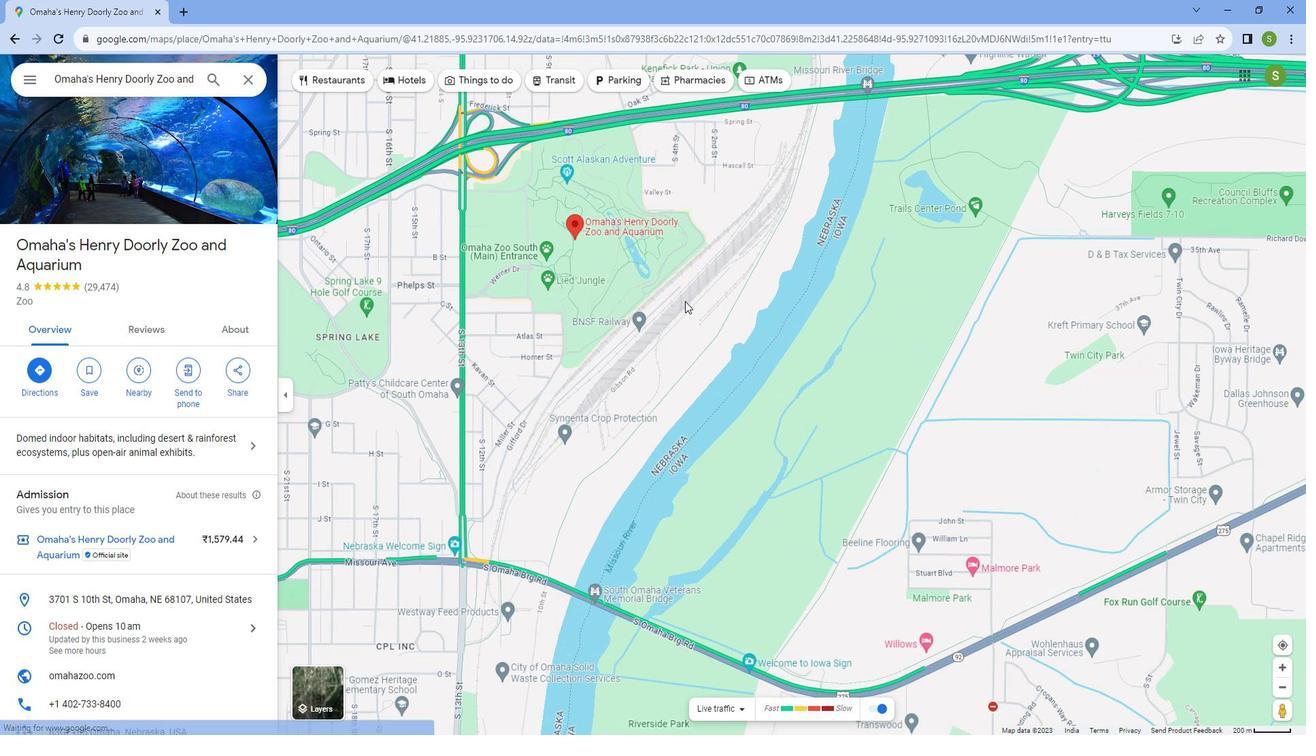 
Action: Mouse moved to (705, 304)
Screenshot: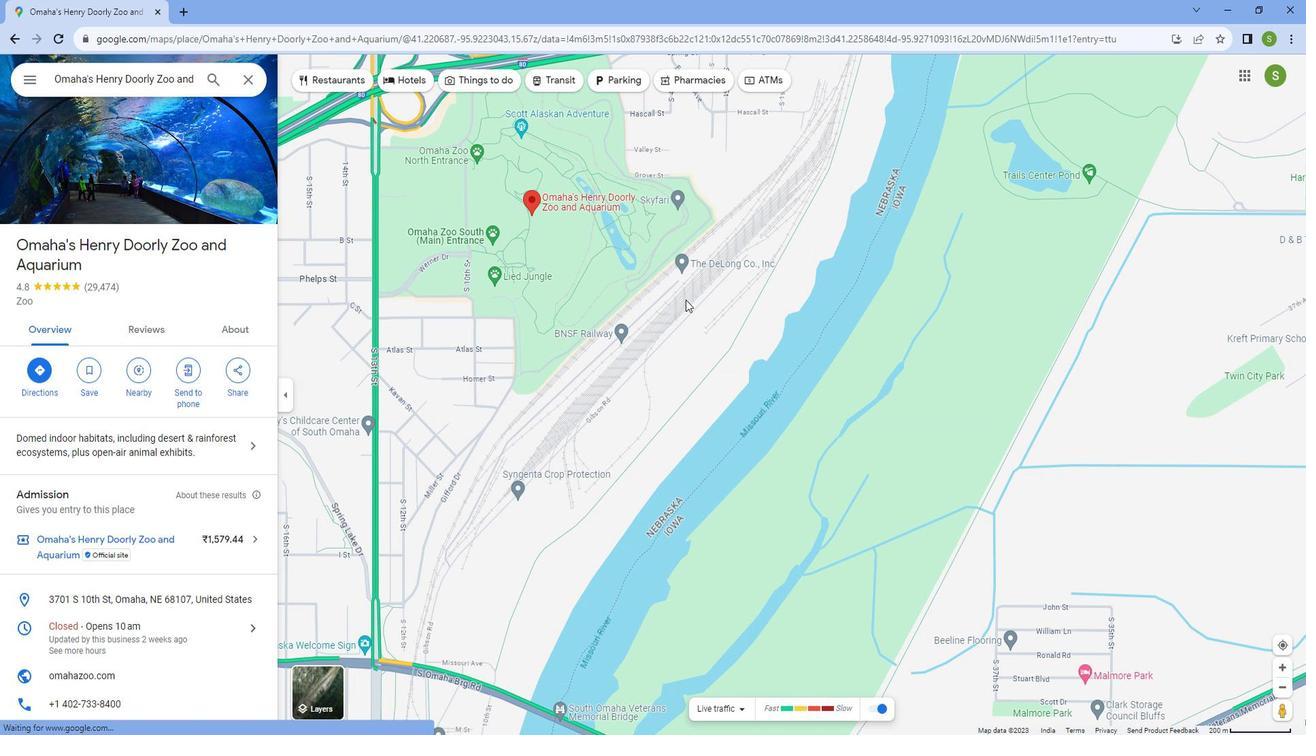 
